 Task: Research Airbnb properties in Bayonet Point, United States from 1st November, 2023 to 9th November, 2023 for 4 adults.2 bedrooms having 2 beds and 2 bathrooms. Property type can be house. Look for 3 properties as per requirement.
Action: Mouse moved to (543, 93)
Screenshot: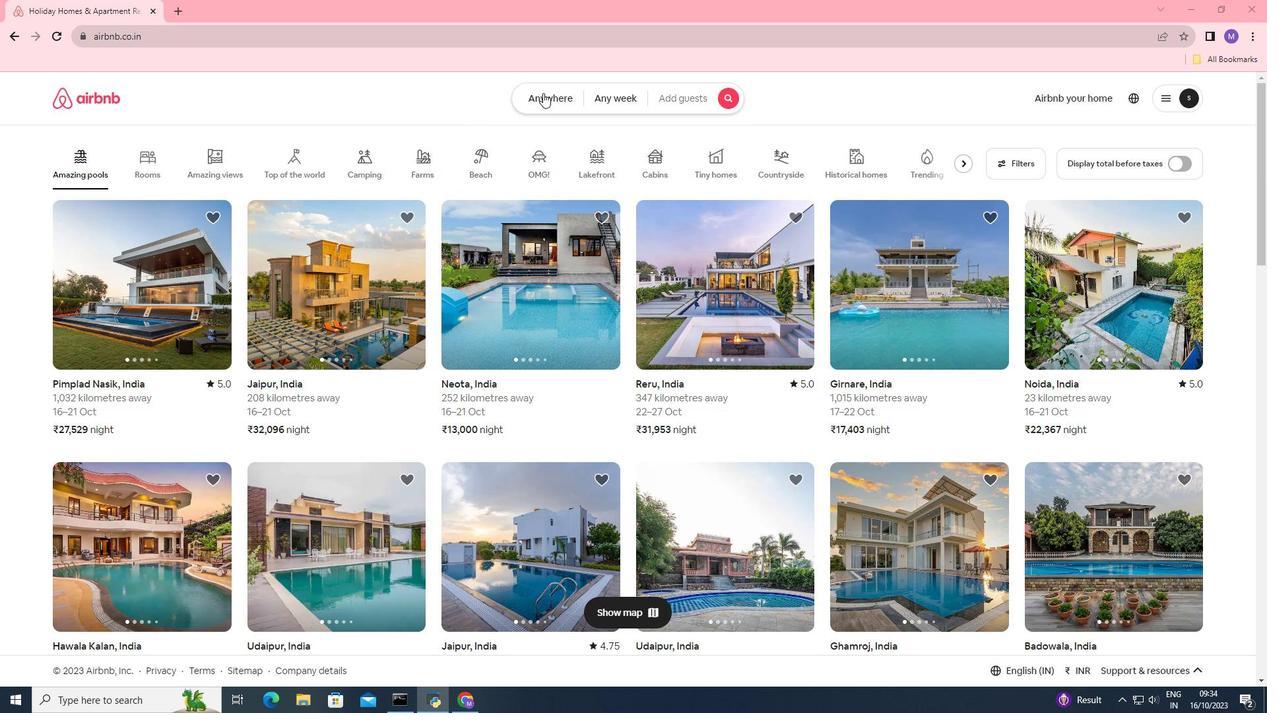 
Action: Mouse pressed left at (543, 93)
Screenshot: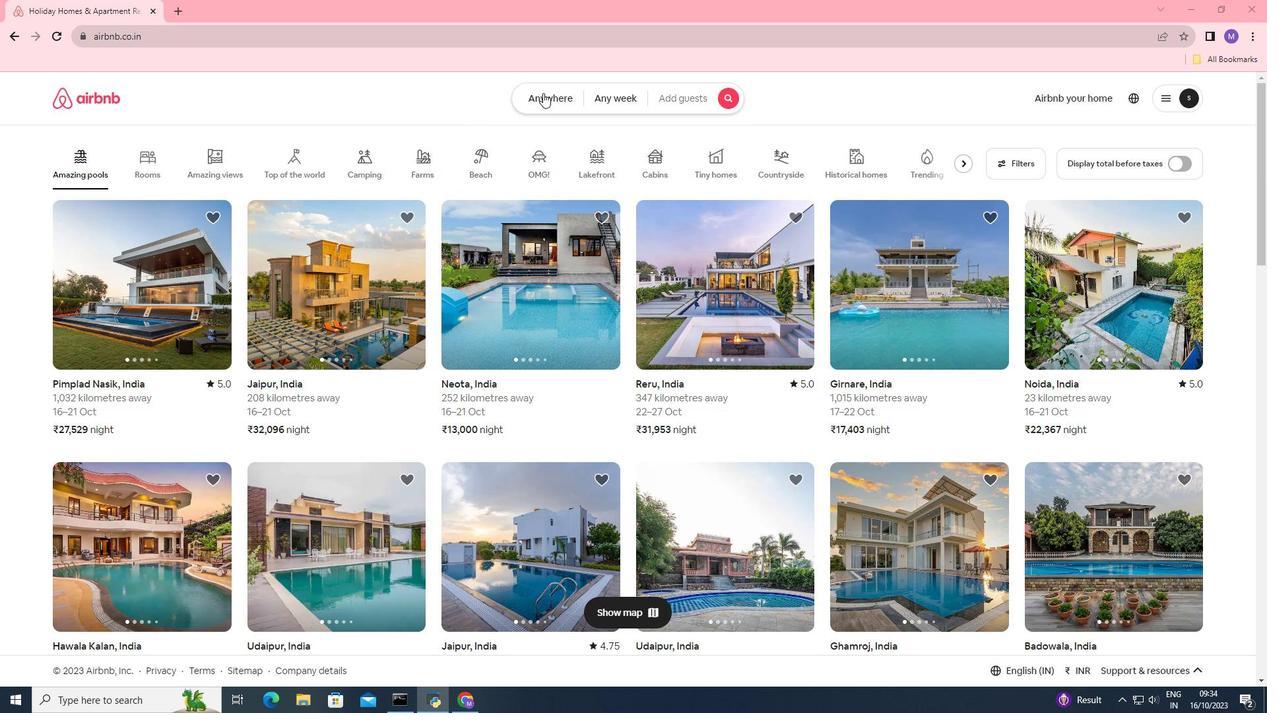 
Action: Mouse moved to (407, 159)
Screenshot: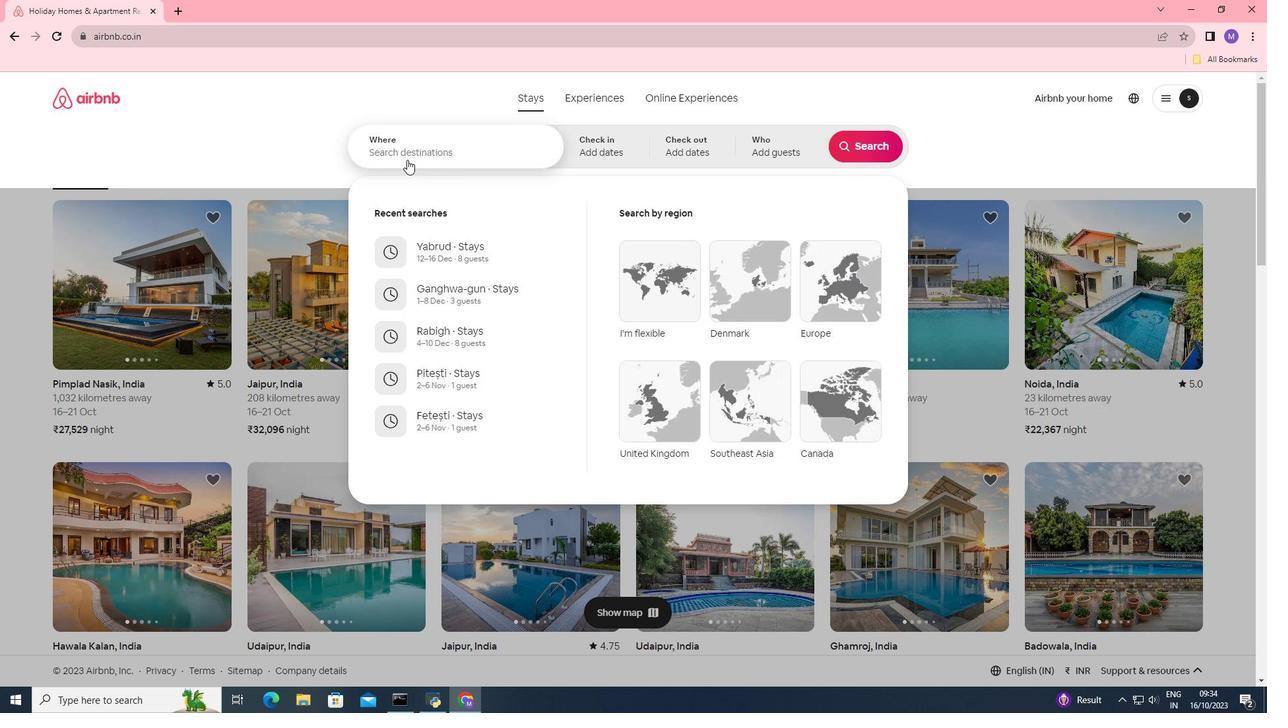
Action: Mouse pressed left at (407, 159)
Screenshot: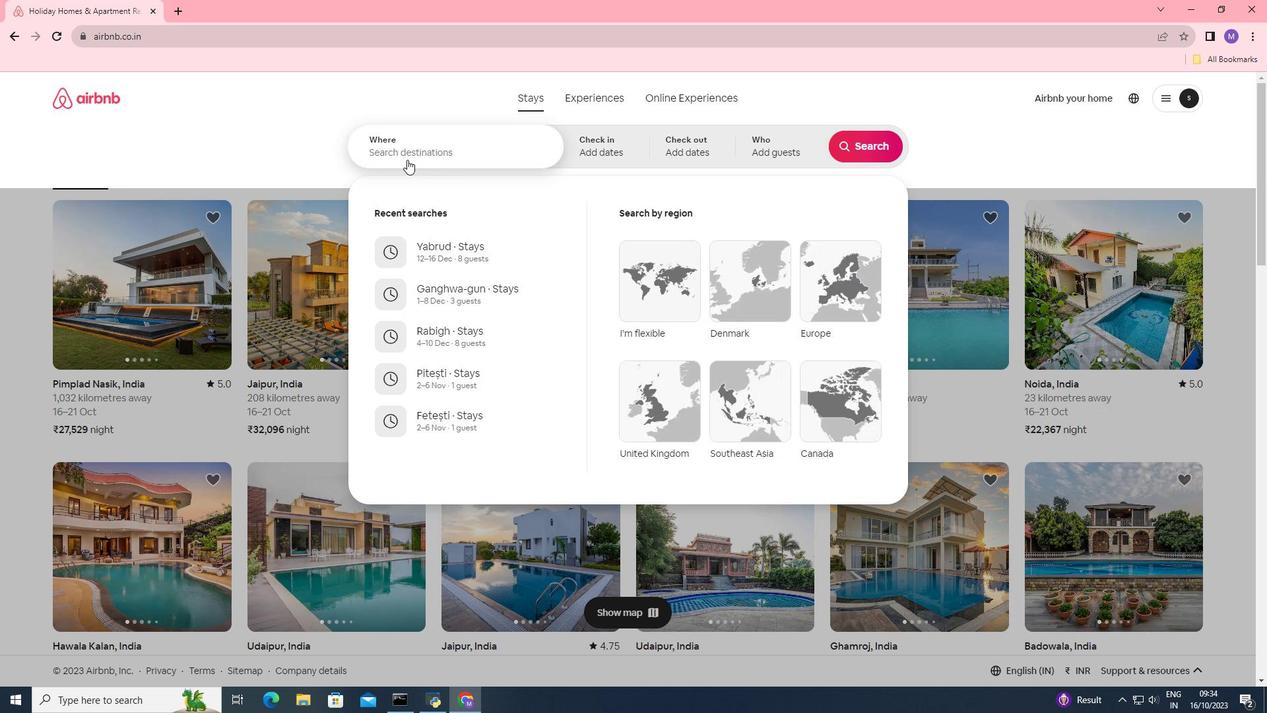 
Action: Mouse moved to (405, 153)
Screenshot: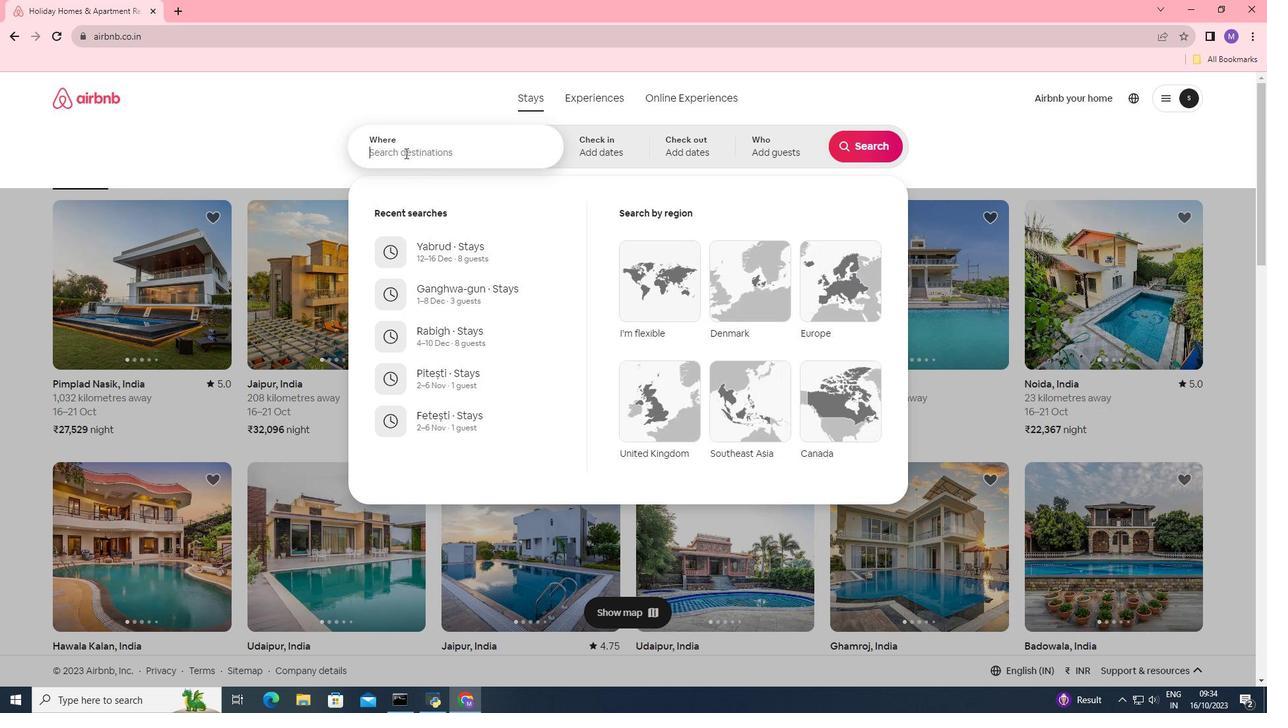 
Action: Mouse pressed left at (405, 153)
Screenshot: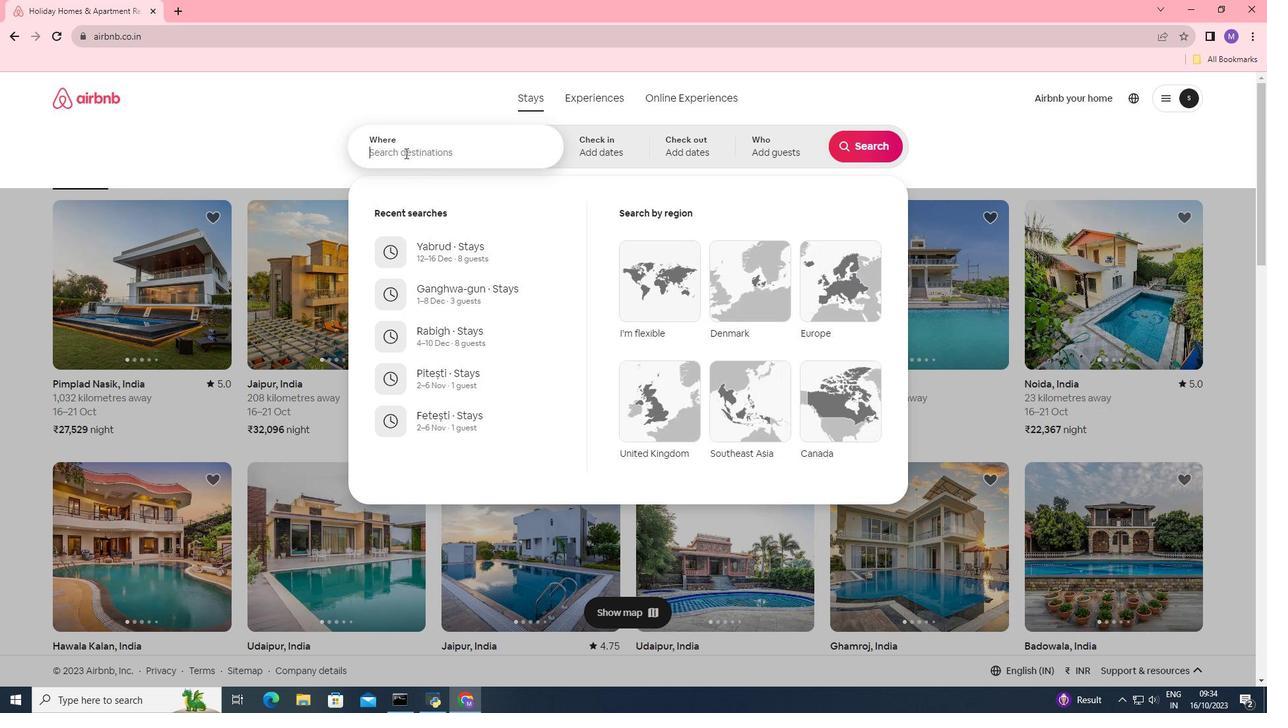 
Action: Key pressed <Key.shift>Bayonet<Key.space><Key.shift_r>Poi<Key.space>
Screenshot: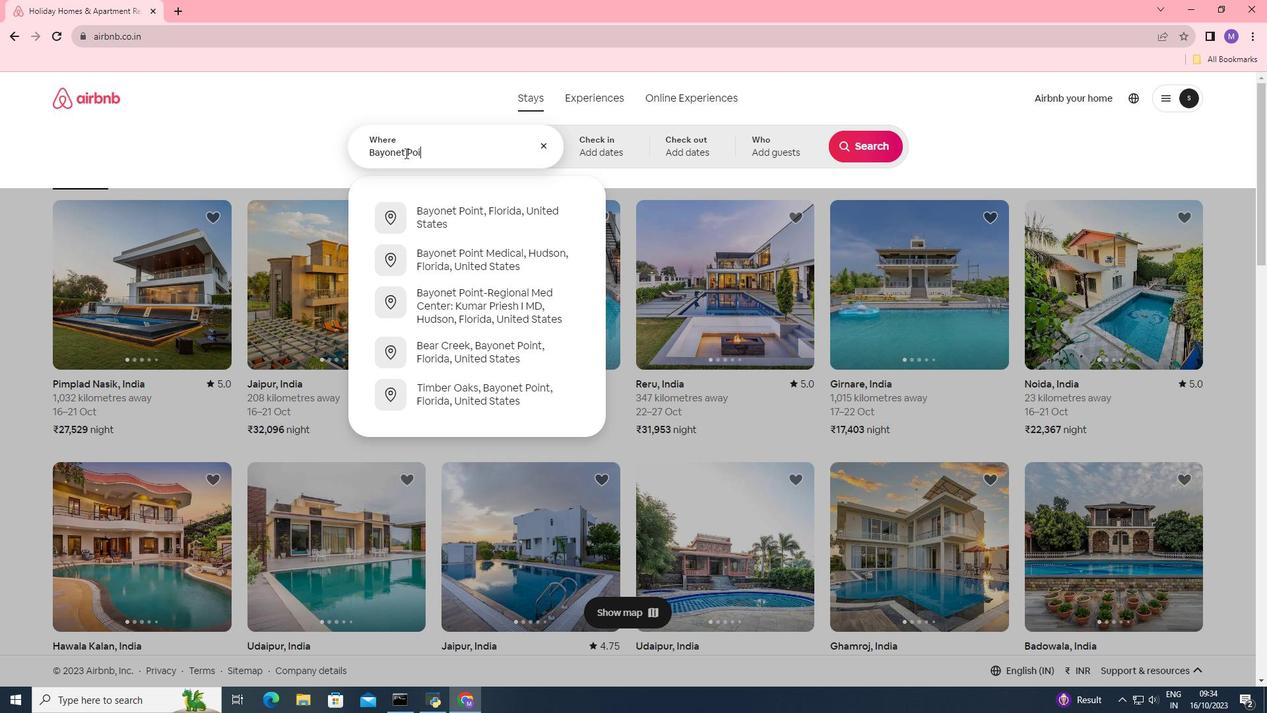 
Action: Mouse moved to (418, 156)
Screenshot: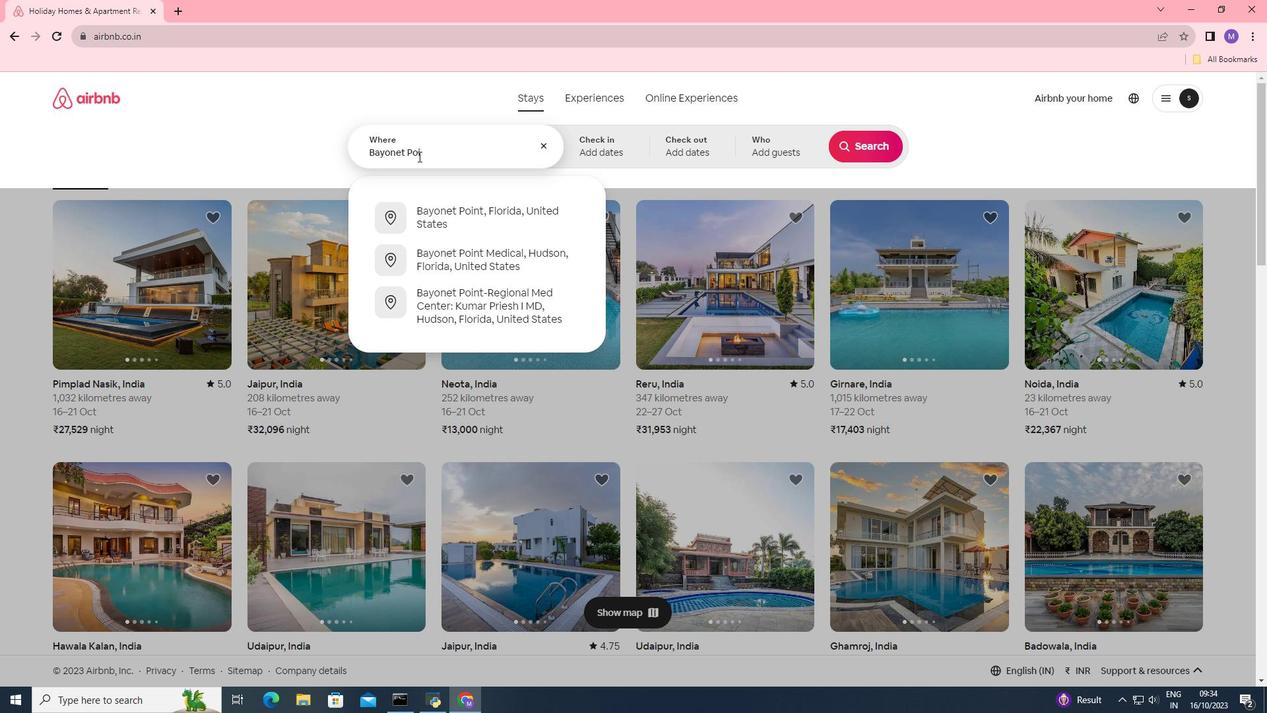 
Action: Key pressed <Key.backspace>nt,<Key.space><Key.shift><Key.shift><Key.shift><Key.shift>United<Key.space><Key.shift>States
Screenshot: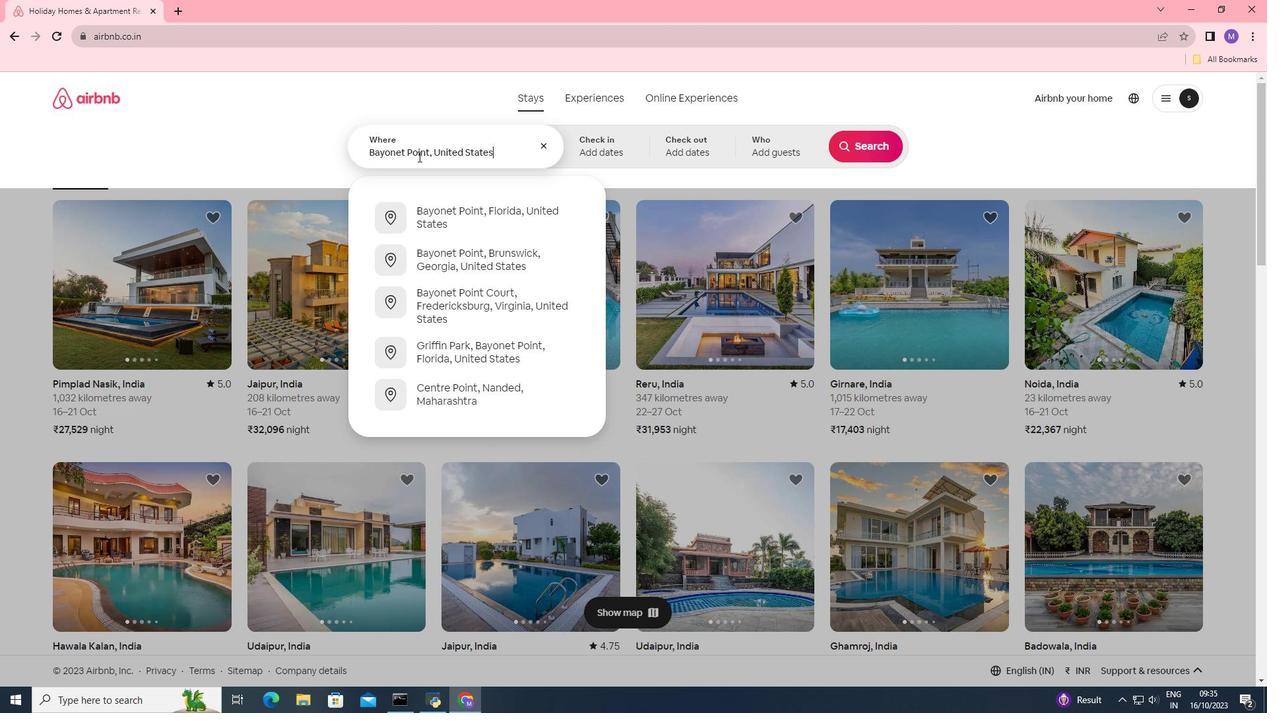 
Action: Mouse moved to (604, 152)
Screenshot: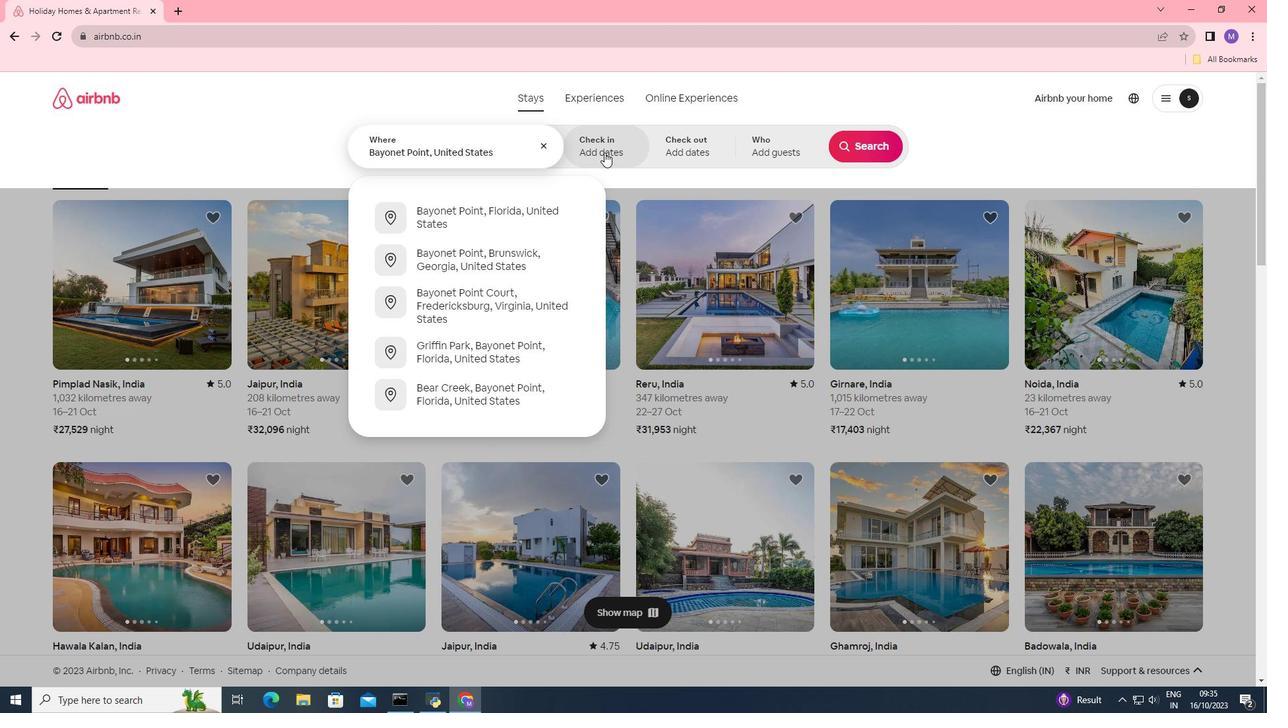 
Action: Mouse pressed left at (604, 152)
Screenshot: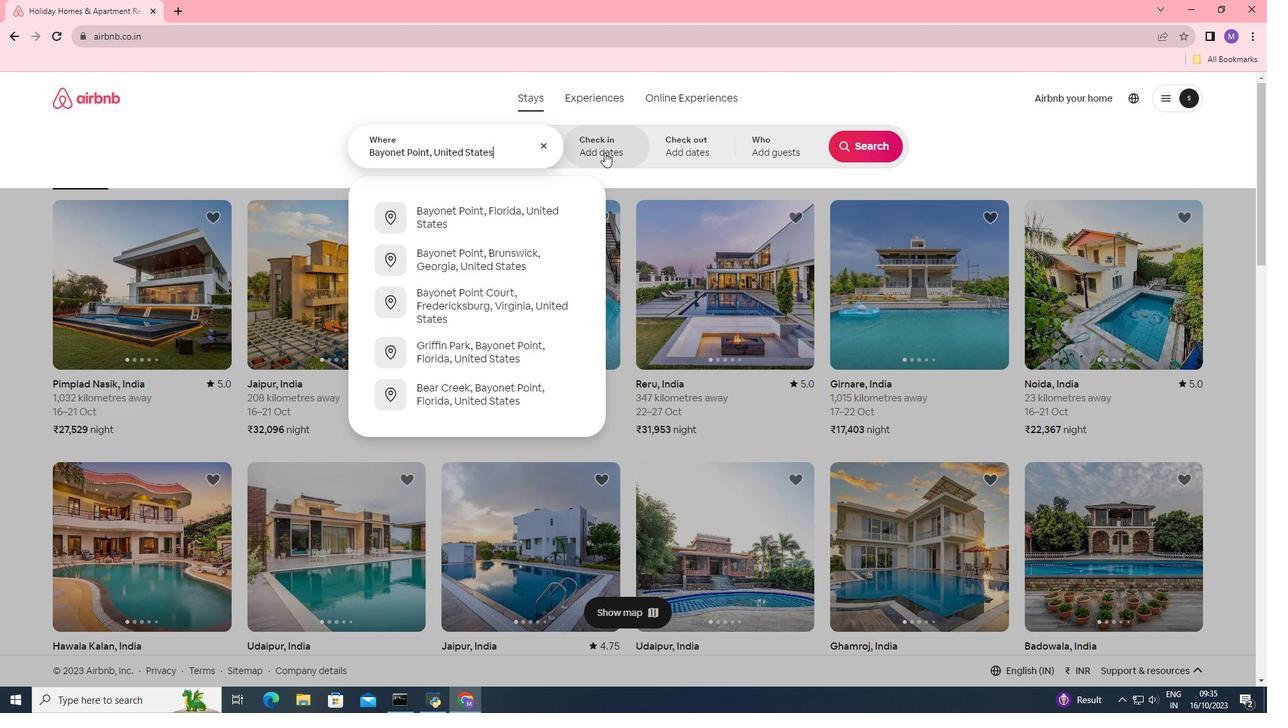 
Action: Mouse moved to (756, 301)
Screenshot: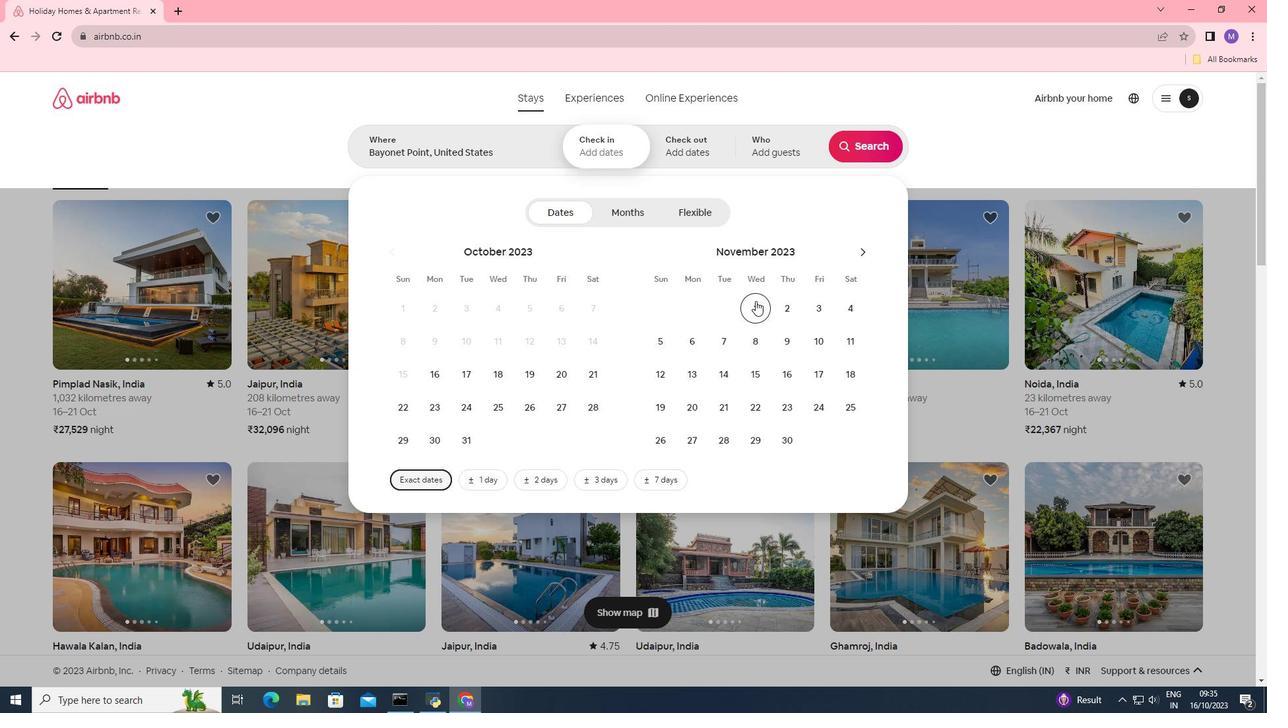 
Action: Mouse pressed left at (756, 301)
Screenshot: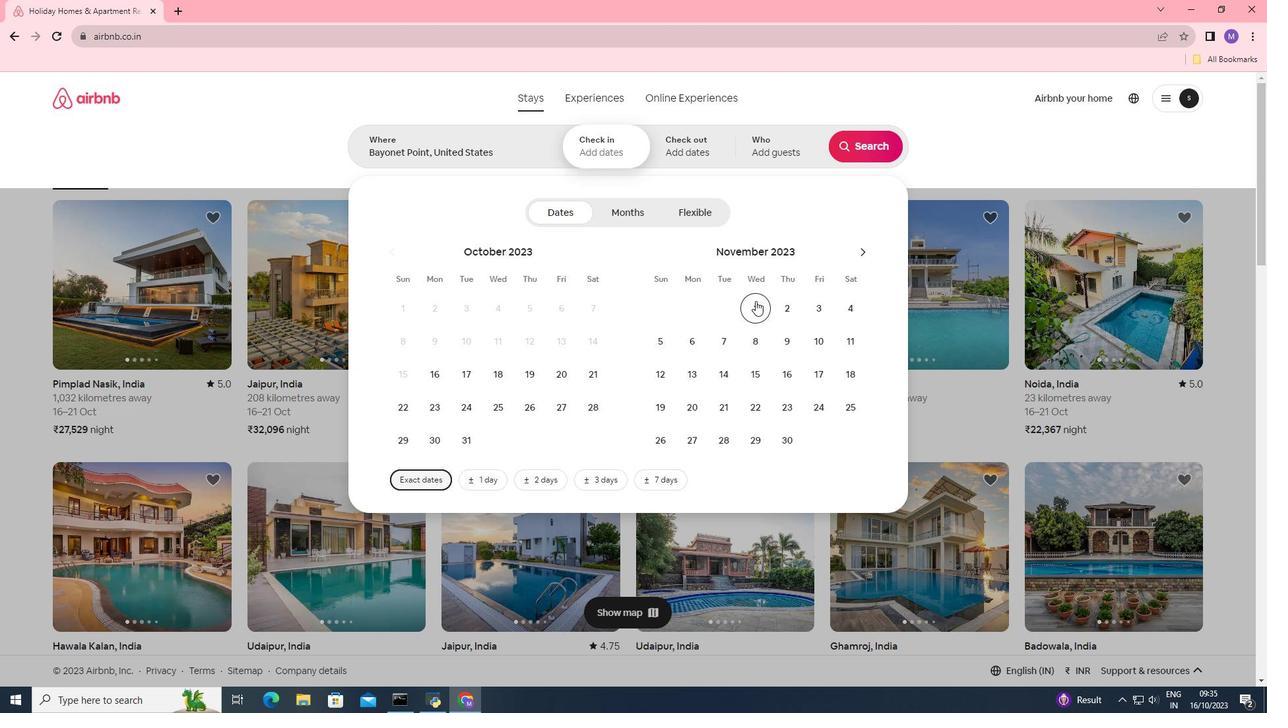 
Action: Mouse moved to (793, 344)
Screenshot: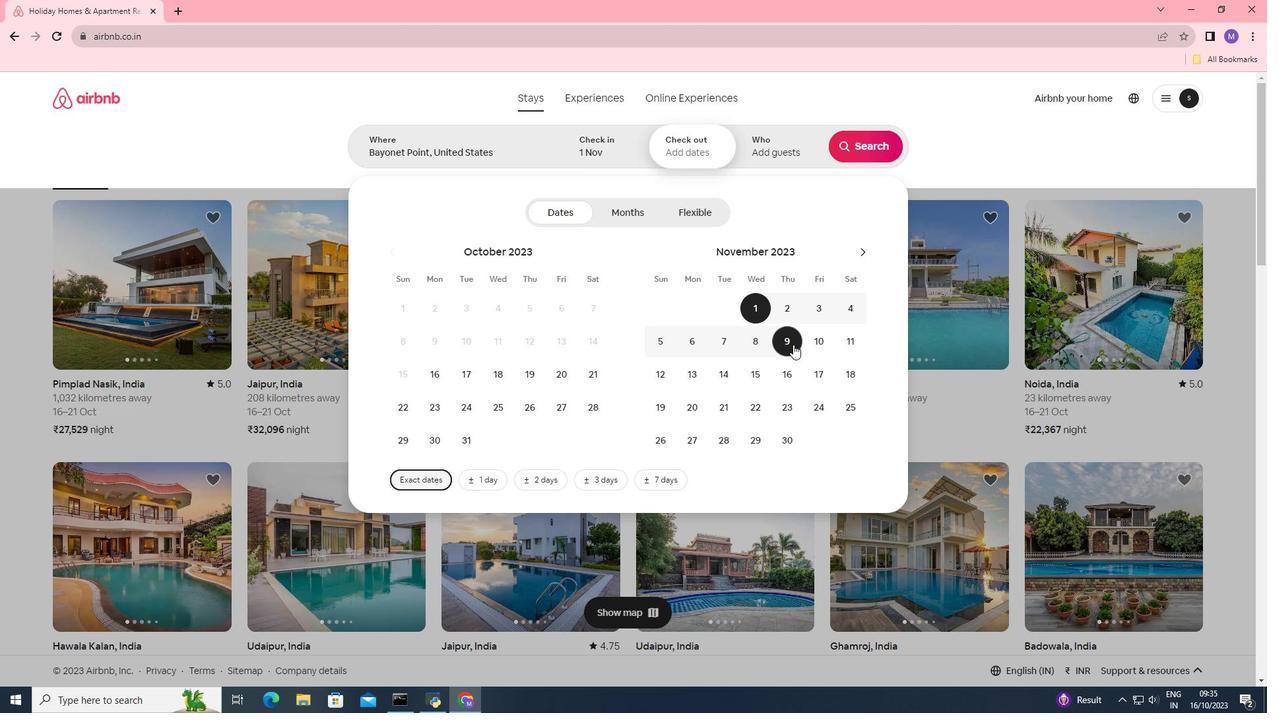 
Action: Mouse pressed left at (793, 344)
Screenshot: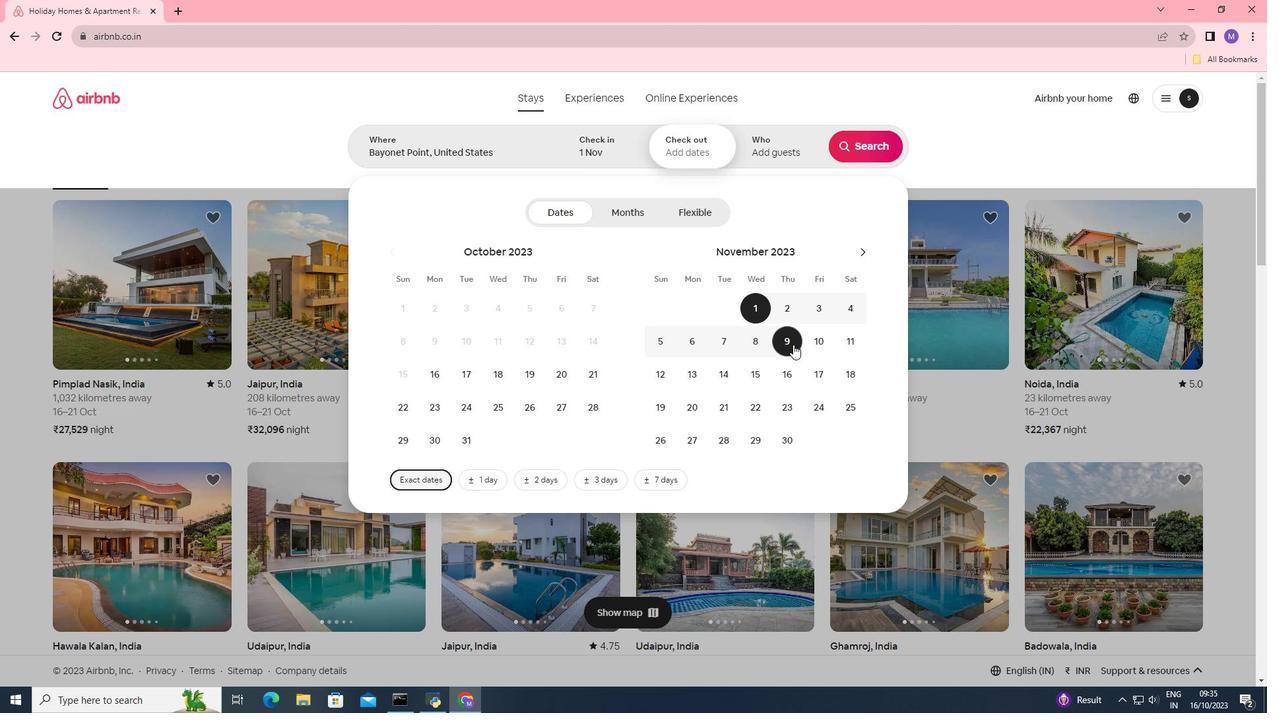 
Action: Mouse moved to (782, 140)
Screenshot: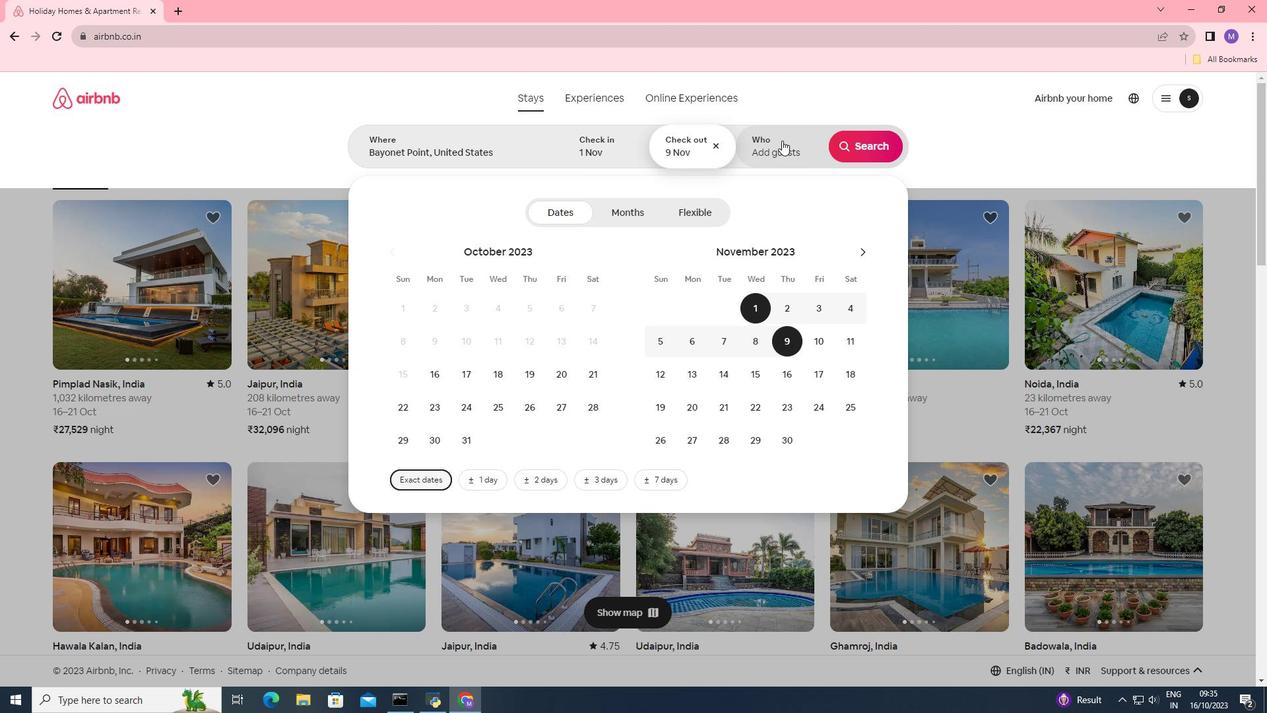 
Action: Mouse pressed left at (782, 140)
Screenshot: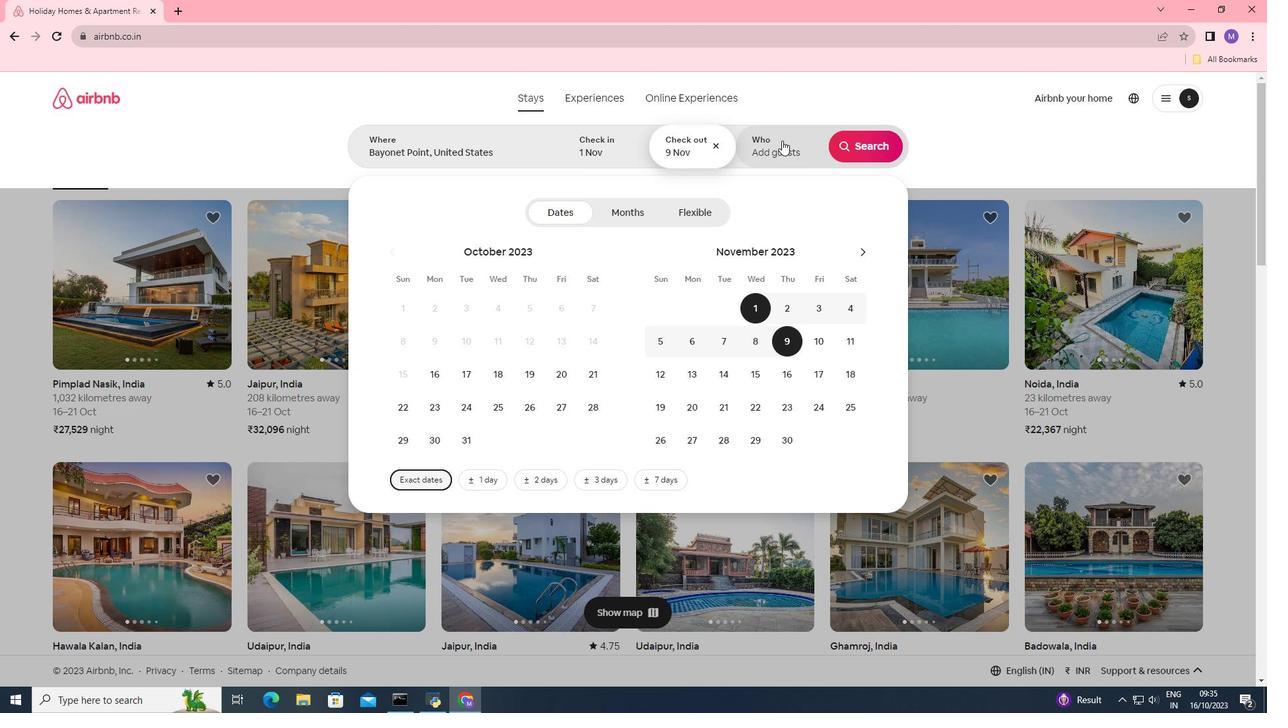 
Action: Mouse moved to (868, 215)
Screenshot: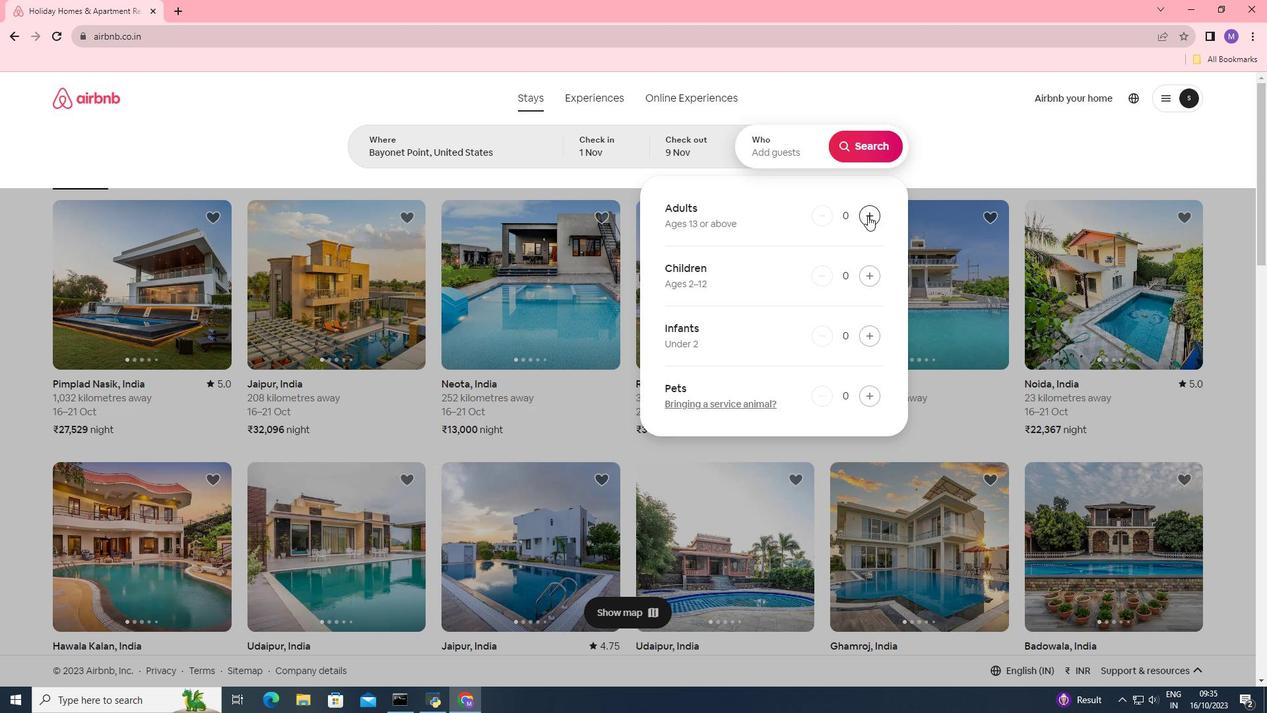
Action: Mouse pressed left at (868, 215)
Screenshot: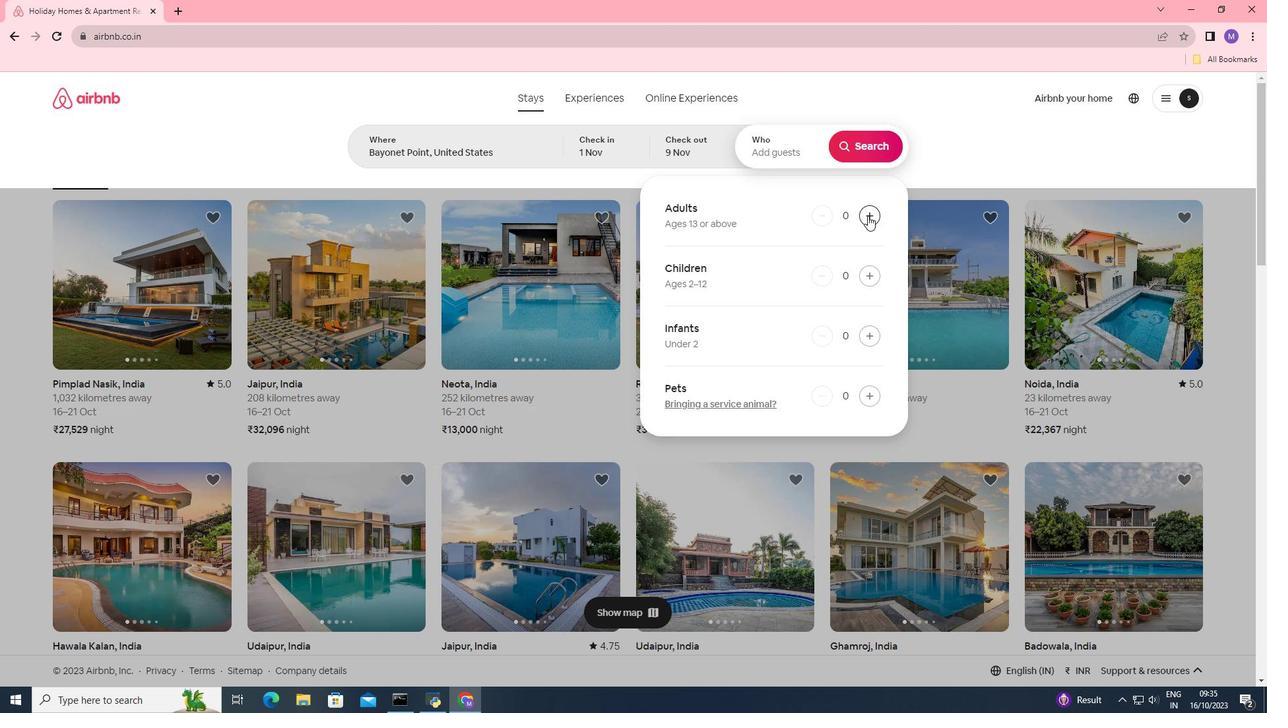 
Action: Mouse pressed left at (868, 215)
Screenshot: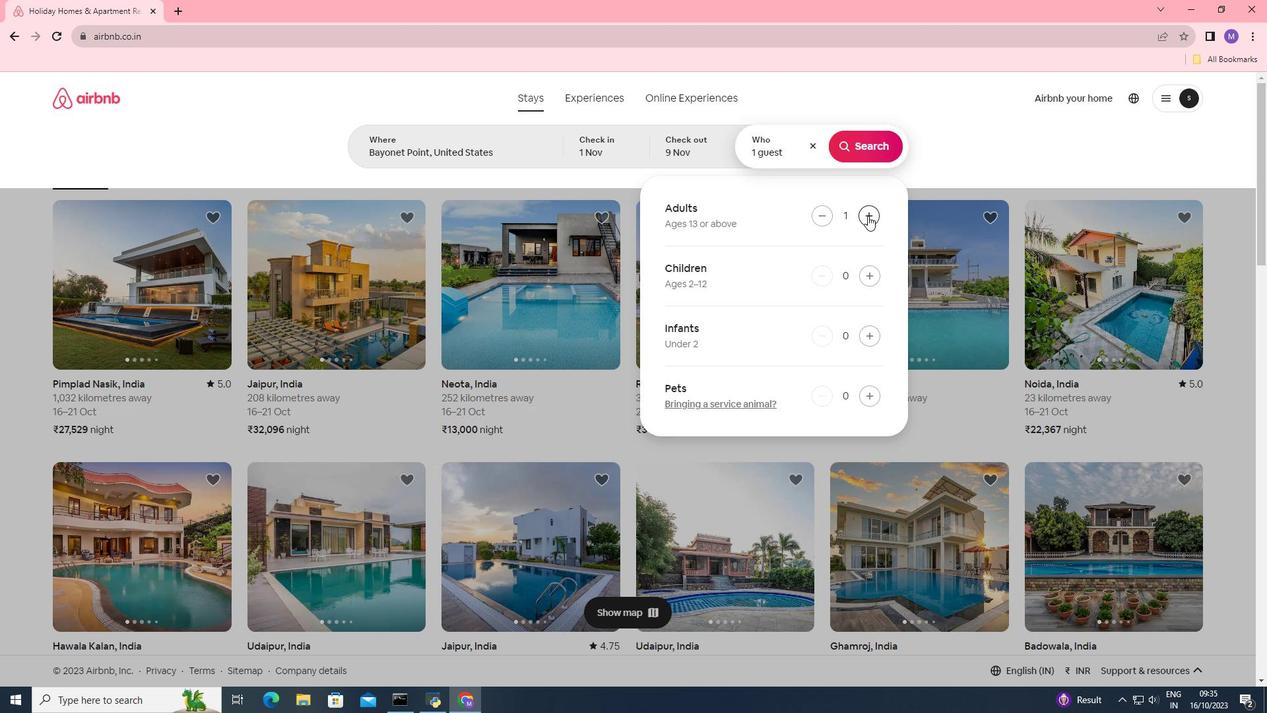 
Action: Mouse pressed left at (868, 215)
Screenshot: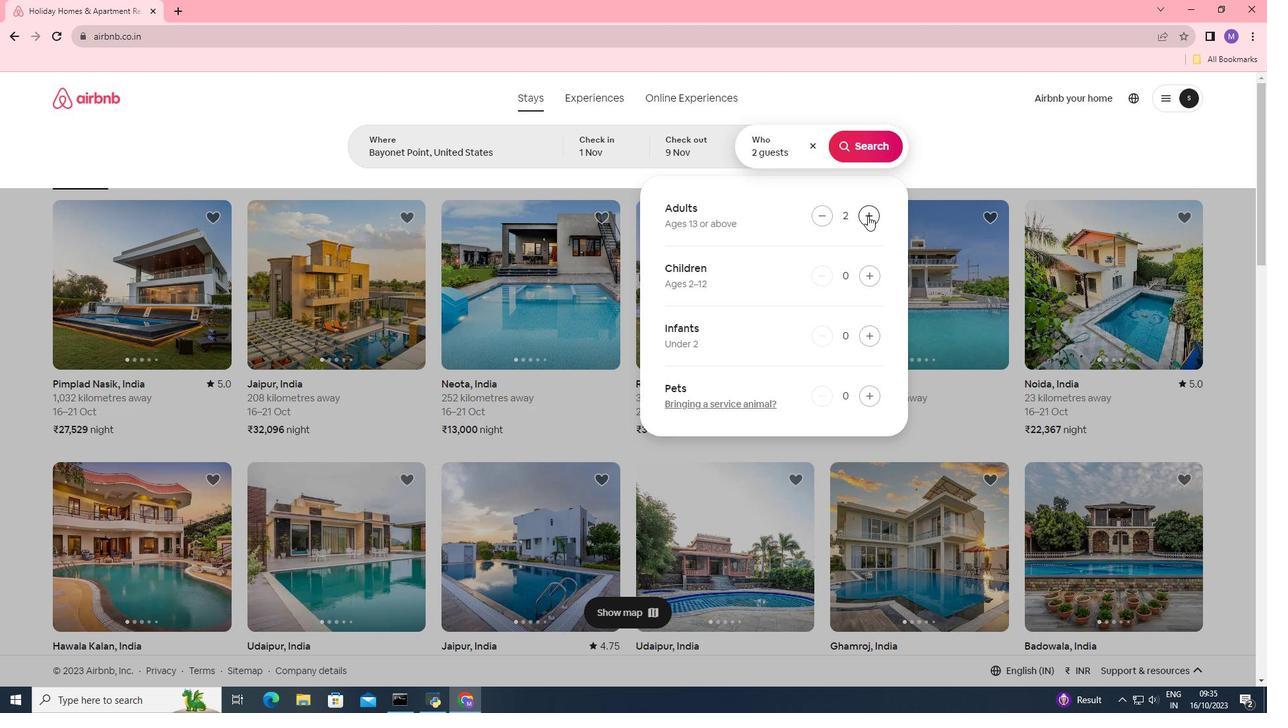 
Action: Mouse pressed left at (868, 215)
Screenshot: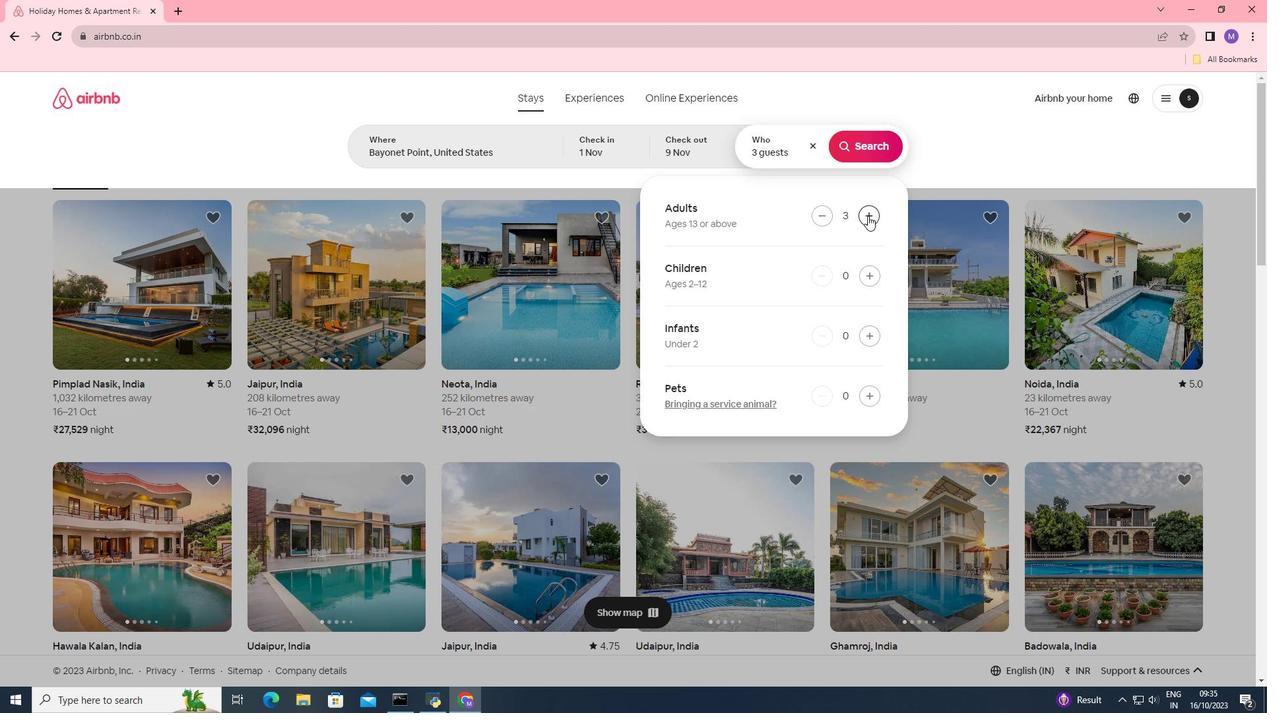 
Action: Mouse moved to (861, 151)
Screenshot: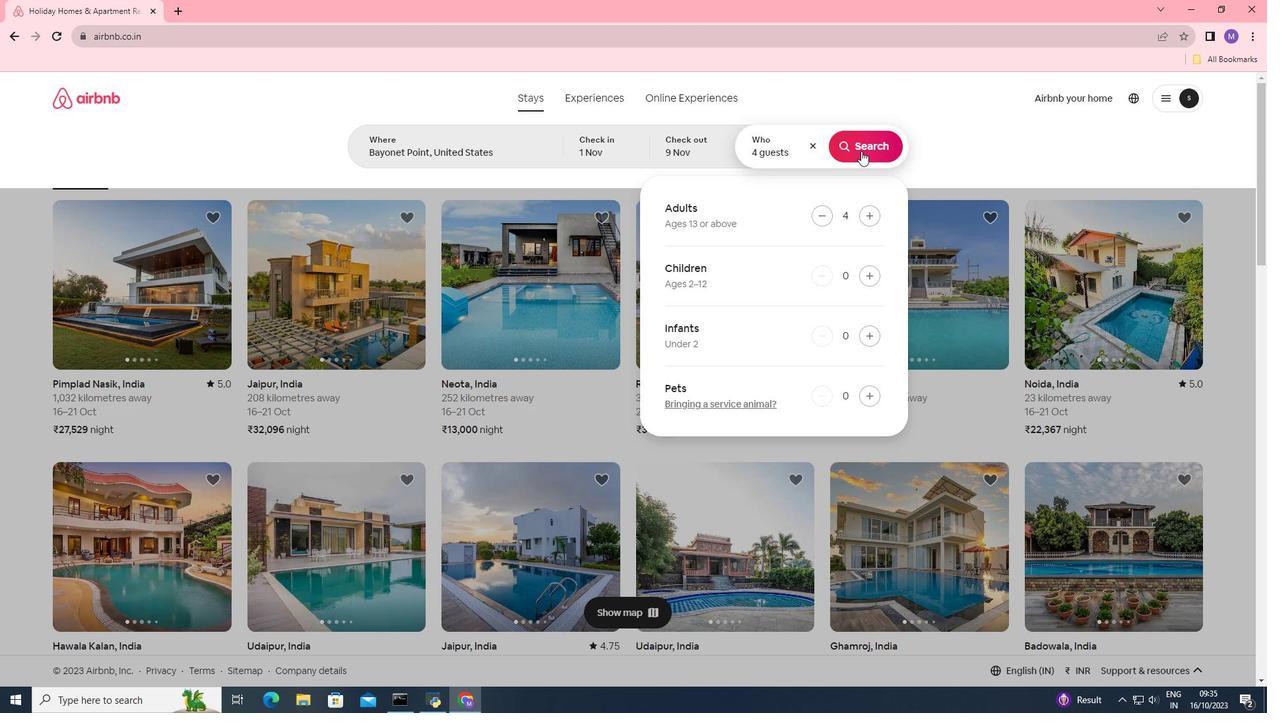 
Action: Mouse pressed left at (861, 151)
Screenshot: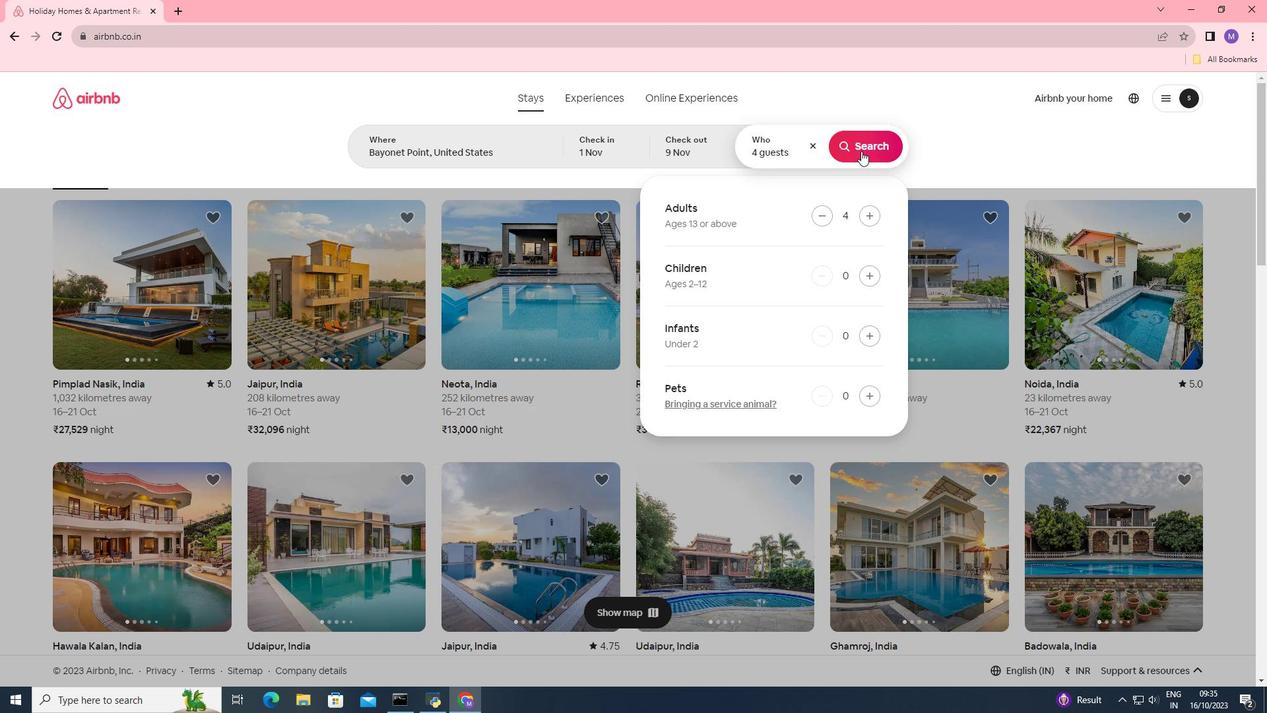 
Action: Mouse moved to (1069, 144)
Screenshot: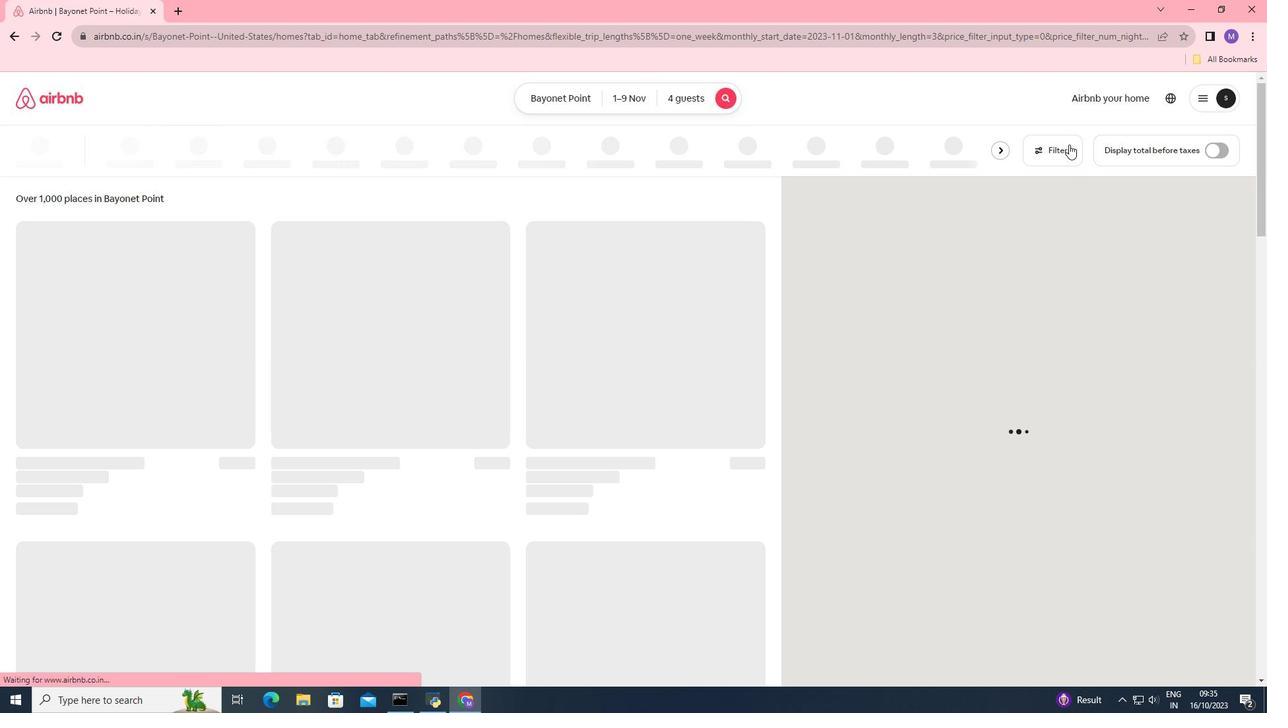 
Action: Mouse pressed left at (1069, 144)
Screenshot: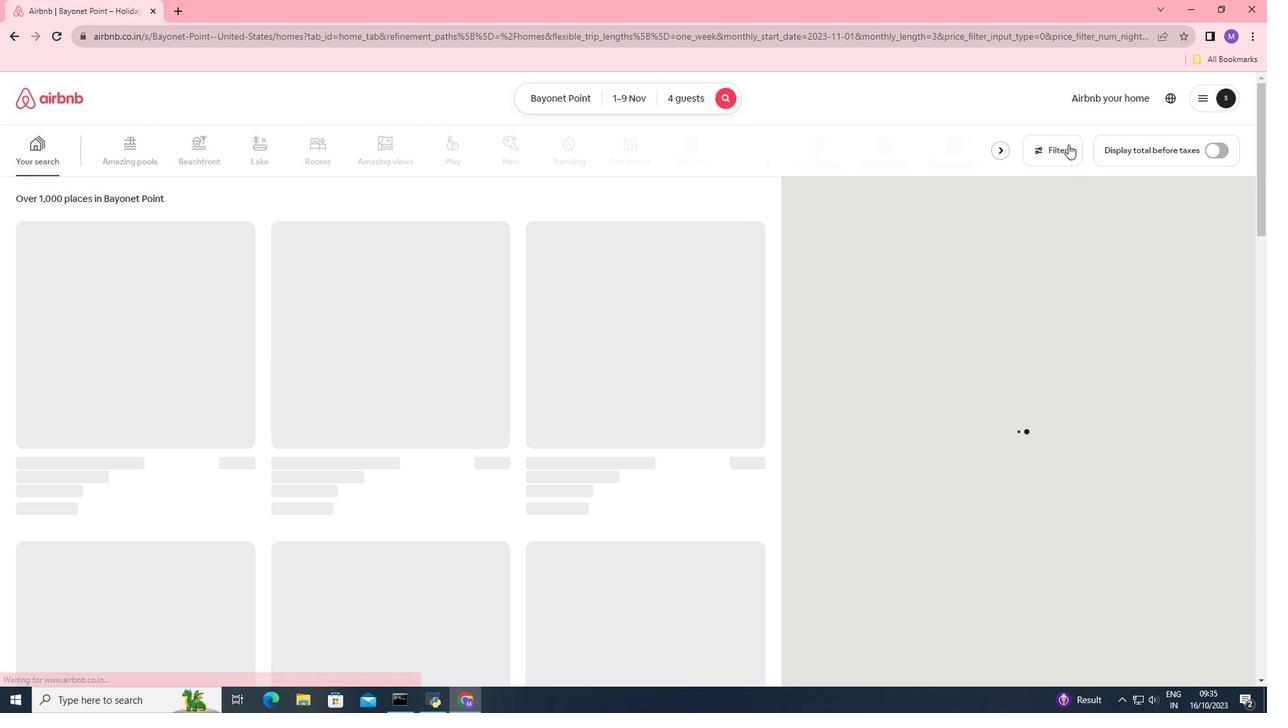 
Action: Mouse moved to (660, 452)
Screenshot: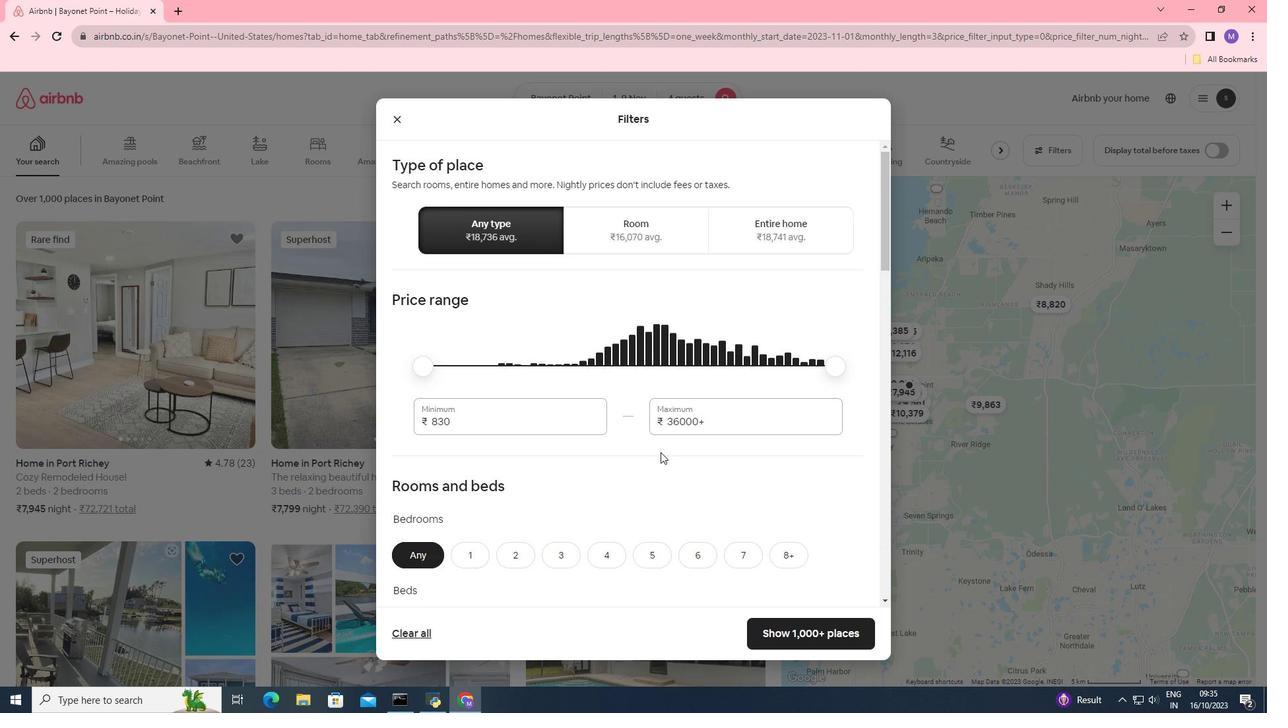 
Action: Mouse scrolled (660, 451) with delta (0, 0)
Screenshot: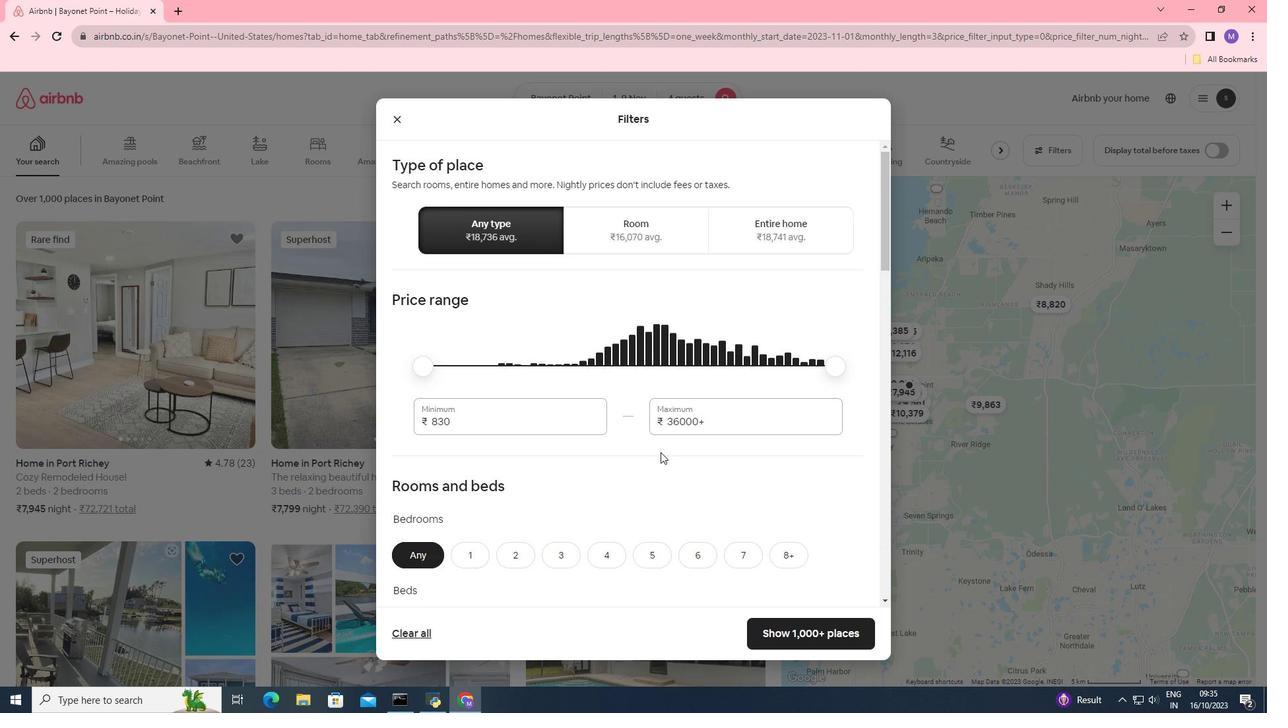 
Action: Mouse moved to (660, 449)
Screenshot: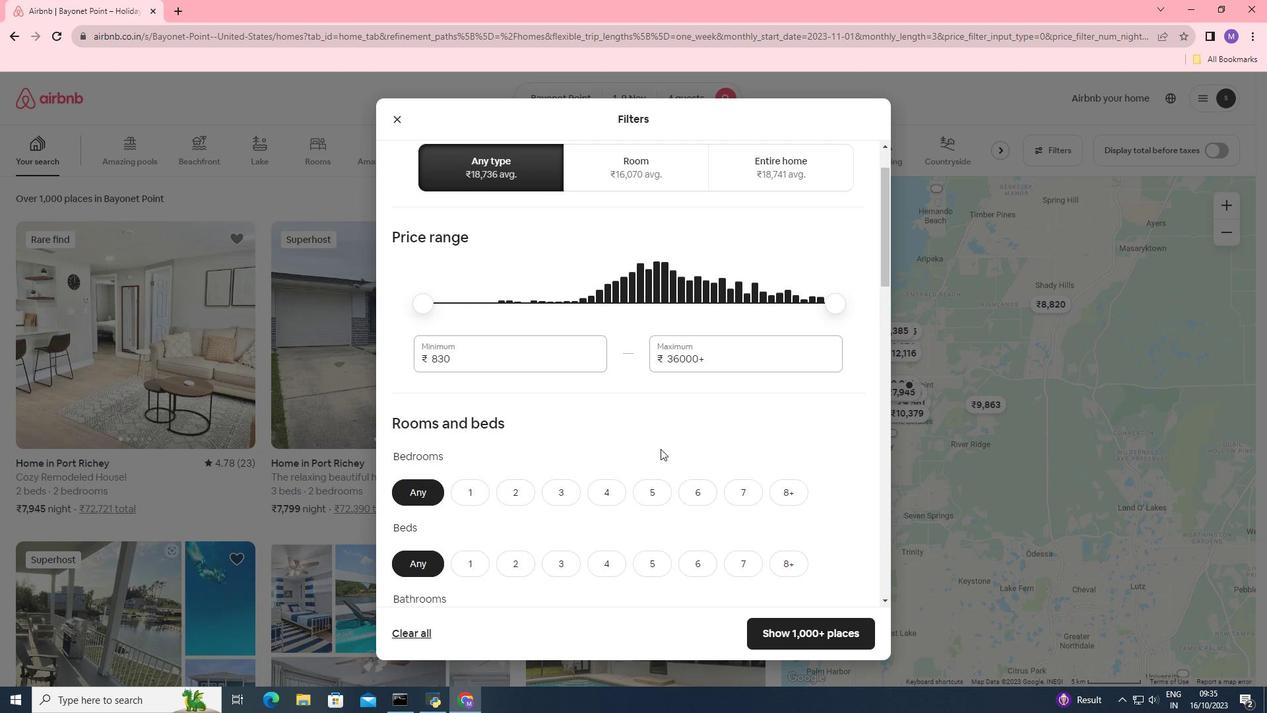 
Action: Mouse scrolled (660, 448) with delta (0, 0)
Screenshot: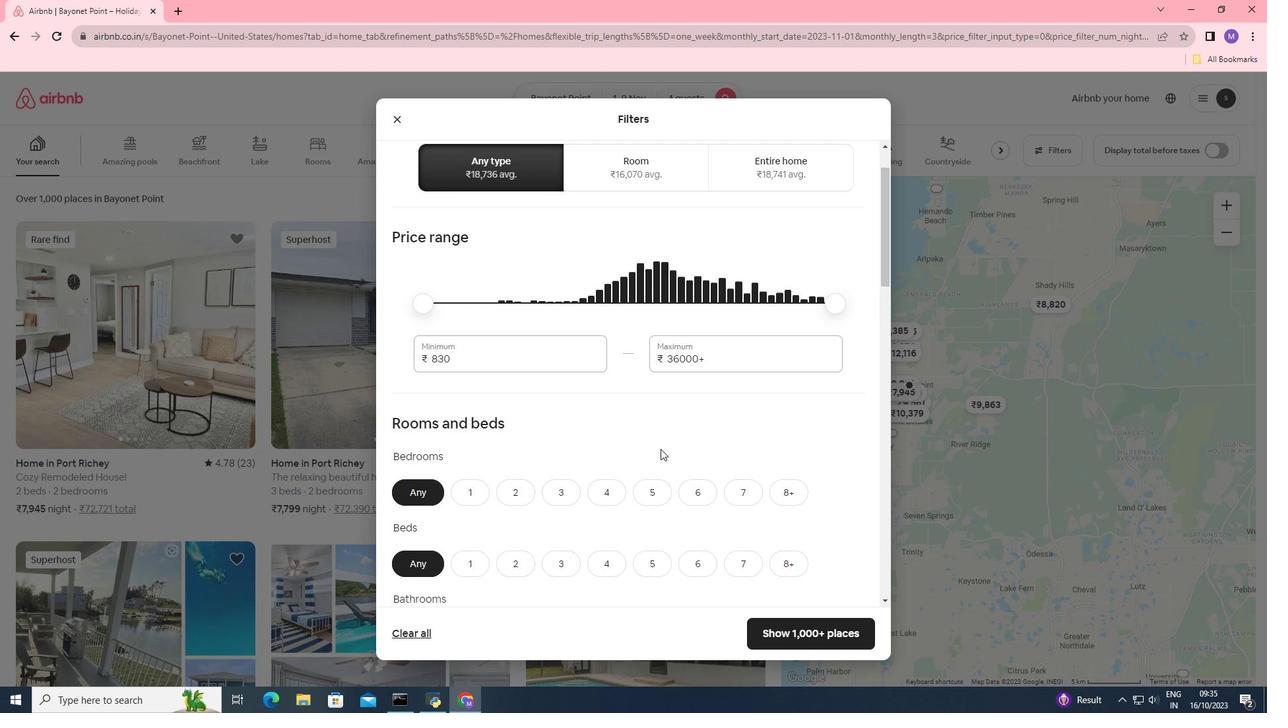 
Action: Mouse moved to (529, 424)
Screenshot: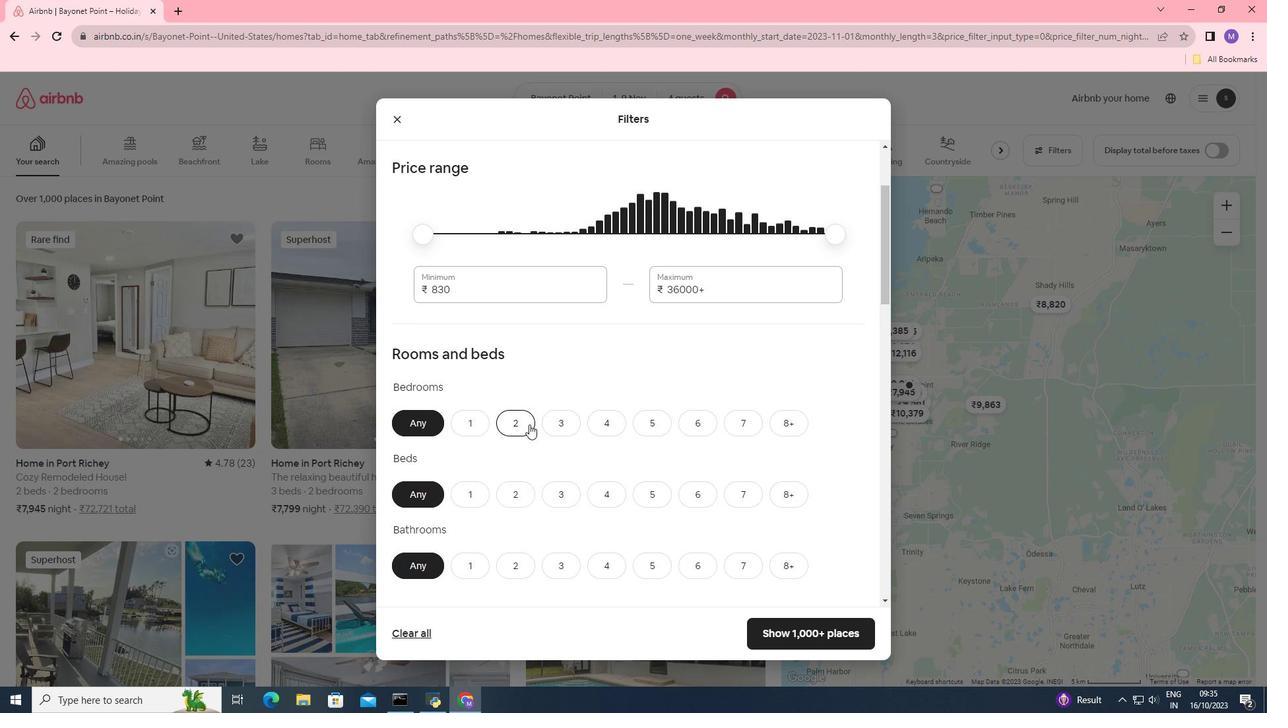 
Action: Mouse pressed left at (529, 424)
Screenshot: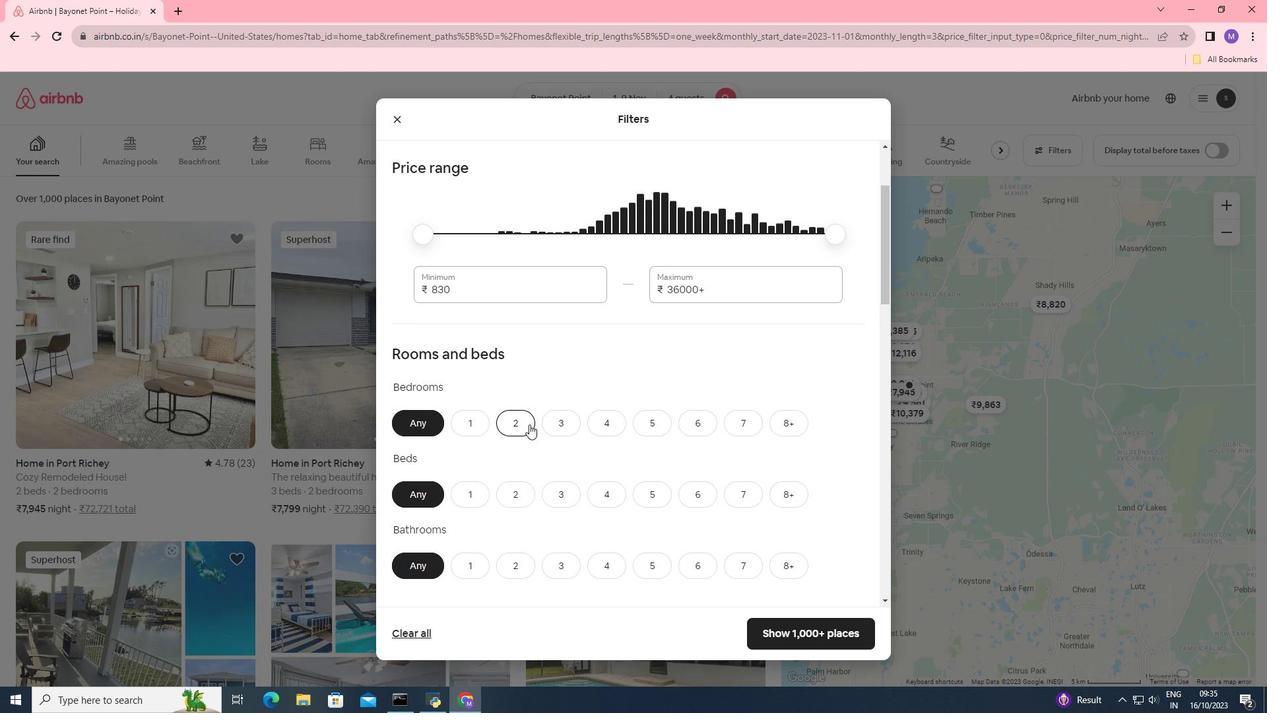 
Action: Mouse moved to (530, 484)
Screenshot: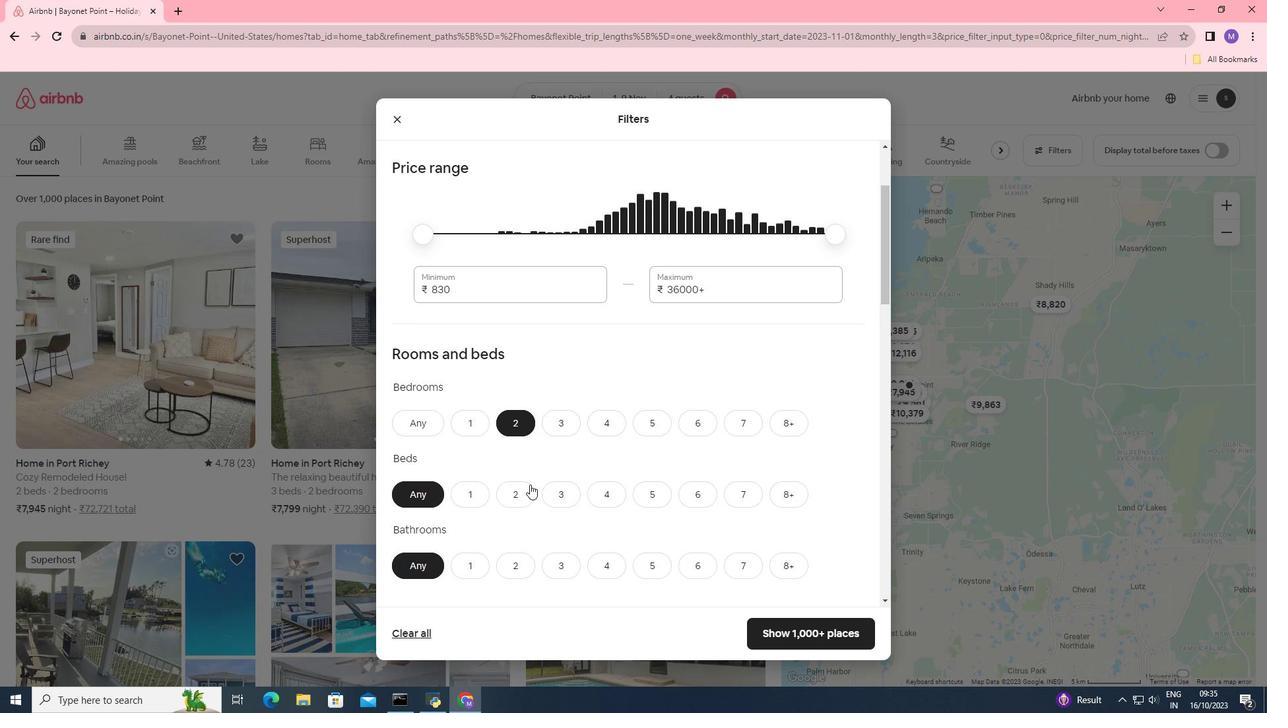 
Action: Mouse pressed left at (530, 484)
Screenshot: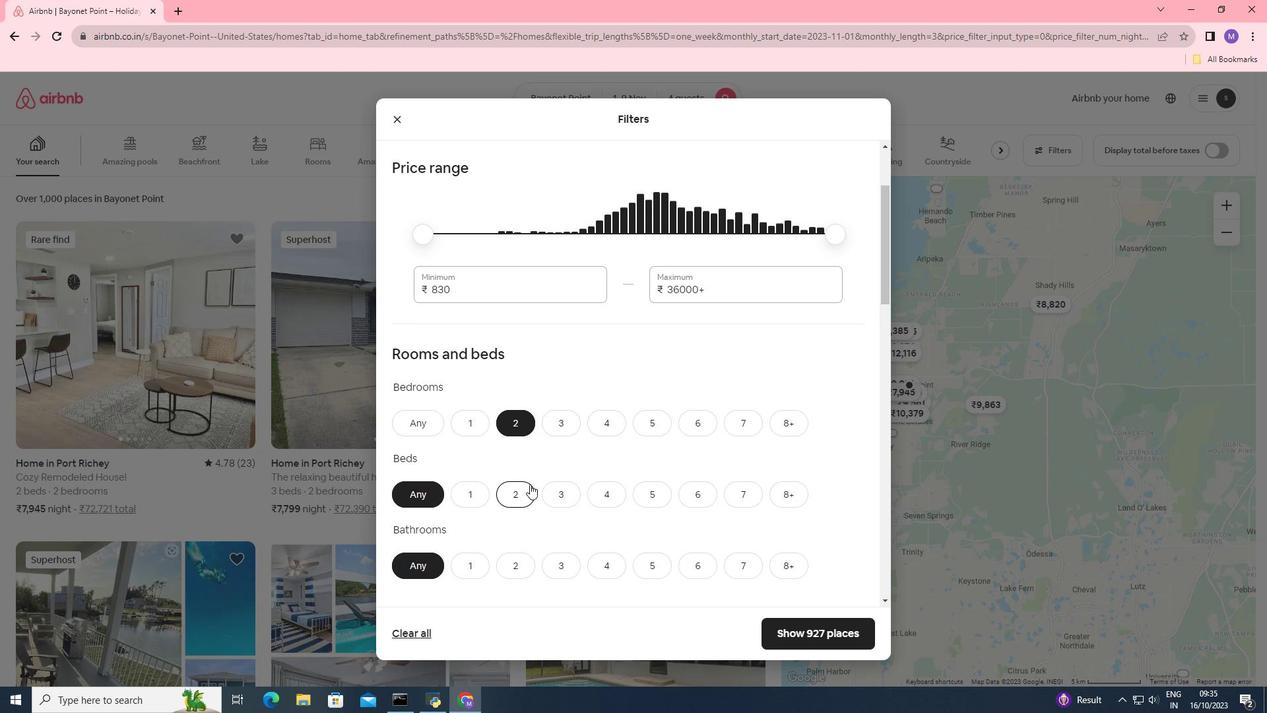 
Action: Mouse moved to (517, 488)
Screenshot: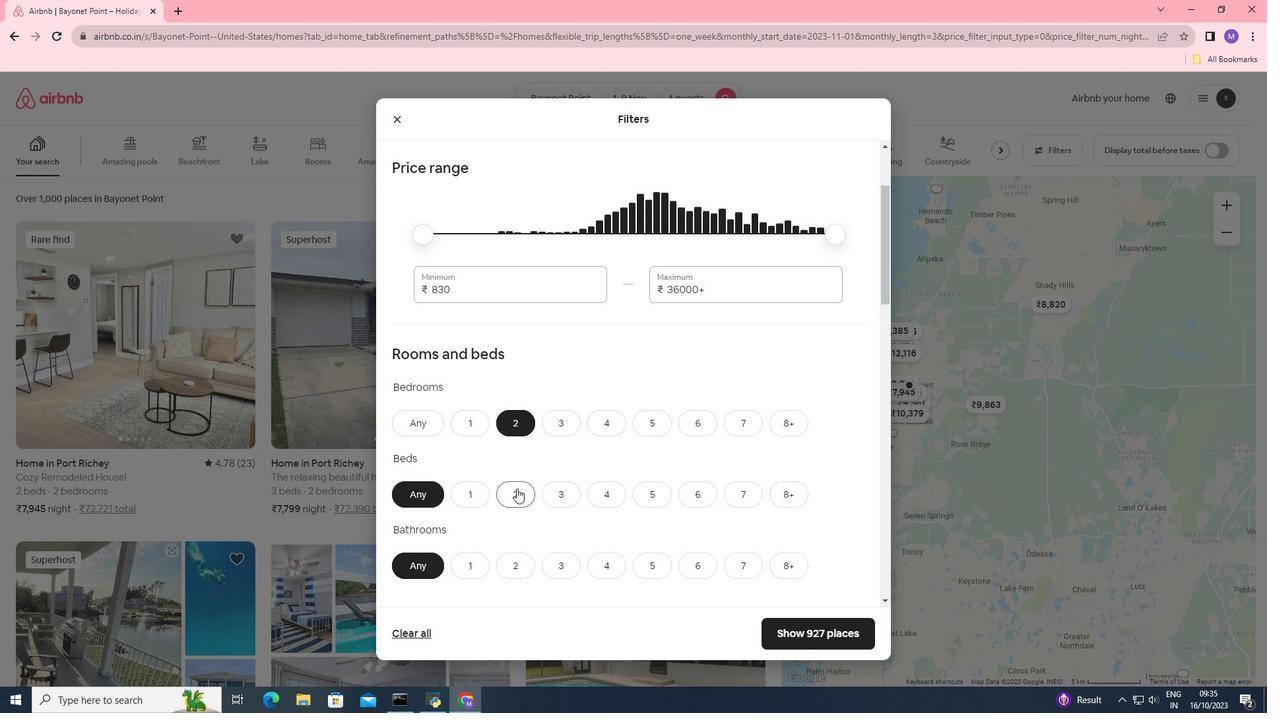 
Action: Mouse pressed left at (517, 488)
Screenshot: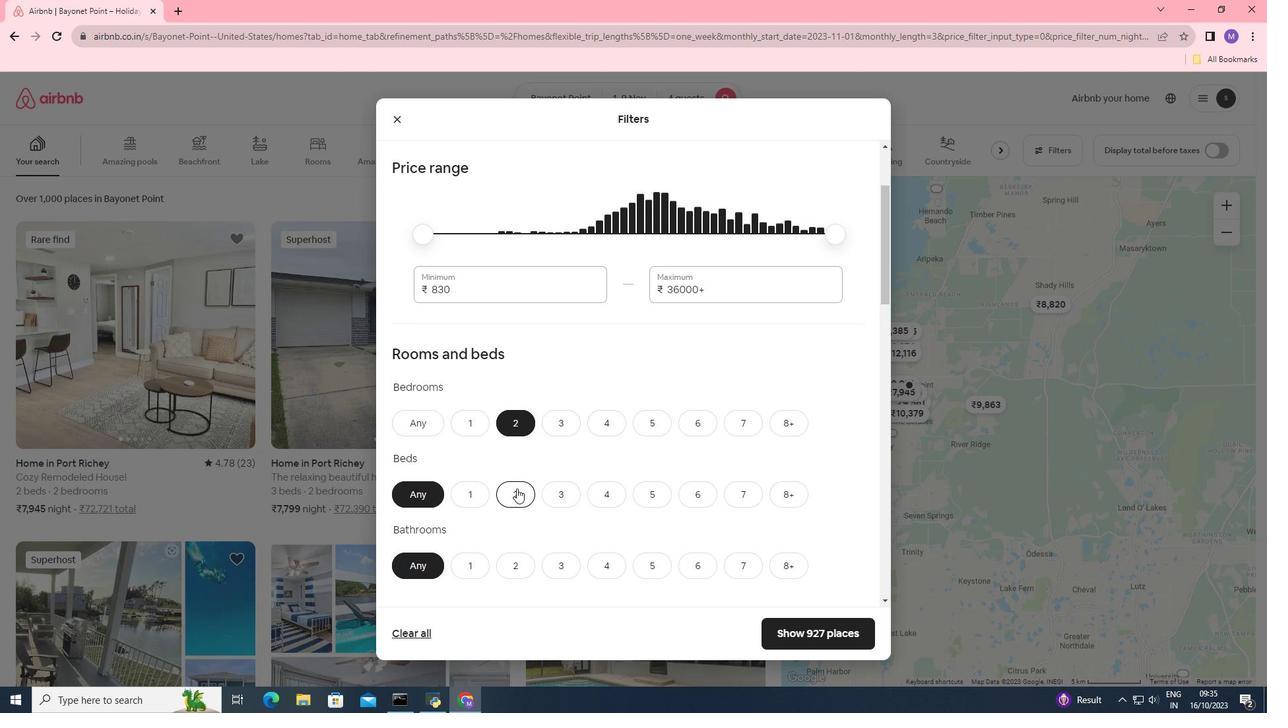 
Action: Mouse moved to (554, 456)
Screenshot: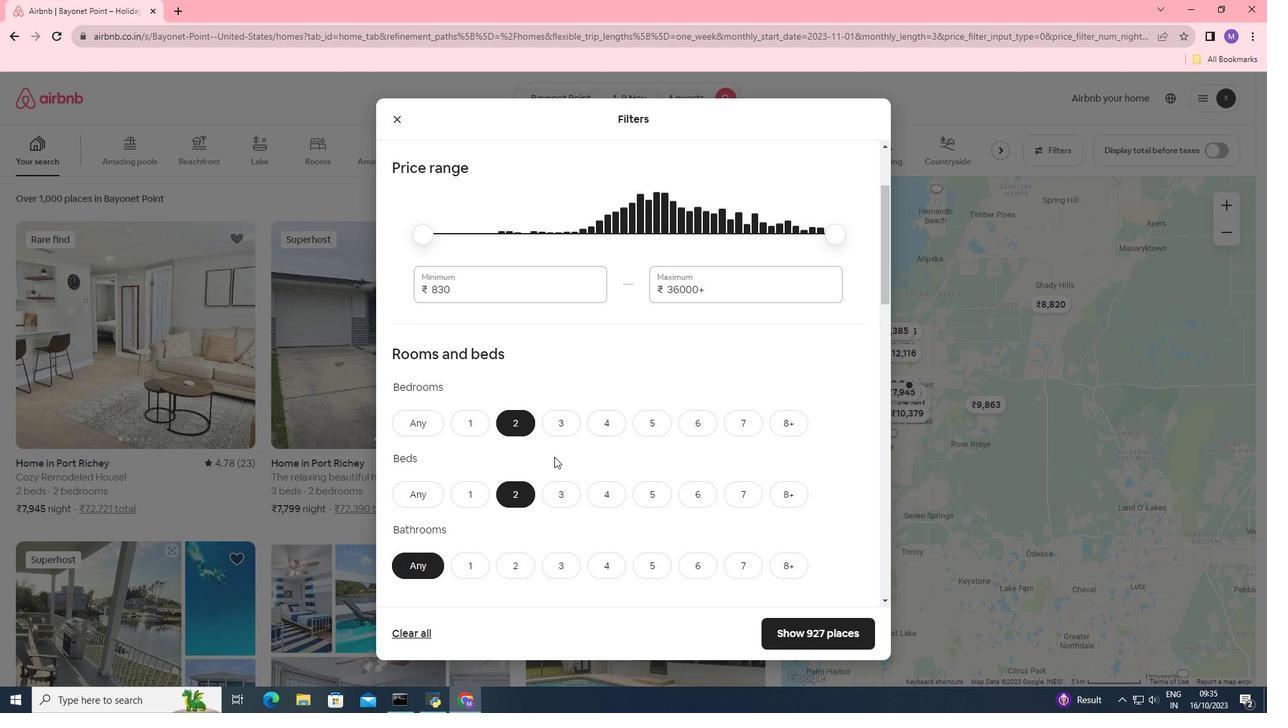 
Action: Mouse scrolled (554, 456) with delta (0, 0)
Screenshot: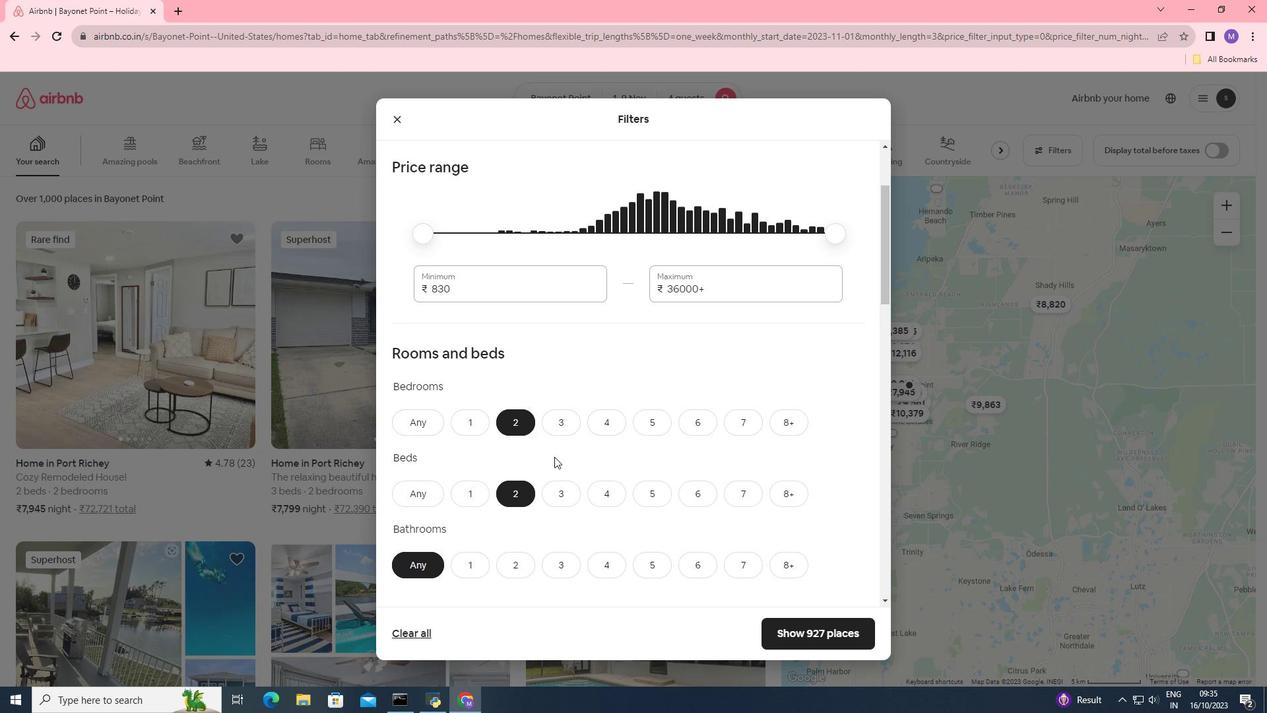 
Action: Mouse scrolled (554, 456) with delta (0, 0)
Screenshot: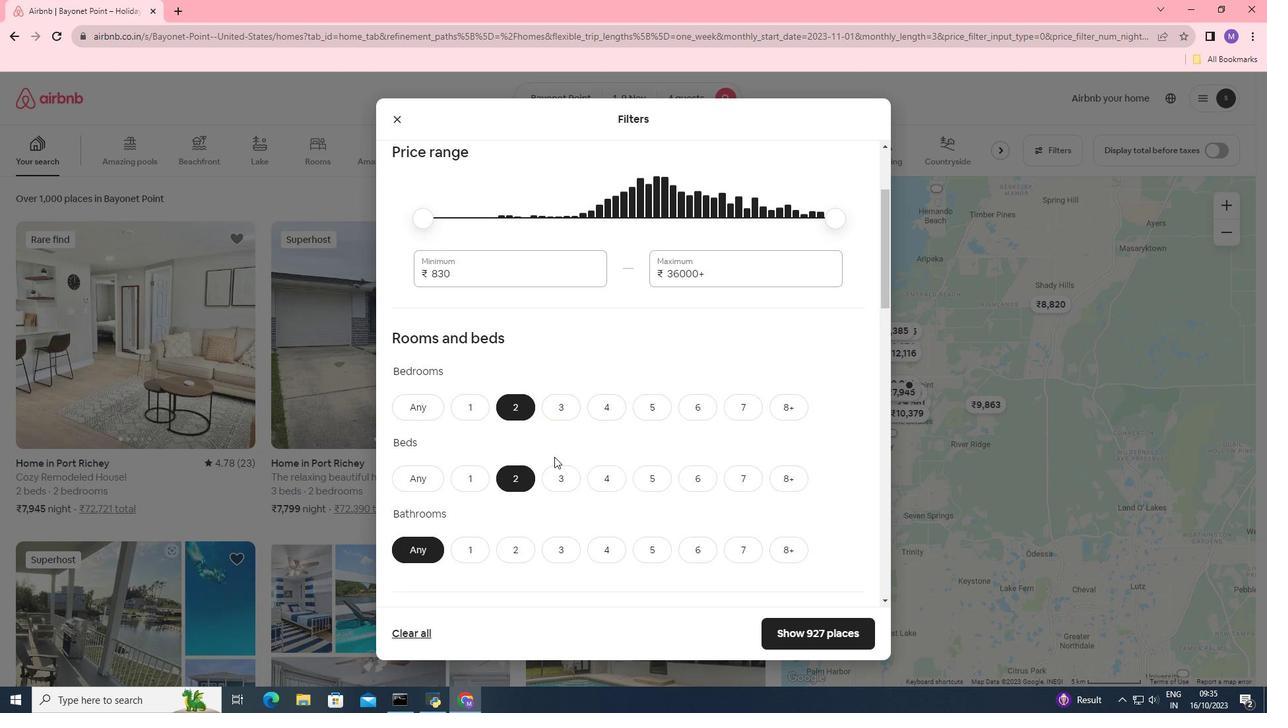 
Action: Mouse moved to (516, 439)
Screenshot: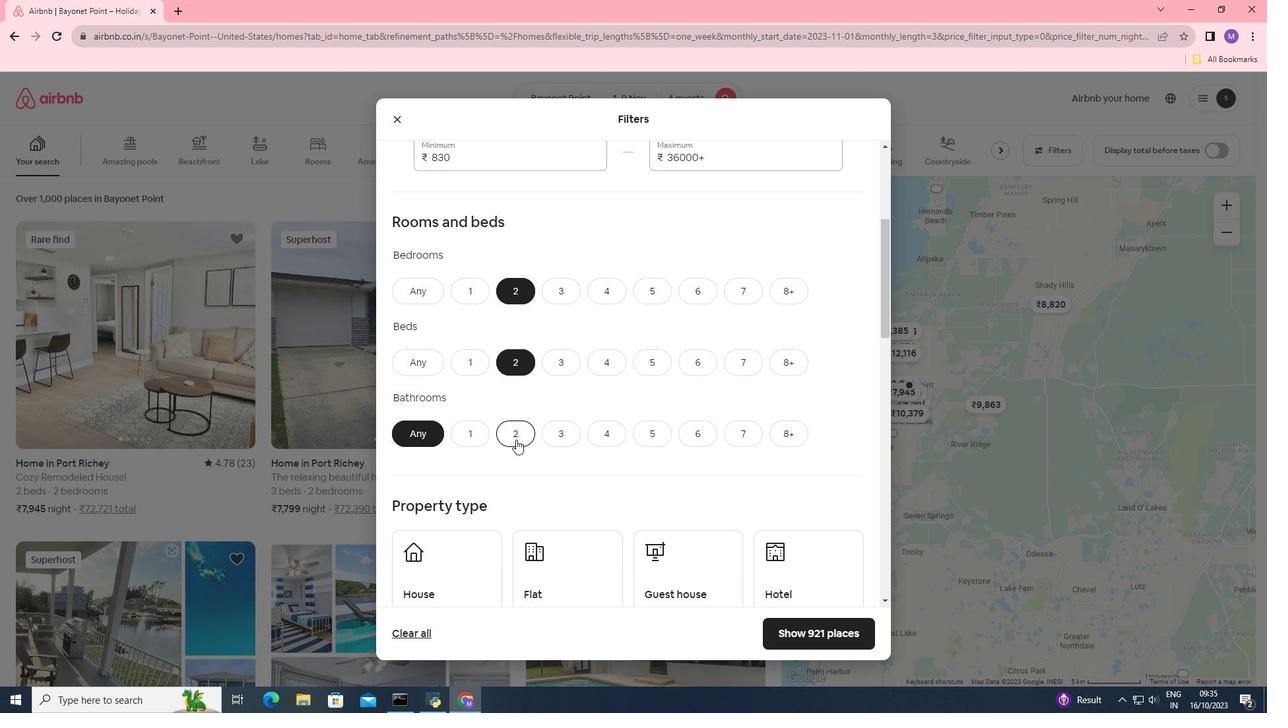 
Action: Mouse pressed left at (516, 439)
Screenshot: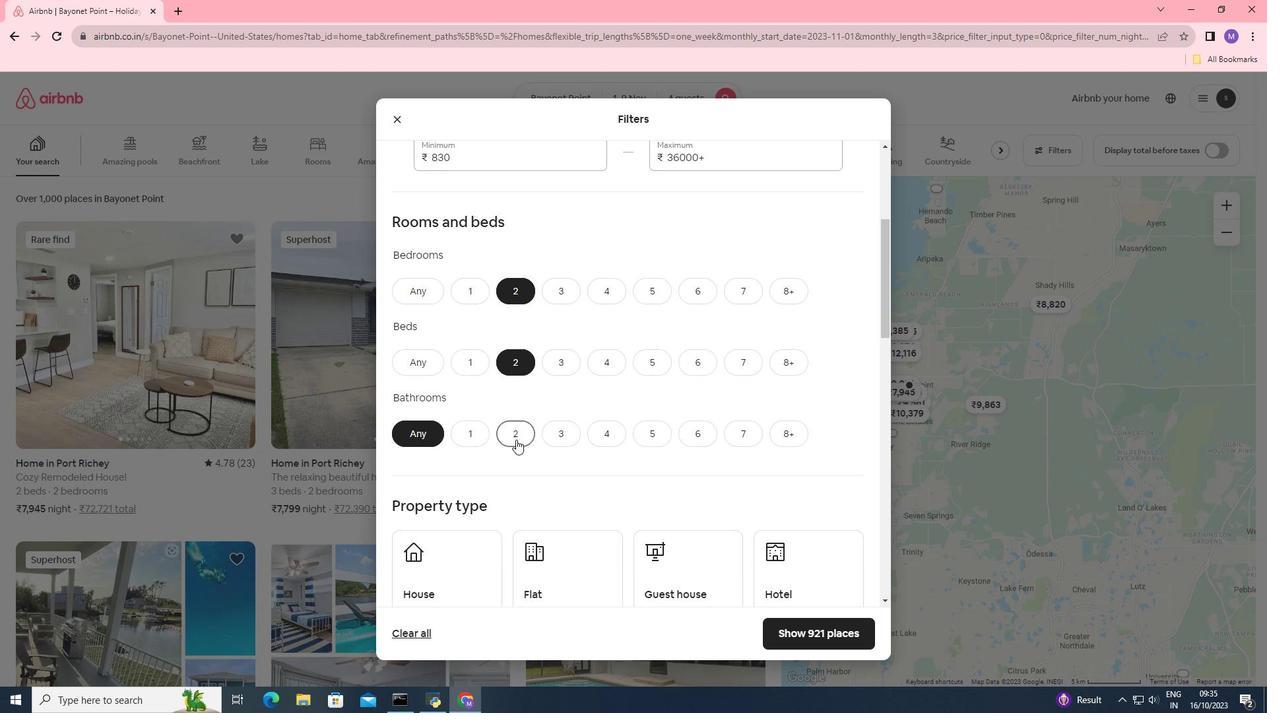 
Action: Mouse moved to (612, 391)
Screenshot: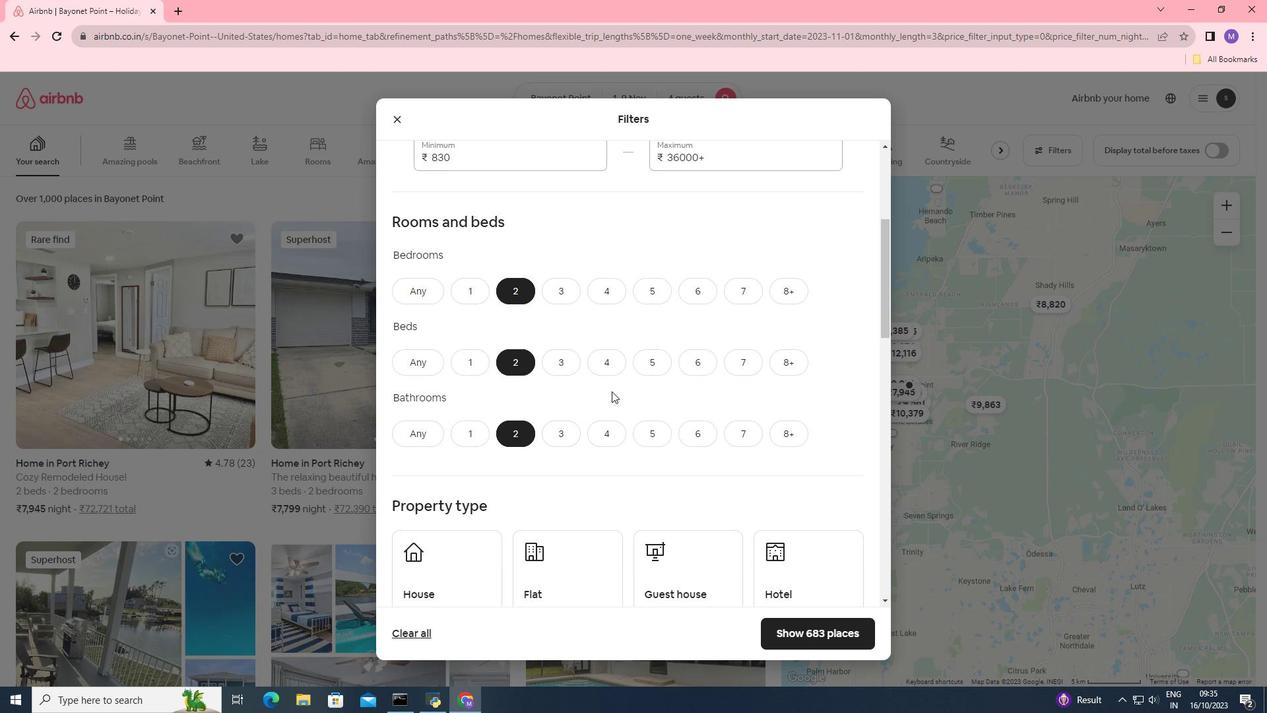 
Action: Mouse scrolled (612, 390) with delta (0, 0)
Screenshot: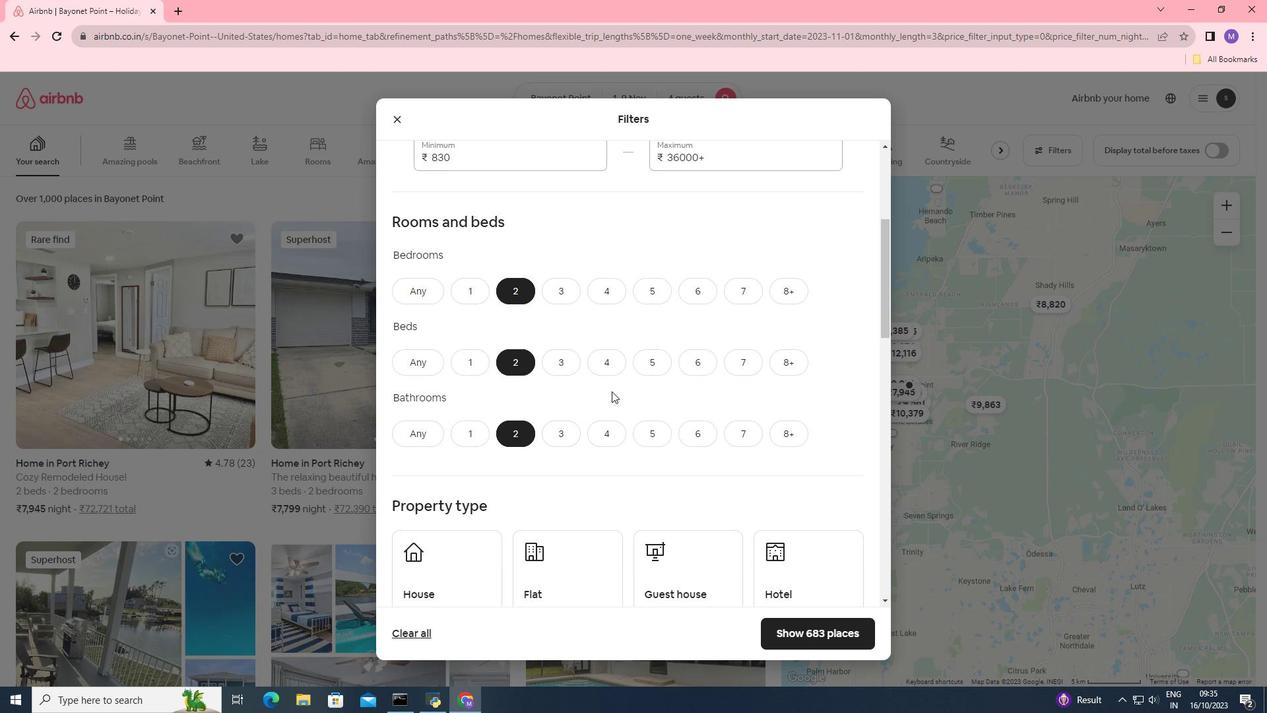 
Action: Mouse scrolled (612, 390) with delta (0, 0)
Screenshot: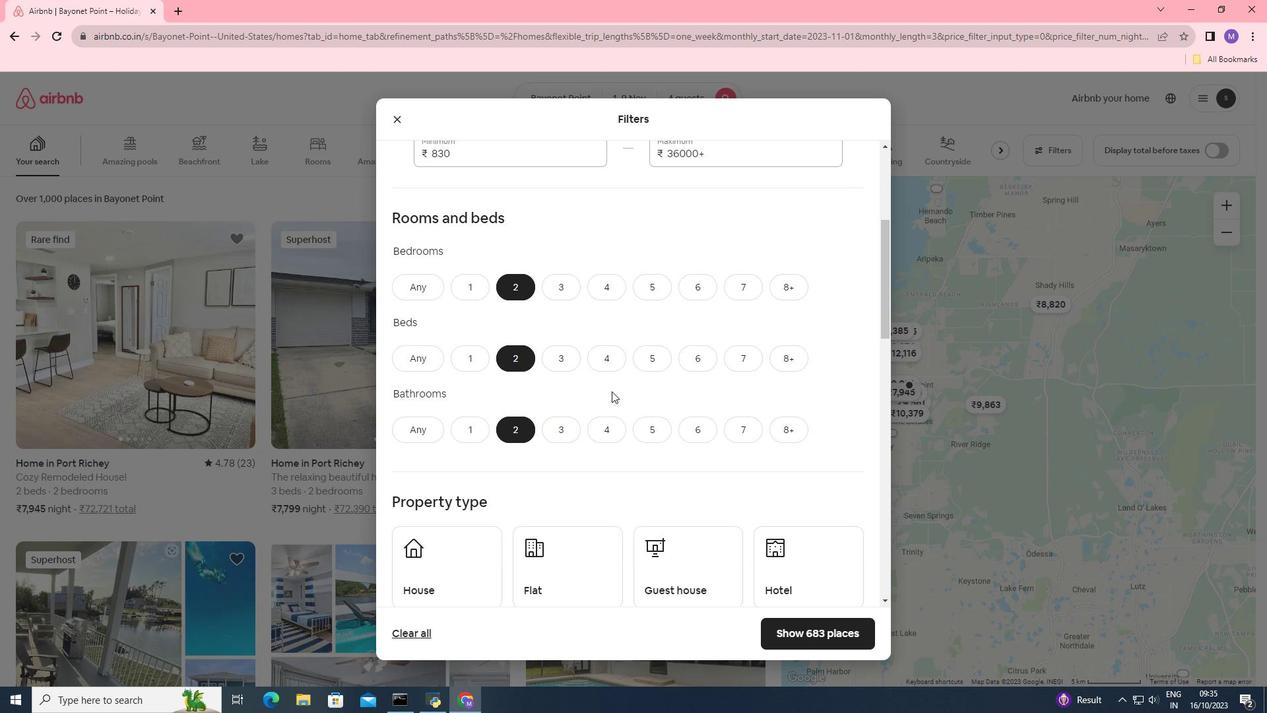 
Action: Mouse moved to (426, 449)
Screenshot: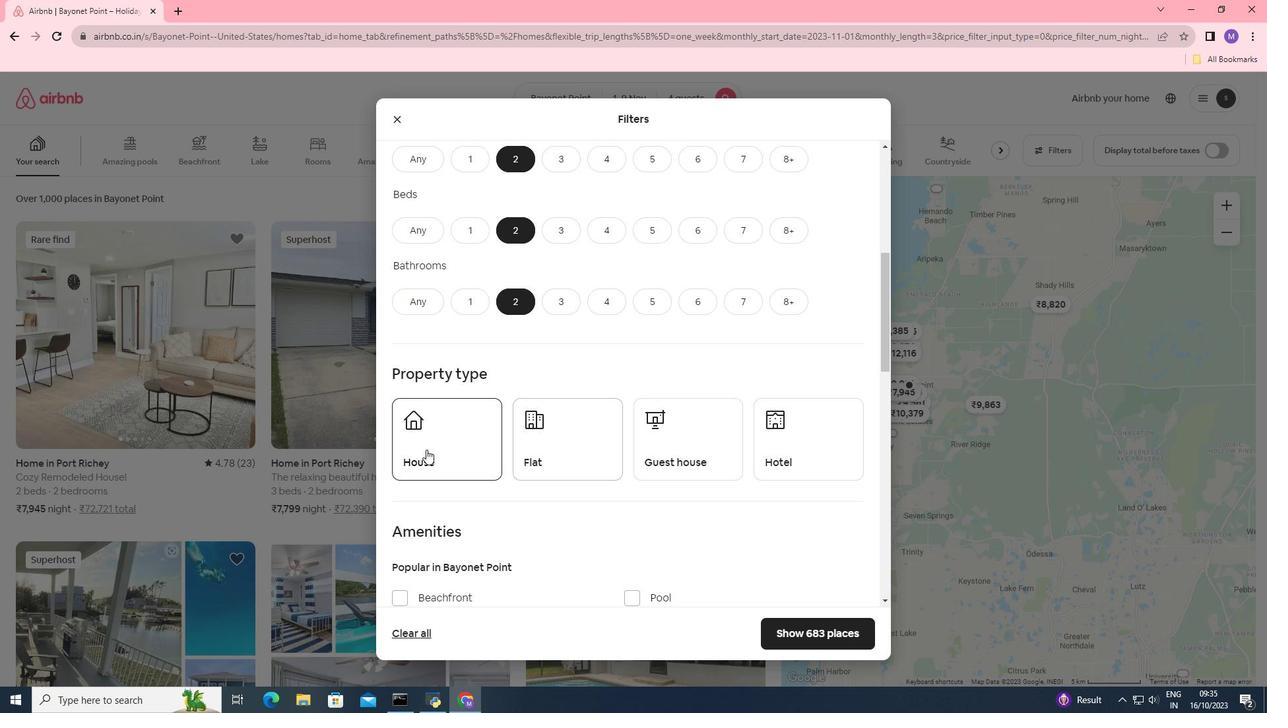 
Action: Mouse pressed left at (426, 449)
Screenshot: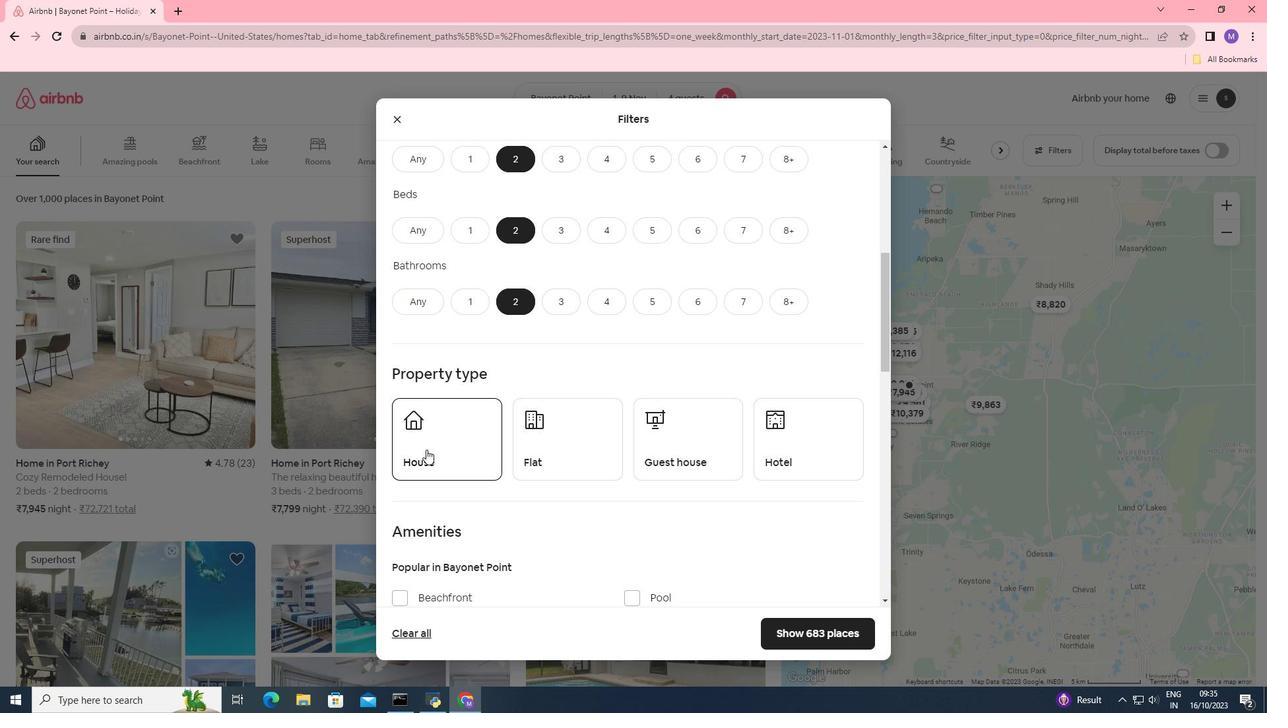 
Action: Mouse moved to (594, 417)
Screenshot: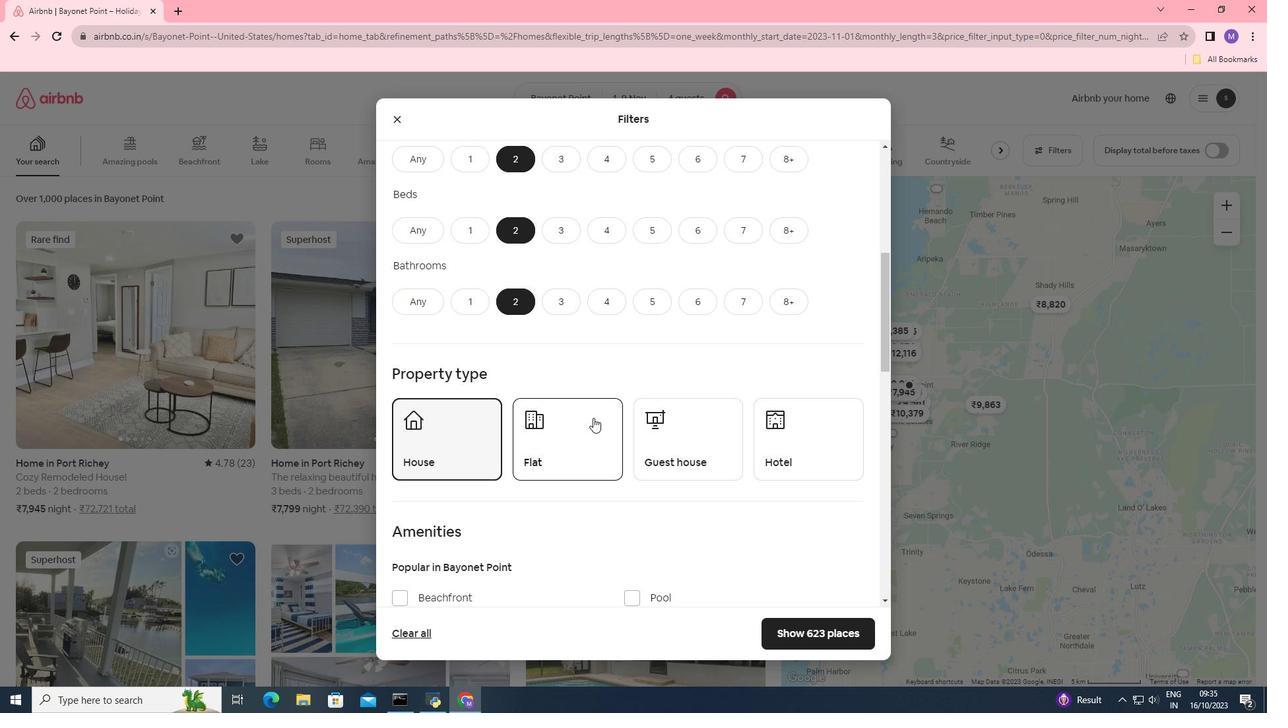 
Action: Mouse scrolled (594, 417) with delta (0, 0)
Screenshot: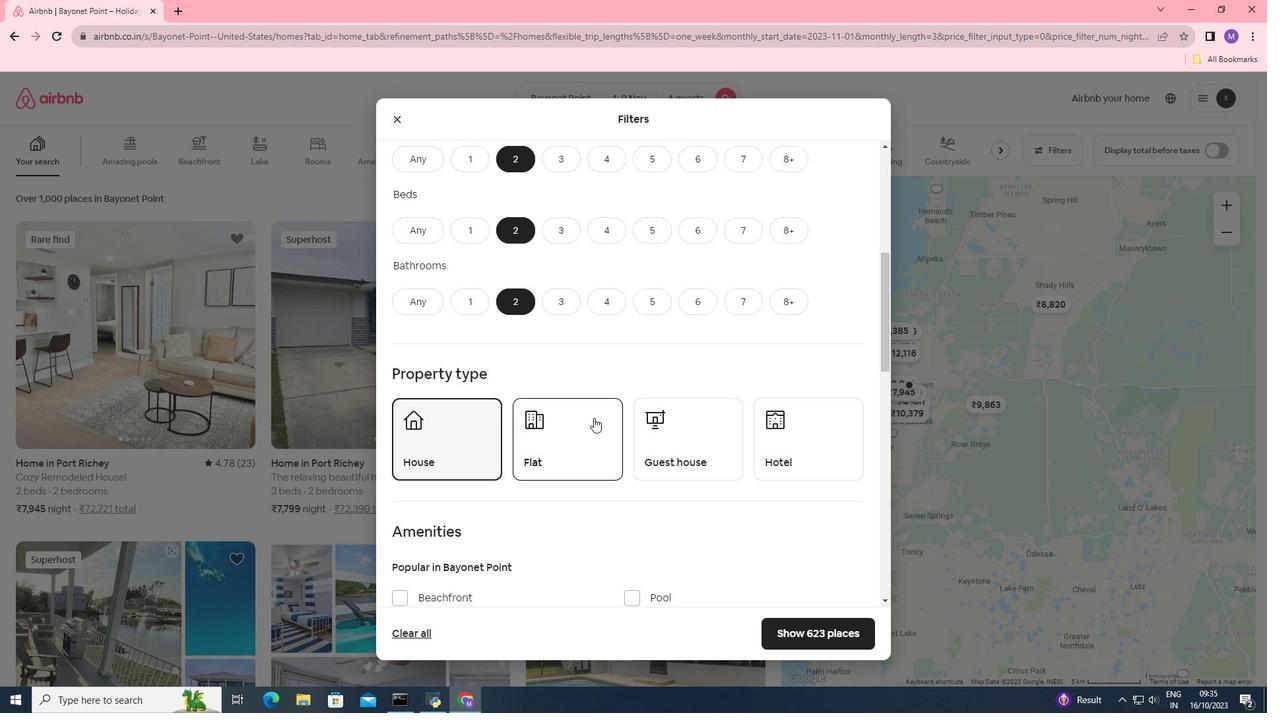
Action: Mouse scrolled (594, 417) with delta (0, 0)
Screenshot: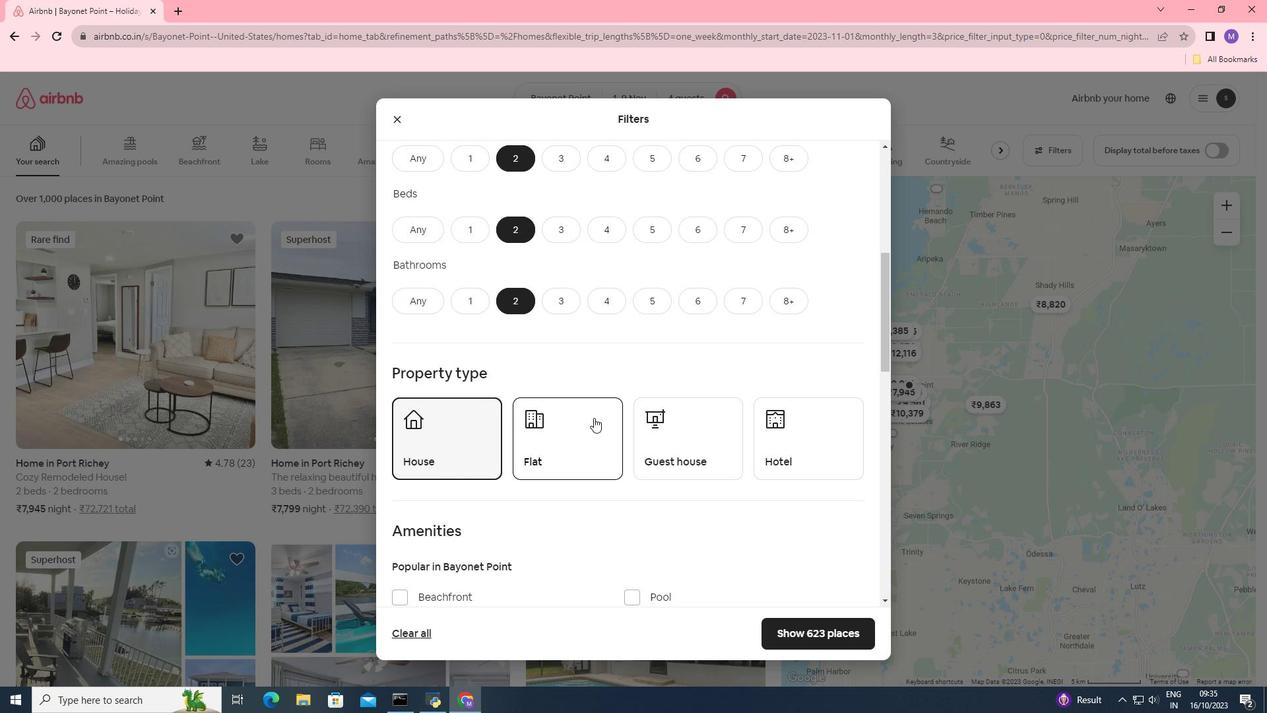 
Action: Mouse scrolled (594, 417) with delta (0, 0)
Screenshot: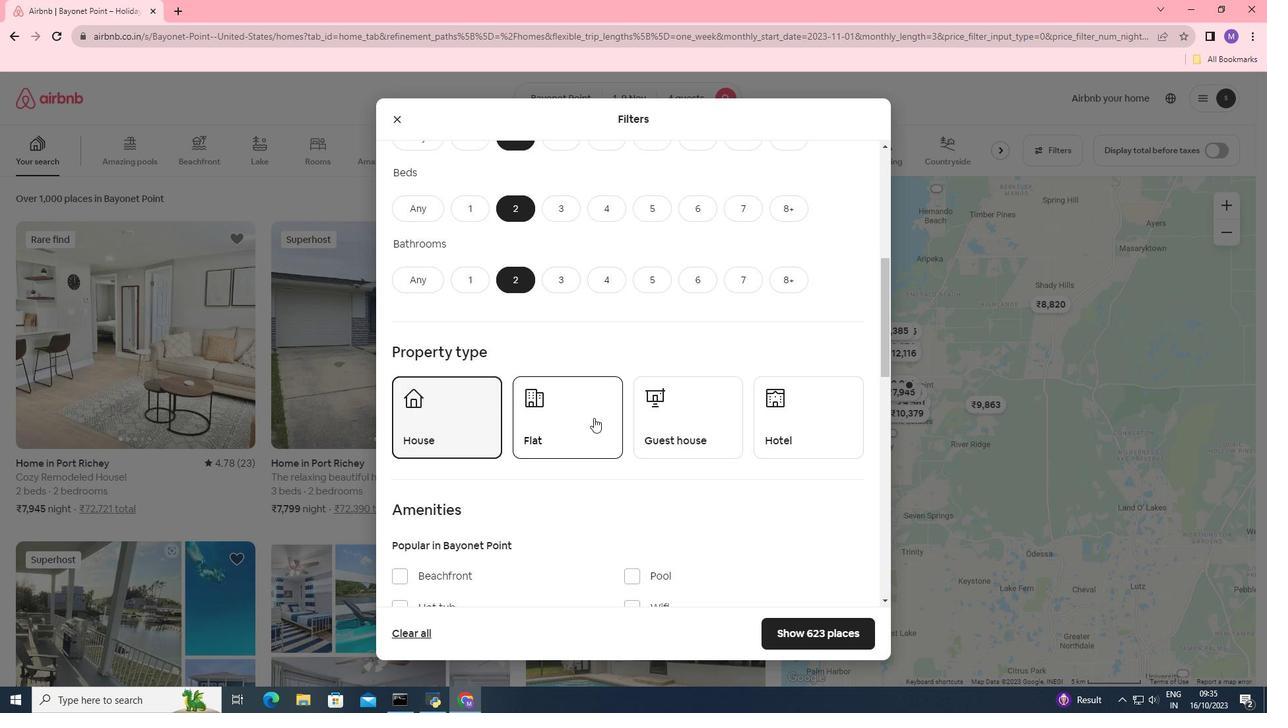 
Action: Mouse moved to (791, 631)
Screenshot: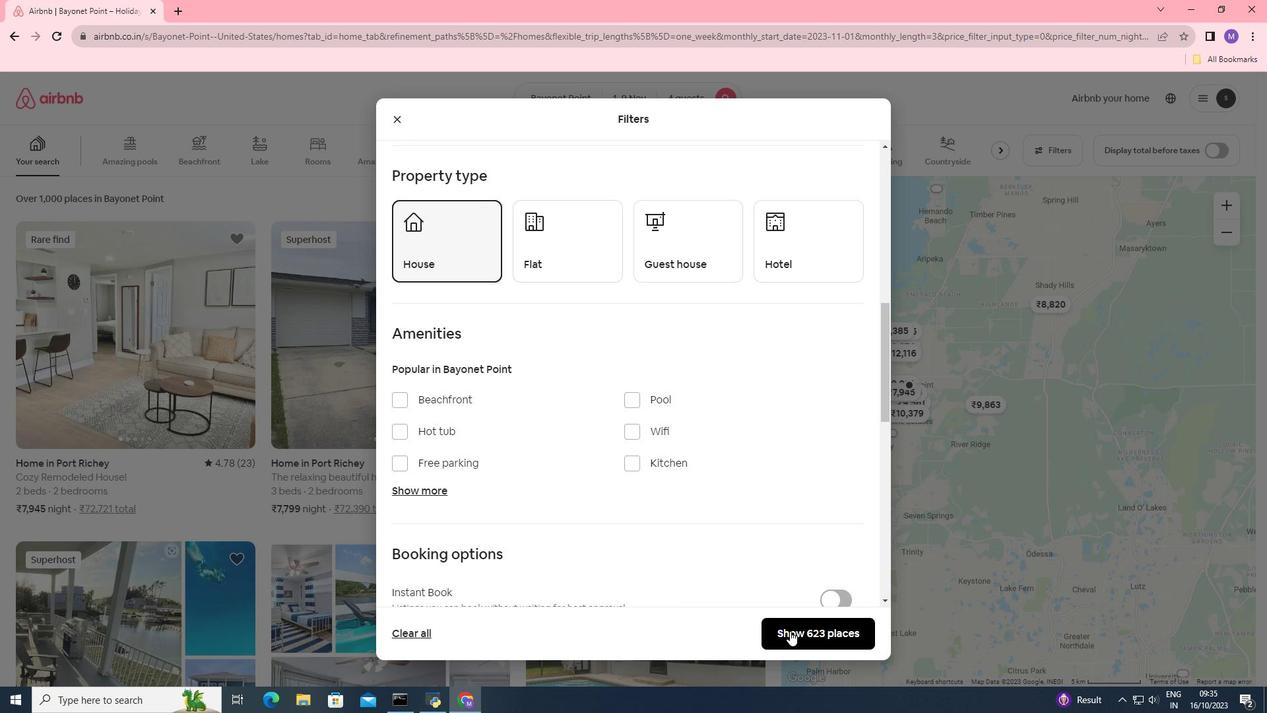 
Action: Mouse pressed left at (791, 631)
Screenshot: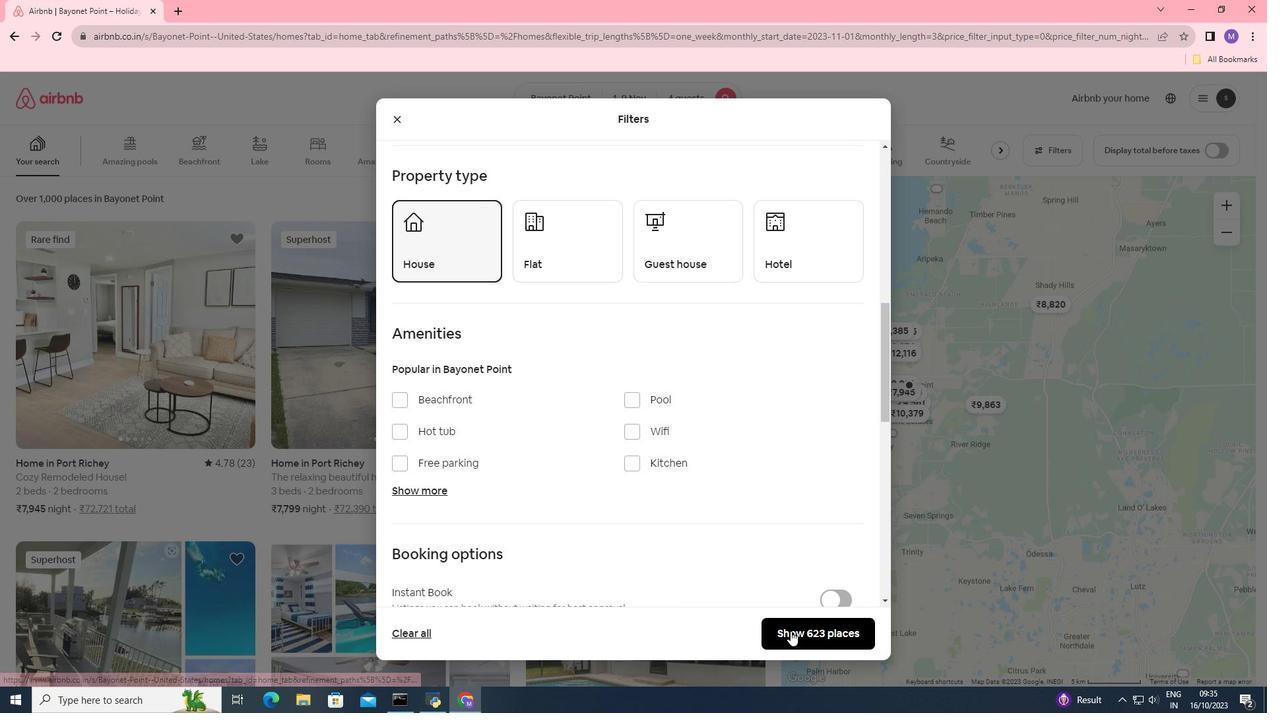 
Action: Mouse moved to (174, 356)
Screenshot: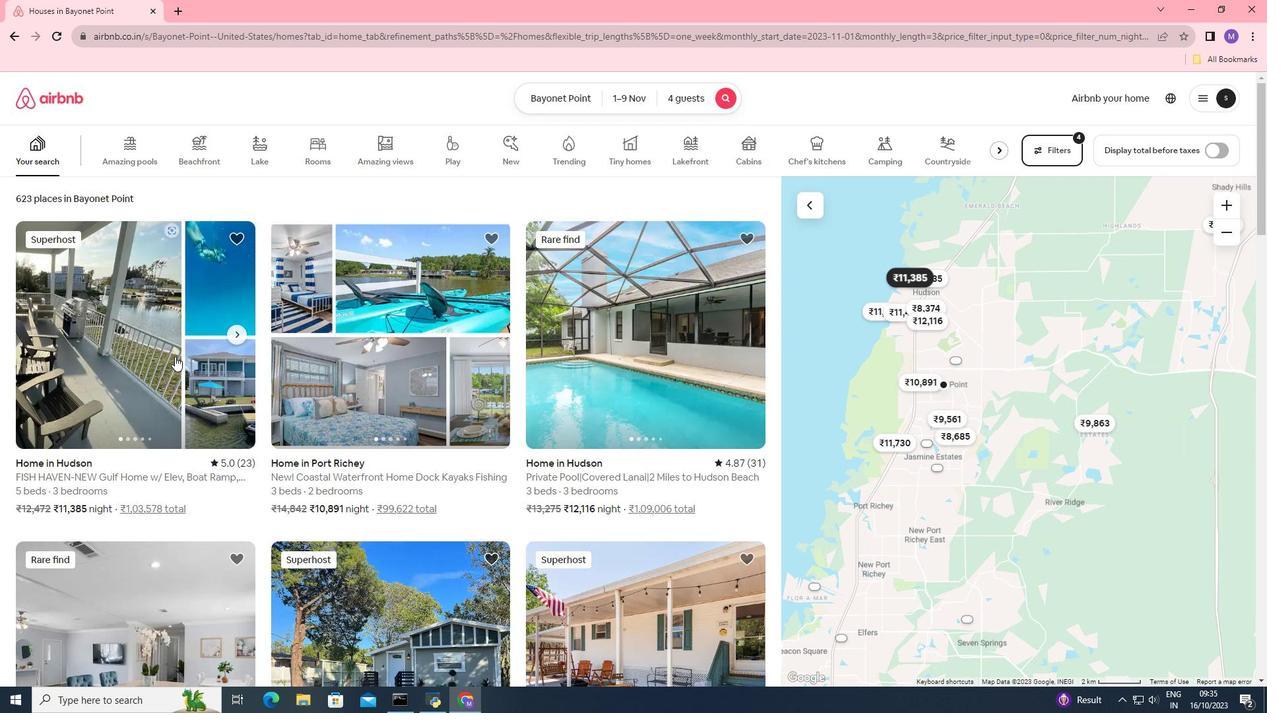 
Action: Mouse pressed left at (174, 356)
Screenshot: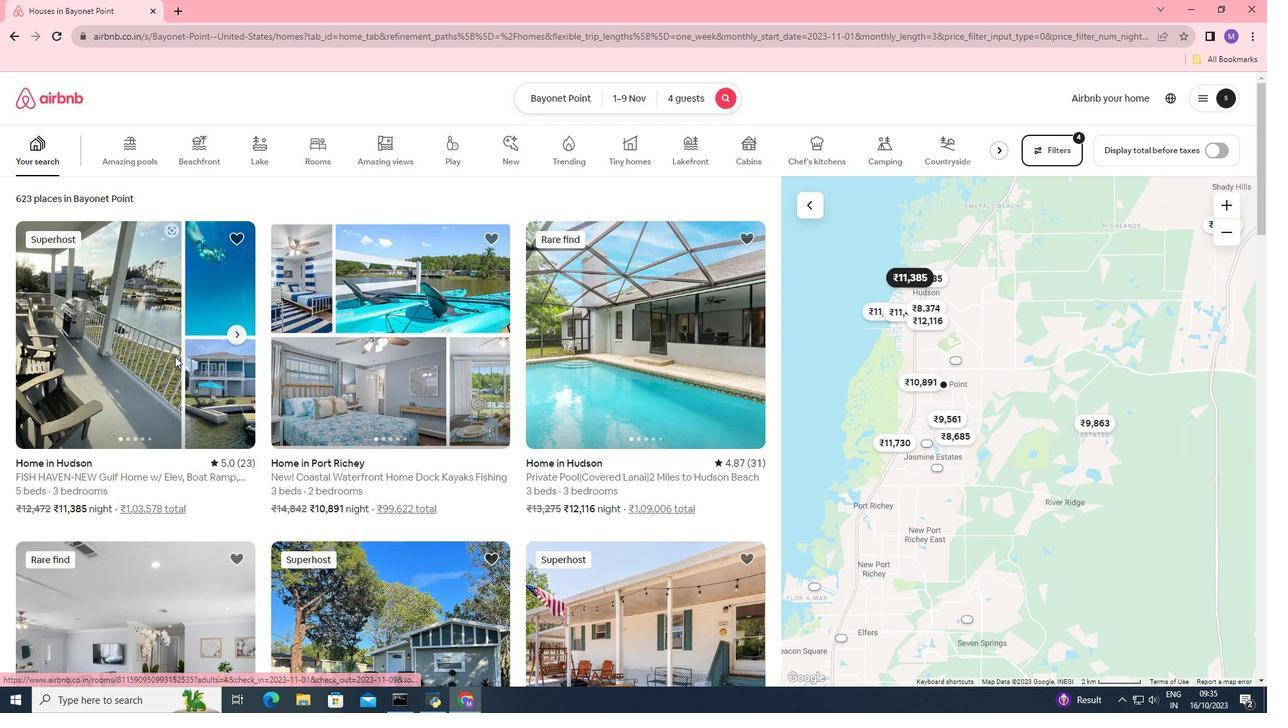 
Action: Mouse pressed left at (174, 356)
Screenshot: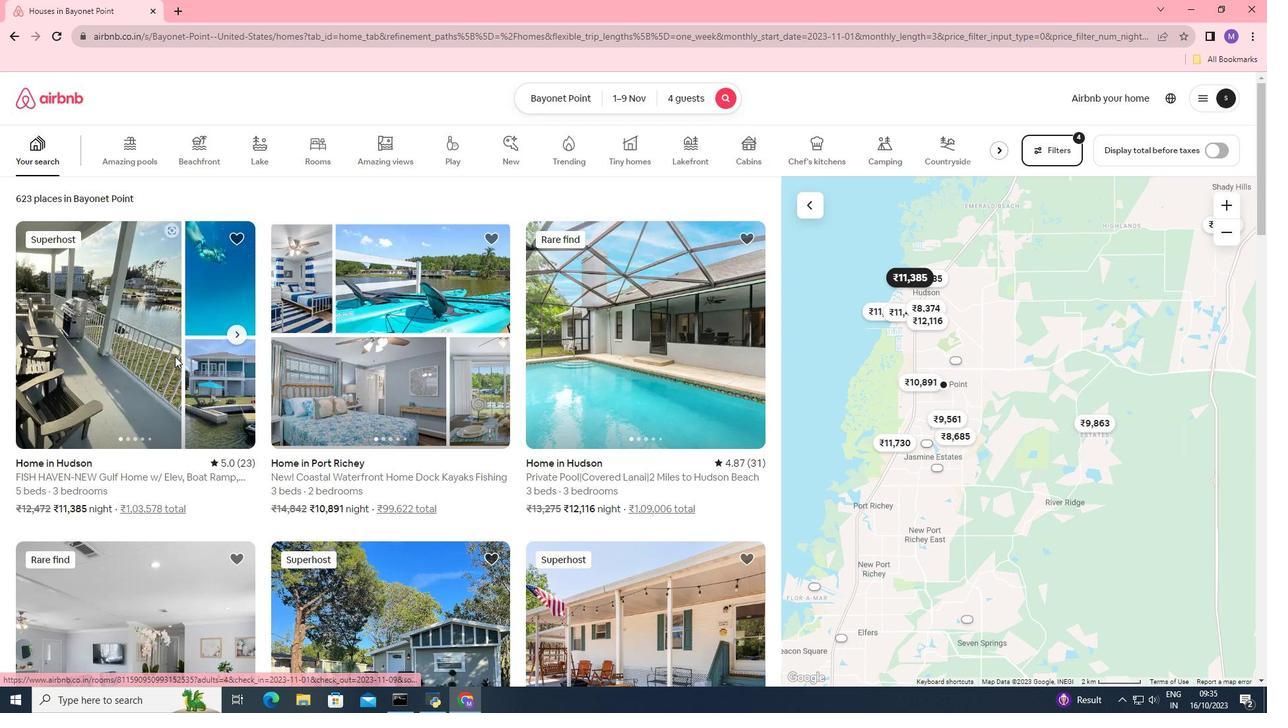 
Action: Mouse moved to (918, 493)
Screenshot: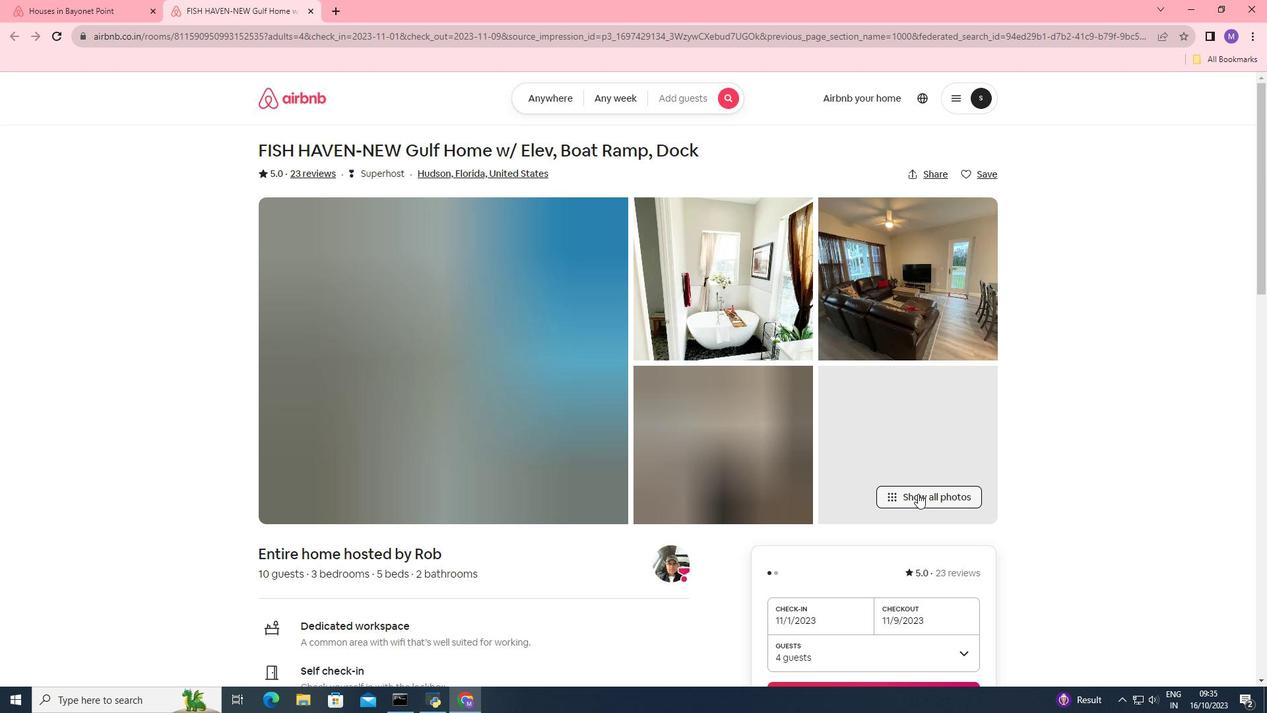 
Action: Mouse pressed left at (918, 493)
Screenshot: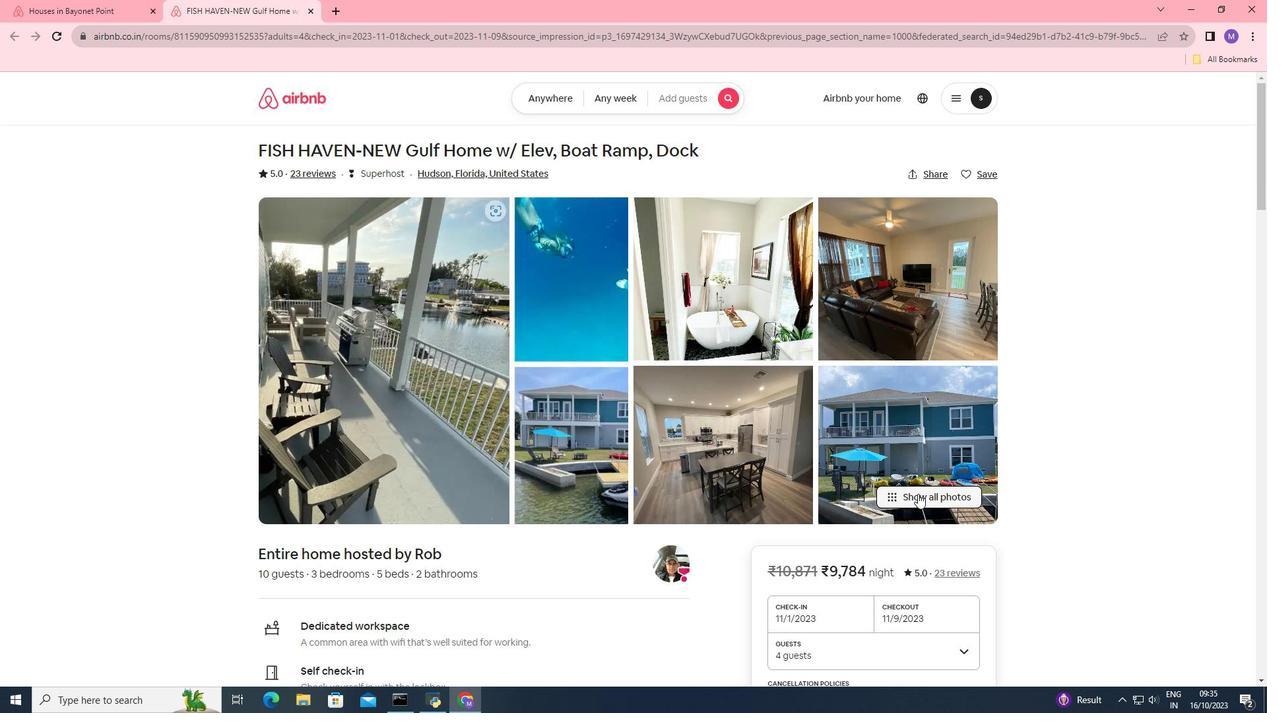 
Action: Mouse moved to (692, 414)
Screenshot: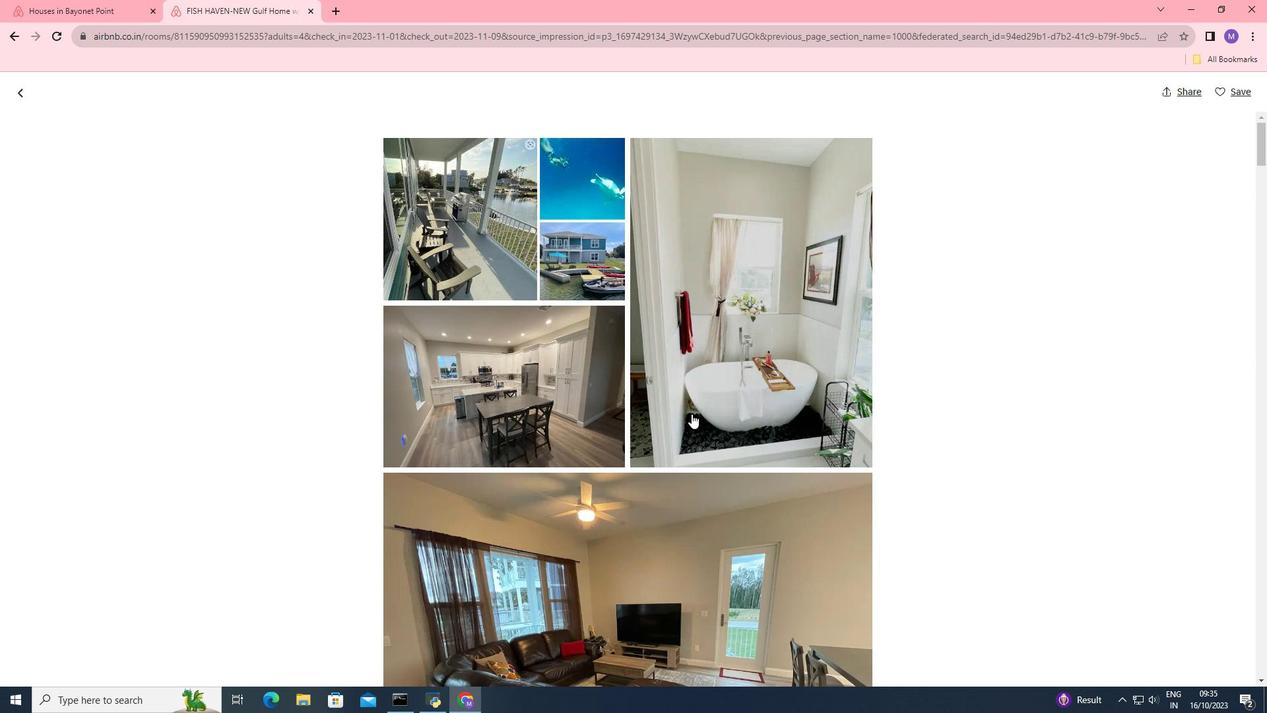 
Action: Mouse scrolled (692, 413) with delta (0, 0)
Screenshot: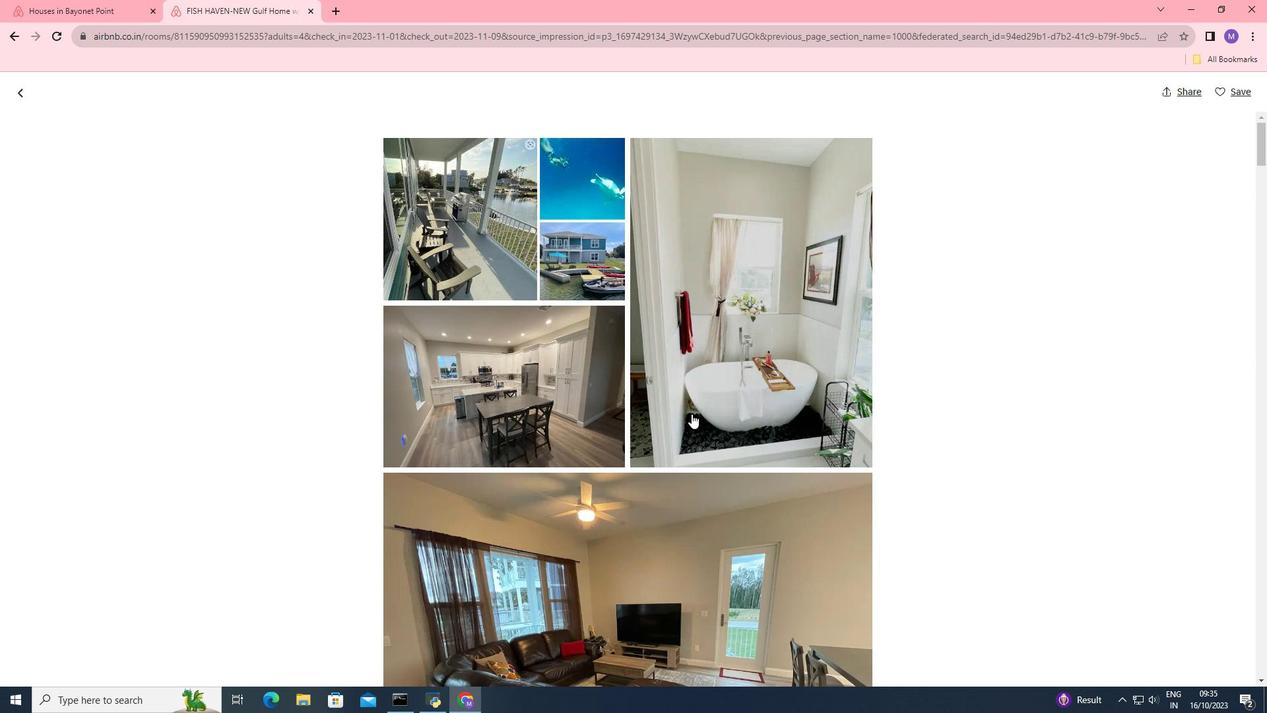 
Action: Mouse moved to (692, 414)
Screenshot: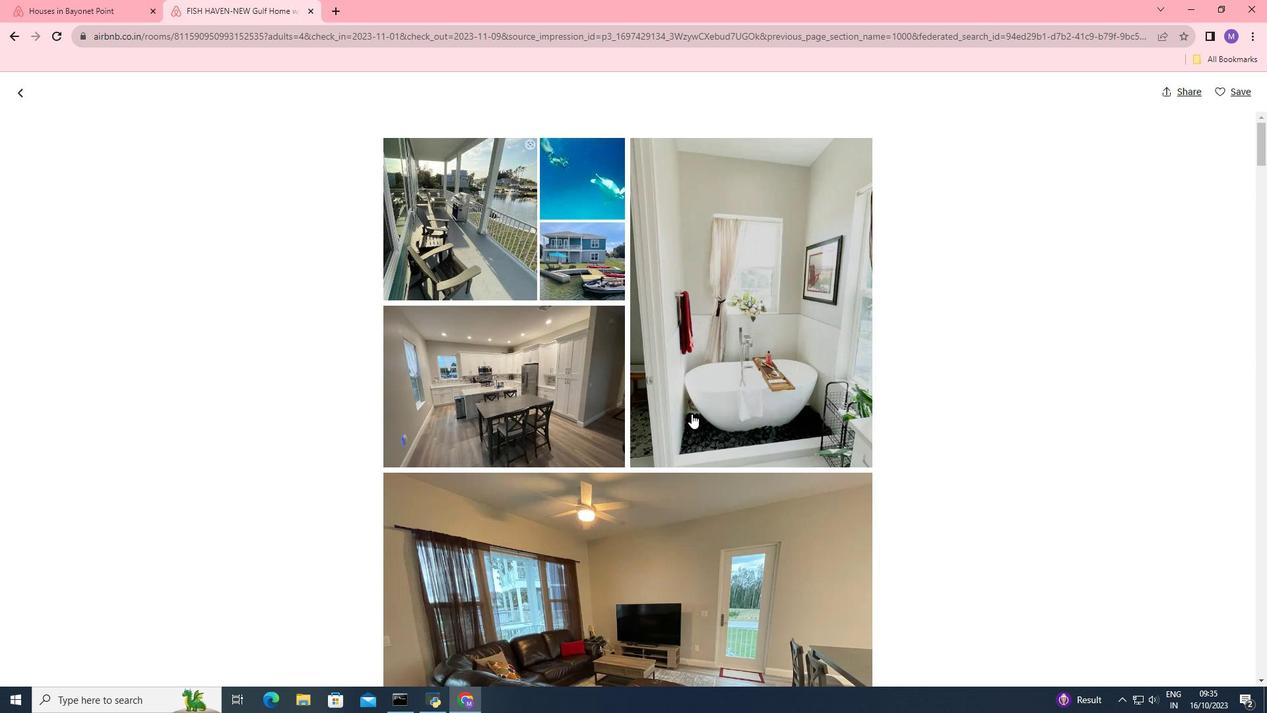 
Action: Mouse scrolled (692, 413) with delta (0, 0)
Screenshot: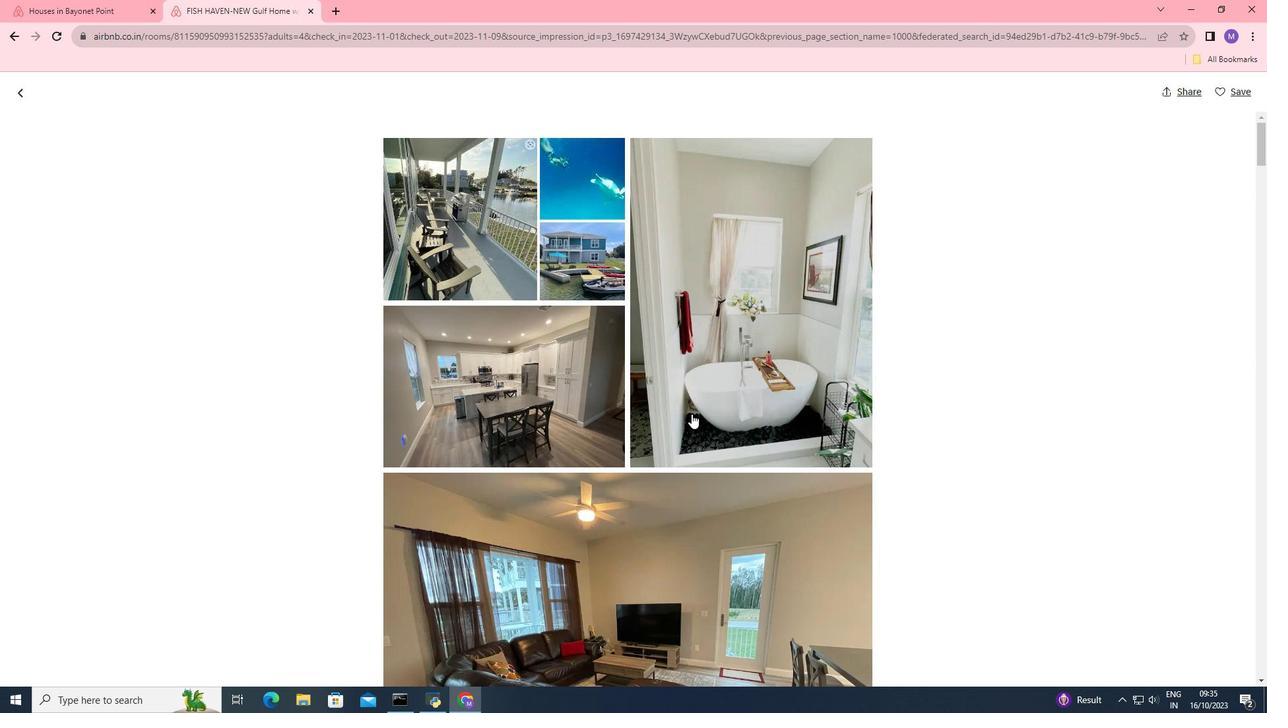 
Action: Mouse scrolled (692, 413) with delta (0, 0)
Screenshot: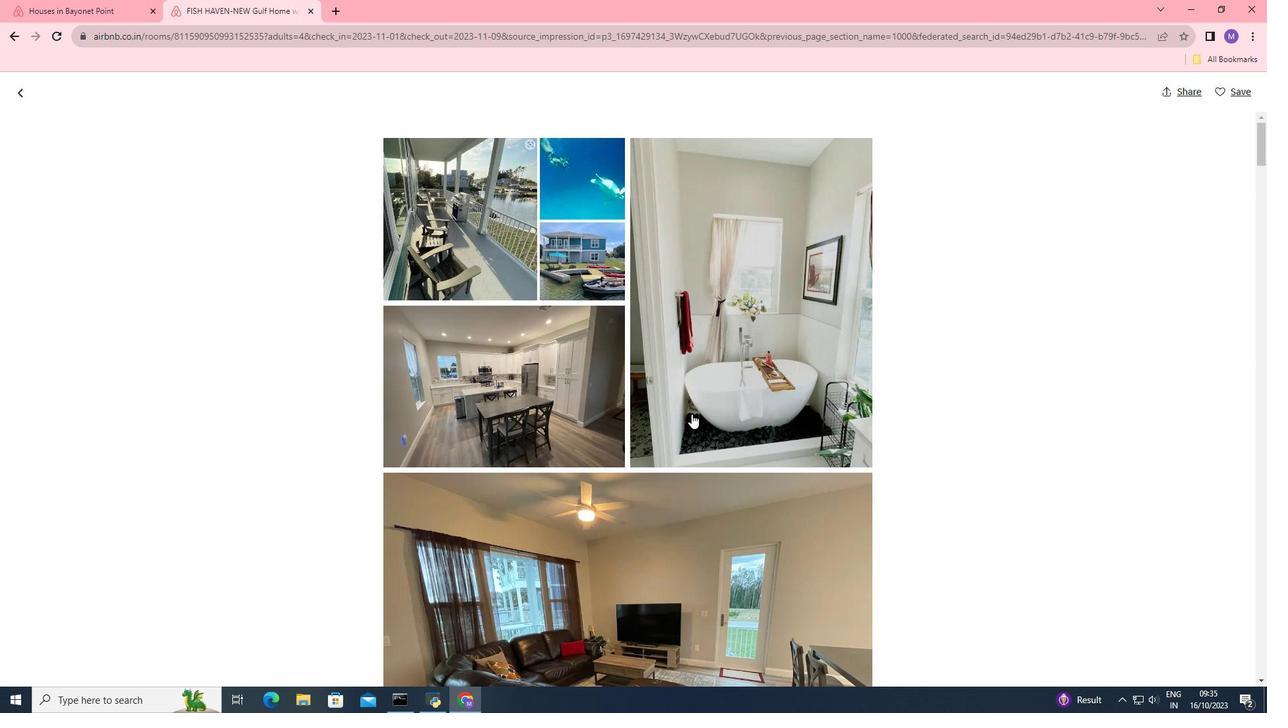 
Action: Mouse scrolled (692, 413) with delta (0, 0)
Screenshot: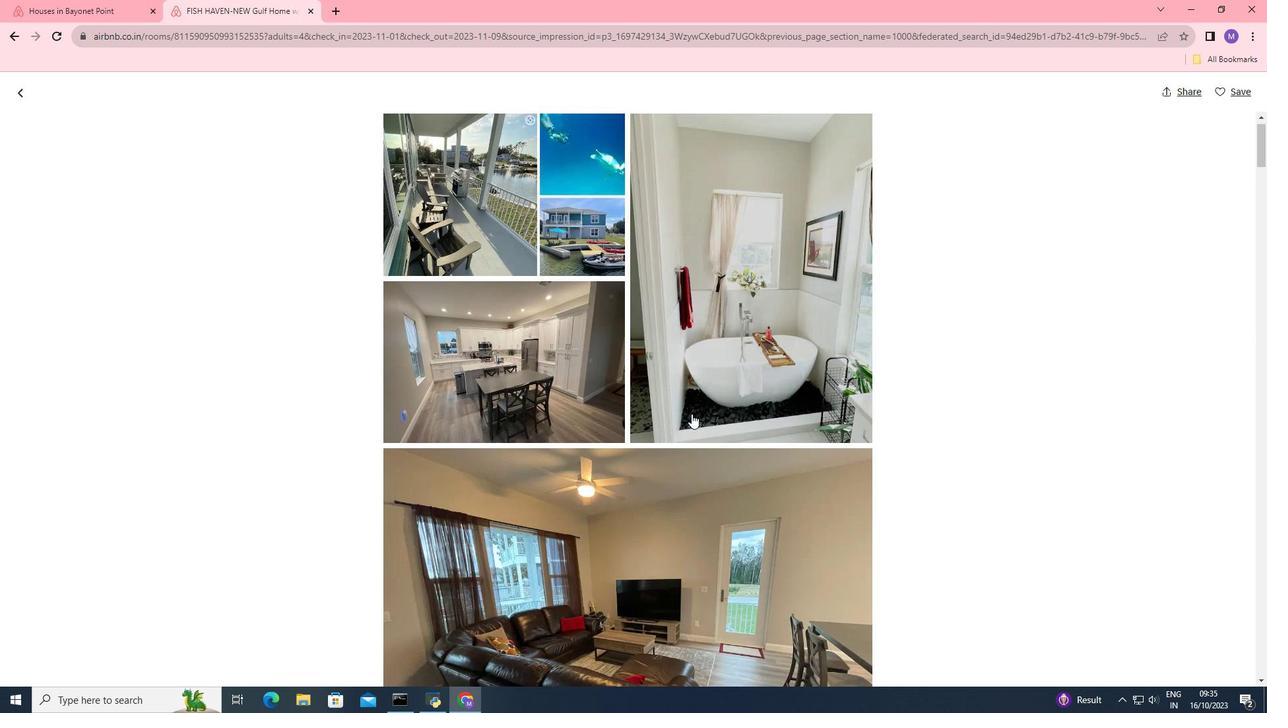 
Action: Mouse scrolled (692, 413) with delta (0, 0)
Screenshot: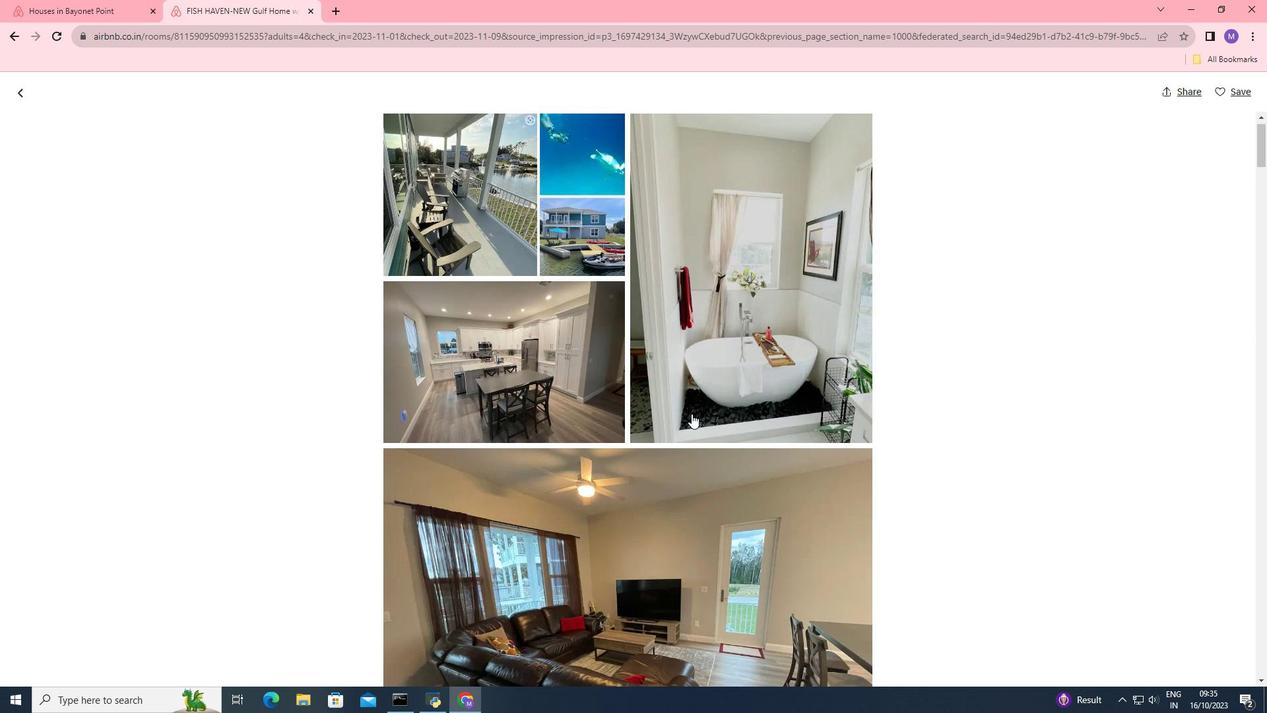 
Action: Mouse scrolled (692, 413) with delta (0, 0)
Screenshot: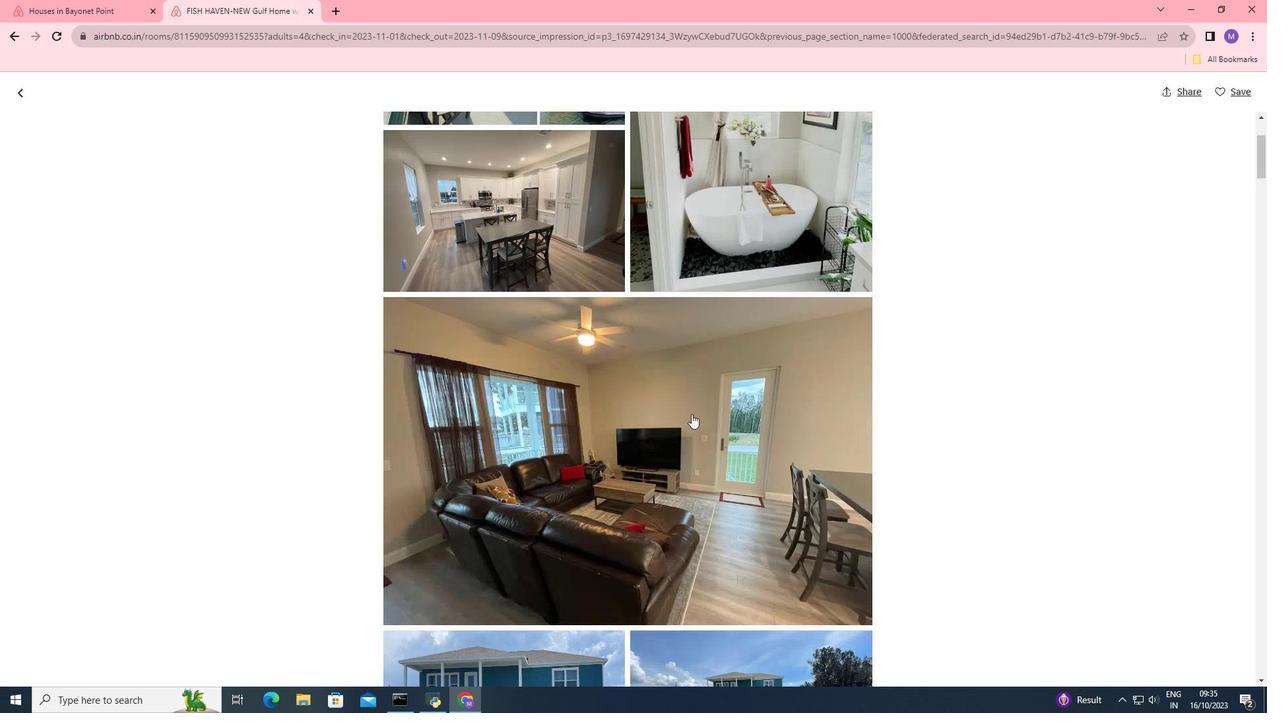 
Action: Mouse moved to (692, 414)
Screenshot: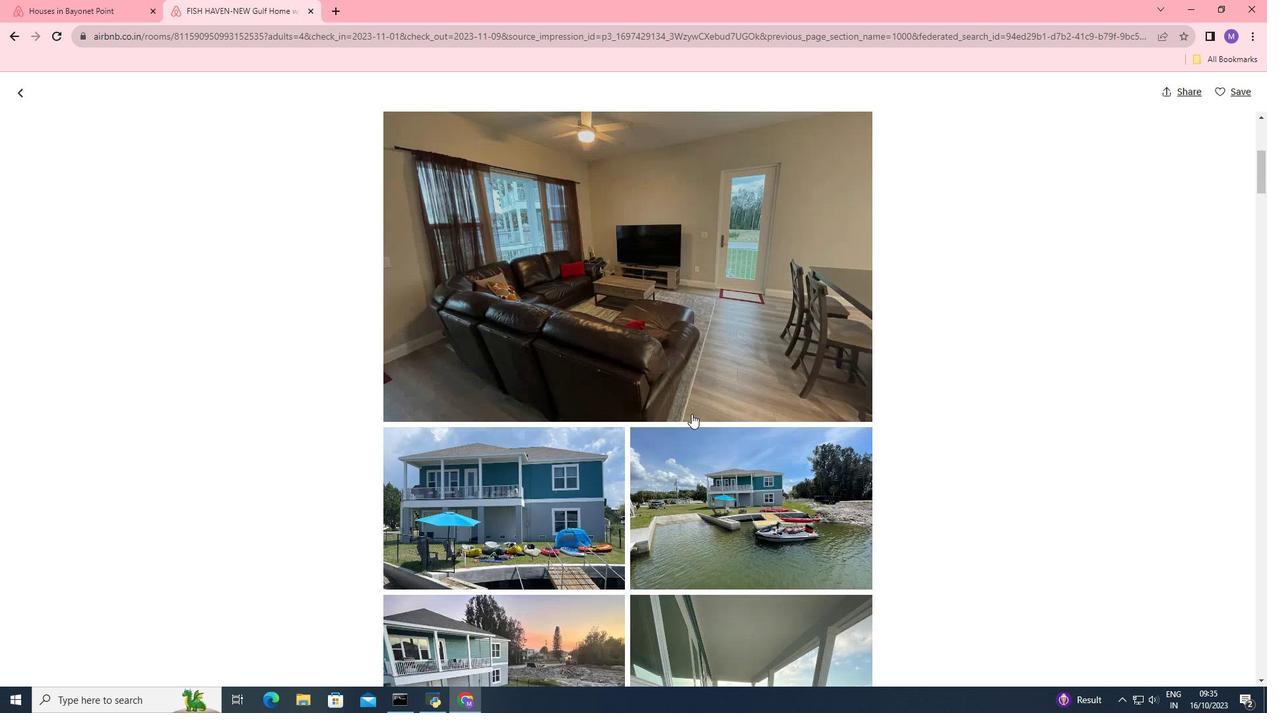 
Action: Mouse scrolled (692, 413) with delta (0, 0)
Screenshot: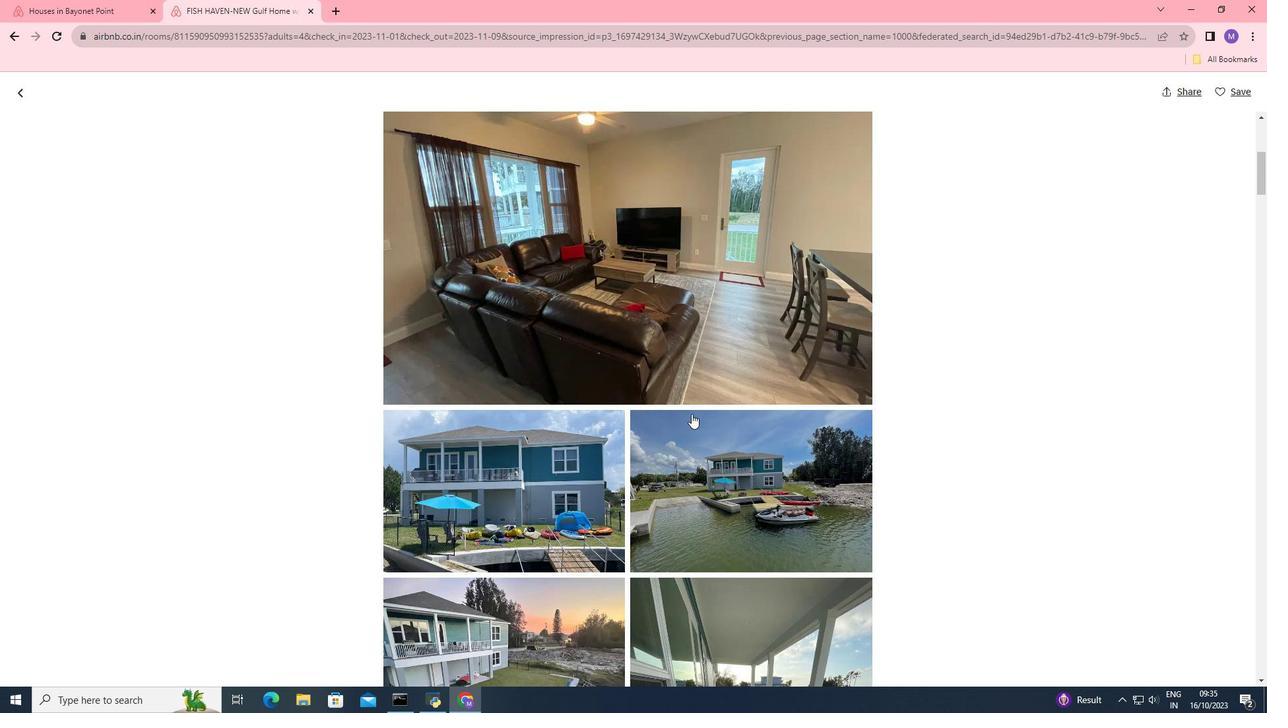 
Action: Mouse scrolled (692, 413) with delta (0, 0)
Screenshot: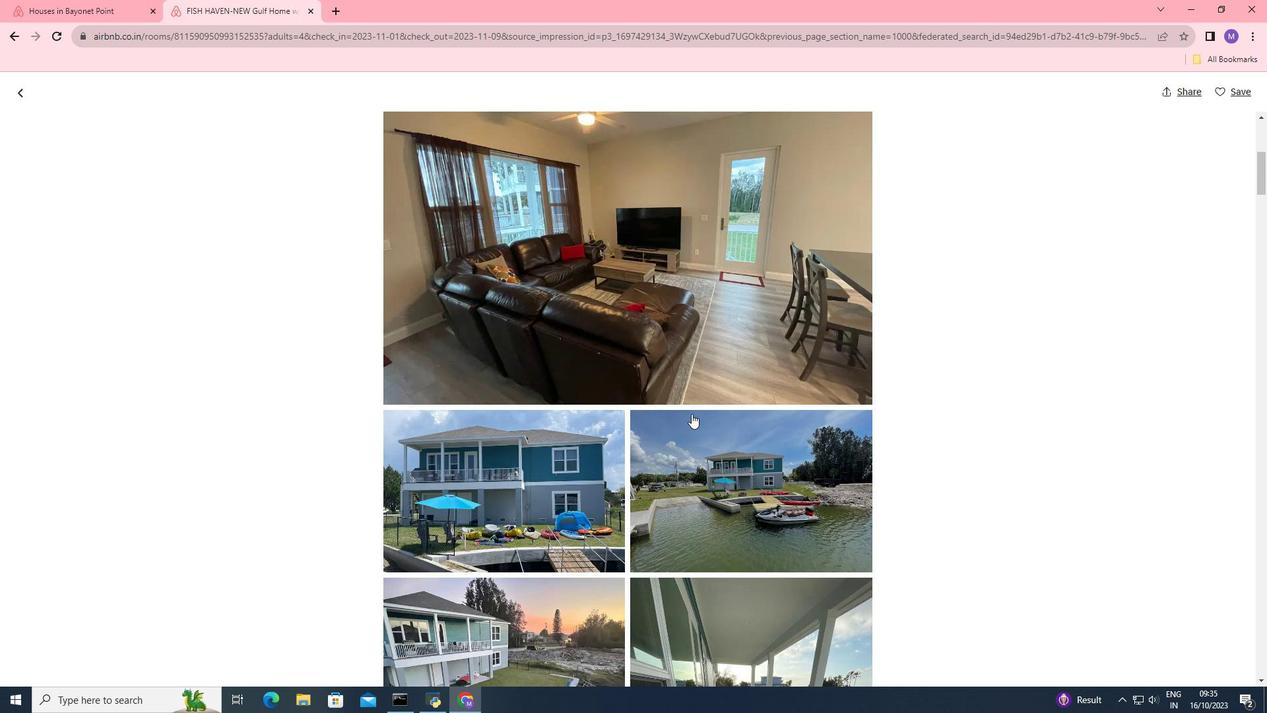 
Action: Mouse scrolled (692, 413) with delta (0, 0)
Screenshot: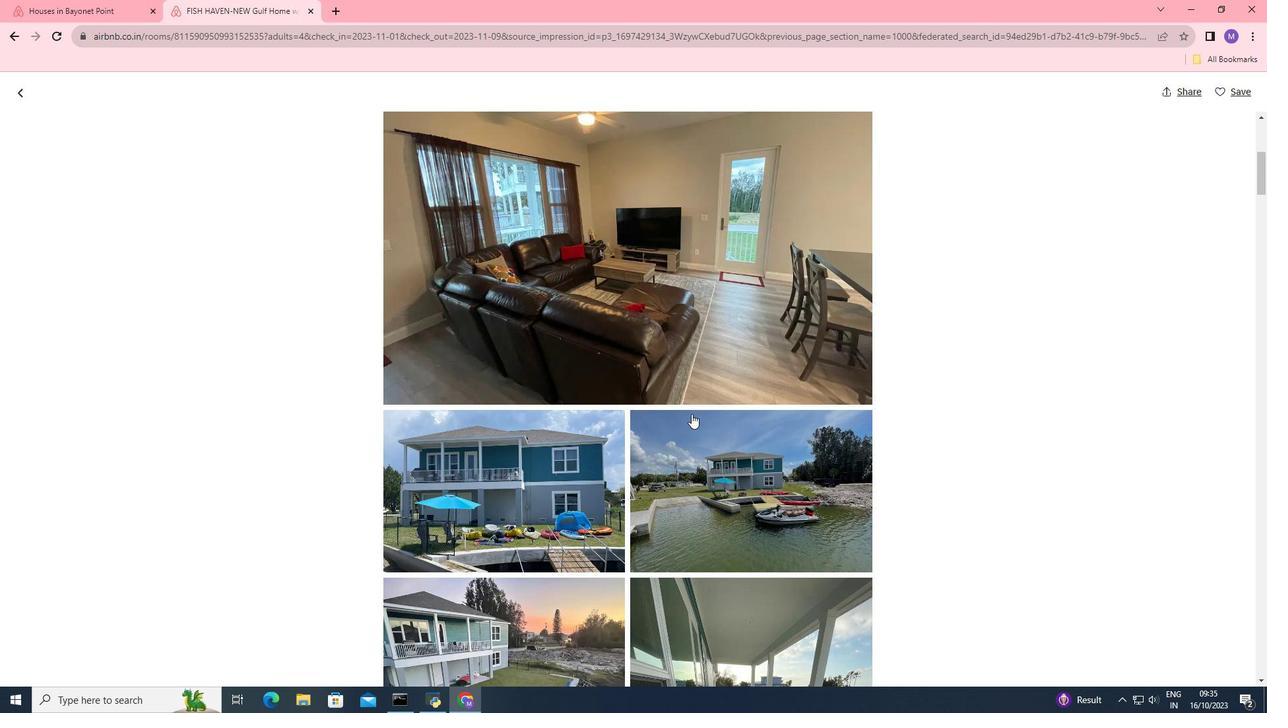 
Action: Mouse scrolled (692, 413) with delta (0, 0)
Screenshot: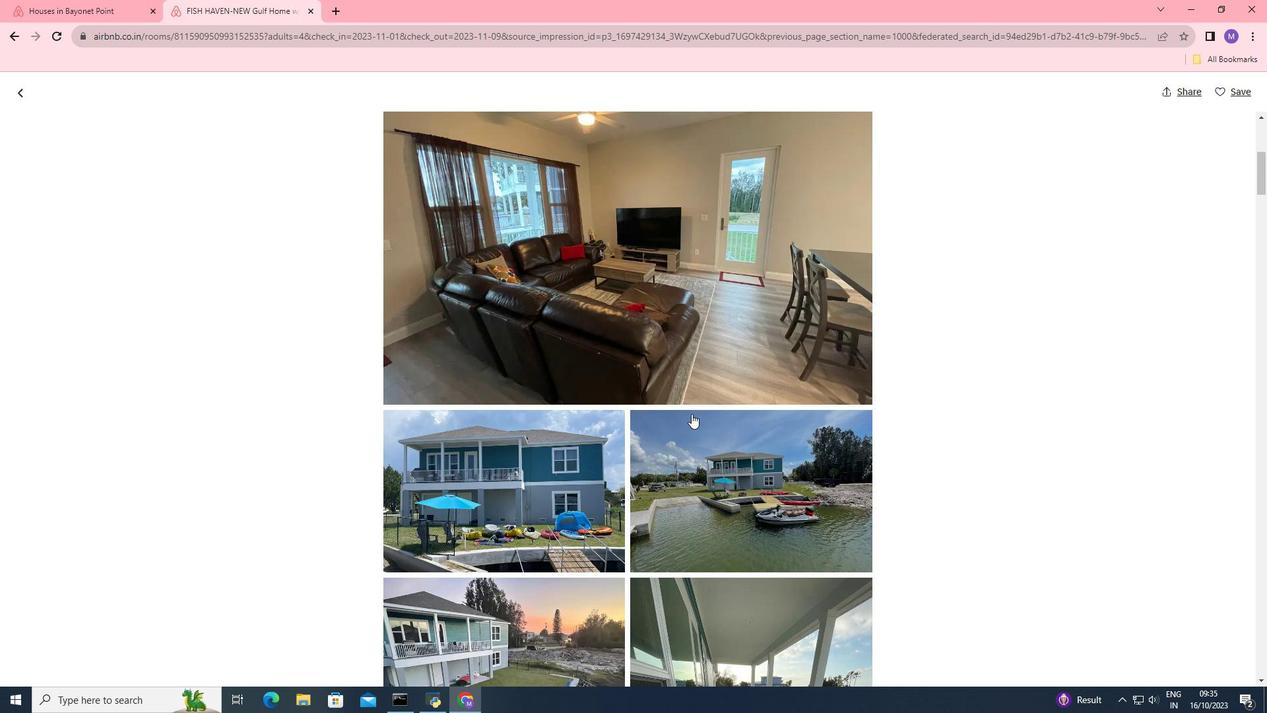 
Action: Mouse scrolled (692, 413) with delta (0, 0)
Screenshot: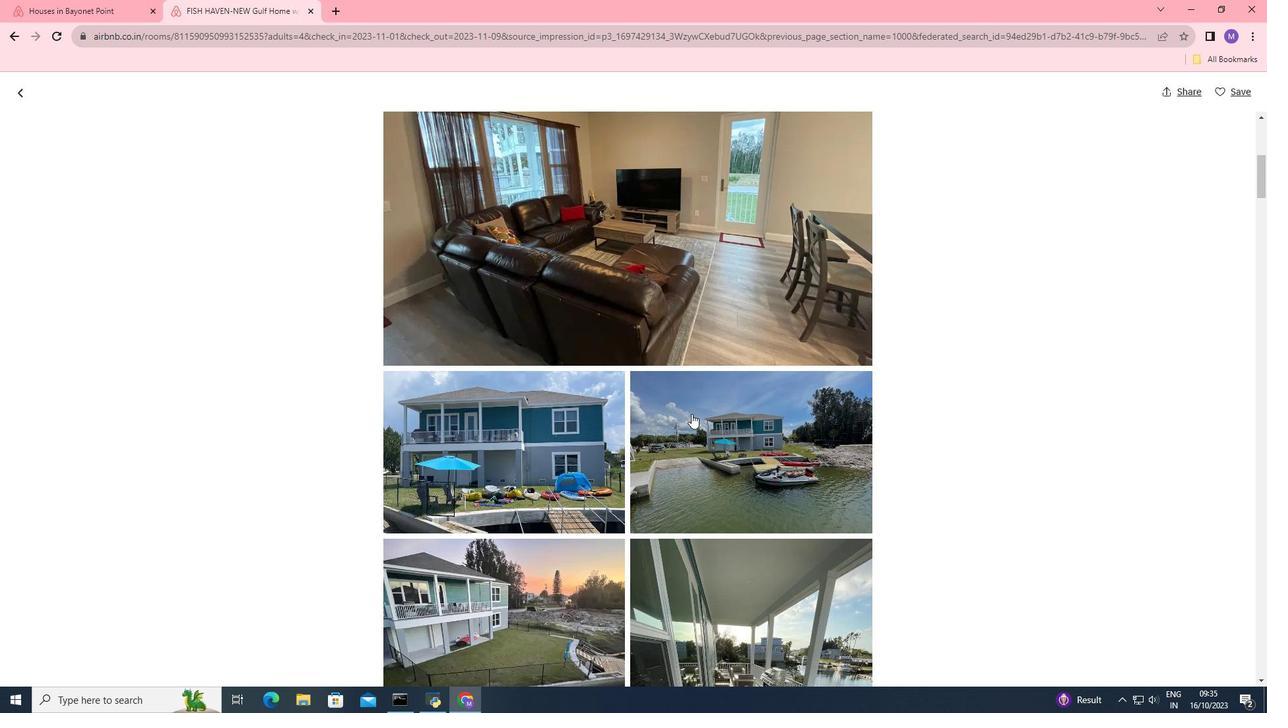 
Action: Mouse scrolled (692, 413) with delta (0, 0)
Screenshot: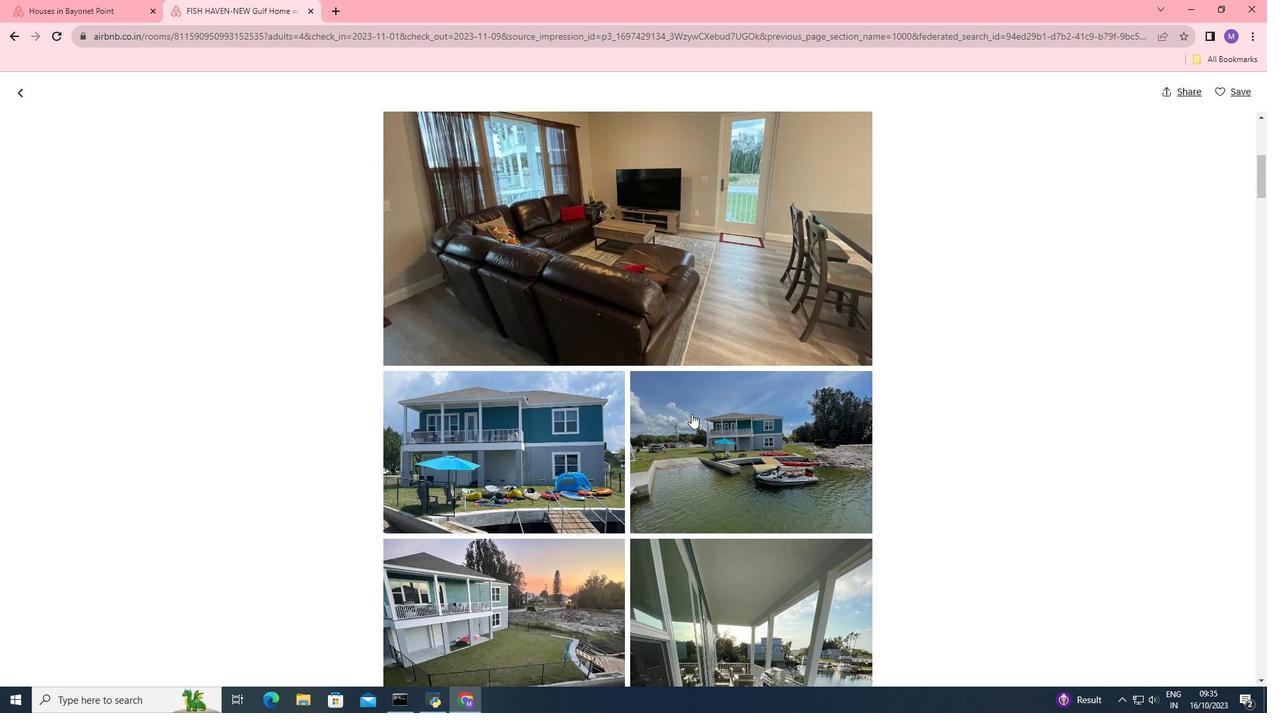 
Action: Mouse scrolled (692, 413) with delta (0, 0)
Screenshot: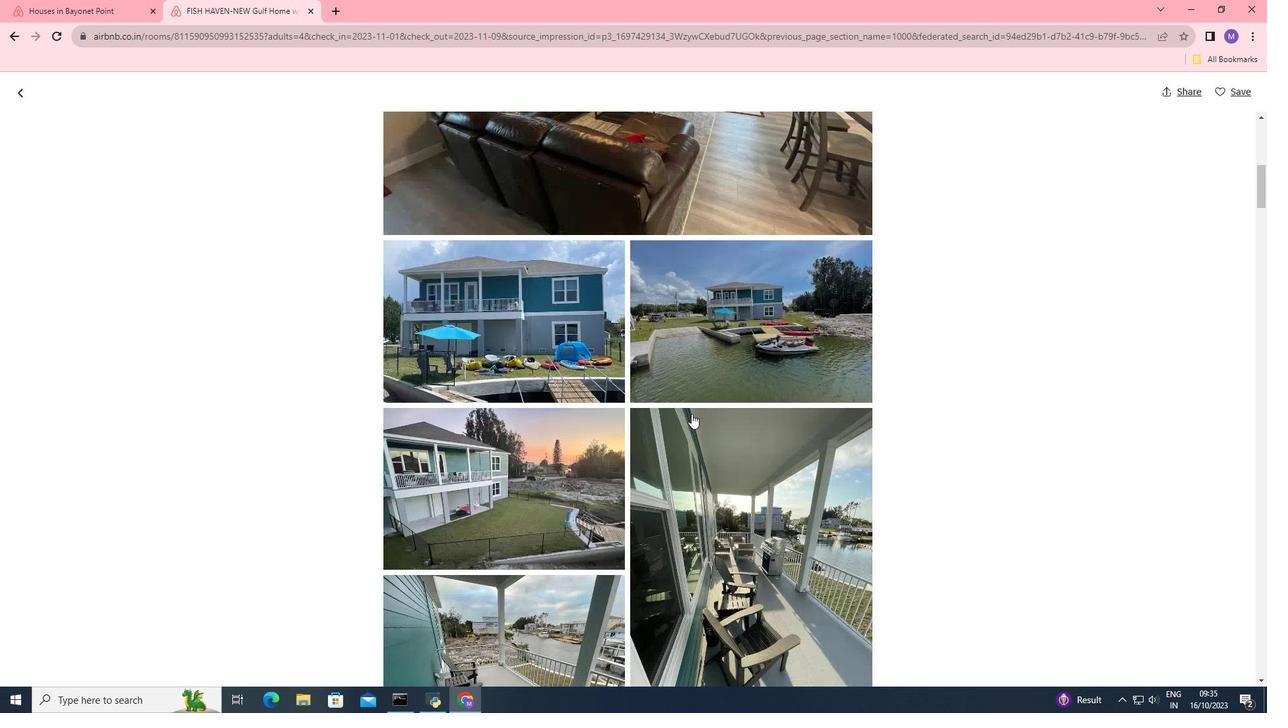 
Action: Mouse moved to (653, 424)
Screenshot: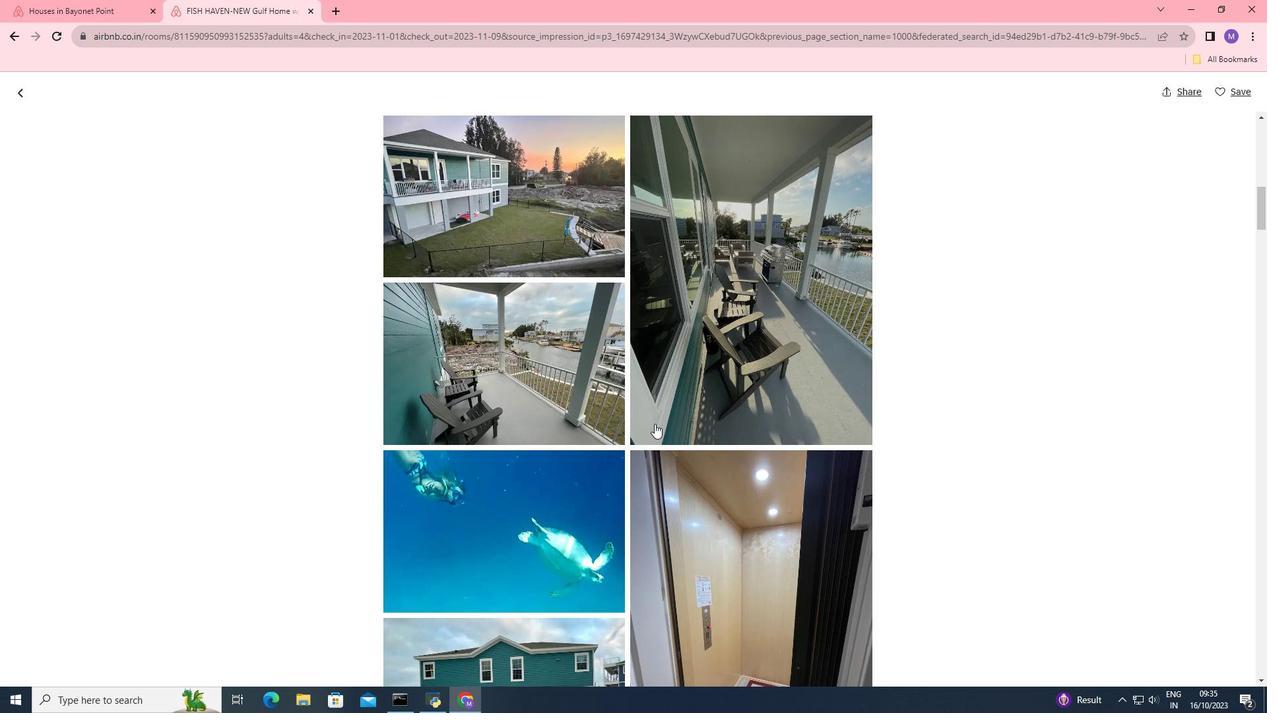 
Action: Mouse scrolled (653, 423) with delta (0, 0)
Screenshot: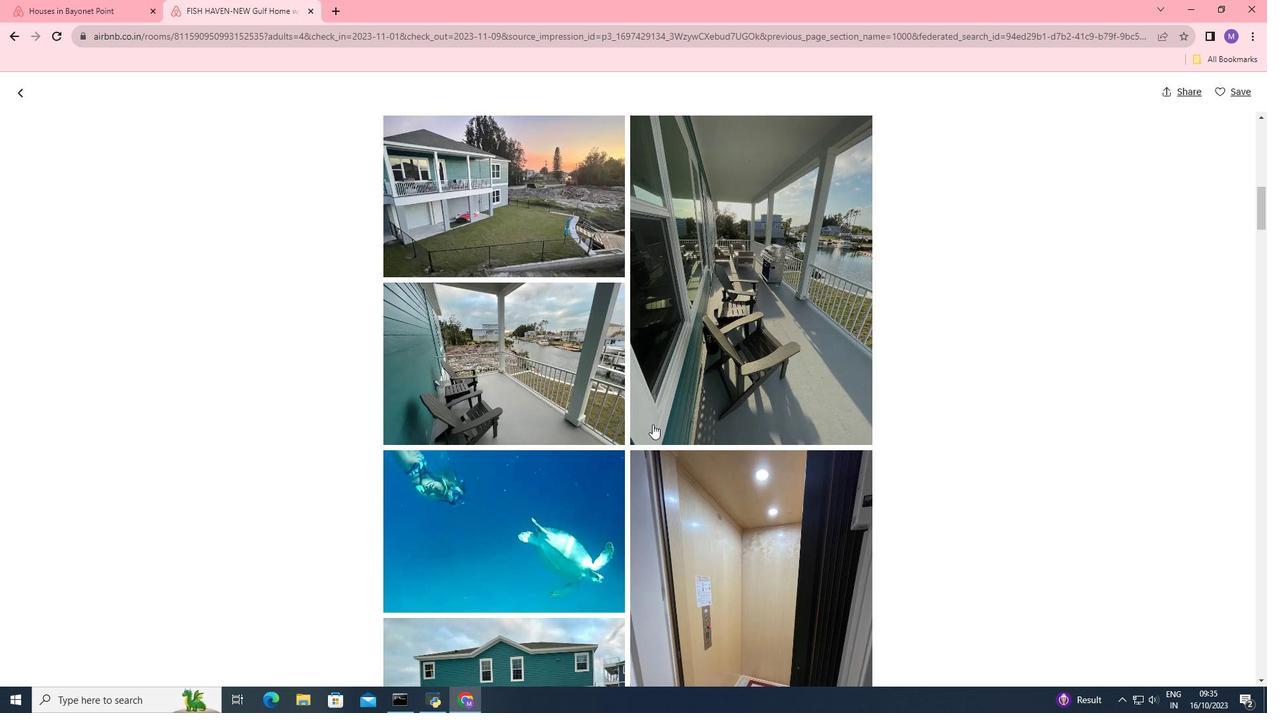 
Action: Mouse scrolled (653, 423) with delta (0, 0)
Screenshot: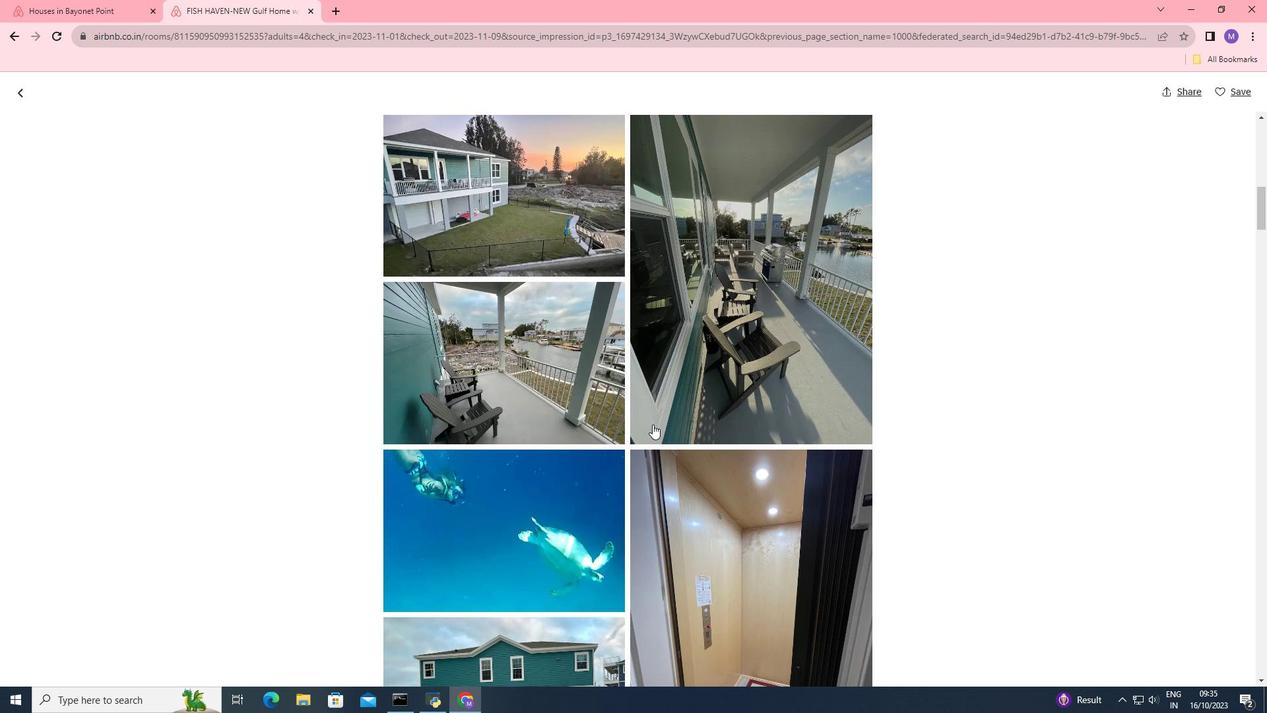 
Action: Mouse scrolled (653, 423) with delta (0, 0)
Screenshot: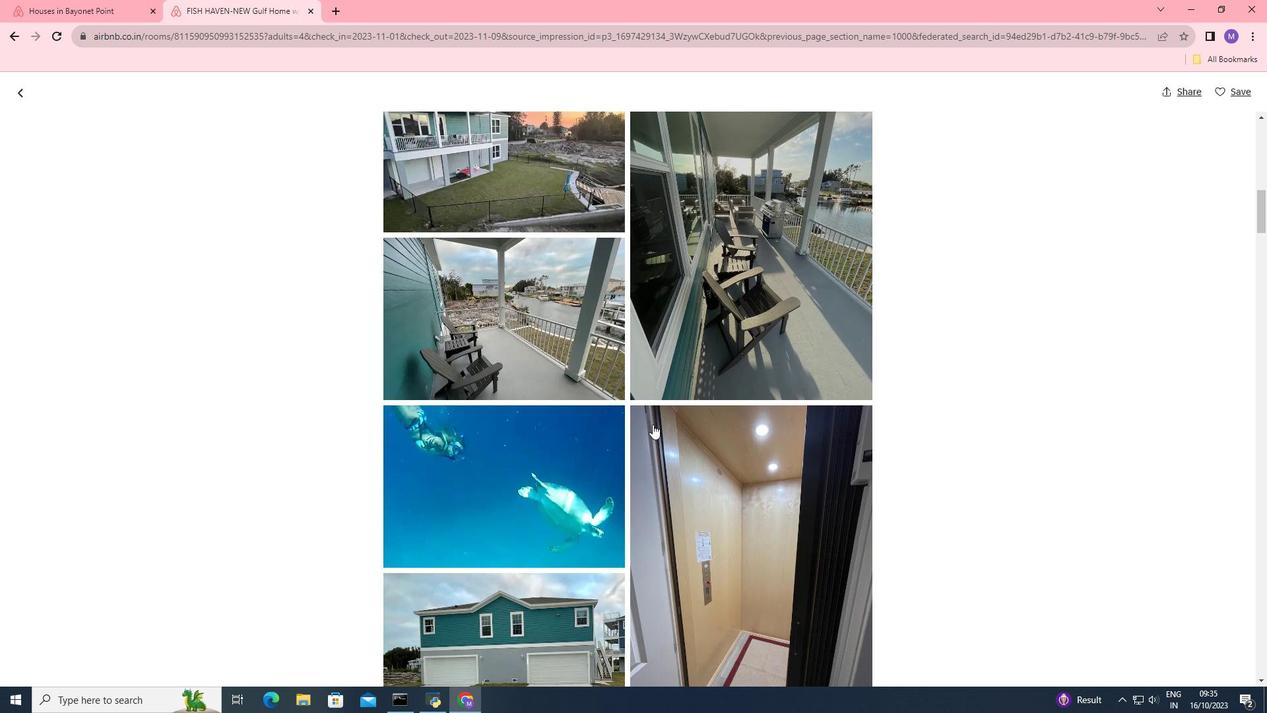 
Action: Mouse scrolled (653, 423) with delta (0, 0)
Screenshot: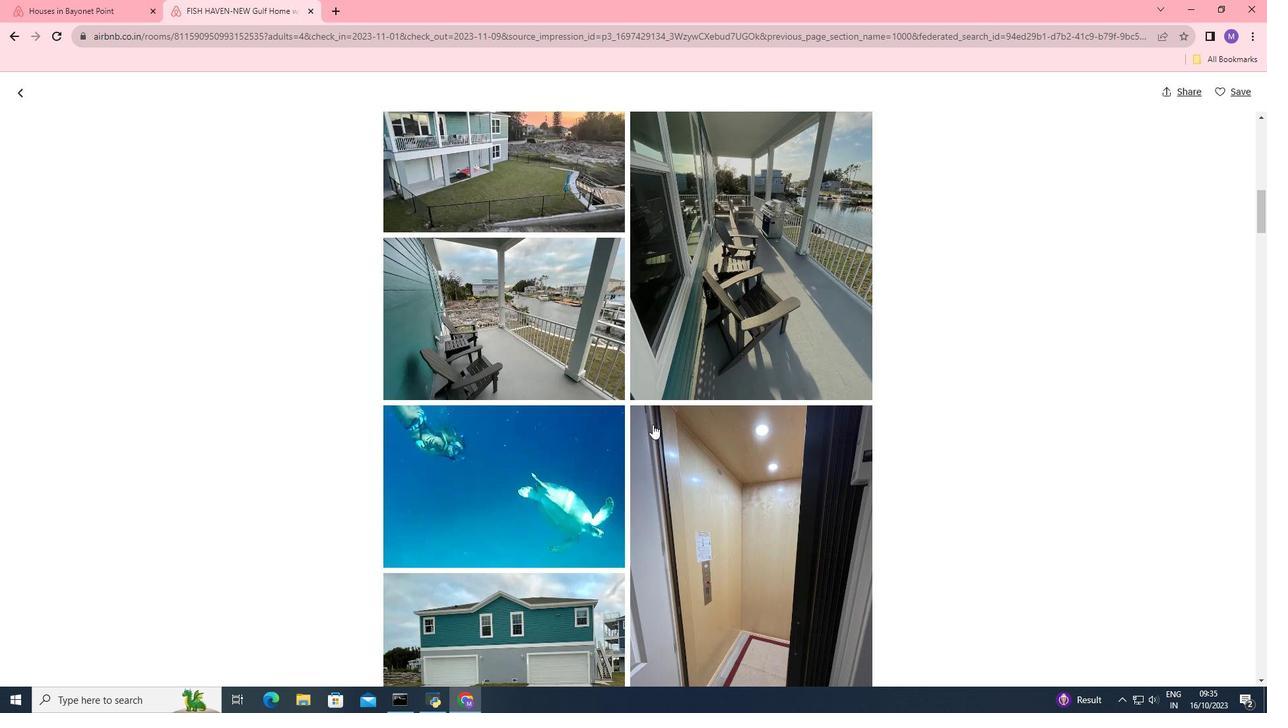 
Action: Mouse scrolled (653, 423) with delta (0, 0)
Screenshot: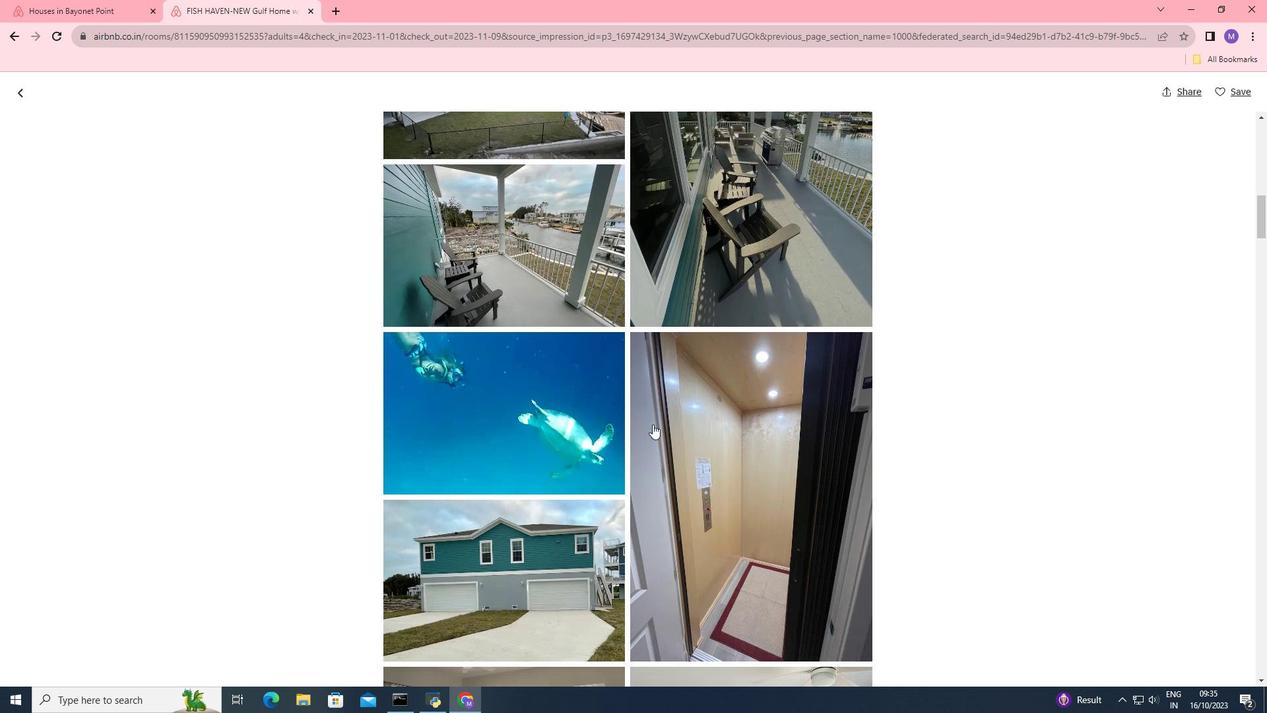 
Action: Mouse scrolled (653, 423) with delta (0, 0)
Screenshot: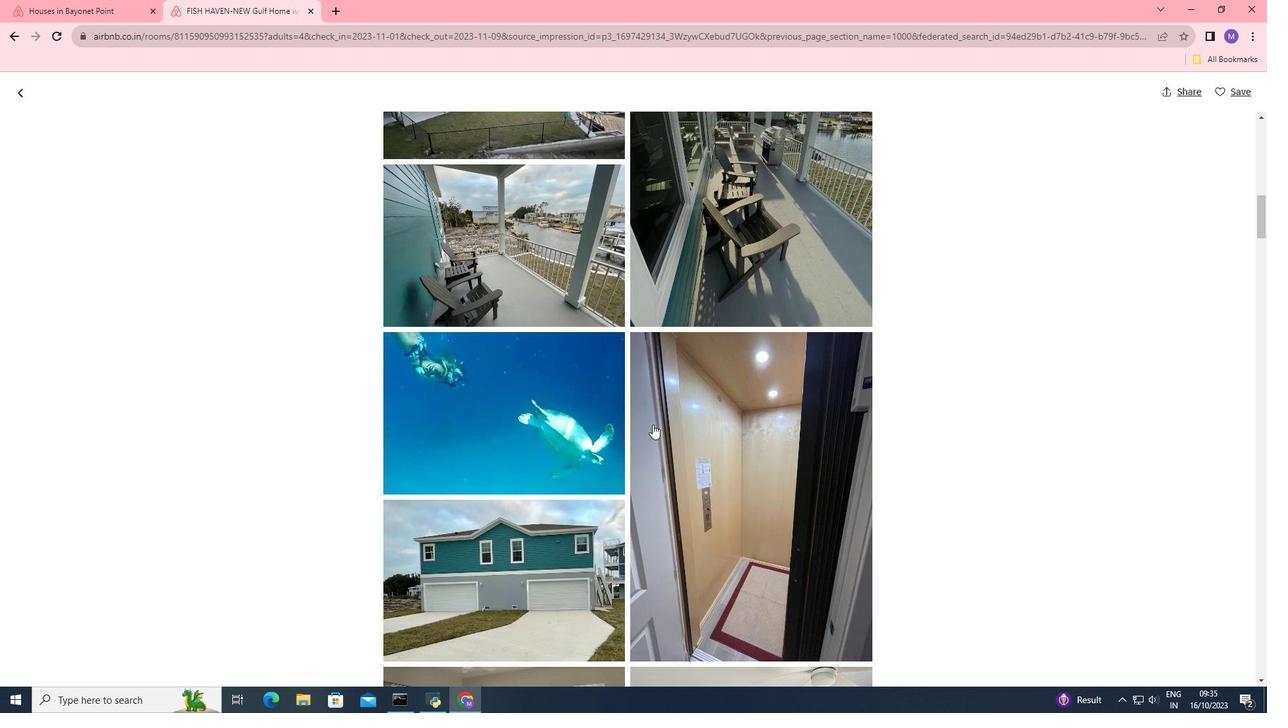 
Action: Mouse scrolled (653, 423) with delta (0, 0)
Screenshot: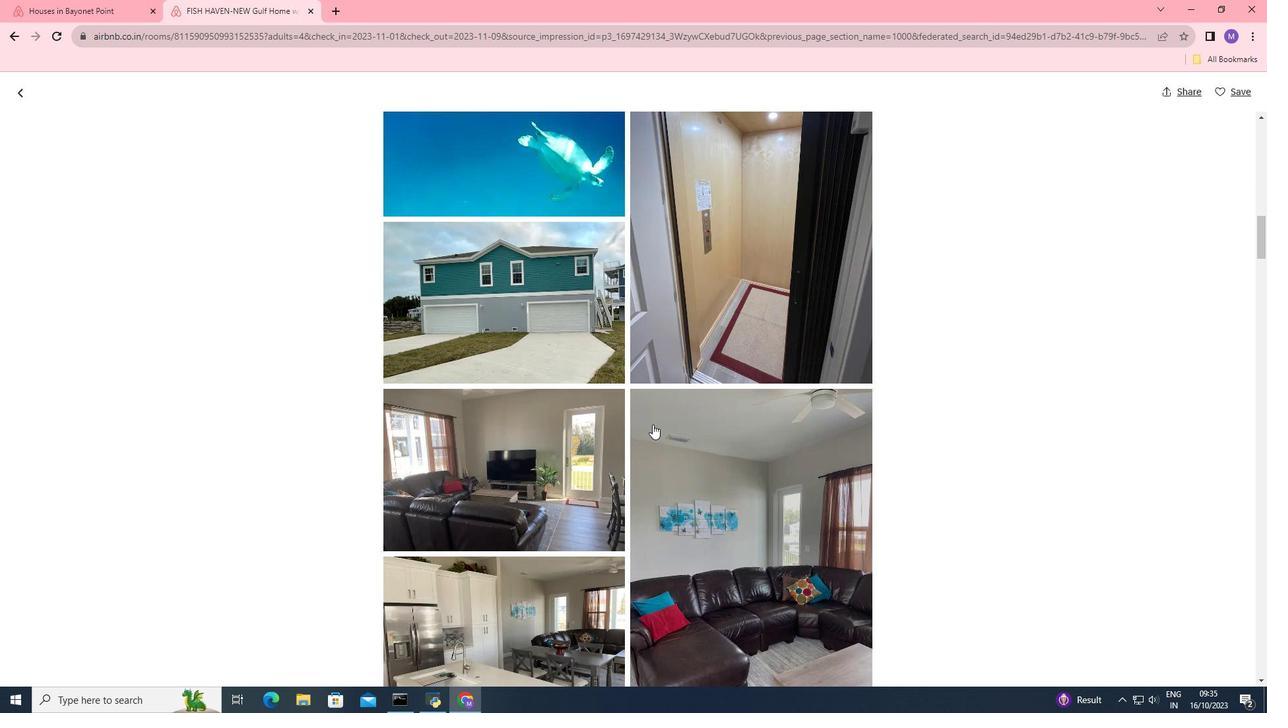 
Action: Mouse scrolled (653, 423) with delta (0, 0)
Screenshot: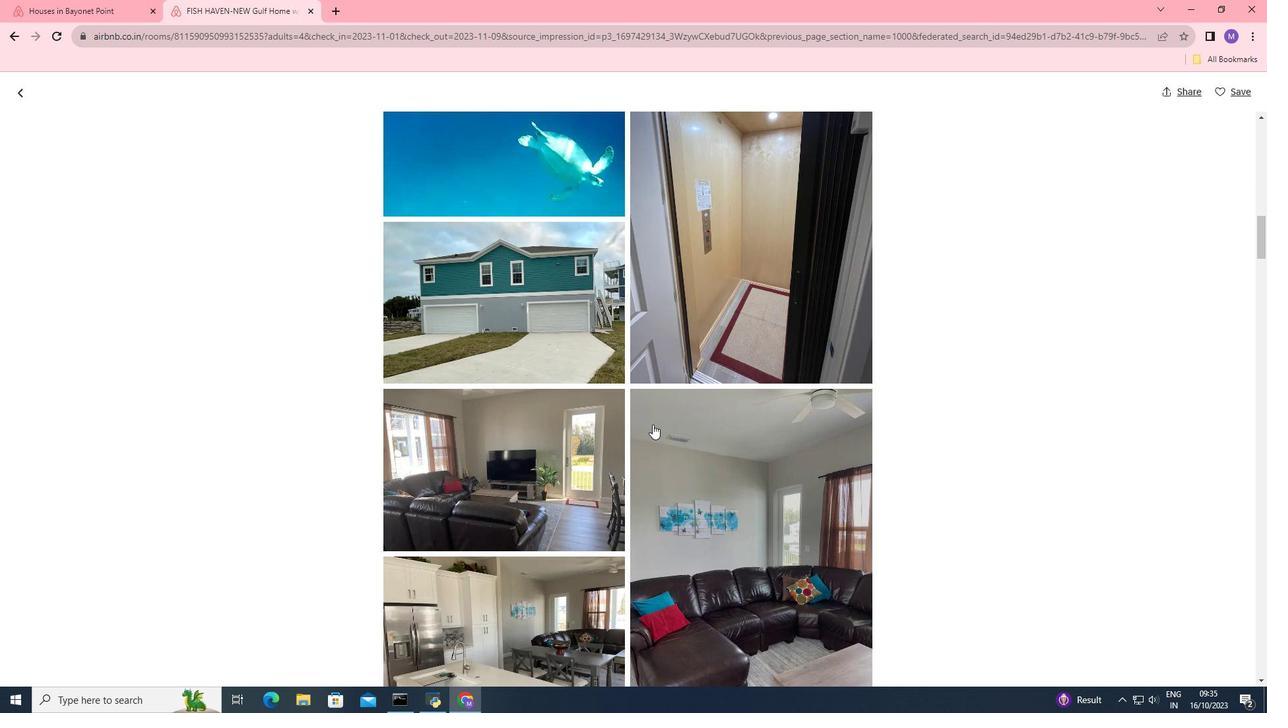 
Action: Mouse scrolled (653, 423) with delta (0, 0)
Screenshot: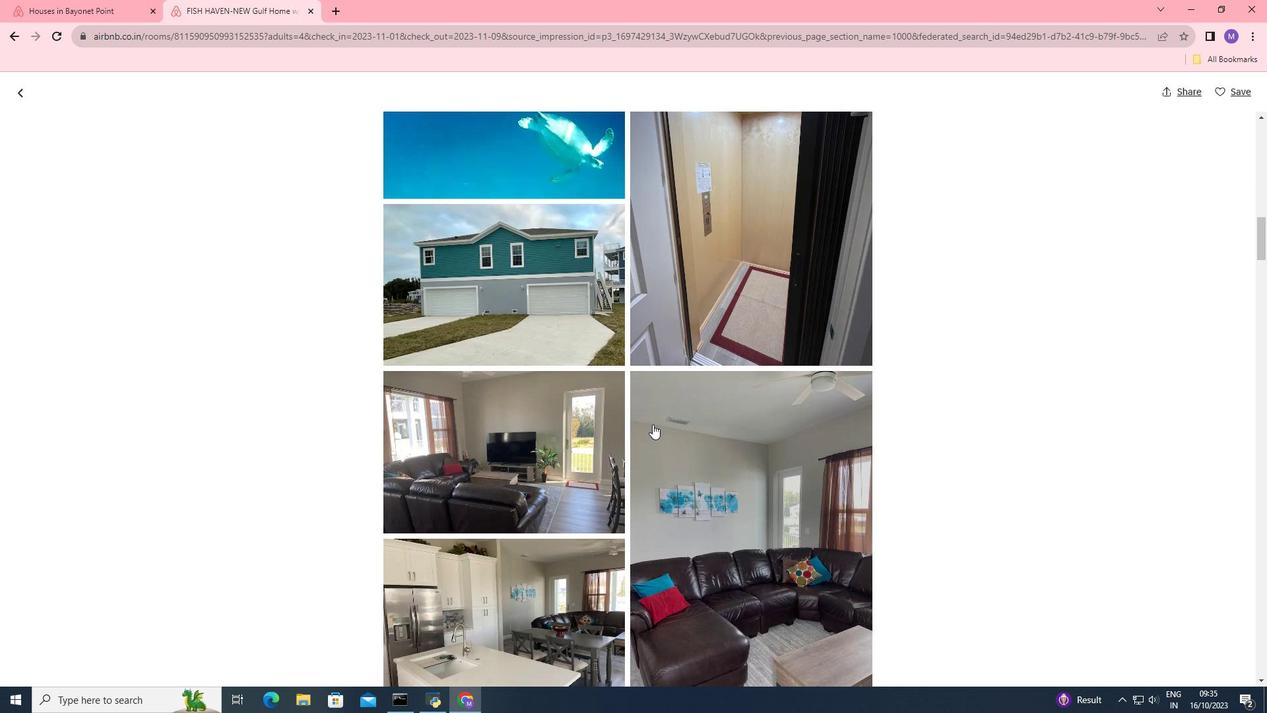
Action: Mouse scrolled (653, 423) with delta (0, 0)
Screenshot: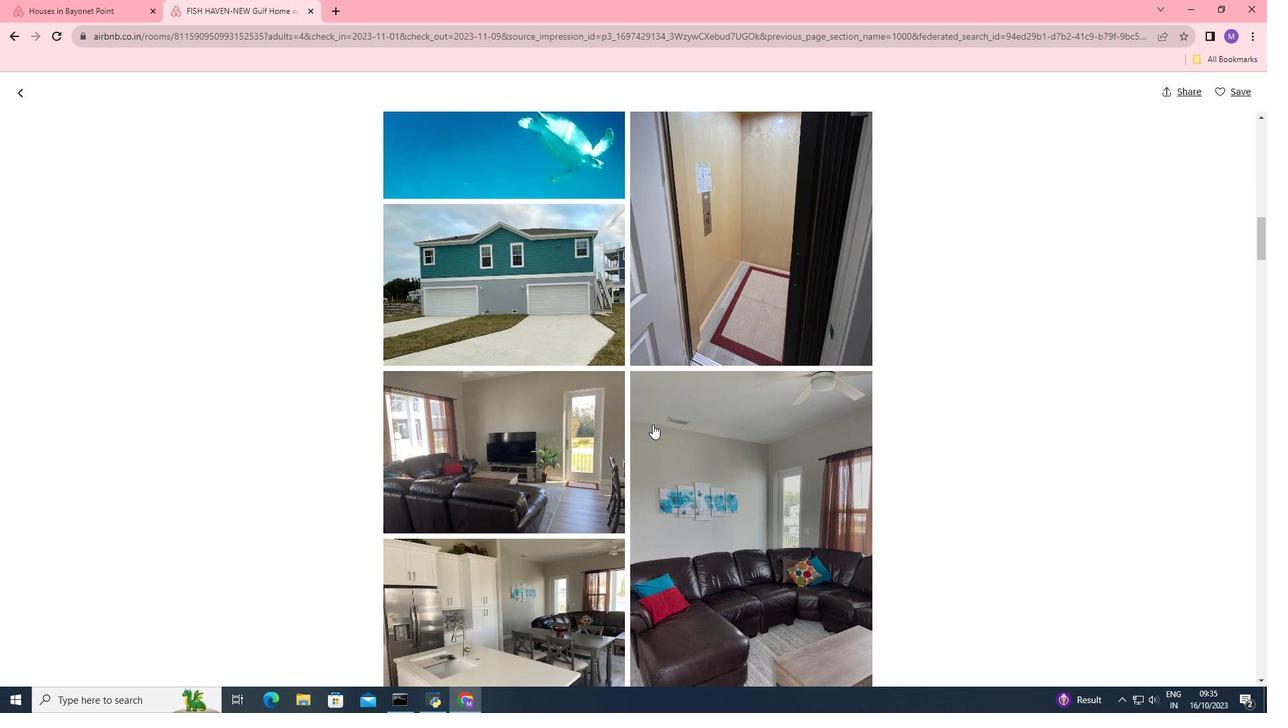 
Action: Mouse scrolled (653, 423) with delta (0, 0)
Screenshot: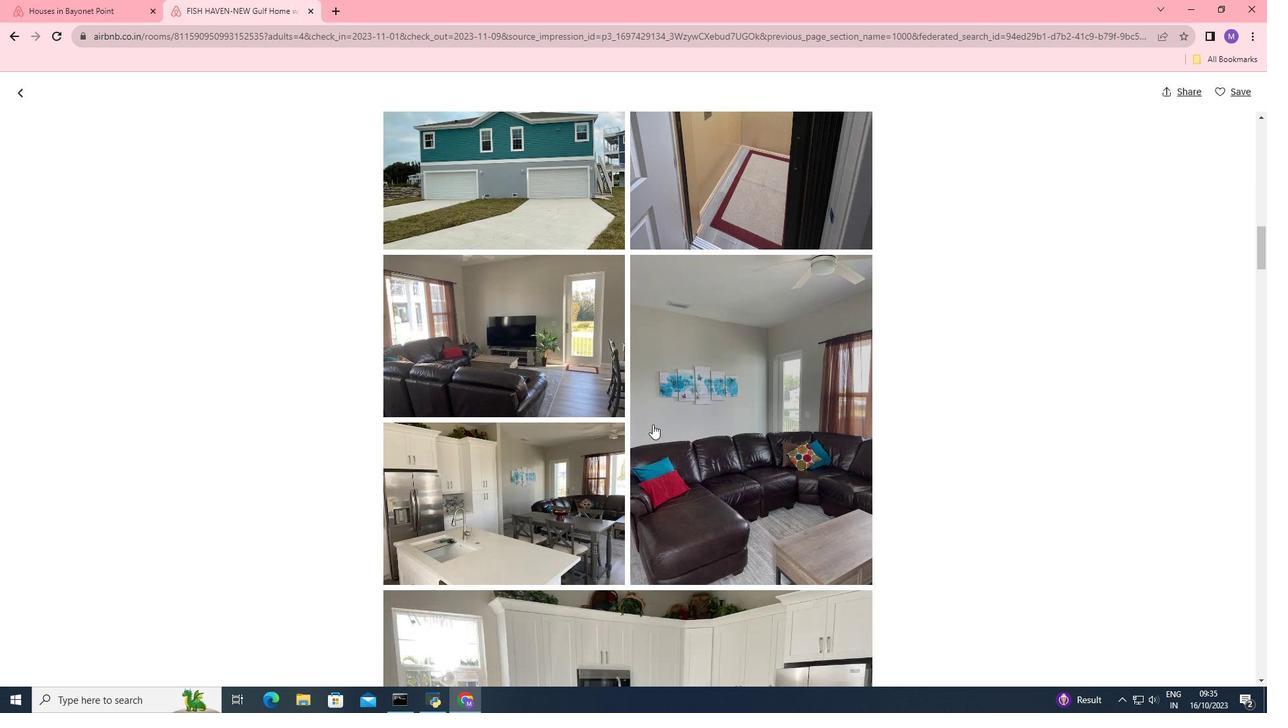 
Action: Mouse scrolled (653, 423) with delta (0, 0)
Screenshot: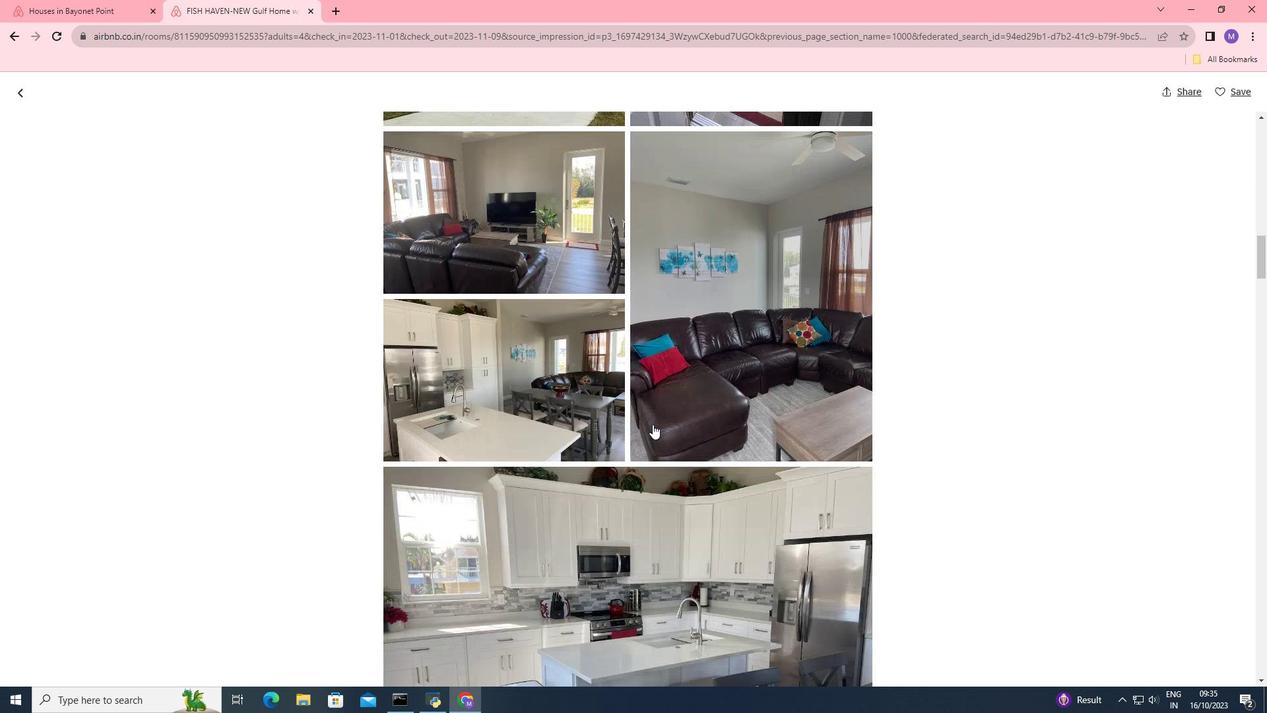 
Action: Mouse scrolled (653, 423) with delta (0, 0)
Screenshot: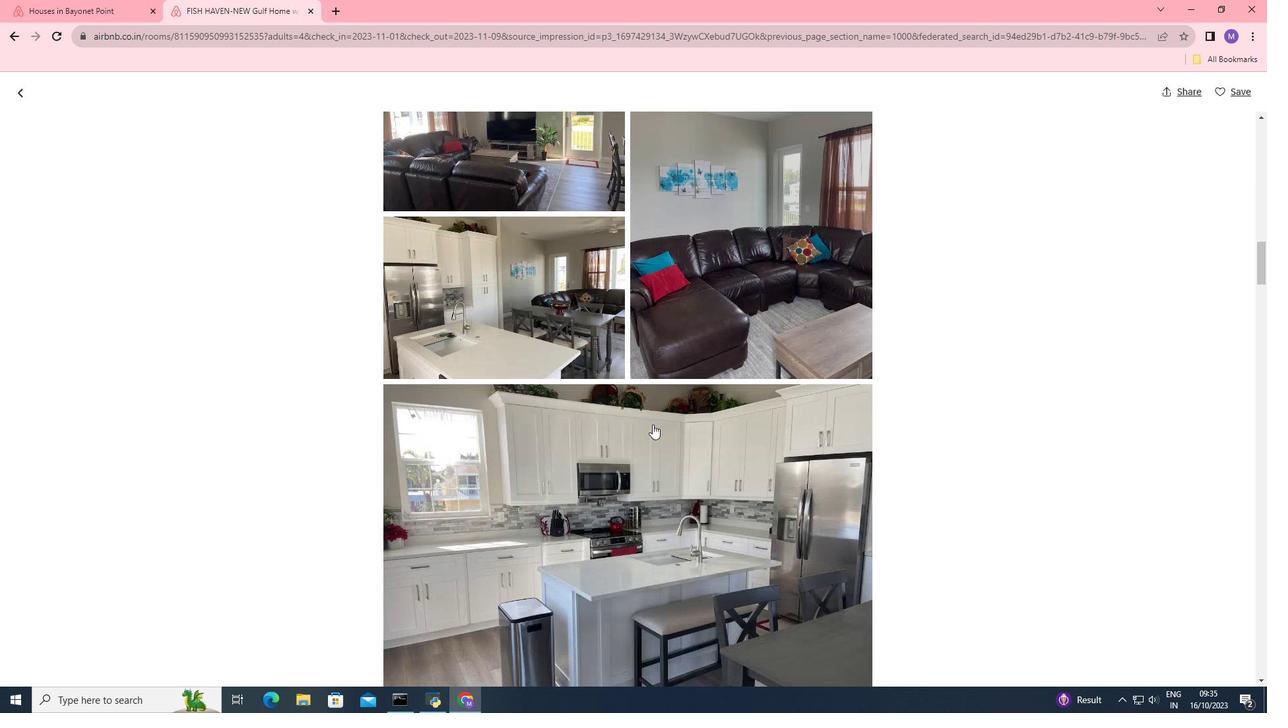 
Action: Mouse moved to (653, 425)
Screenshot: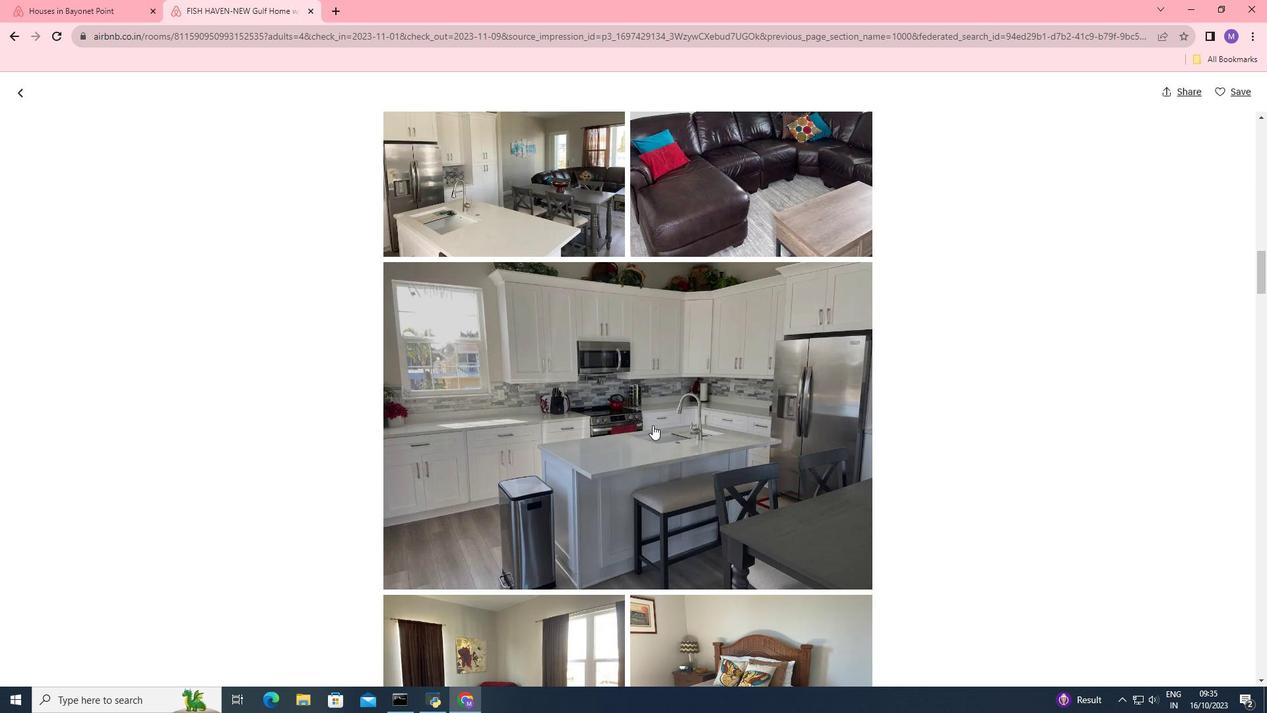 
Action: Mouse scrolled (653, 424) with delta (0, 0)
Screenshot: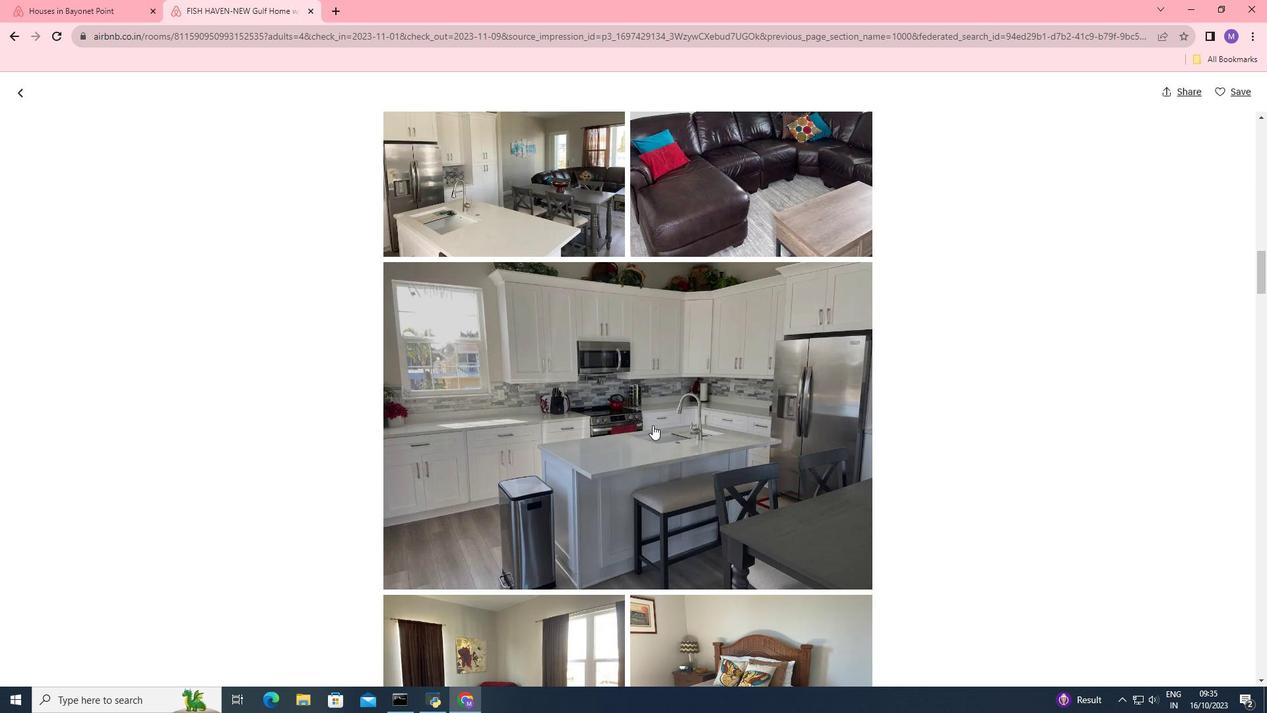 
Action: Mouse scrolled (653, 424) with delta (0, 0)
Screenshot: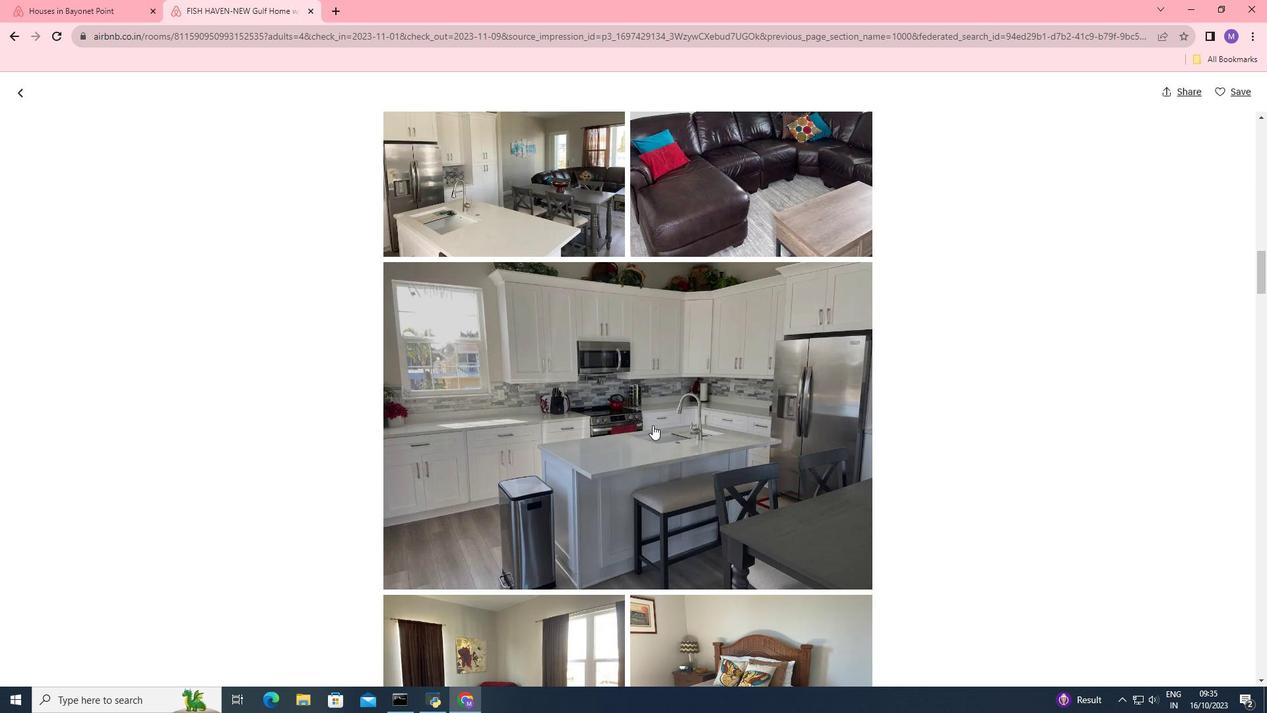 
Action: Mouse scrolled (653, 424) with delta (0, 0)
Screenshot: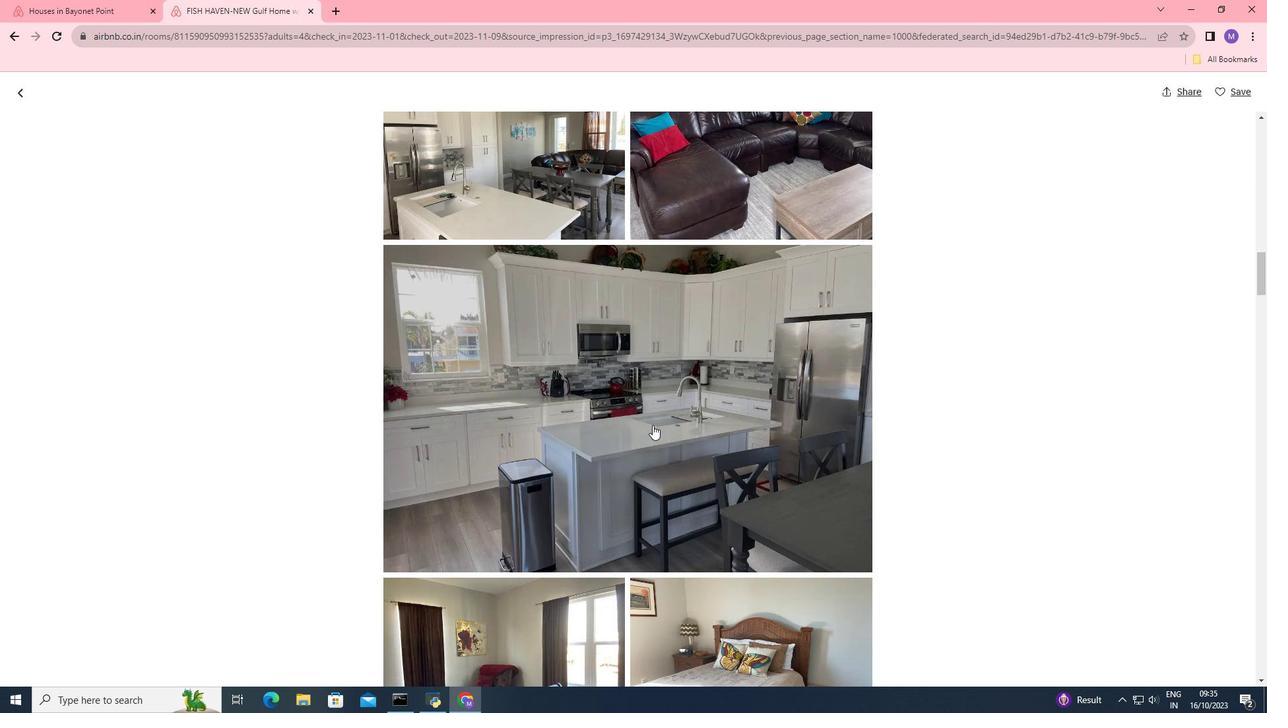 
Action: Mouse scrolled (653, 424) with delta (0, 0)
Screenshot: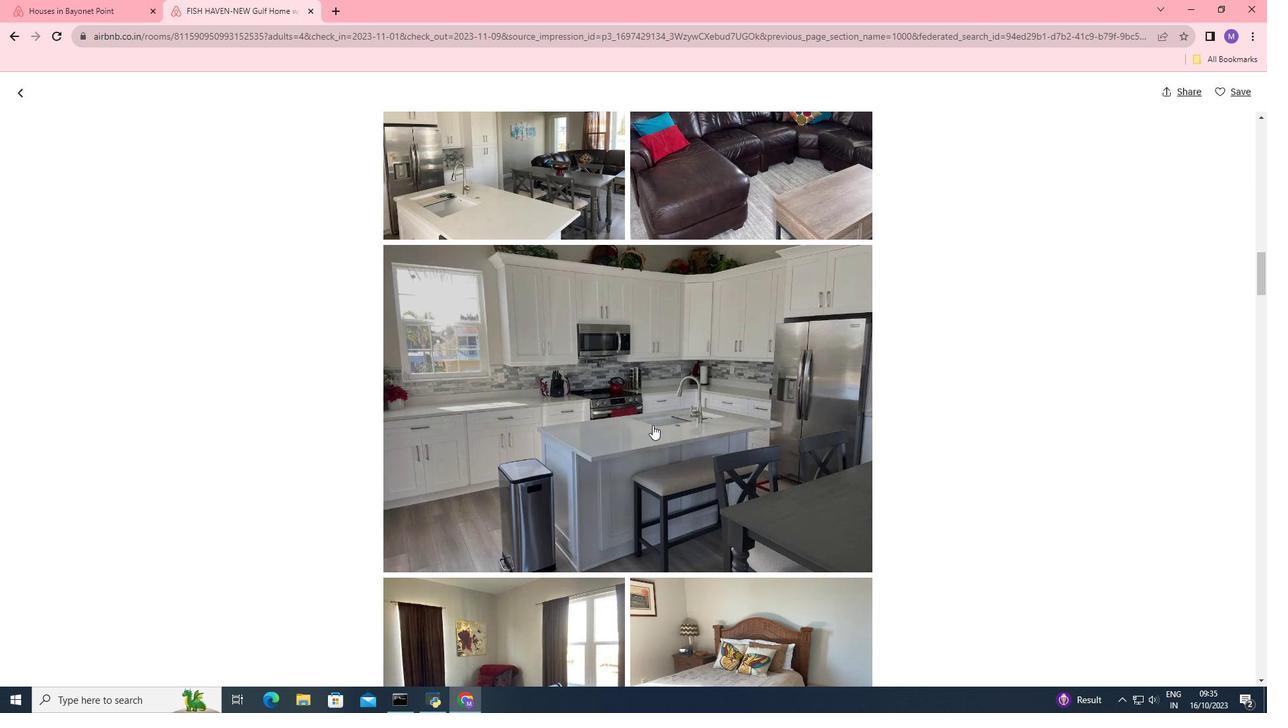 
Action: Mouse moved to (652, 425)
Screenshot: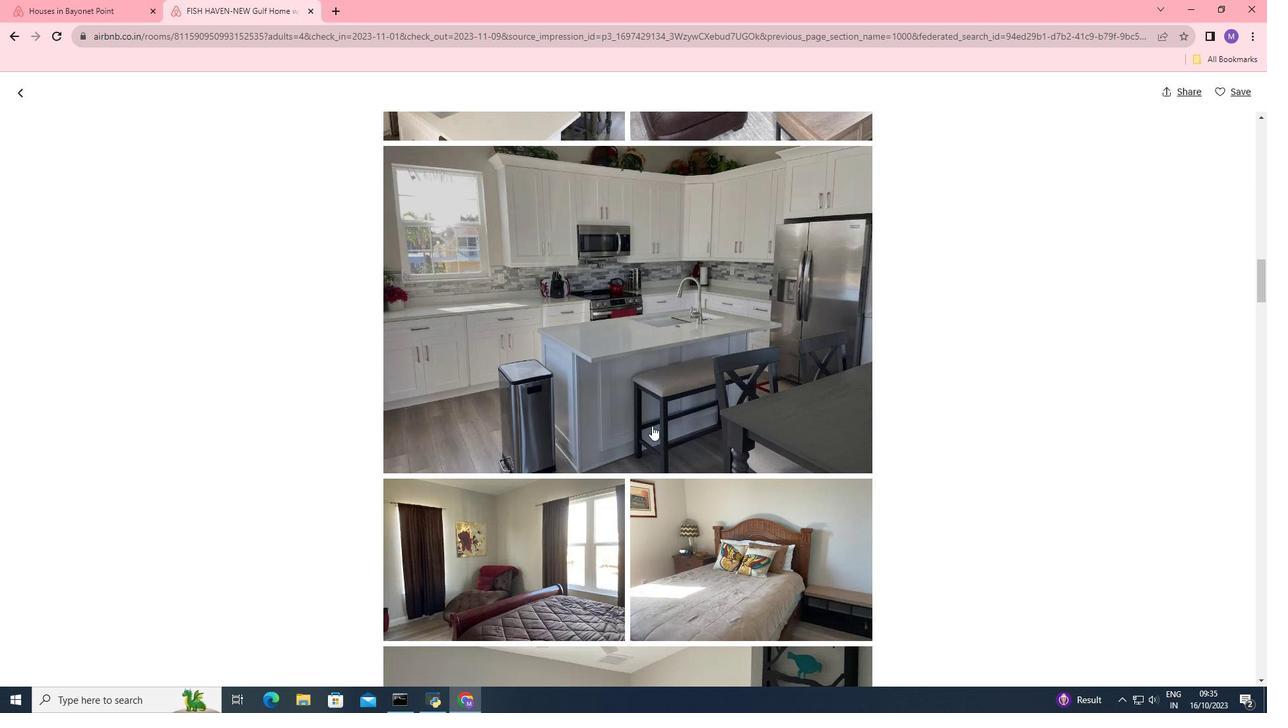 
Action: Mouse scrolled (652, 425) with delta (0, 0)
Screenshot: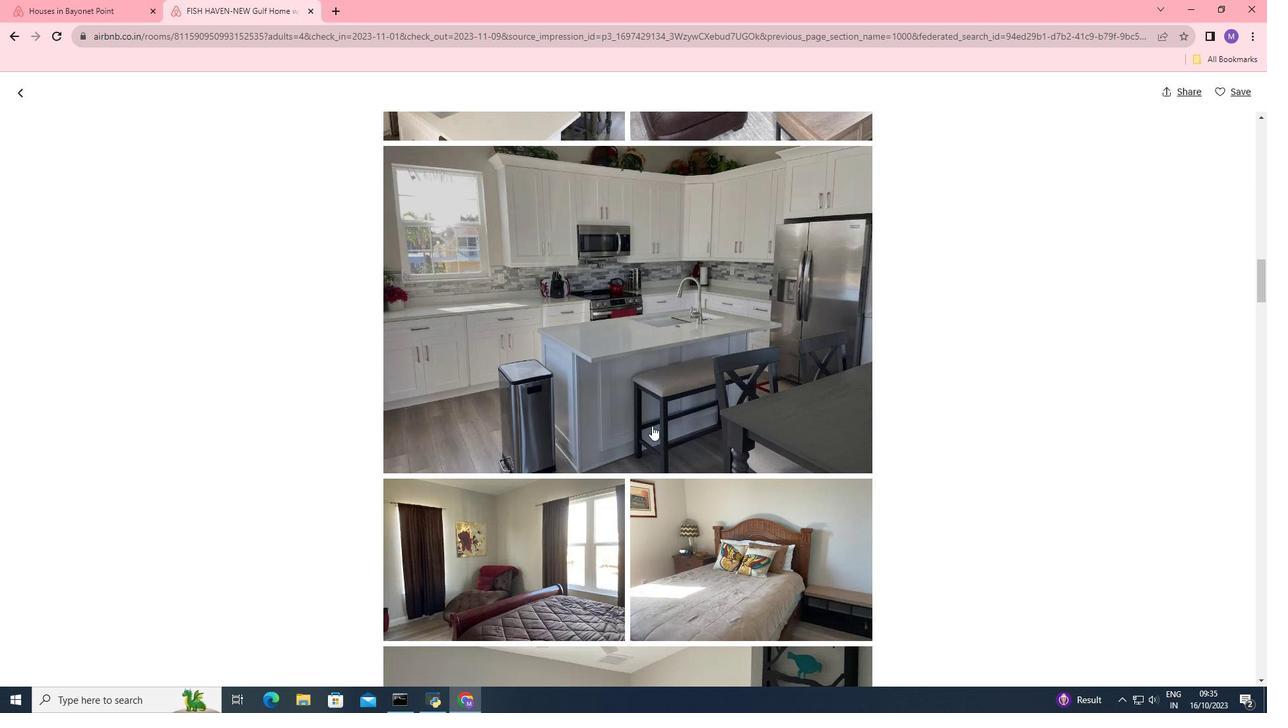 
Action: Mouse scrolled (652, 425) with delta (0, 0)
Screenshot: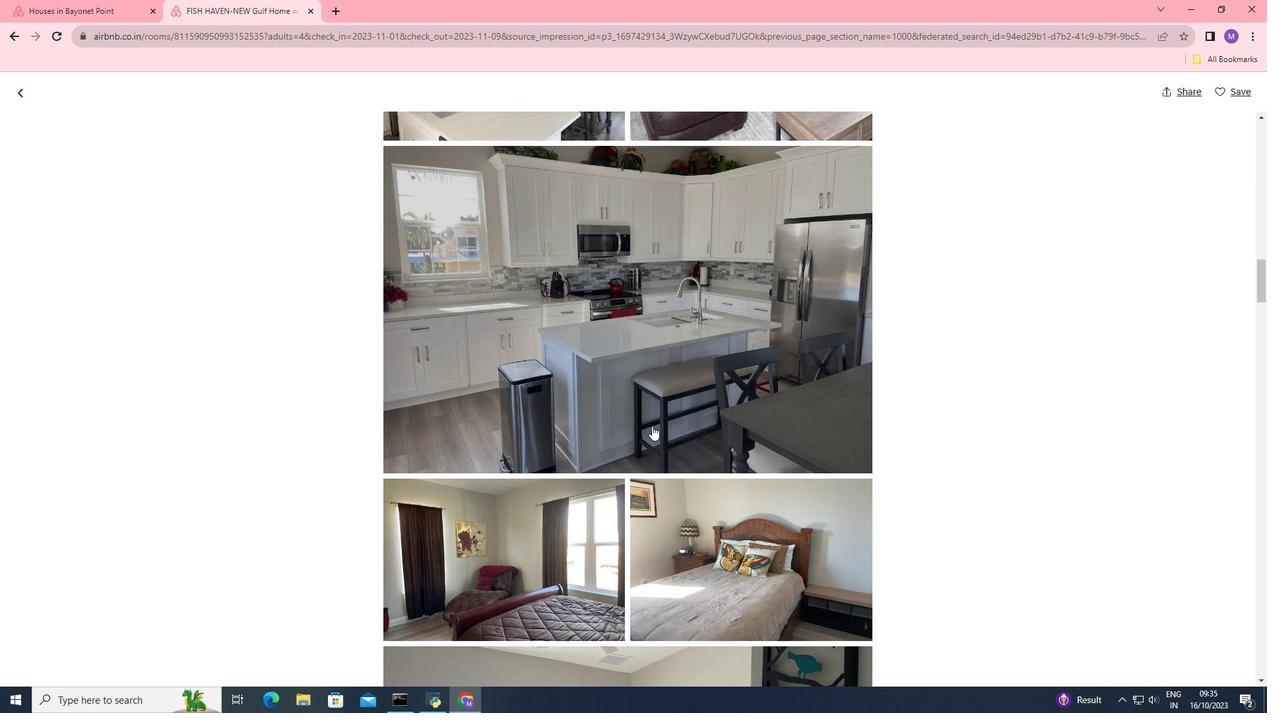 
Action: Mouse scrolled (652, 425) with delta (0, 0)
Screenshot: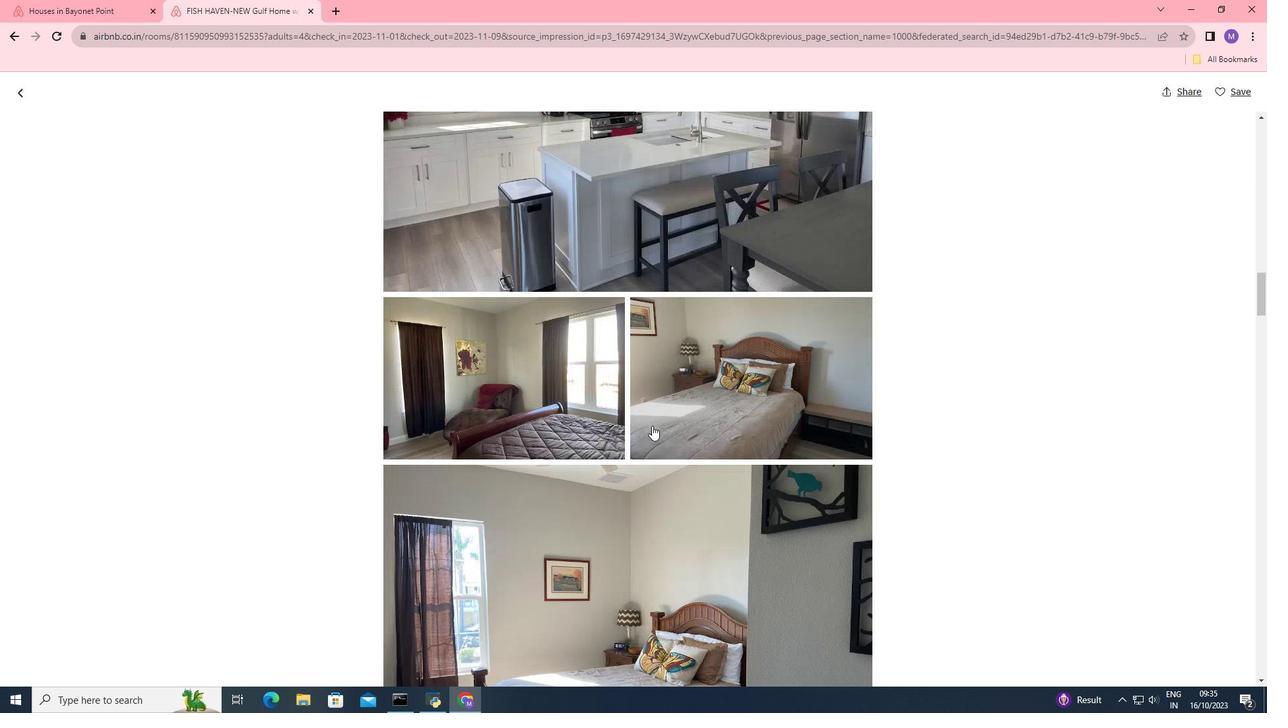 
Action: Mouse scrolled (652, 425) with delta (0, 0)
Screenshot: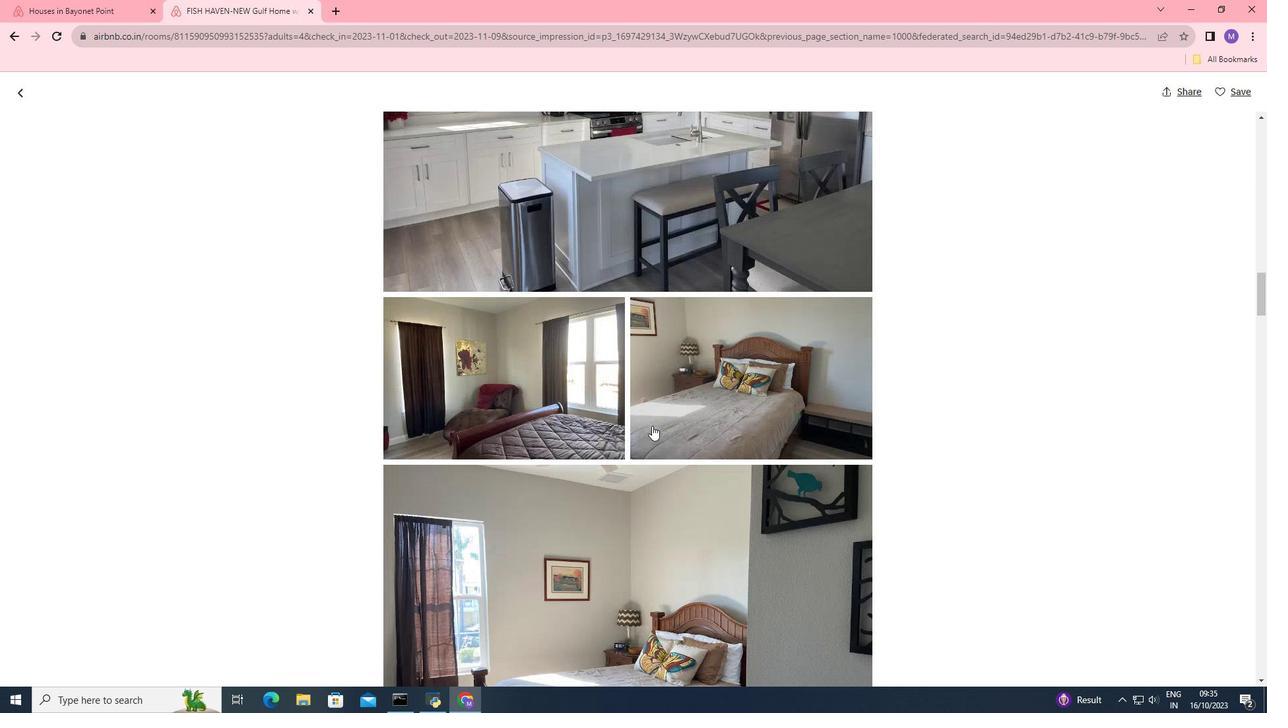 
Action: Mouse scrolled (652, 425) with delta (0, 0)
Screenshot: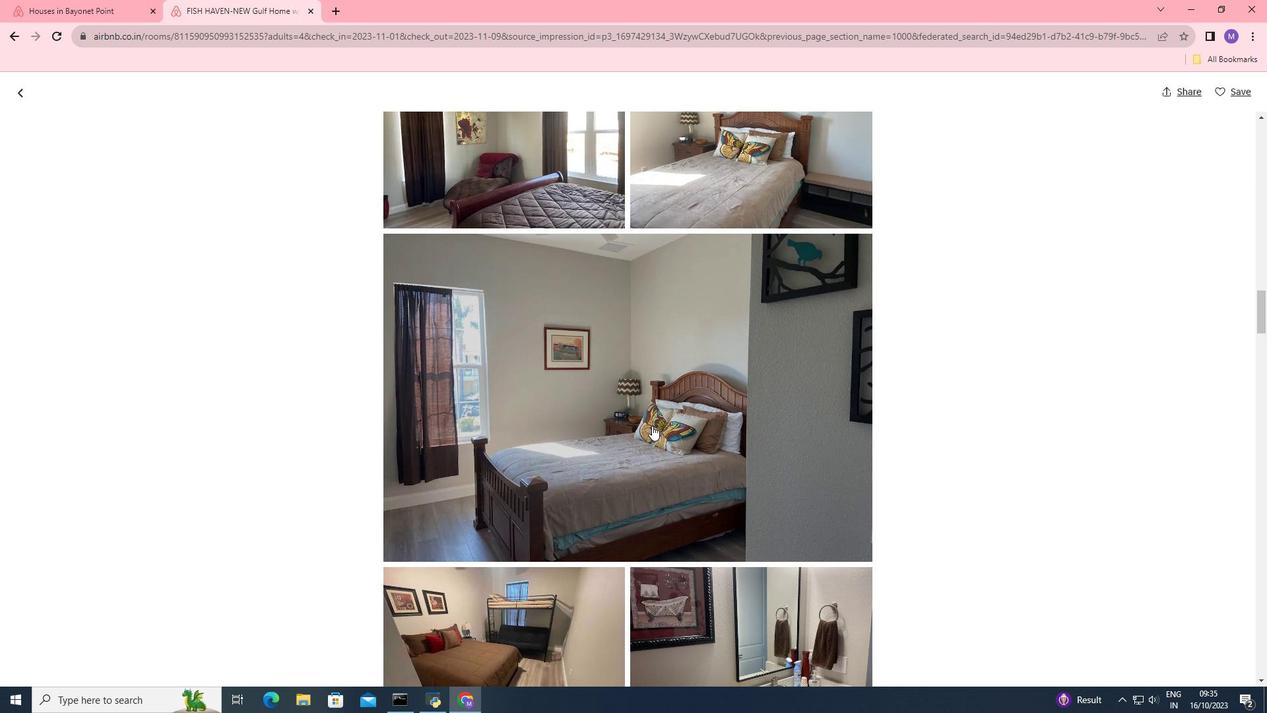 
Action: Mouse scrolled (652, 425) with delta (0, 0)
Screenshot: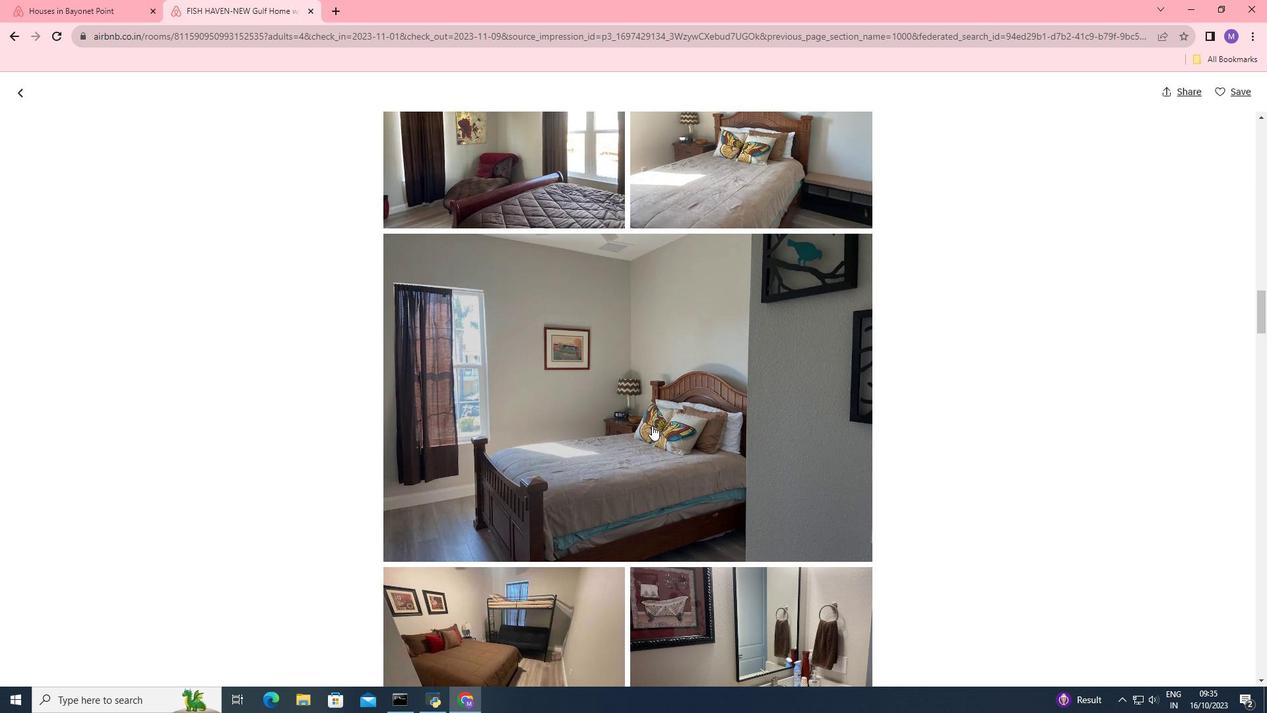 
Action: Mouse scrolled (652, 425) with delta (0, 0)
Screenshot: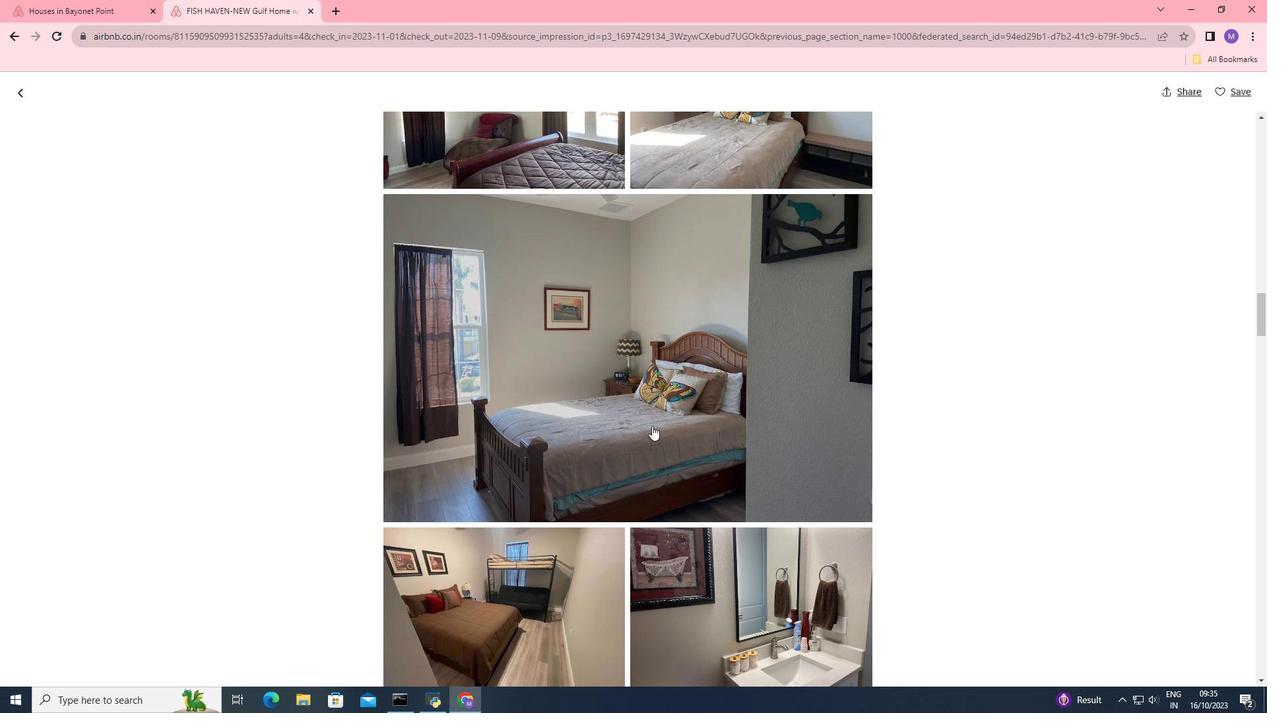 
Action: Mouse scrolled (652, 425) with delta (0, 0)
Screenshot: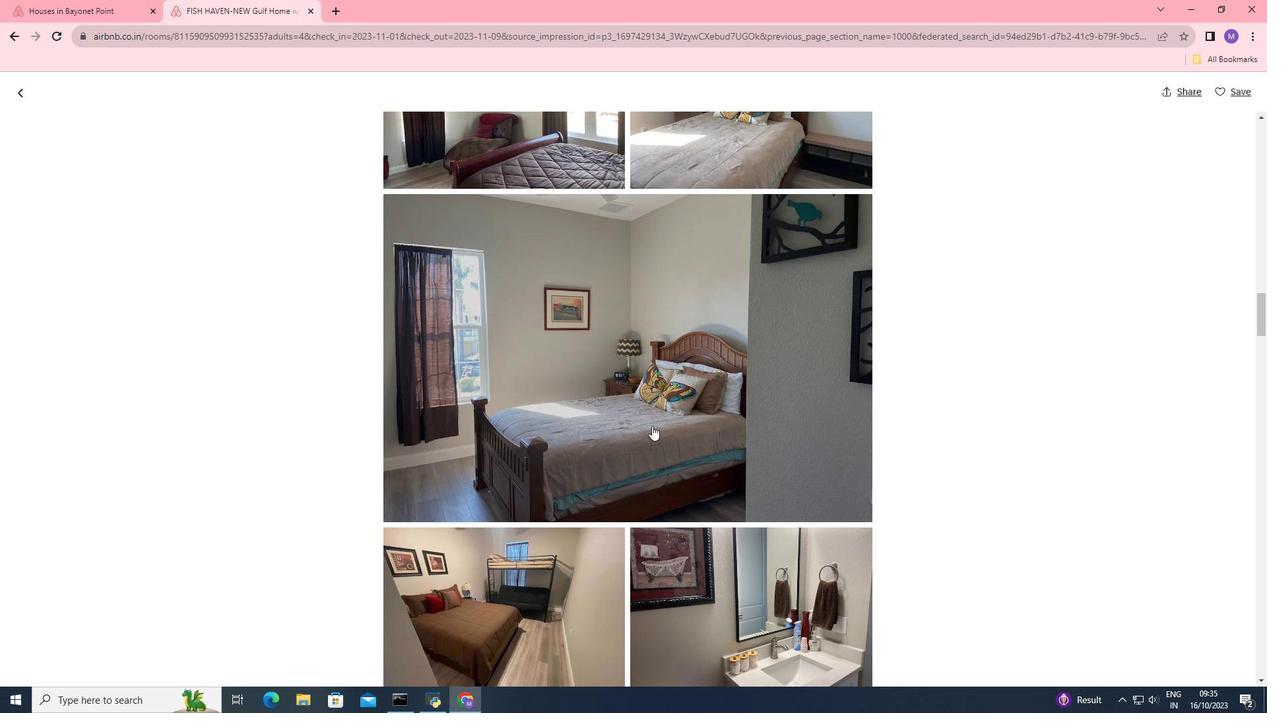 
Action: Mouse scrolled (652, 425) with delta (0, 0)
Screenshot: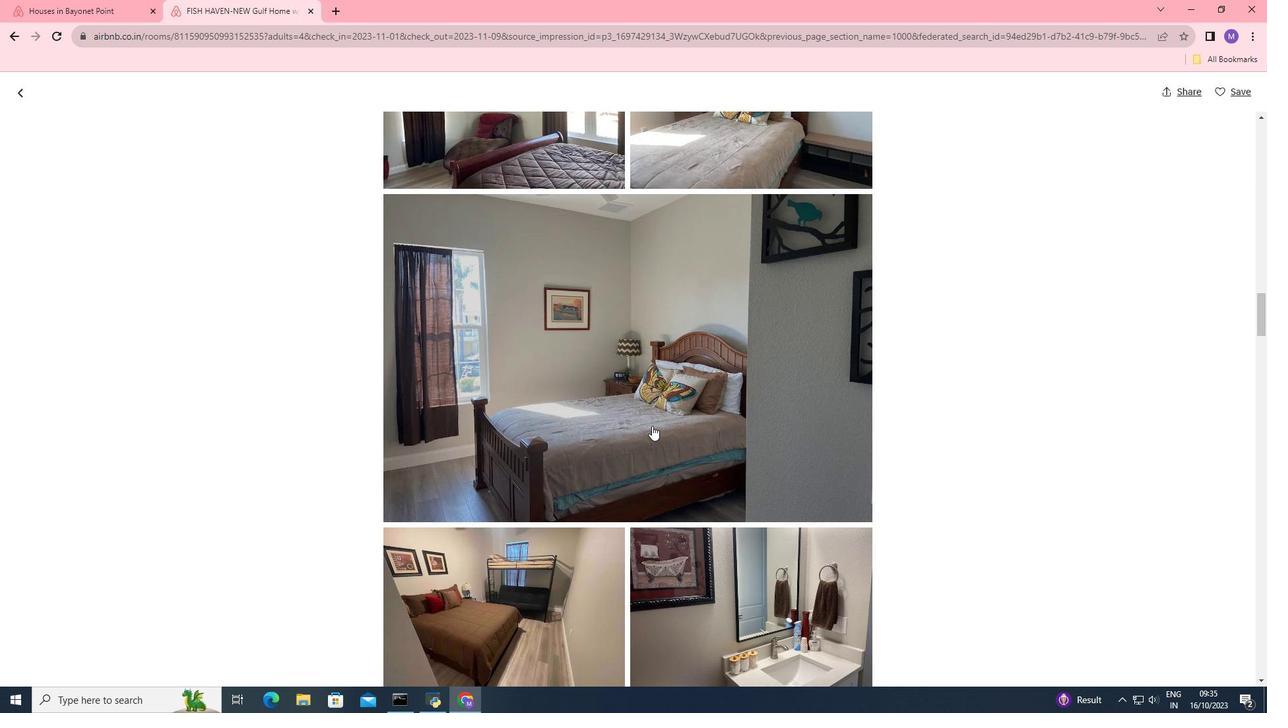 
Action: Mouse scrolled (652, 425) with delta (0, 0)
Screenshot: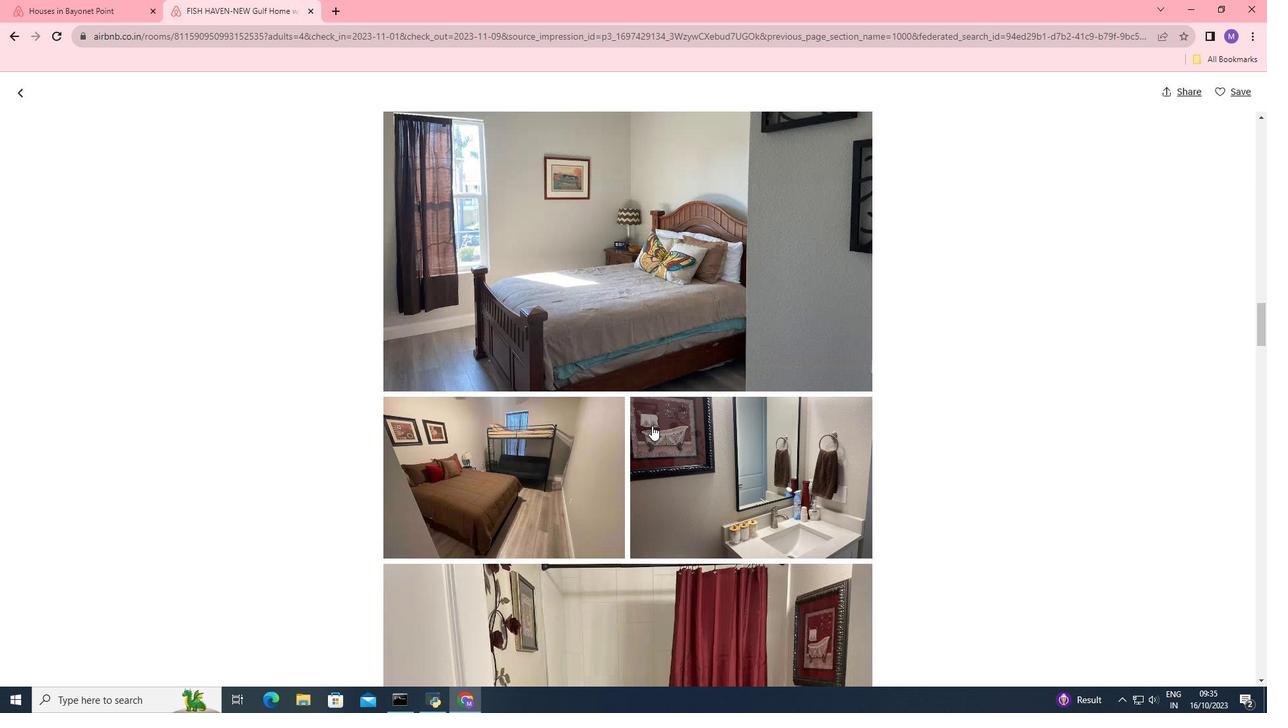 
Action: Mouse scrolled (652, 425) with delta (0, 0)
Screenshot: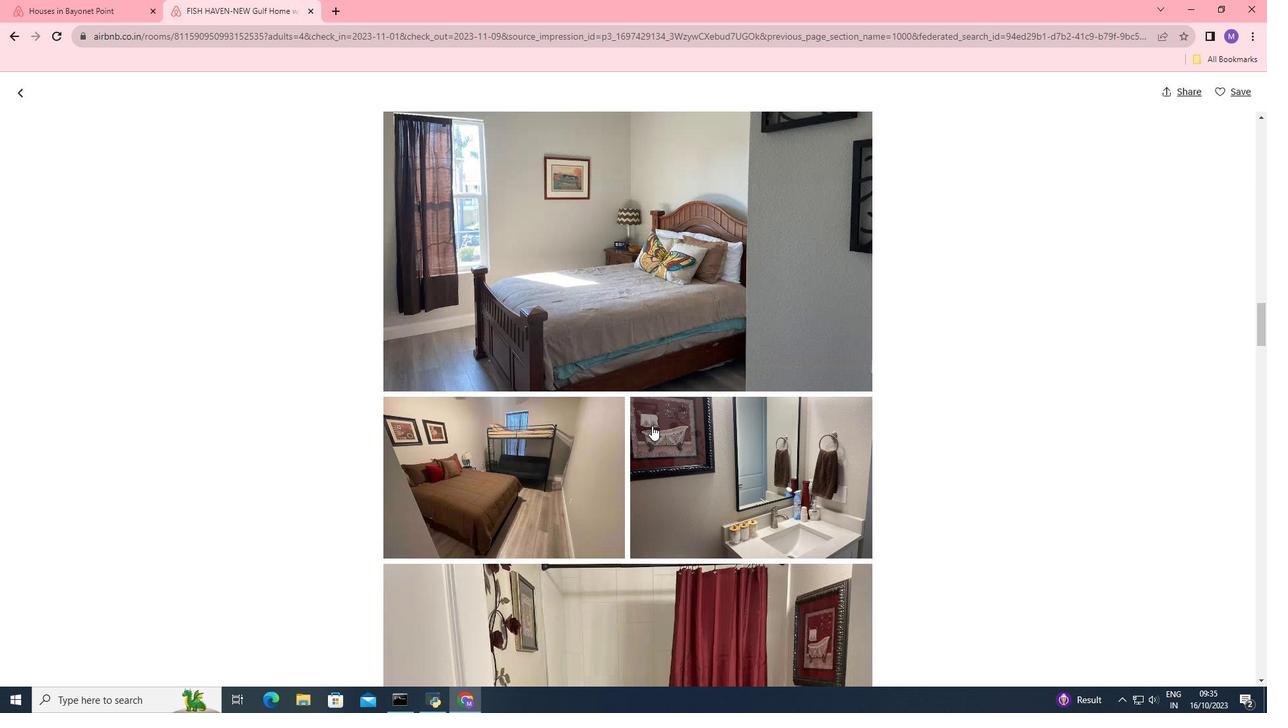 
Action: Mouse scrolled (652, 425) with delta (0, 0)
Screenshot: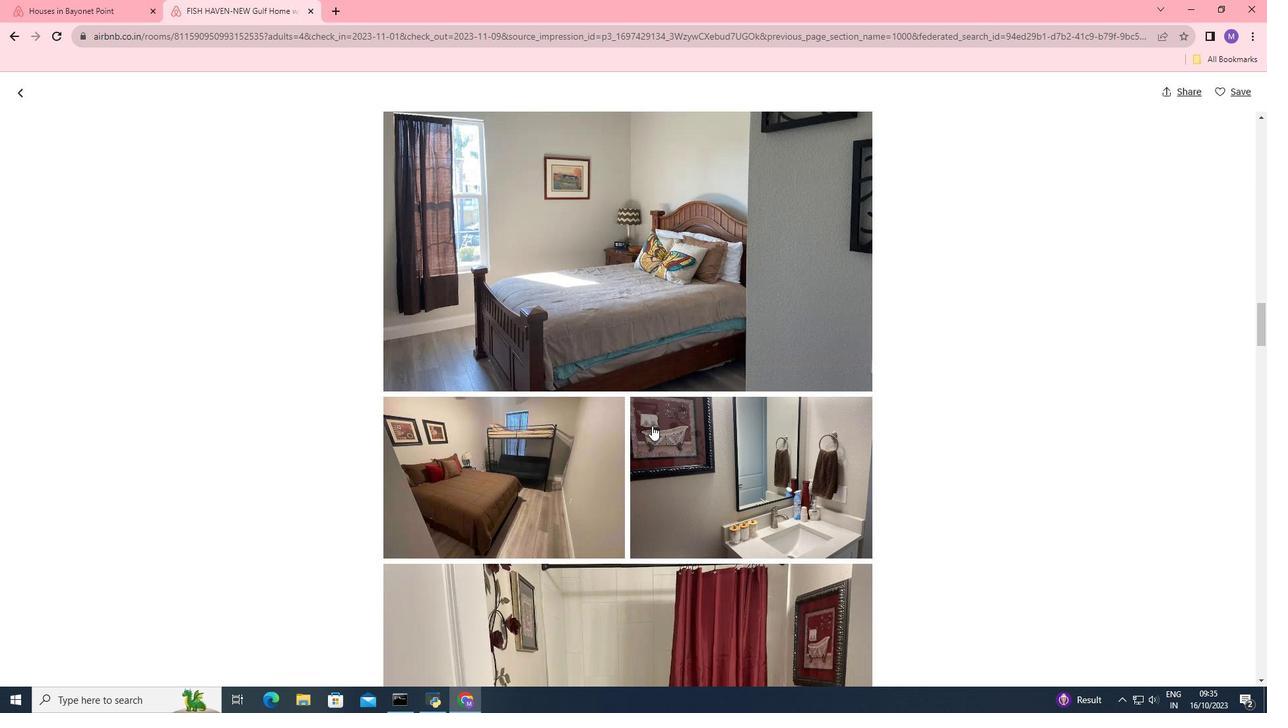 
Action: Mouse scrolled (652, 425) with delta (0, 0)
Screenshot: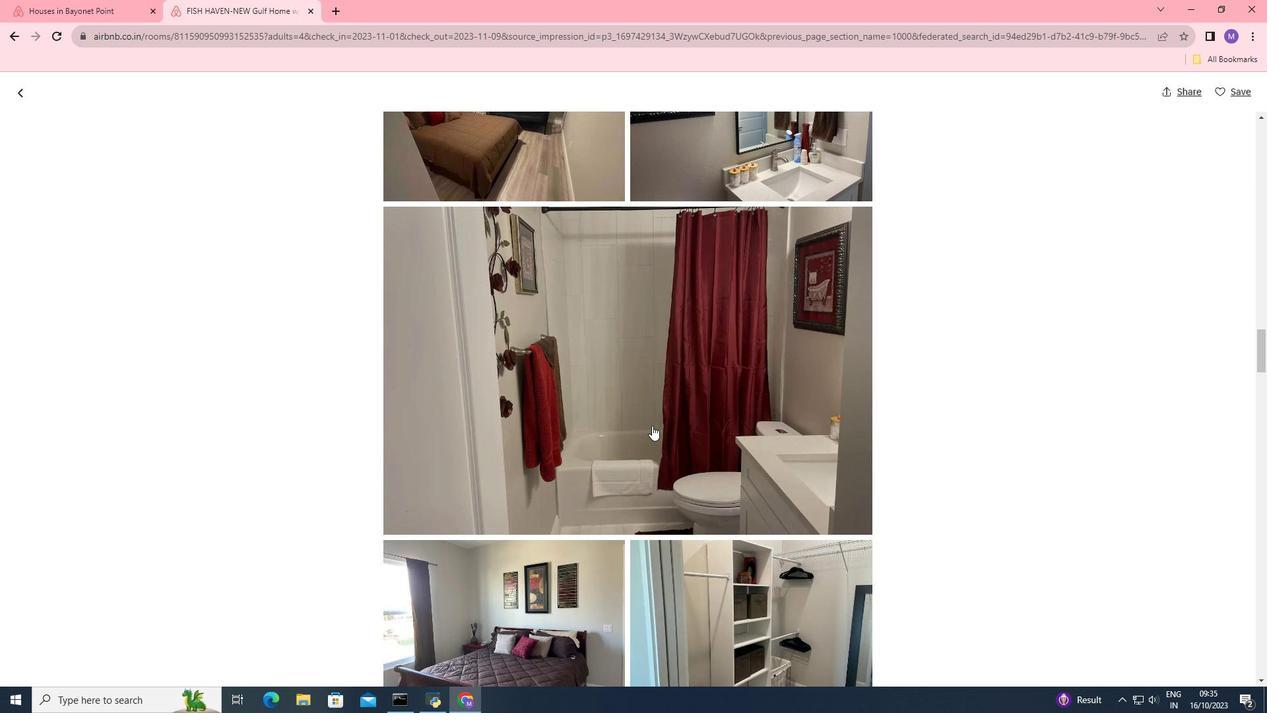 
Action: Mouse scrolled (652, 425) with delta (0, 0)
Screenshot: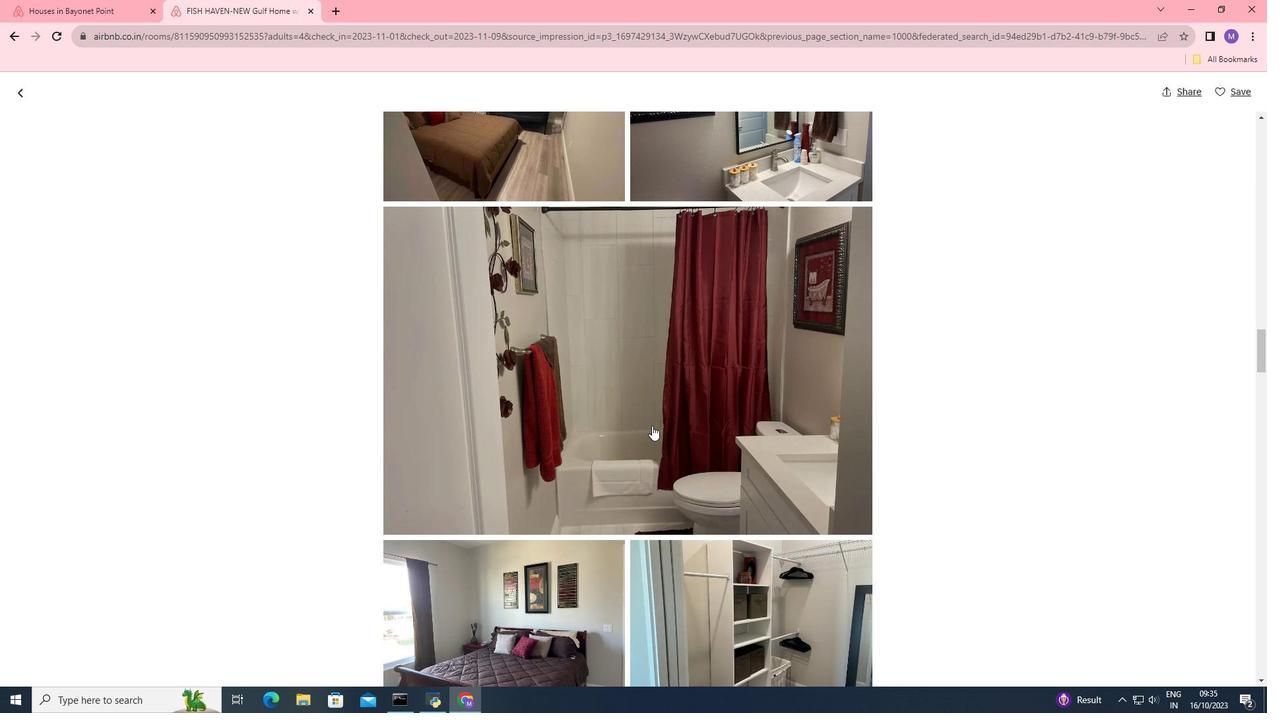 
Action: Mouse scrolled (652, 425) with delta (0, 0)
Screenshot: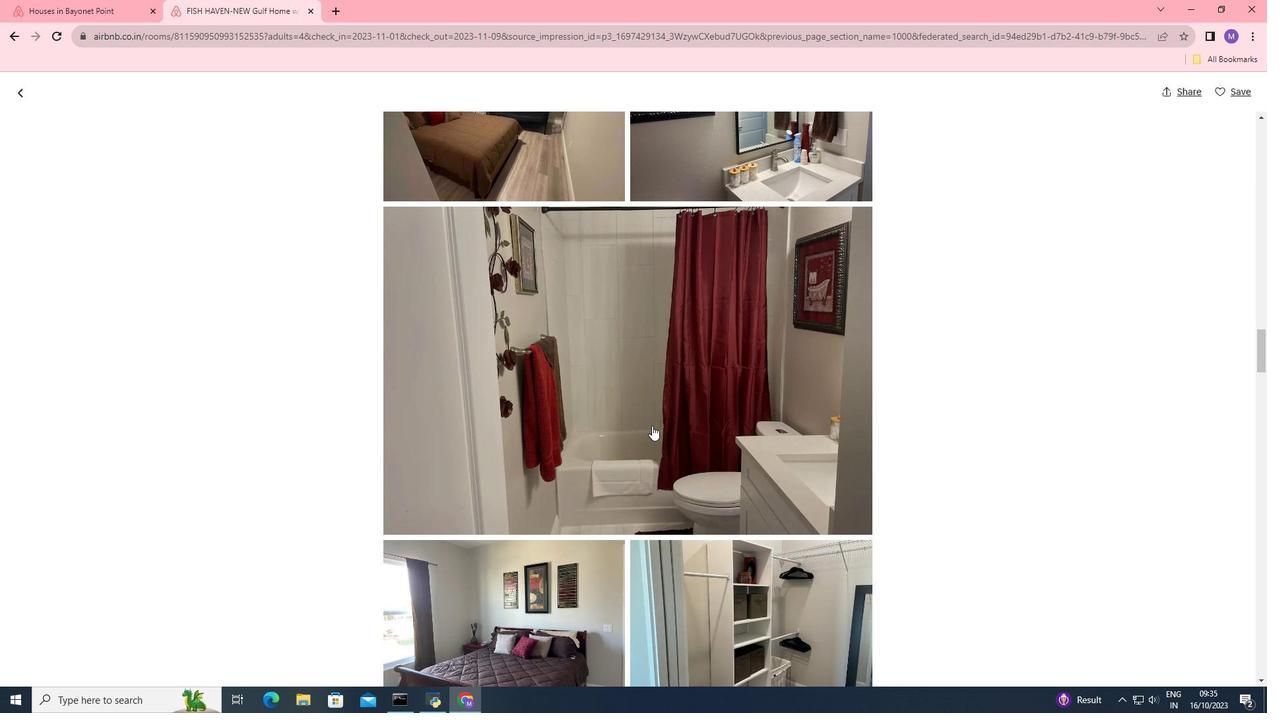 
Action: Mouse scrolled (652, 425) with delta (0, 0)
Screenshot: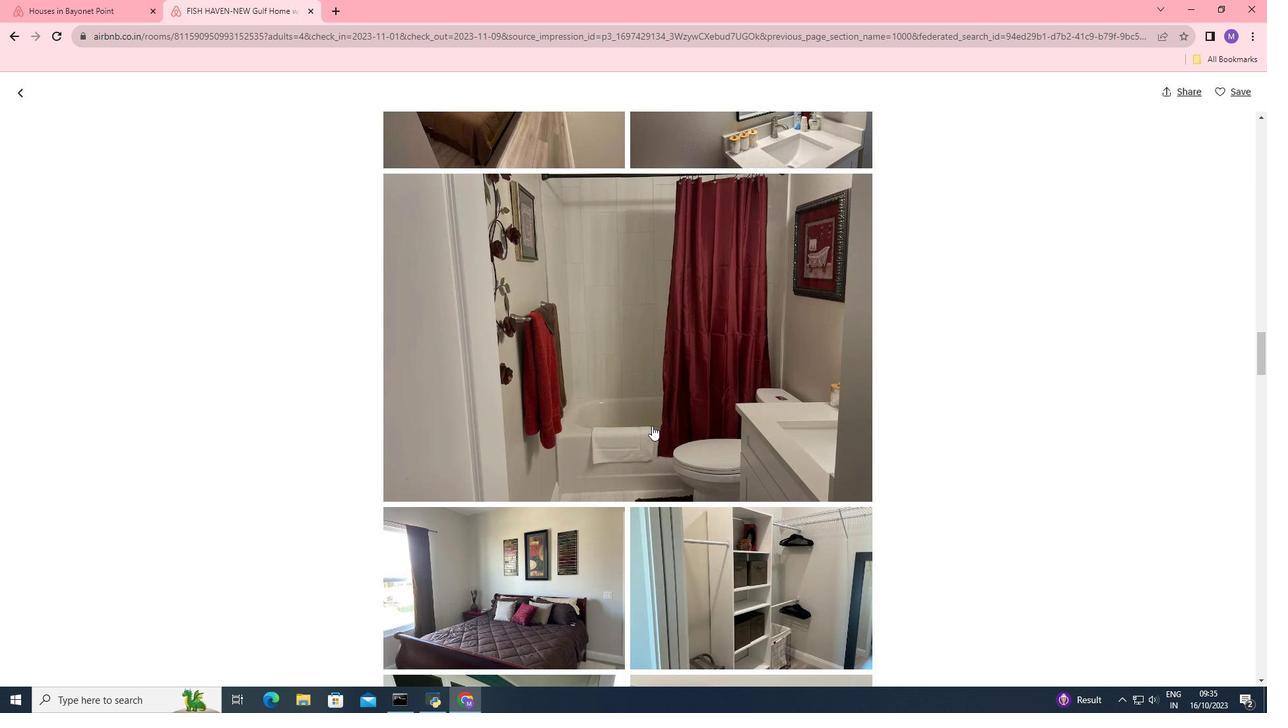 
Action: Mouse scrolled (652, 425) with delta (0, 0)
Screenshot: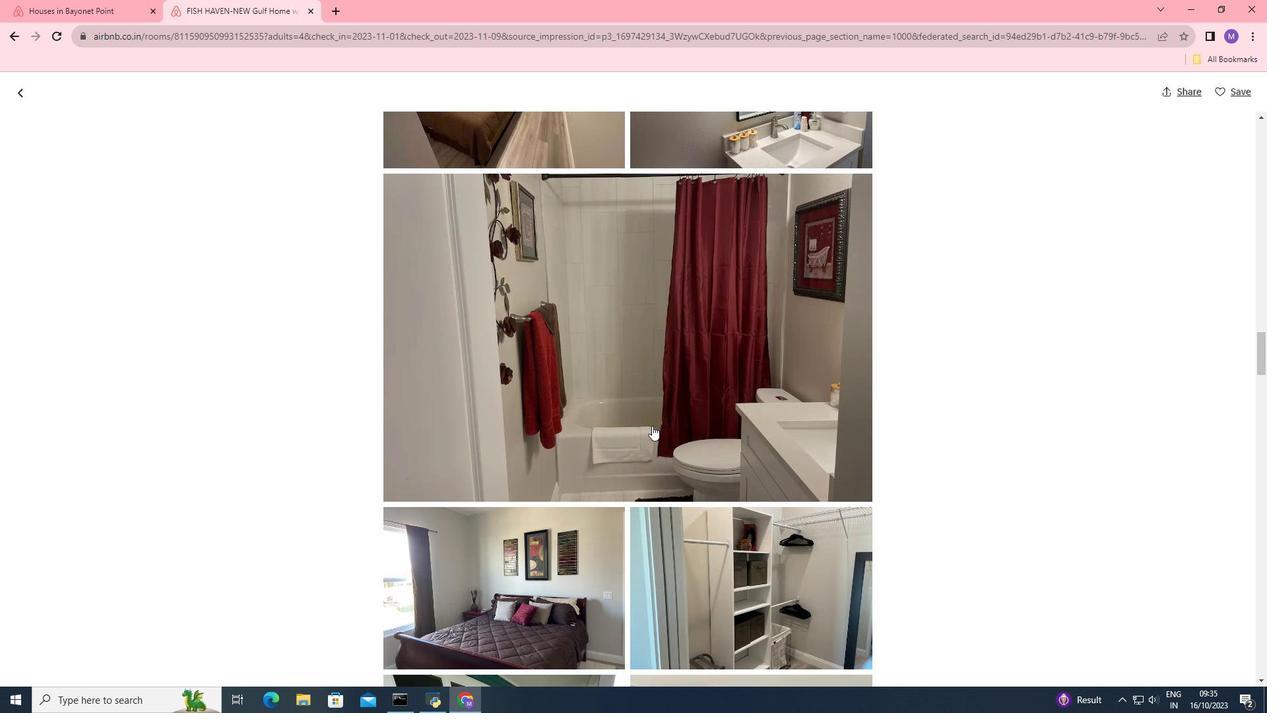 
Action: Mouse scrolled (652, 425) with delta (0, 0)
Screenshot: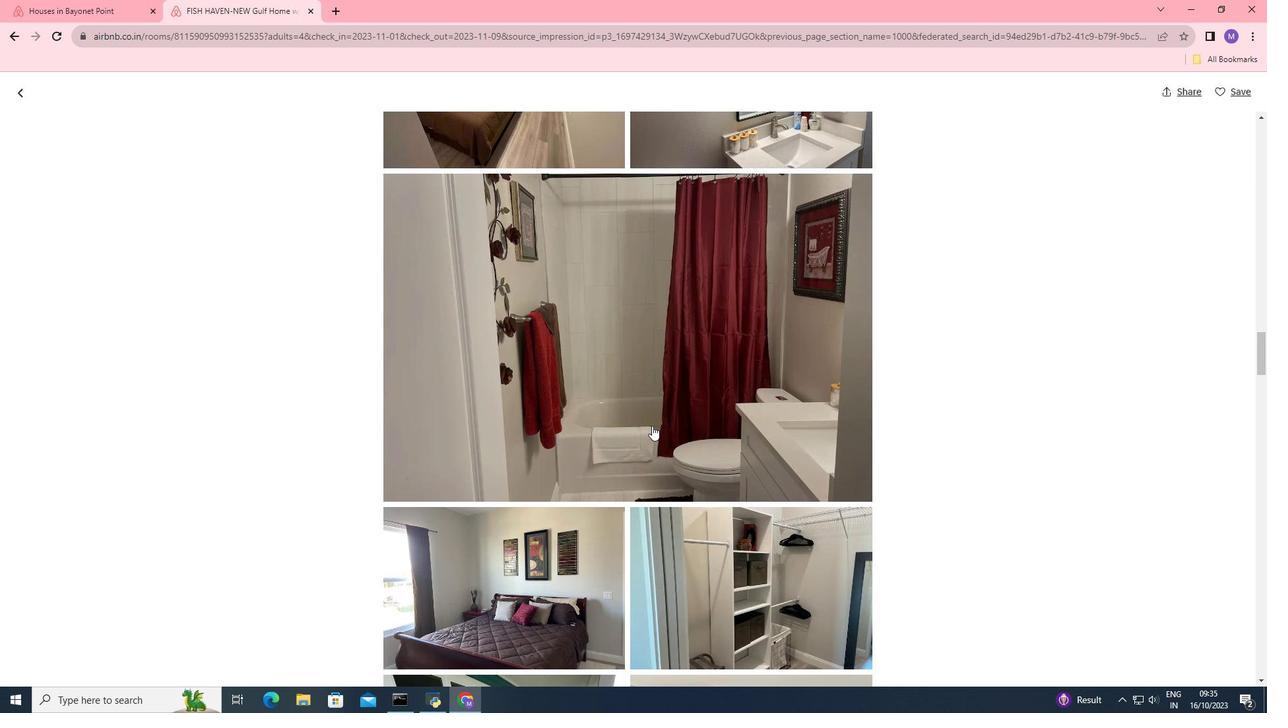 
Action: Mouse scrolled (652, 425) with delta (0, 0)
Screenshot: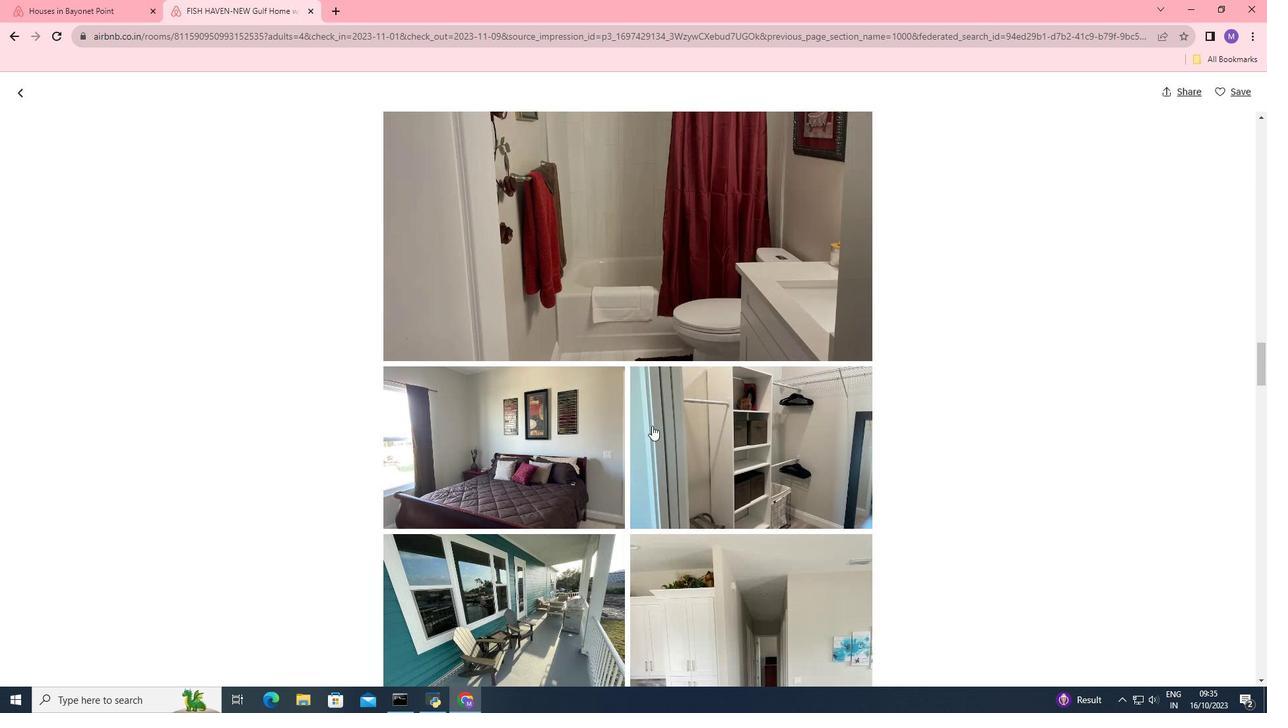 
Action: Mouse scrolled (652, 425) with delta (0, 0)
Screenshot: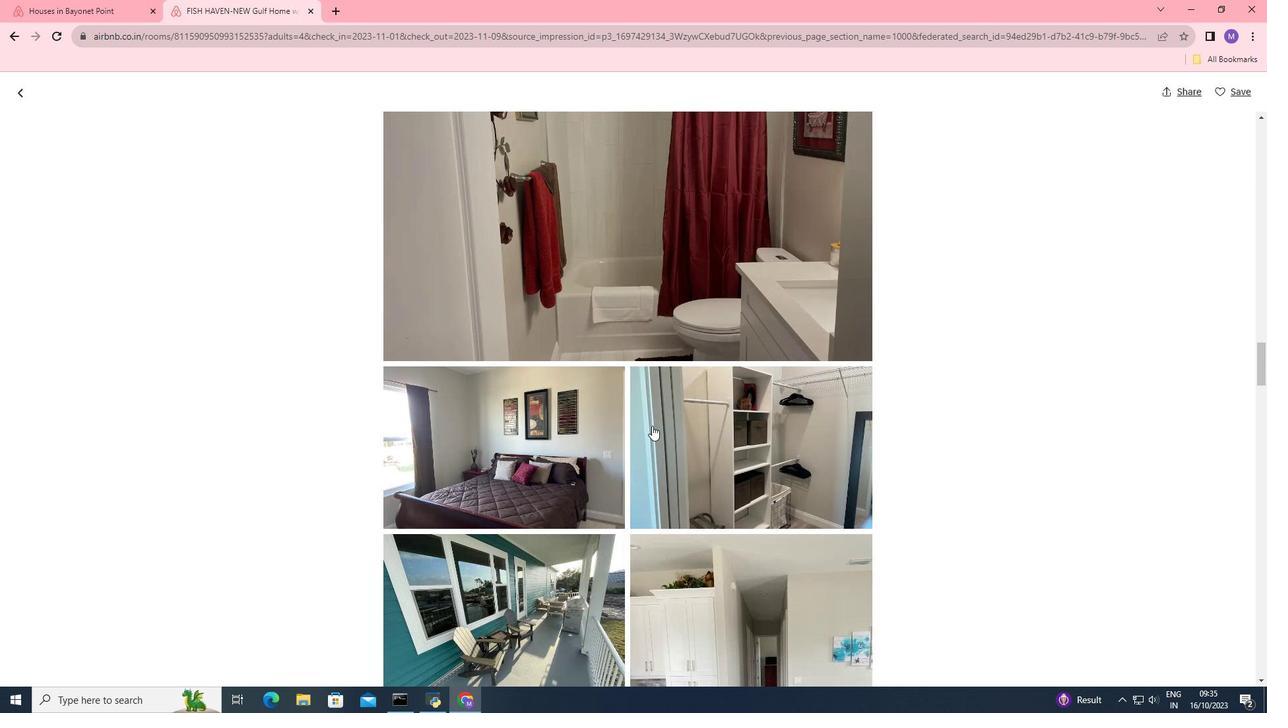 
Action: Mouse moved to (652, 427)
Screenshot: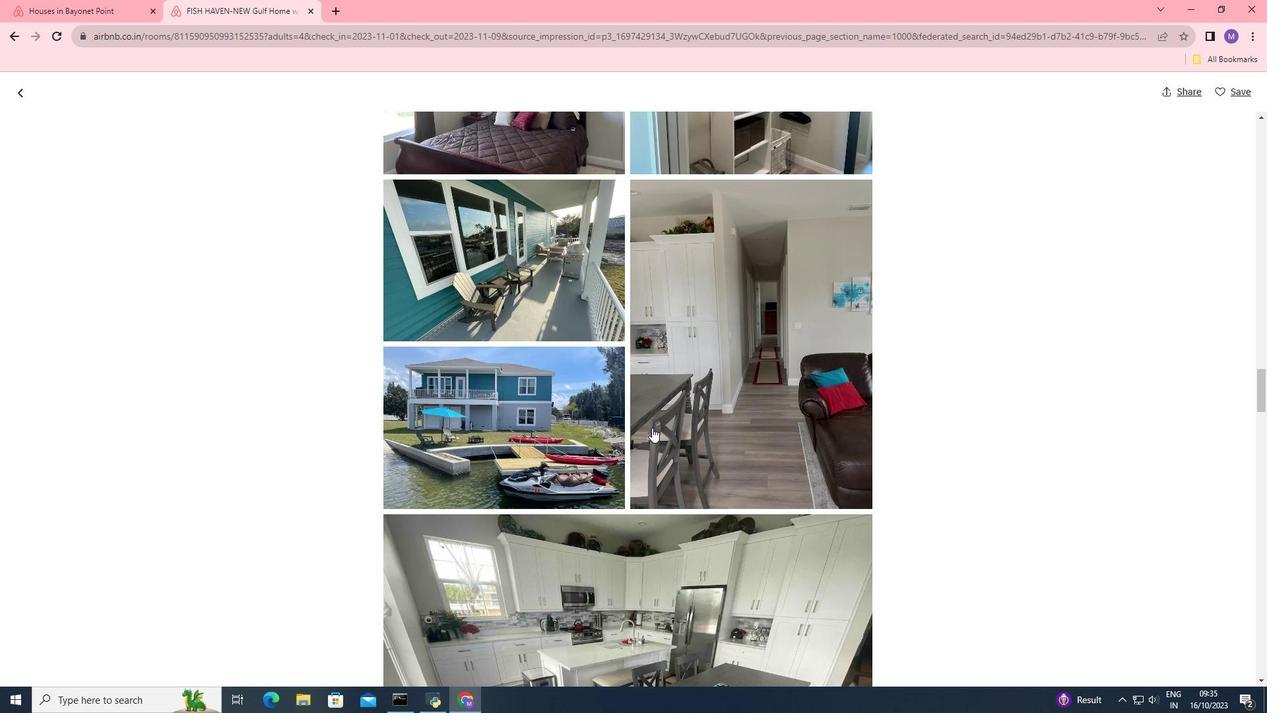 
Action: Mouse scrolled (652, 427) with delta (0, 0)
Screenshot: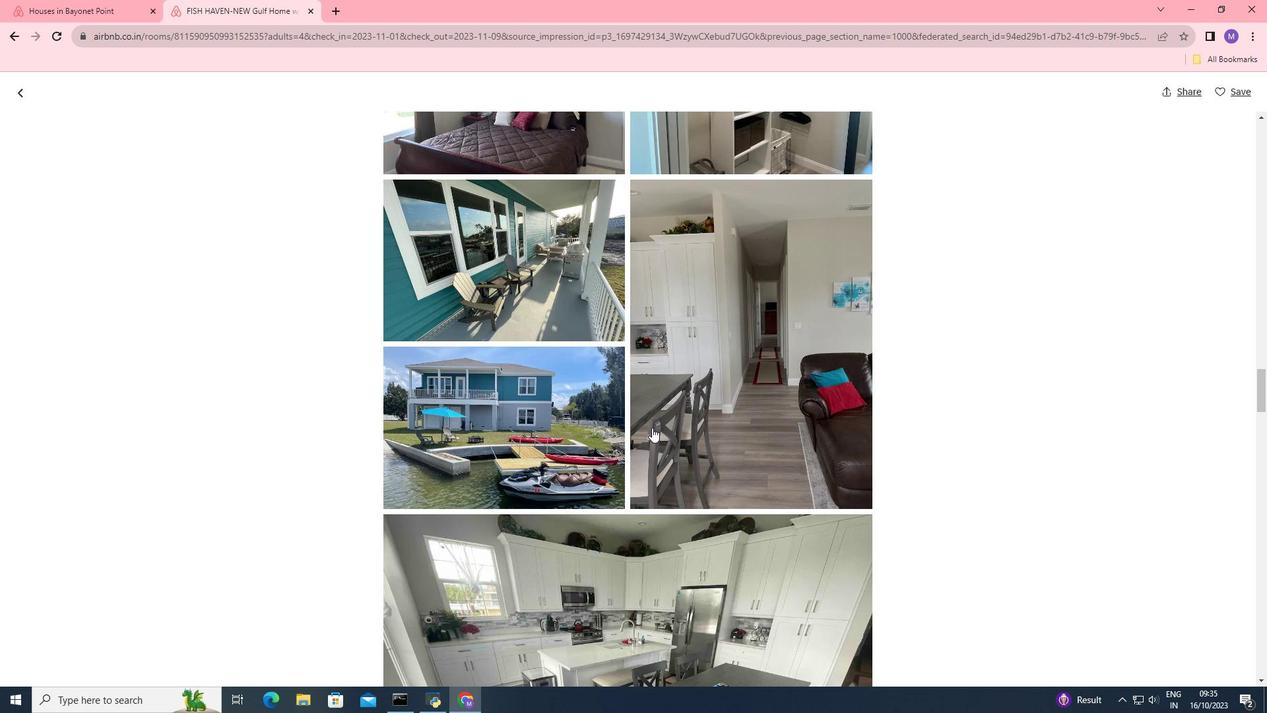 
Action: Mouse scrolled (652, 427) with delta (0, 0)
Screenshot: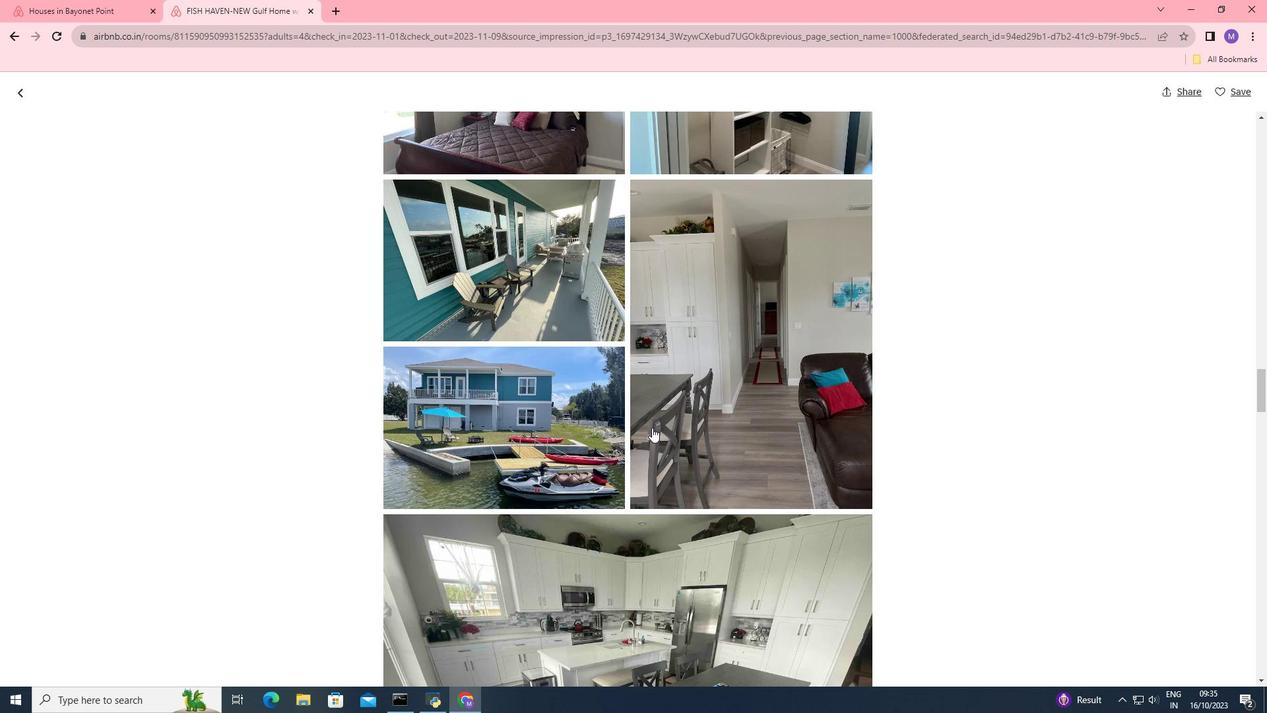 
Action: Mouse moved to (652, 428)
Screenshot: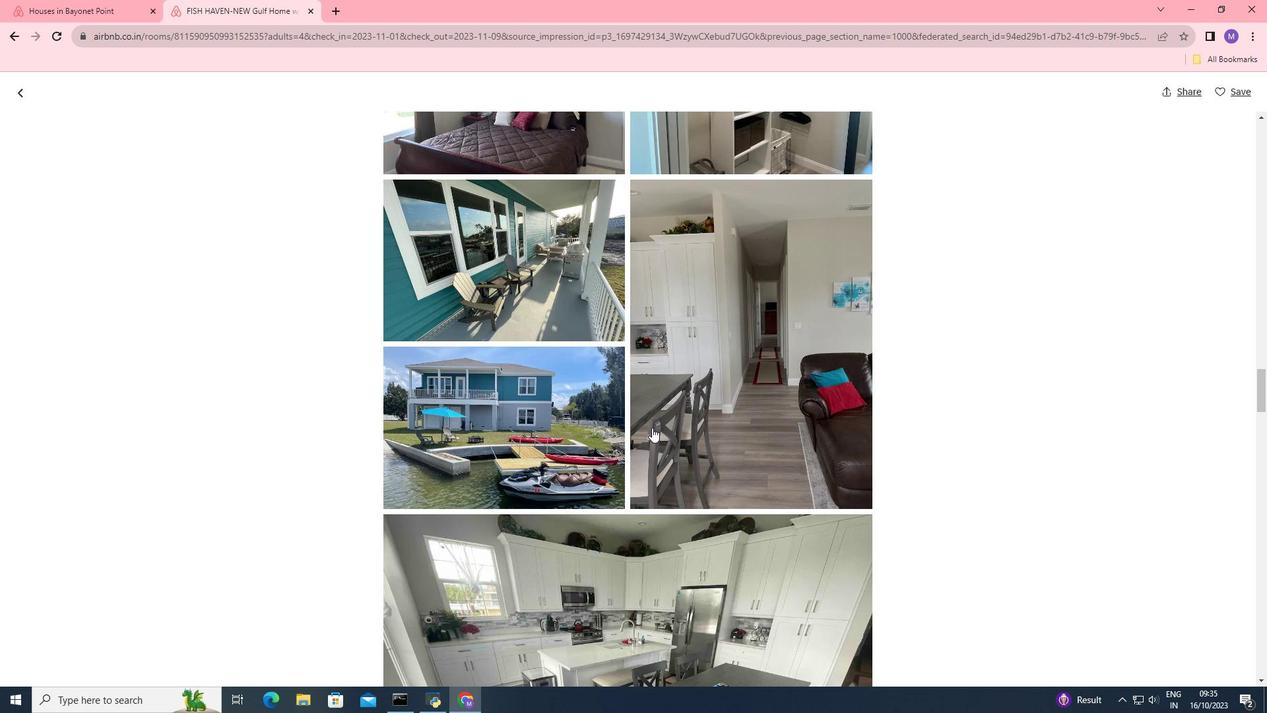 
Action: Mouse scrolled (652, 427) with delta (0, 0)
Screenshot: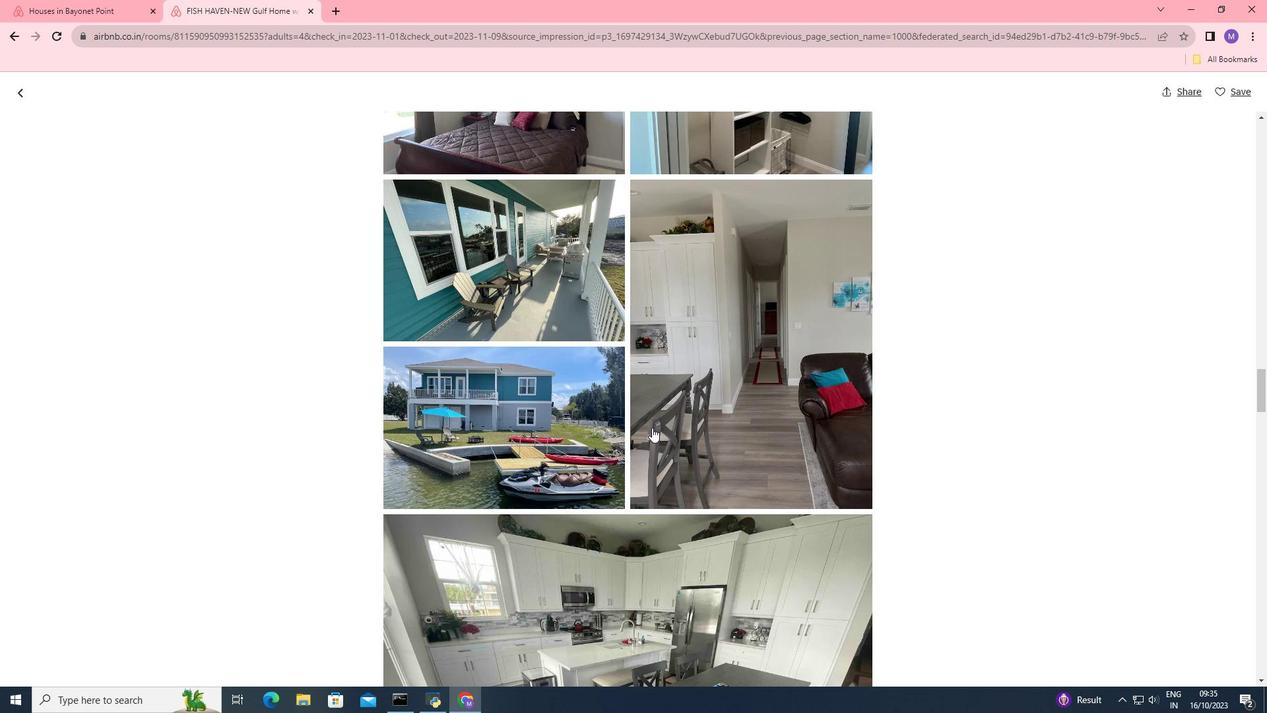 
Action: Mouse moved to (652, 431)
Screenshot: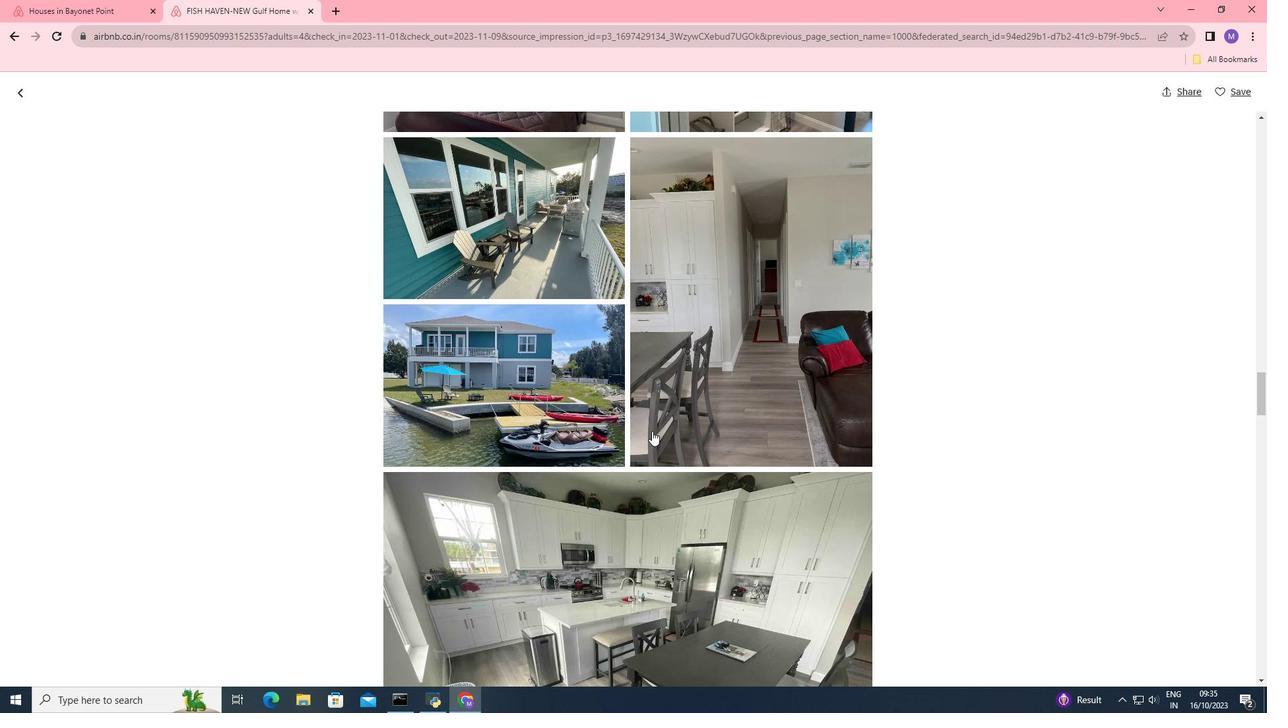
Action: Mouse scrolled (652, 430) with delta (0, 0)
Screenshot: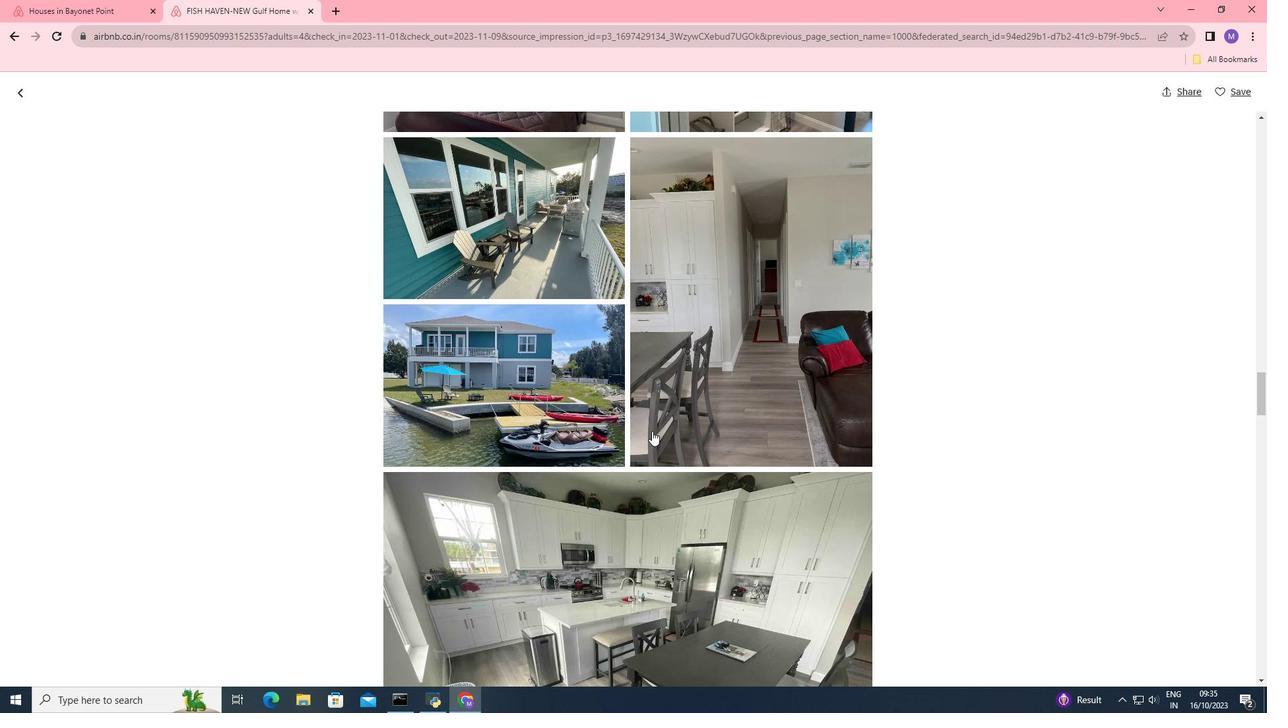 
Action: Mouse scrolled (652, 430) with delta (0, 0)
Screenshot: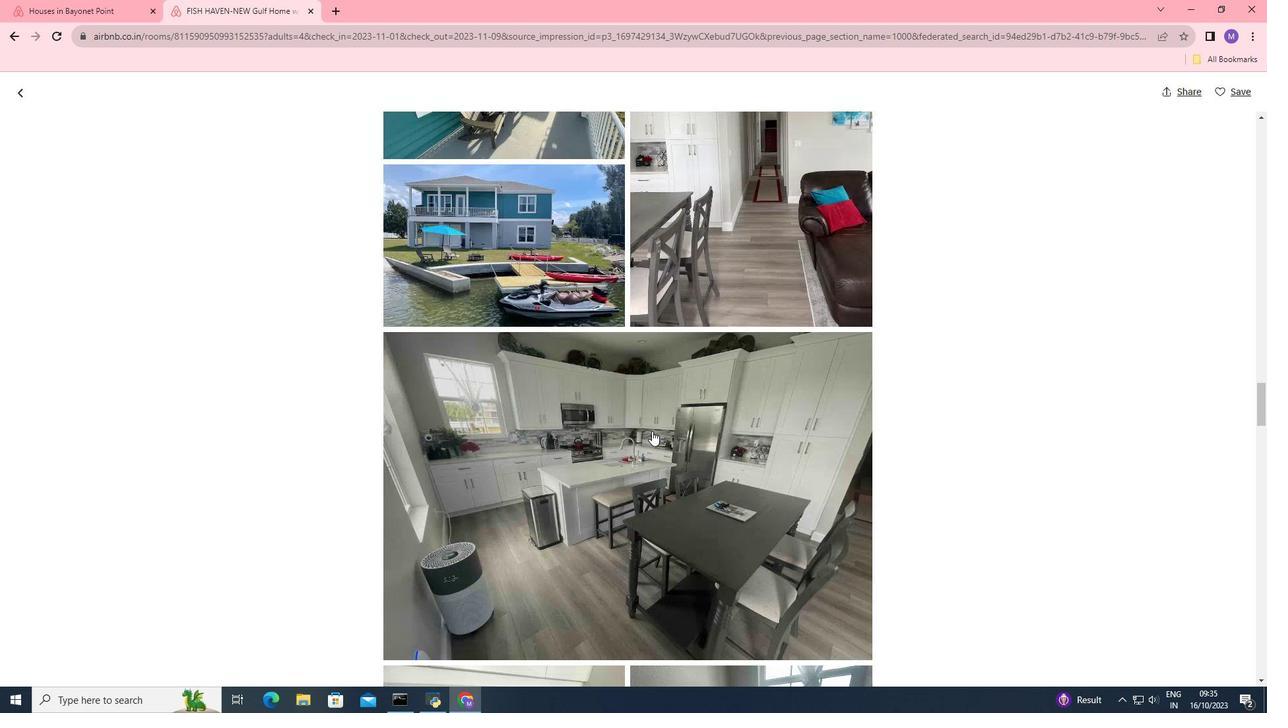 
Action: Mouse scrolled (652, 430) with delta (0, 0)
Screenshot: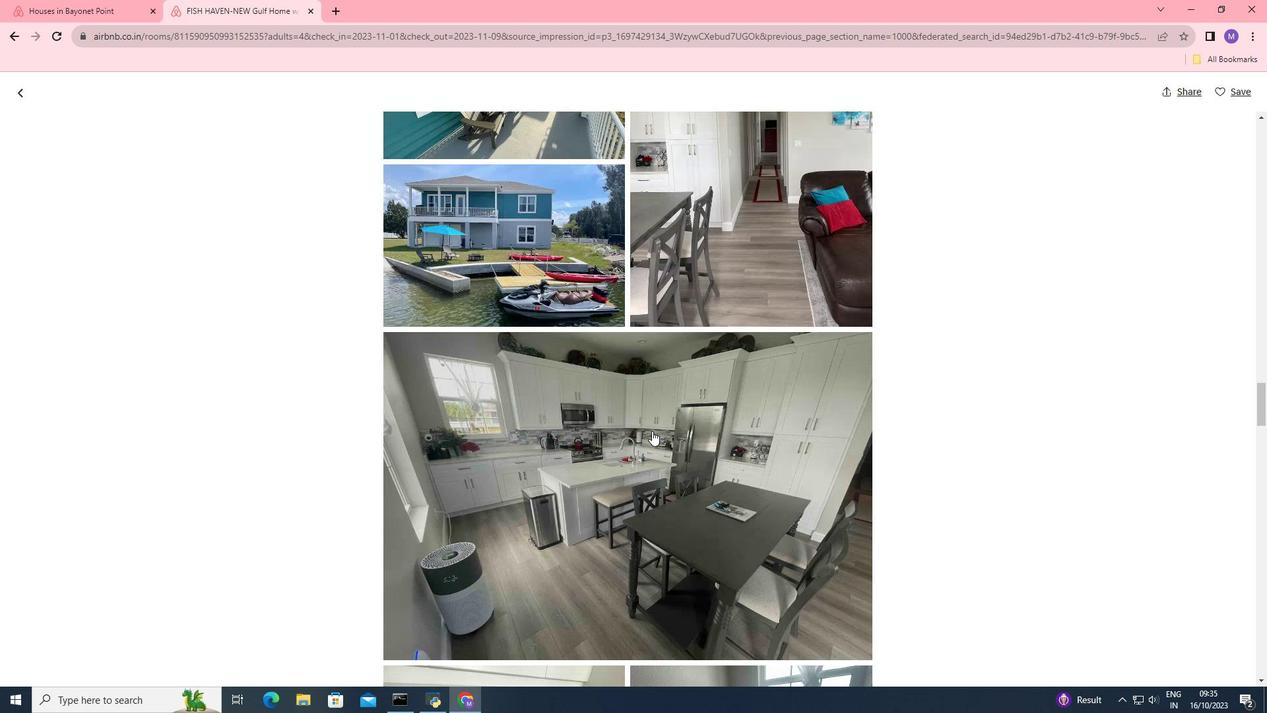 
Action: Mouse scrolled (652, 430) with delta (0, 0)
Screenshot: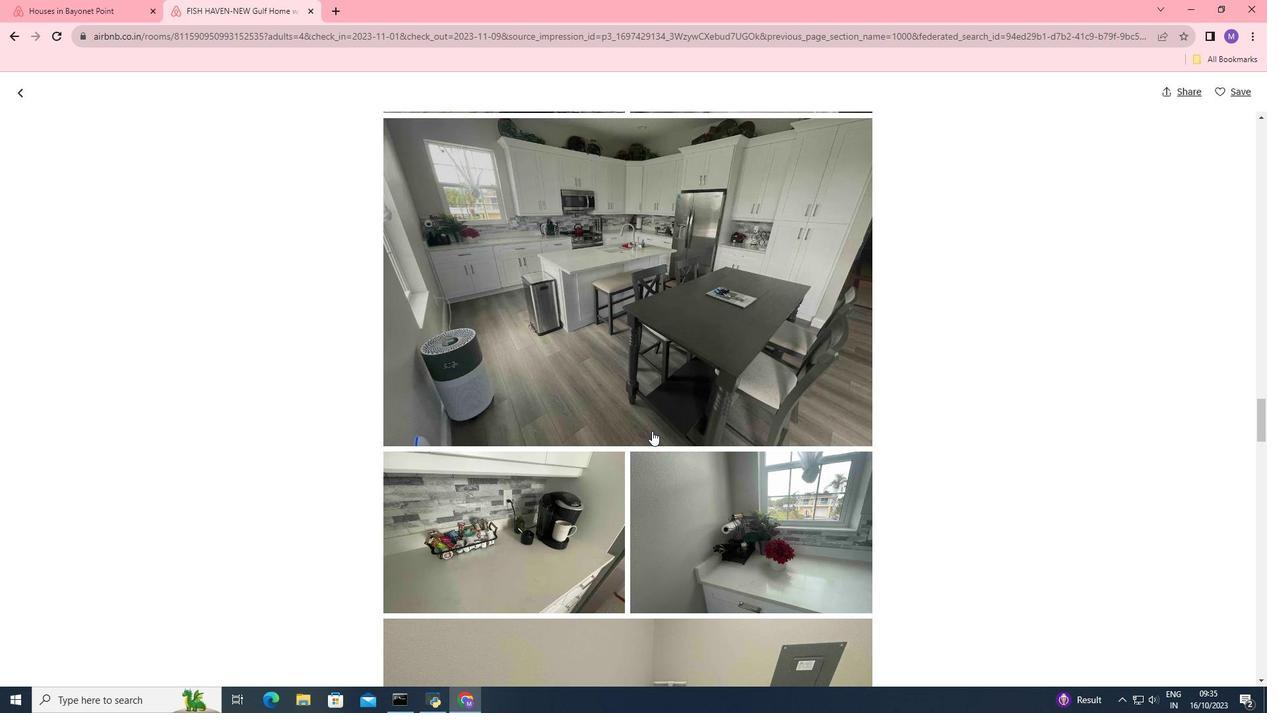 
Action: Mouse scrolled (652, 430) with delta (0, 0)
Screenshot: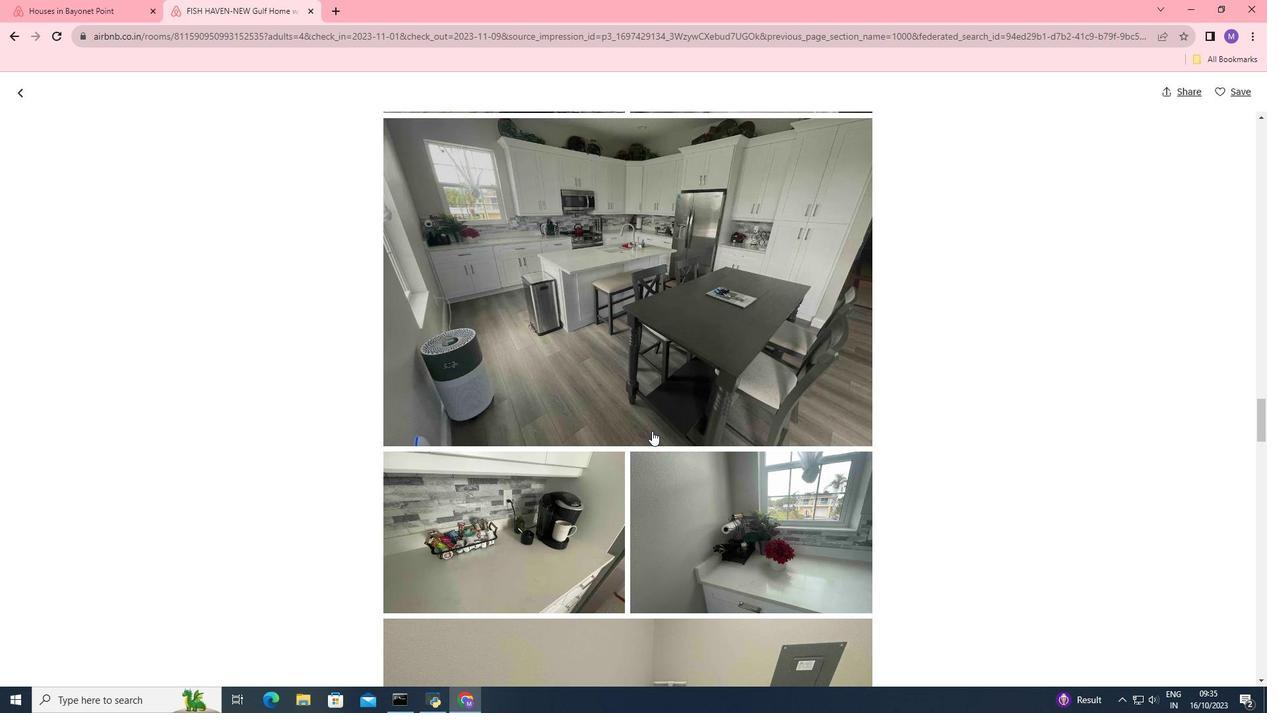 
Action: Mouse scrolled (652, 430) with delta (0, 0)
Screenshot: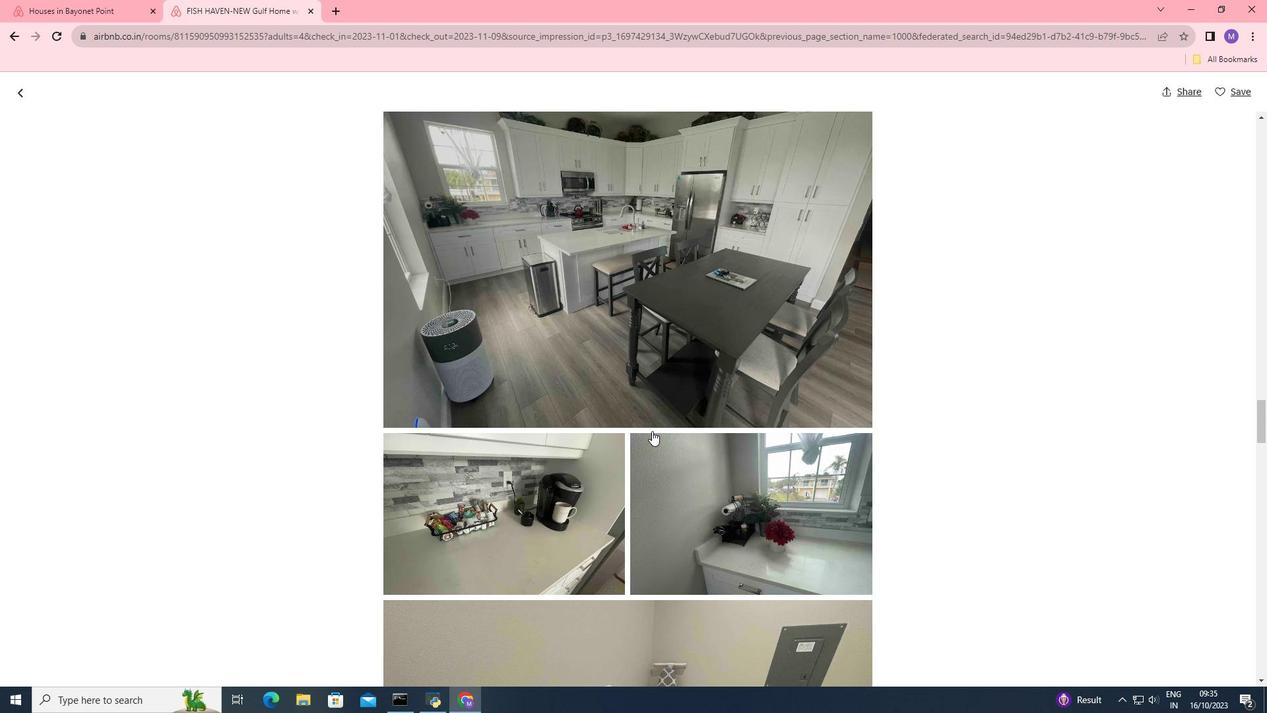 
Action: Mouse scrolled (652, 430) with delta (0, 0)
Screenshot: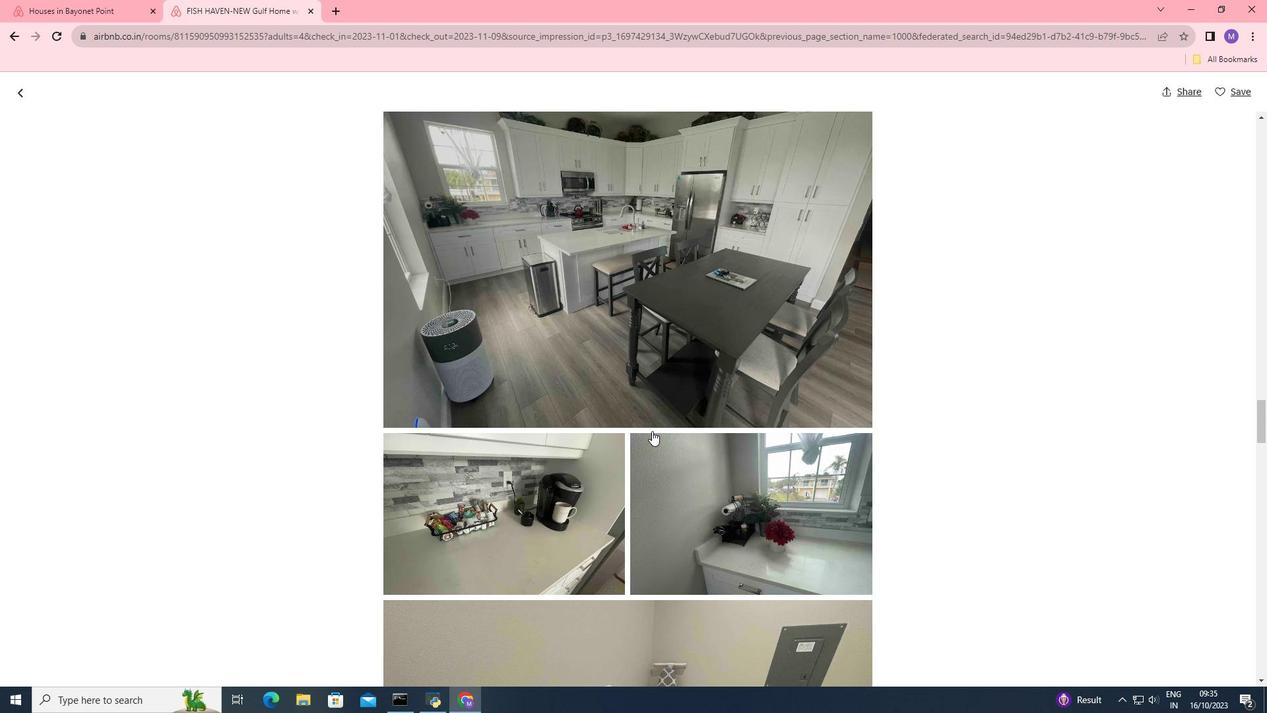 
Action: Mouse scrolled (652, 430) with delta (0, 0)
Screenshot: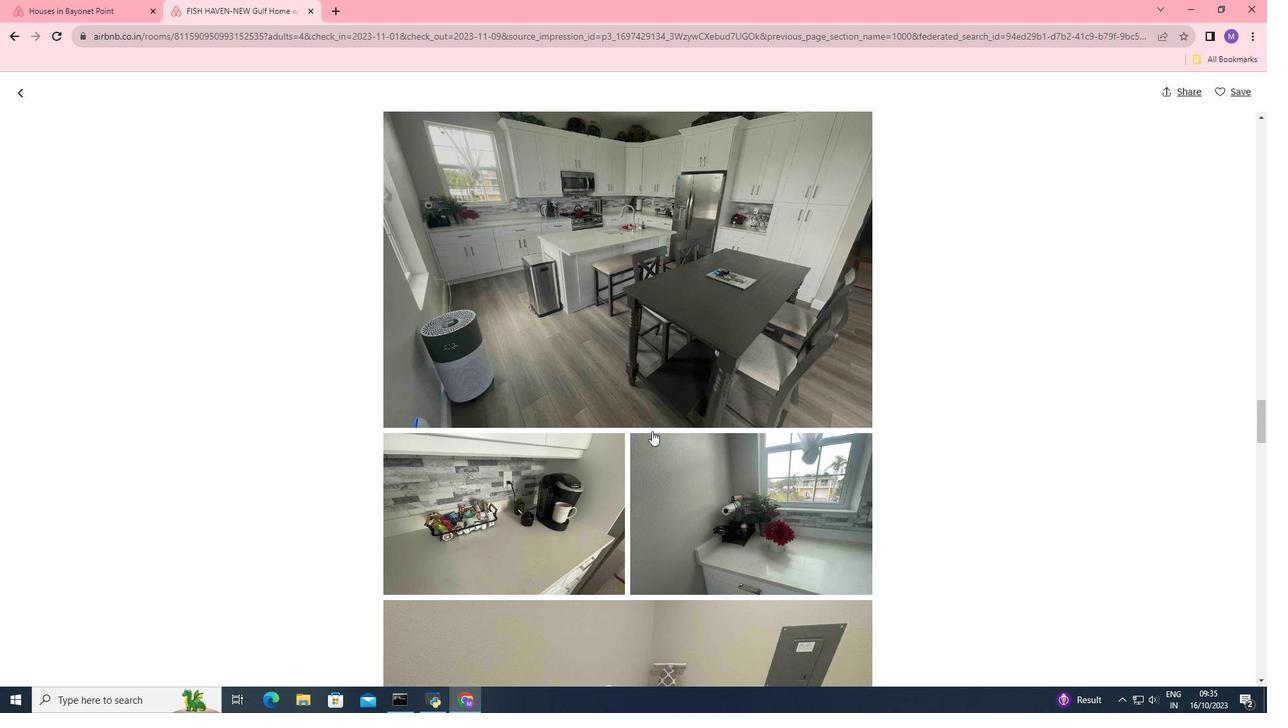 
Action: Mouse scrolled (652, 430) with delta (0, 0)
Screenshot: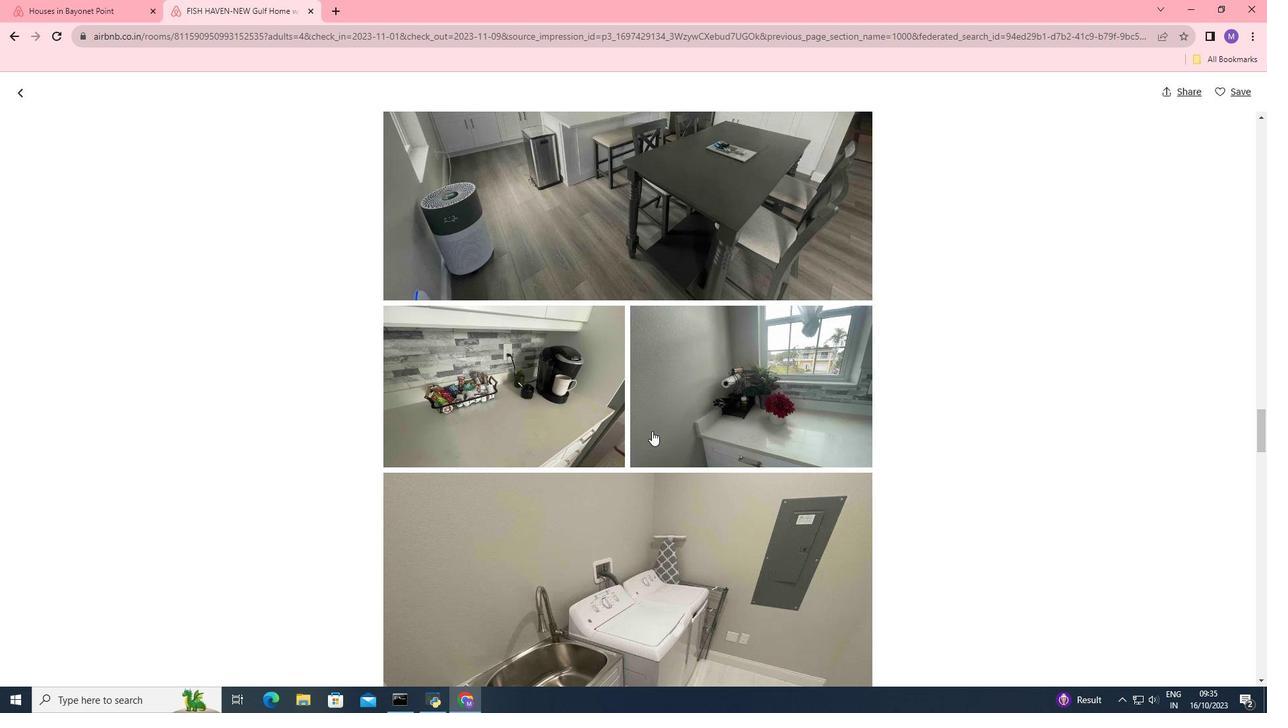 
Action: Mouse scrolled (652, 430) with delta (0, 0)
Screenshot: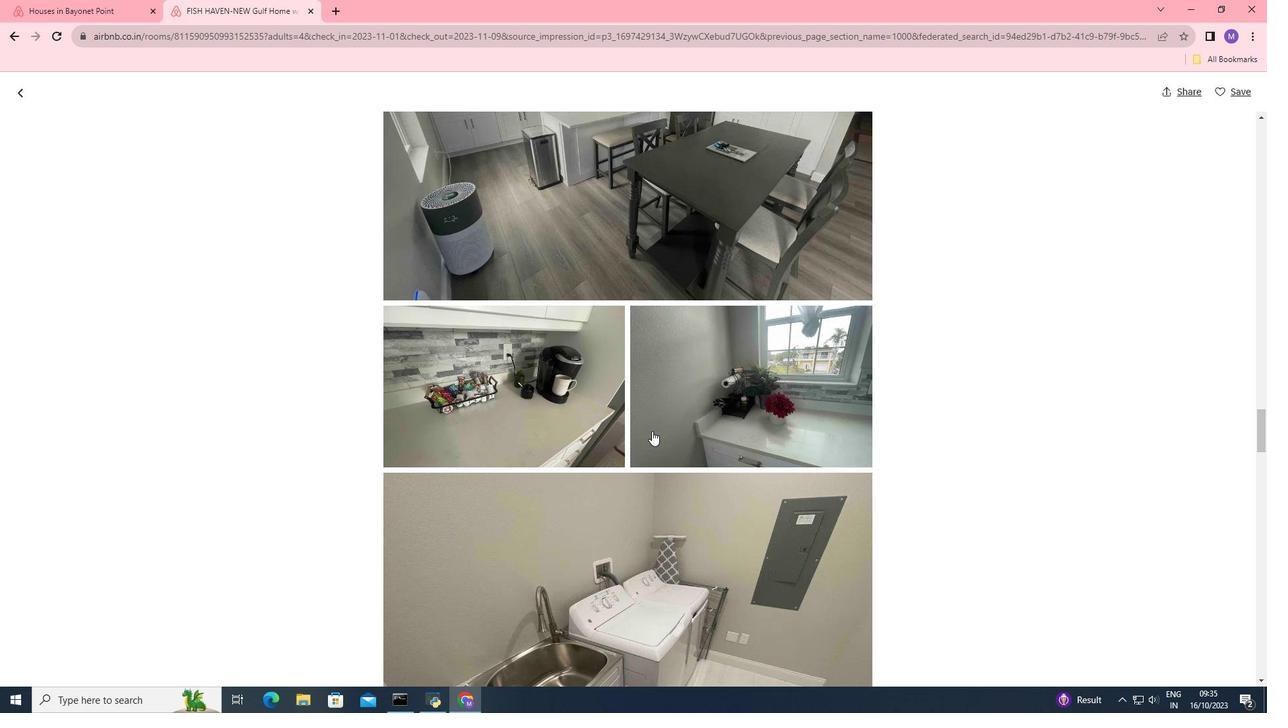 
Action: Mouse scrolled (652, 430) with delta (0, 0)
Screenshot: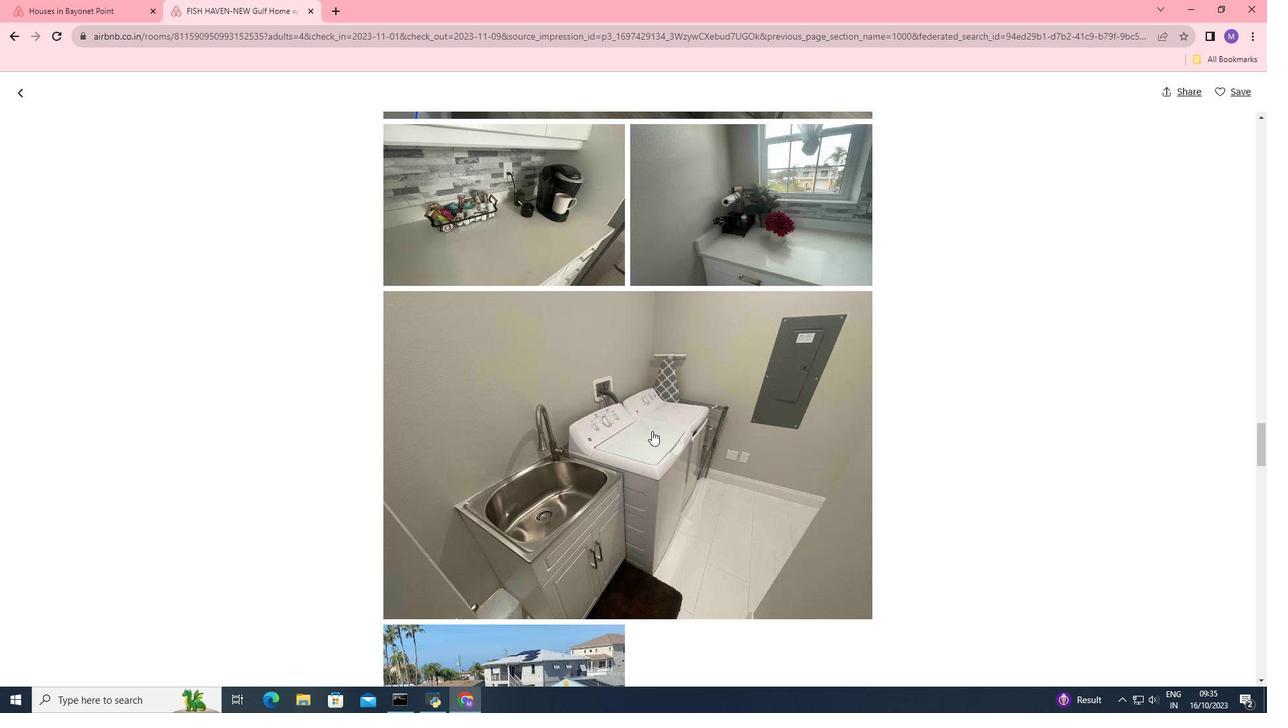 
Action: Mouse scrolled (652, 430) with delta (0, 0)
Screenshot: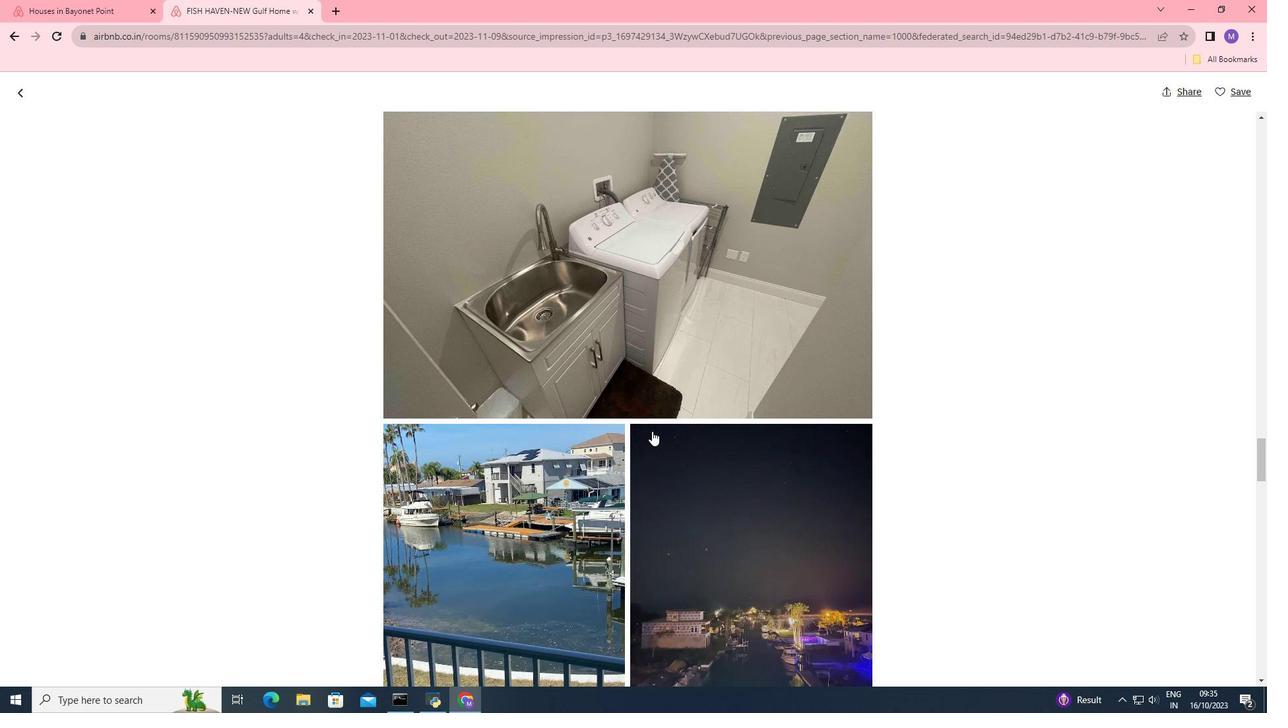 
Action: Mouse scrolled (652, 430) with delta (0, 0)
Screenshot: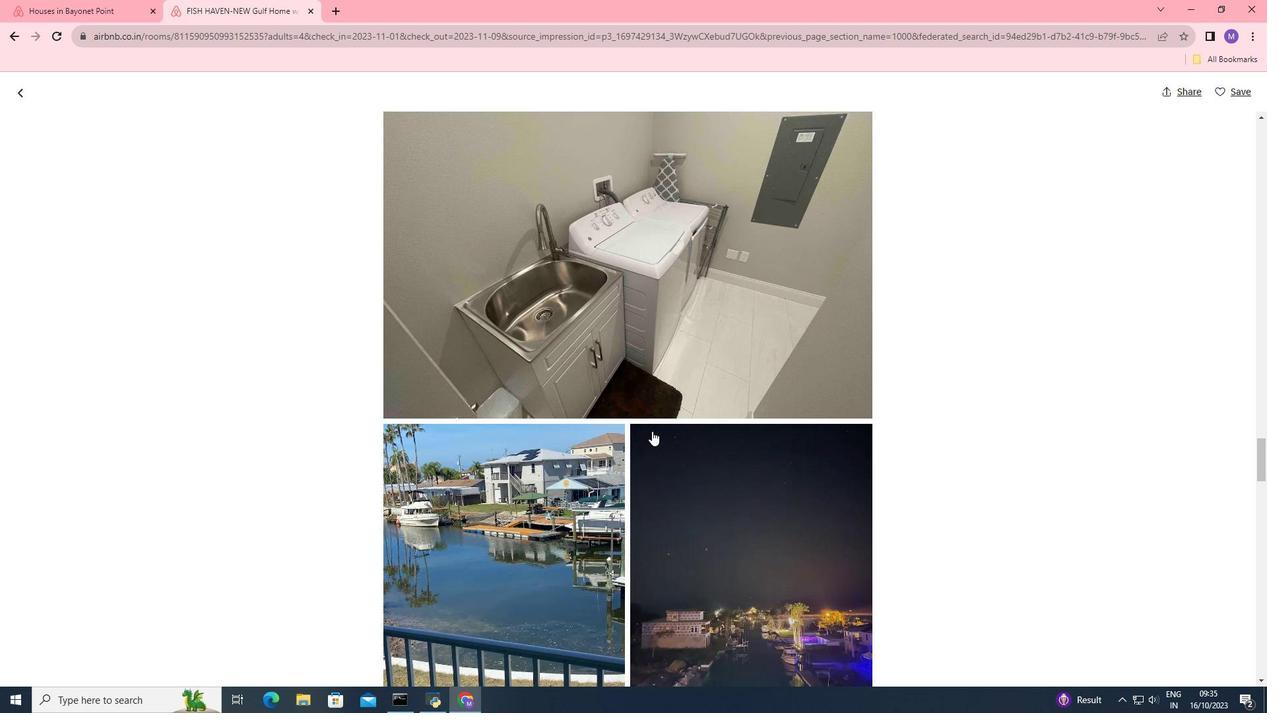 
Action: Mouse scrolled (652, 430) with delta (0, 0)
Screenshot: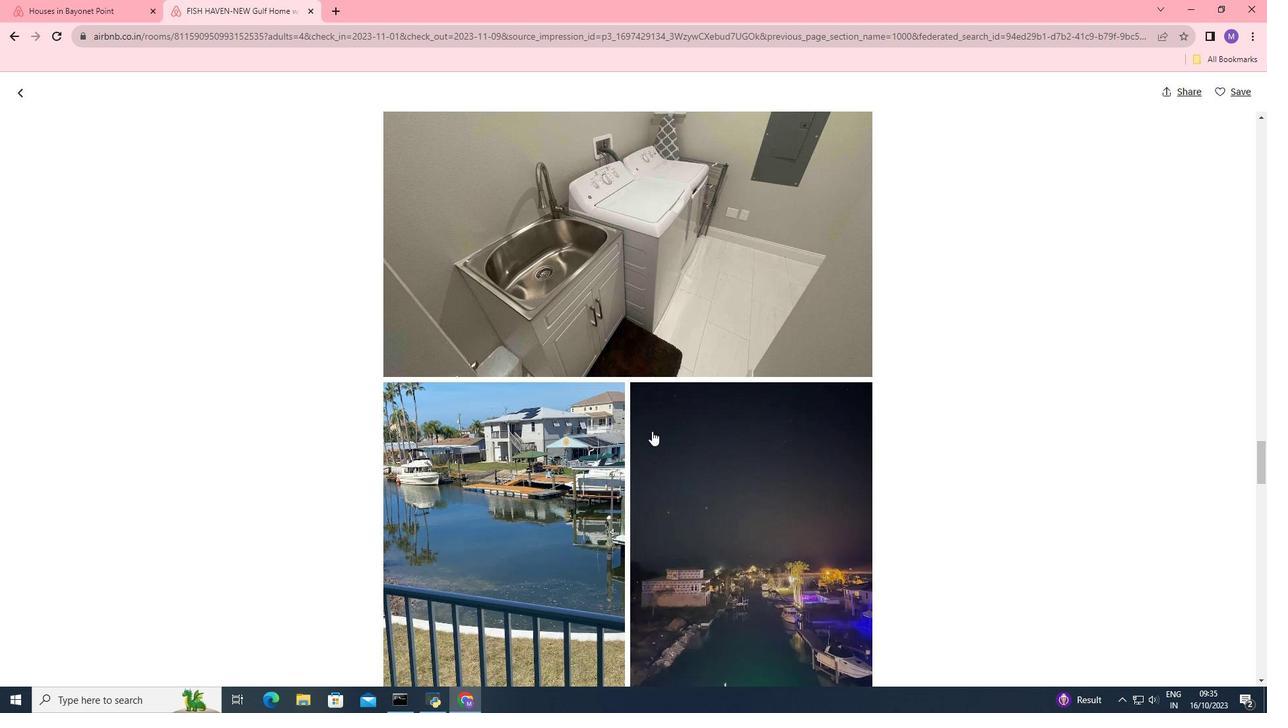 
Action: Mouse scrolled (652, 430) with delta (0, 0)
Screenshot: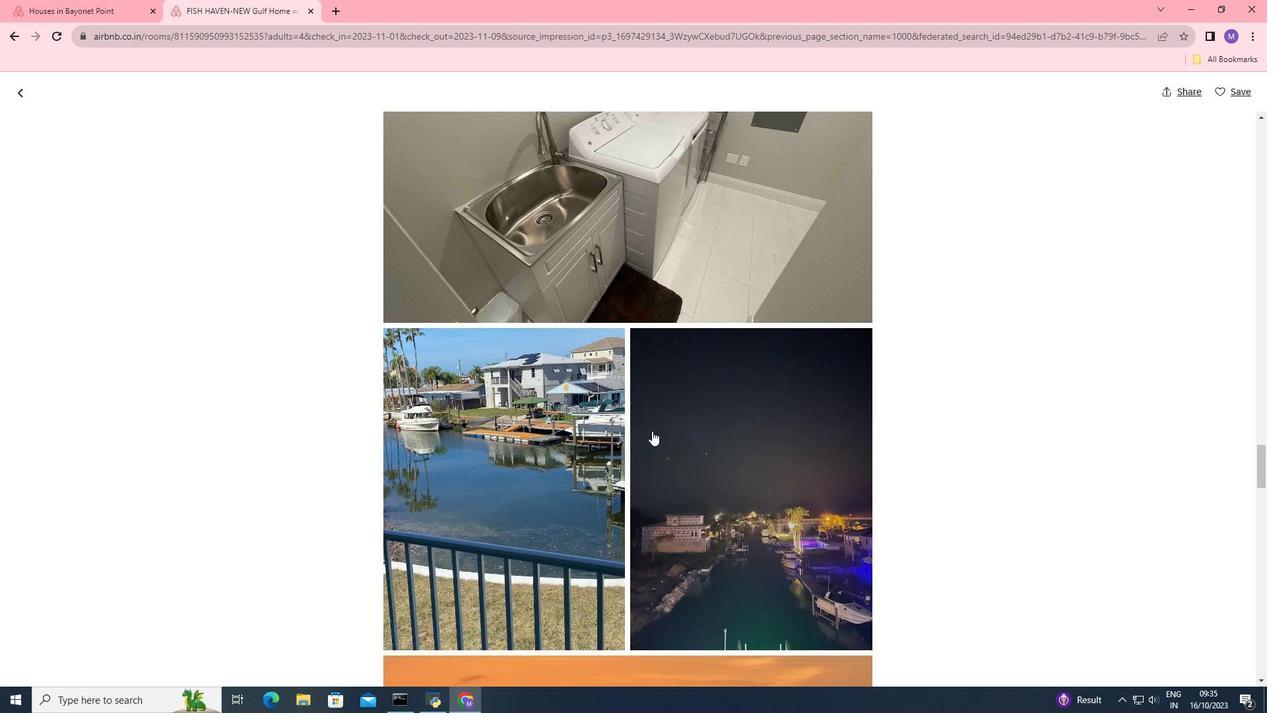 
Action: Mouse scrolled (652, 430) with delta (0, 0)
Screenshot: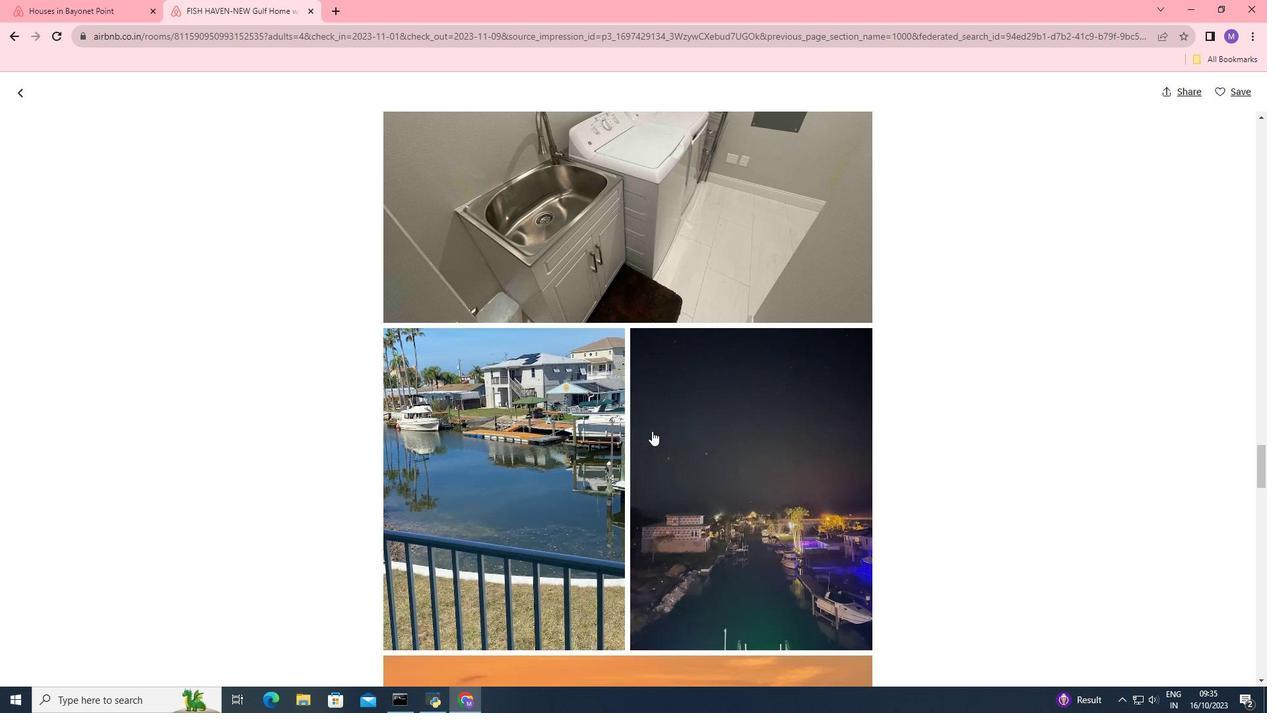 
Action: Mouse scrolled (652, 430) with delta (0, 0)
Screenshot: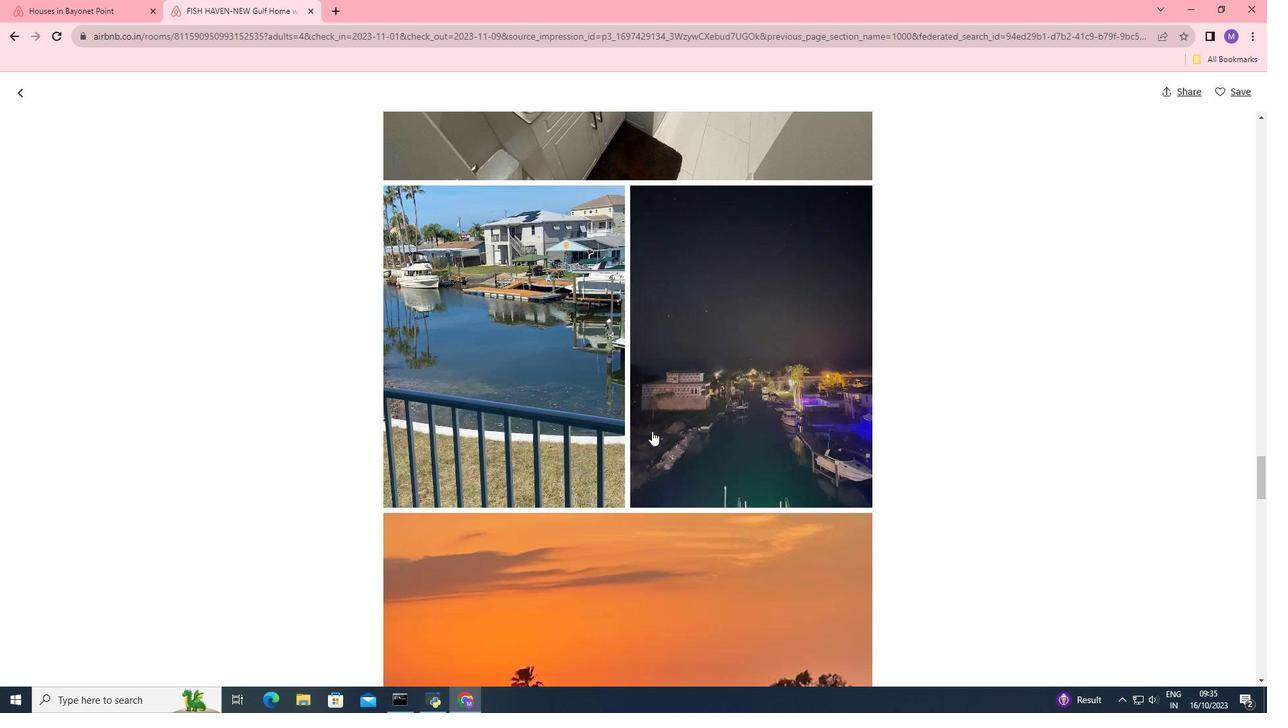
Action: Mouse scrolled (652, 430) with delta (0, 0)
Screenshot: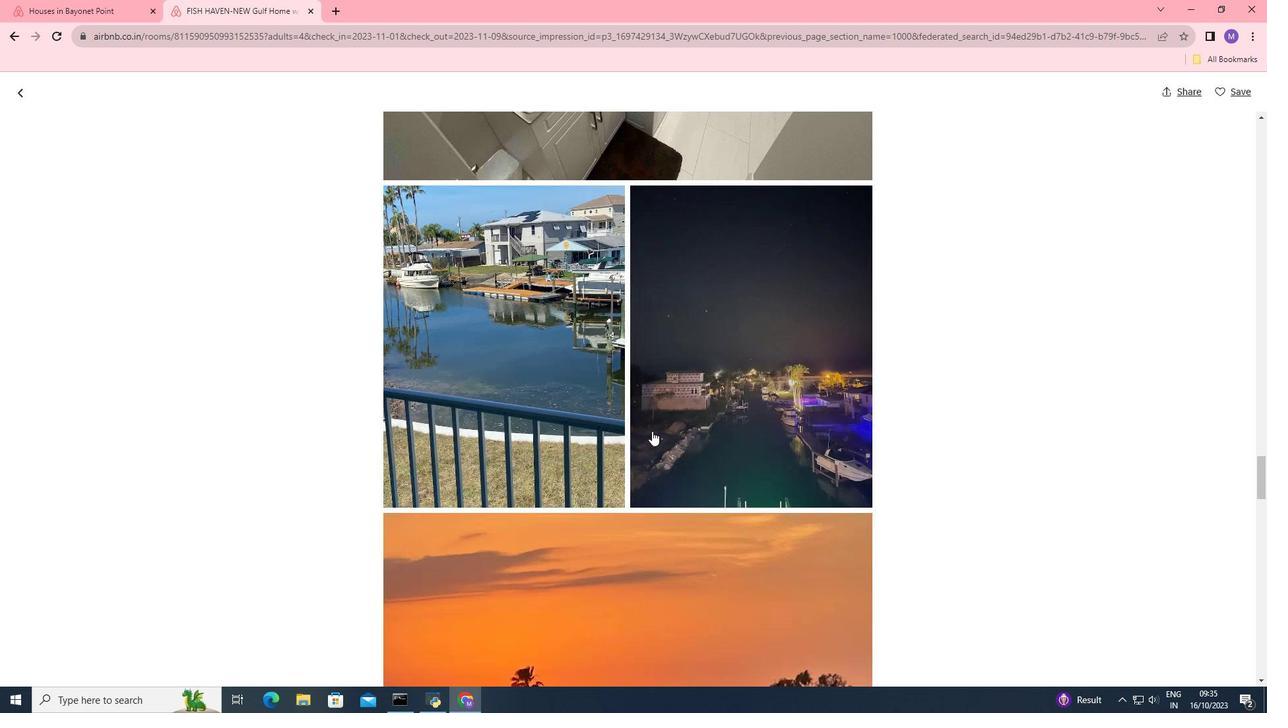 
Action: Mouse scrolled (652, 430) with delta (0, 0)
Screenshot: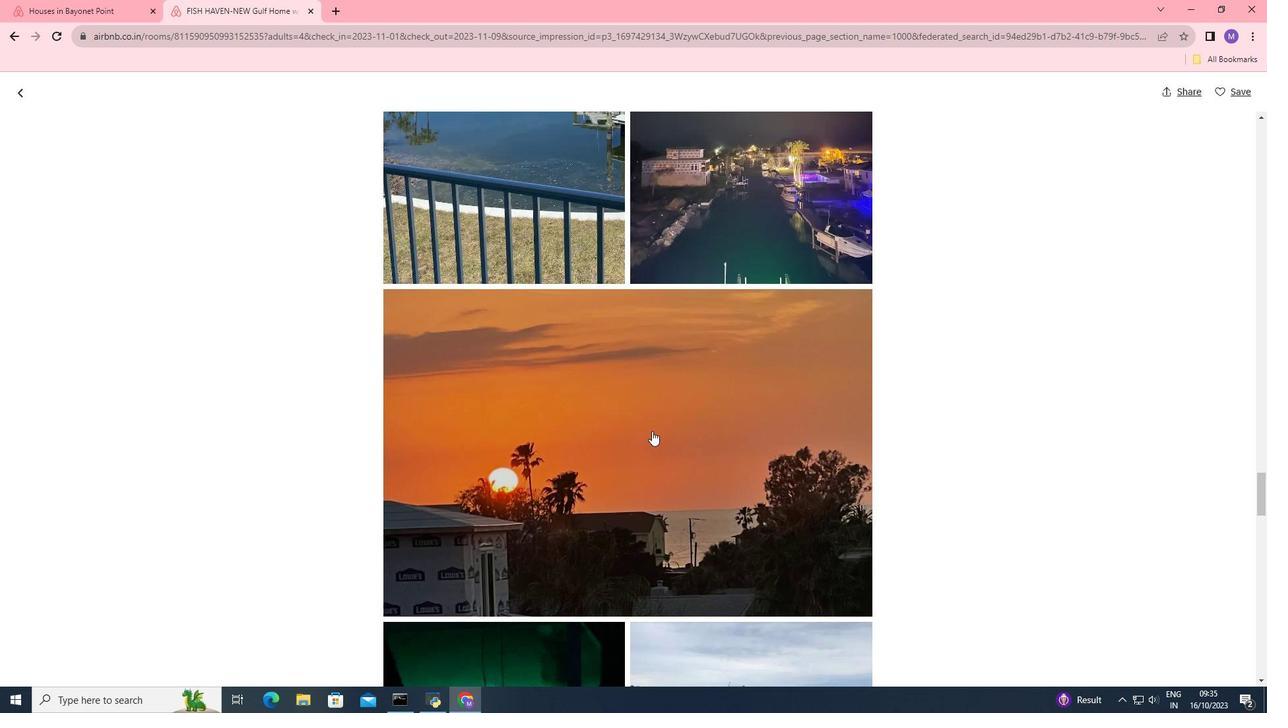 
Action: Mouse scrolled (652, 430) with delta (0, 0)
Screenshot: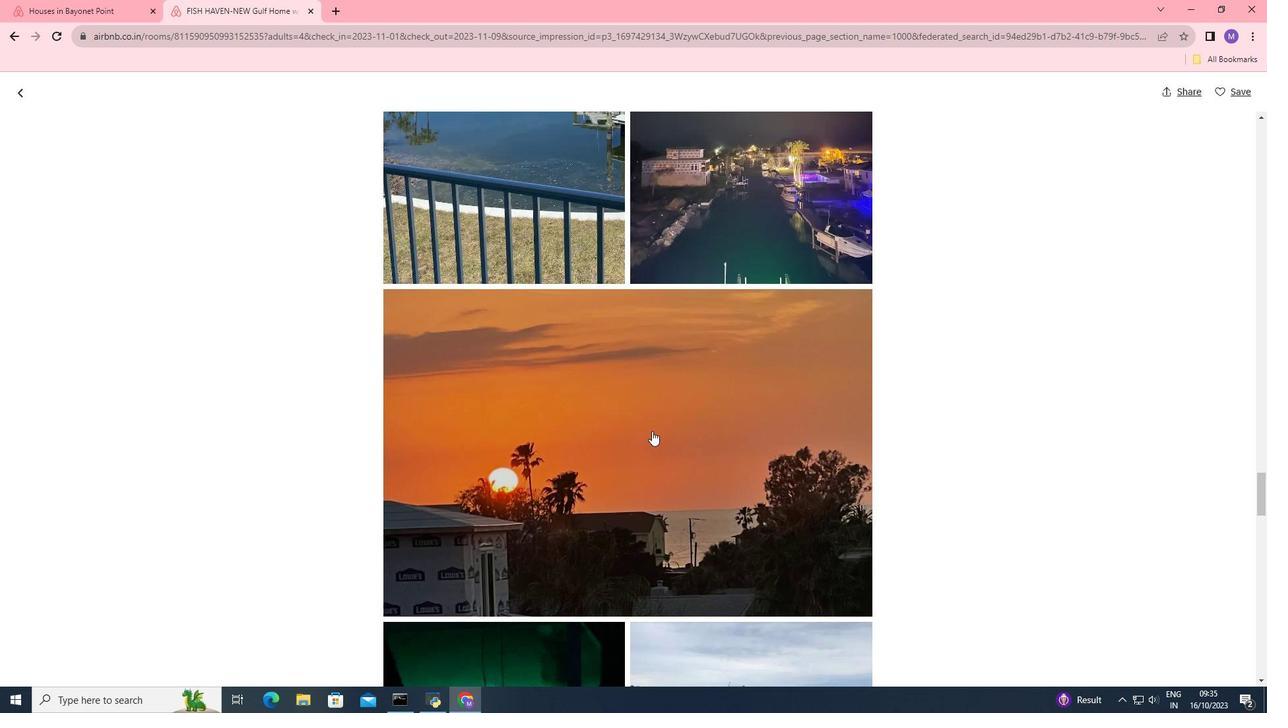 
Action: Mouse scrolled (652, 430) with delta (0, 0)
Screenshot: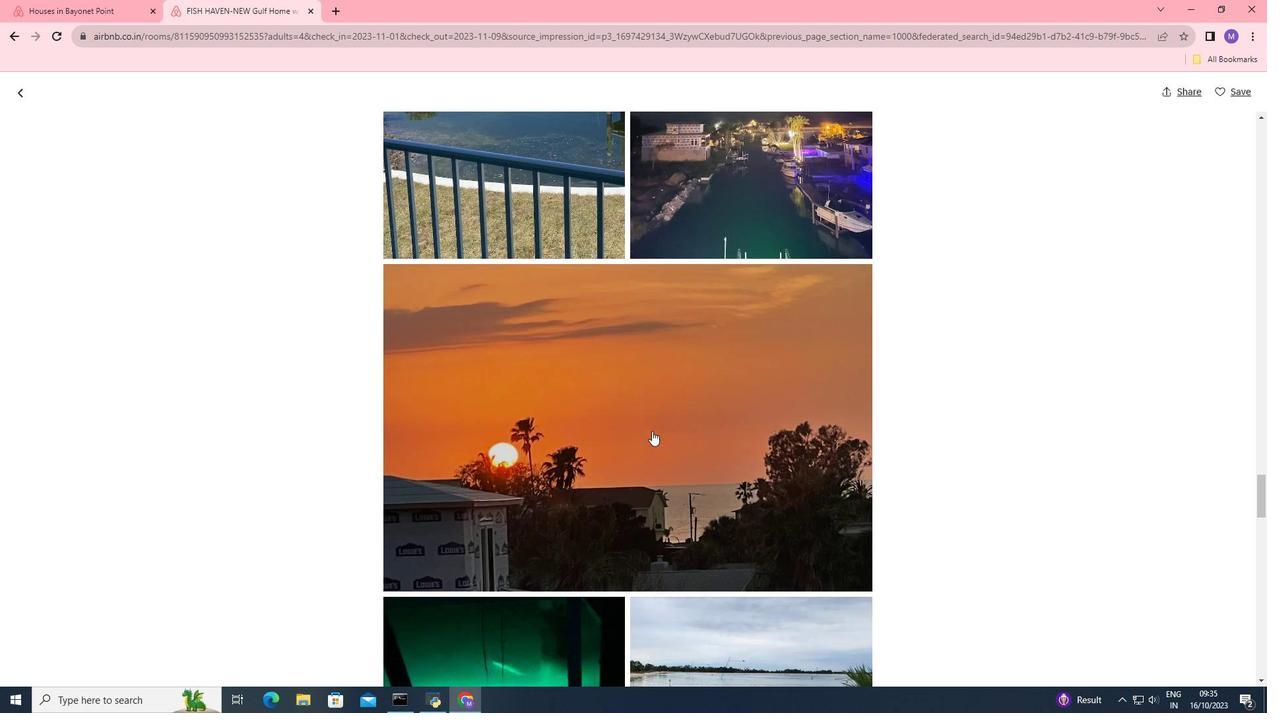 
Action: Mouse scrolled (652, 430) with delta (0, 0)
Screenshot: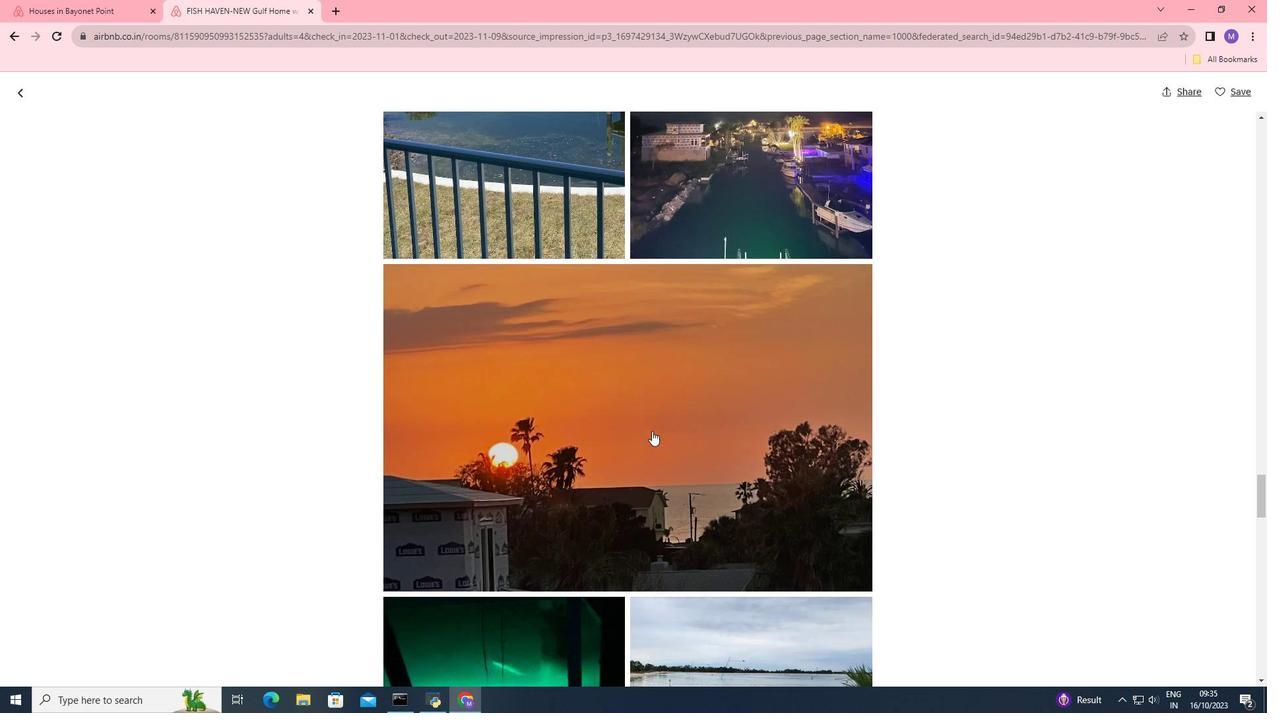 
Action: Mouse scrolled (652, 430) with delta (0, 0)
Screenshot: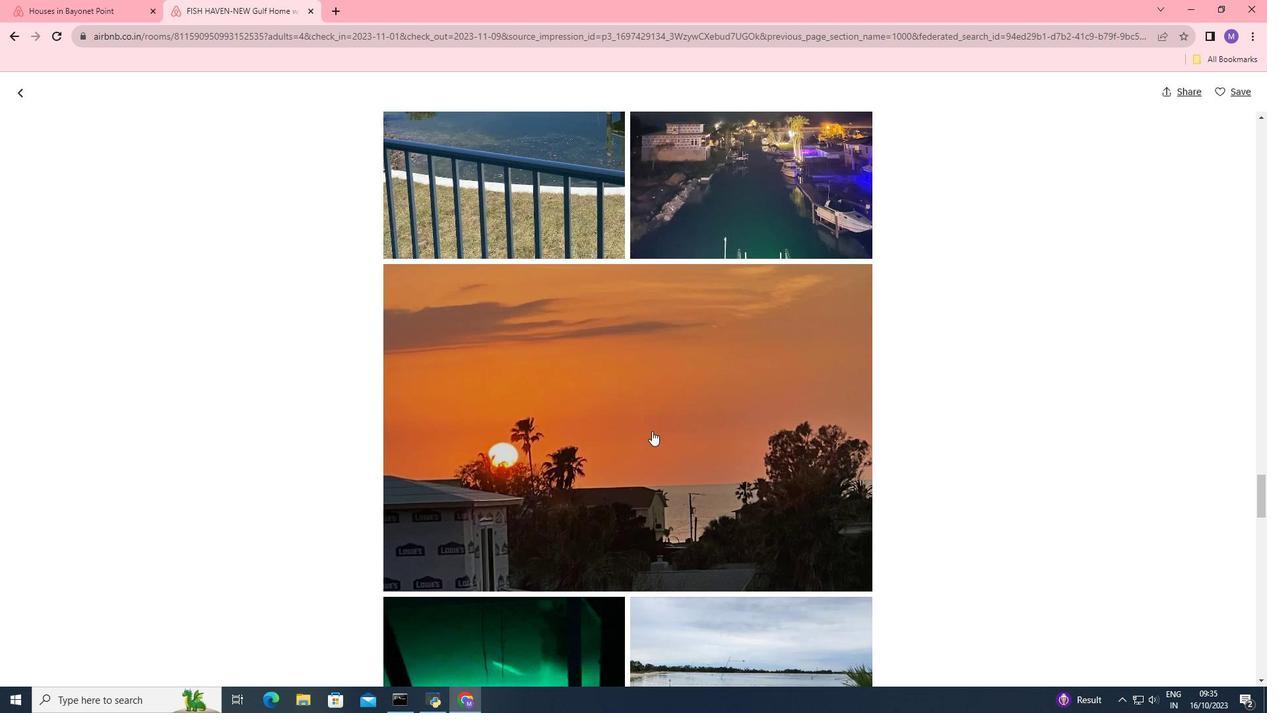 
Action: Mouse scrolled (652, 430) with delta (0, 0)
Screenshot: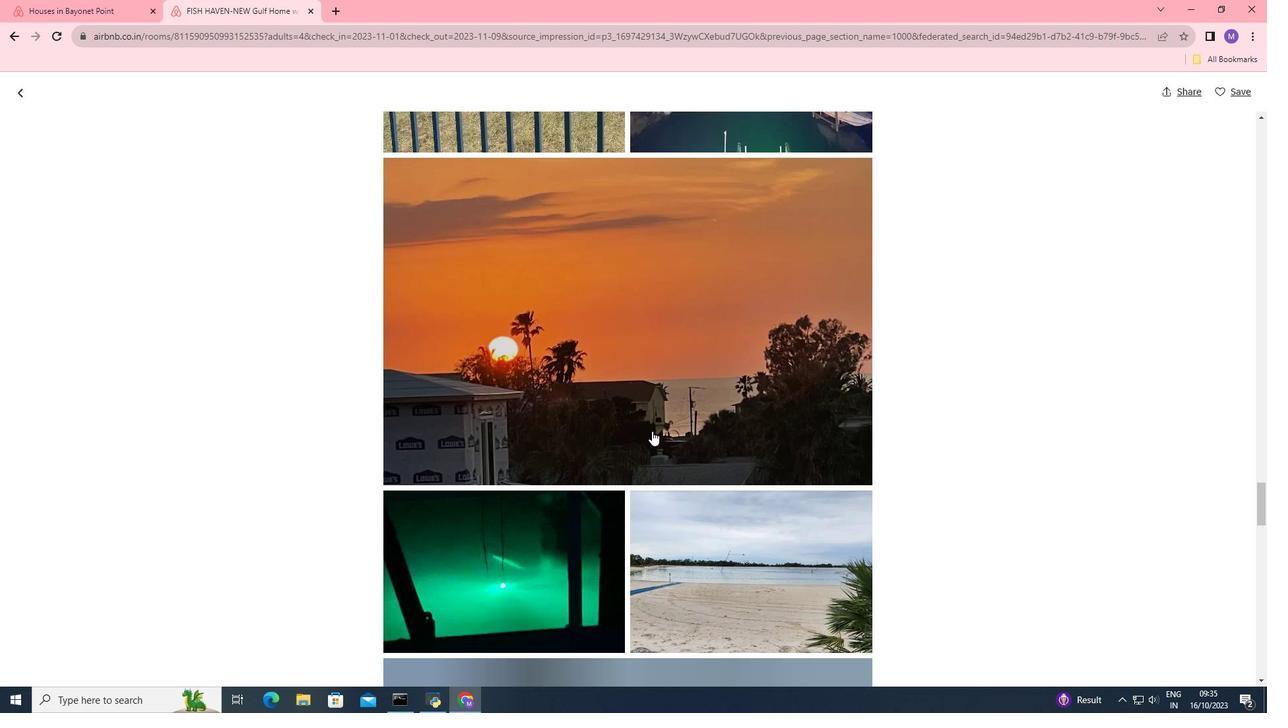 
Action: Mouse scrolled (652, 430) with delta (0, 0)
Screenshot: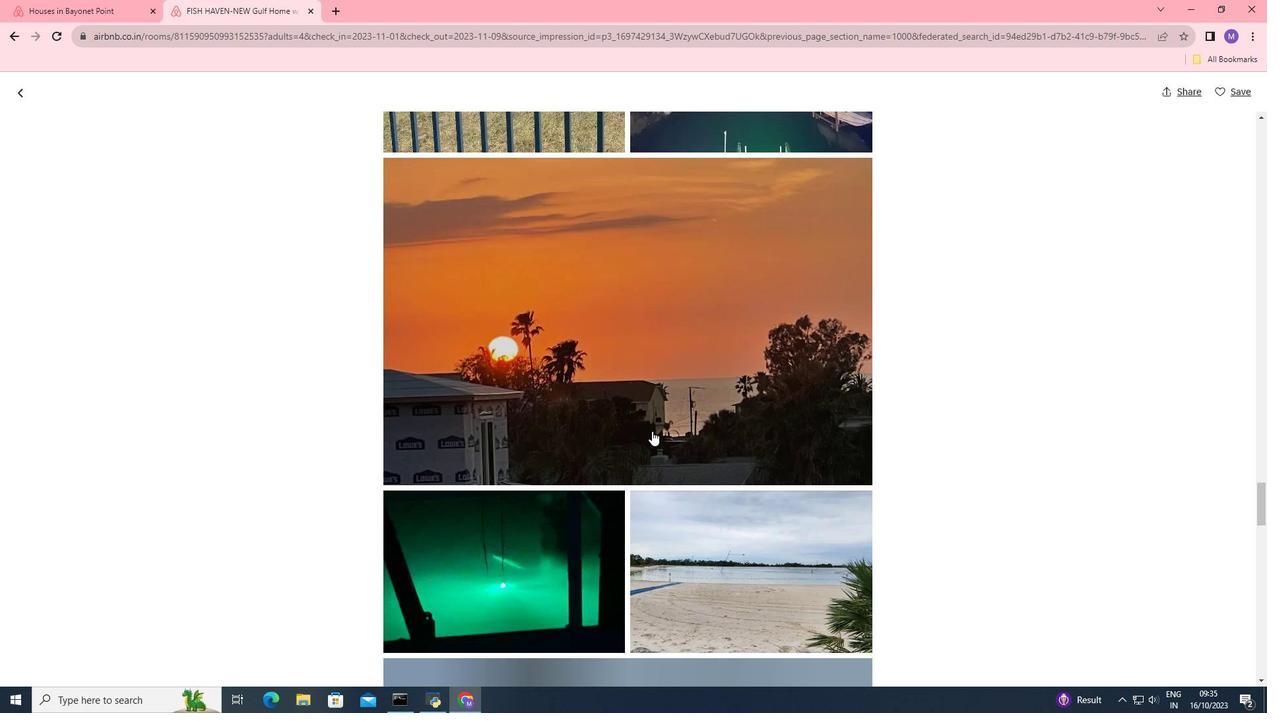 
Action: Mouse scrolled (652, 430) with delta (0, 0)
Screenshot: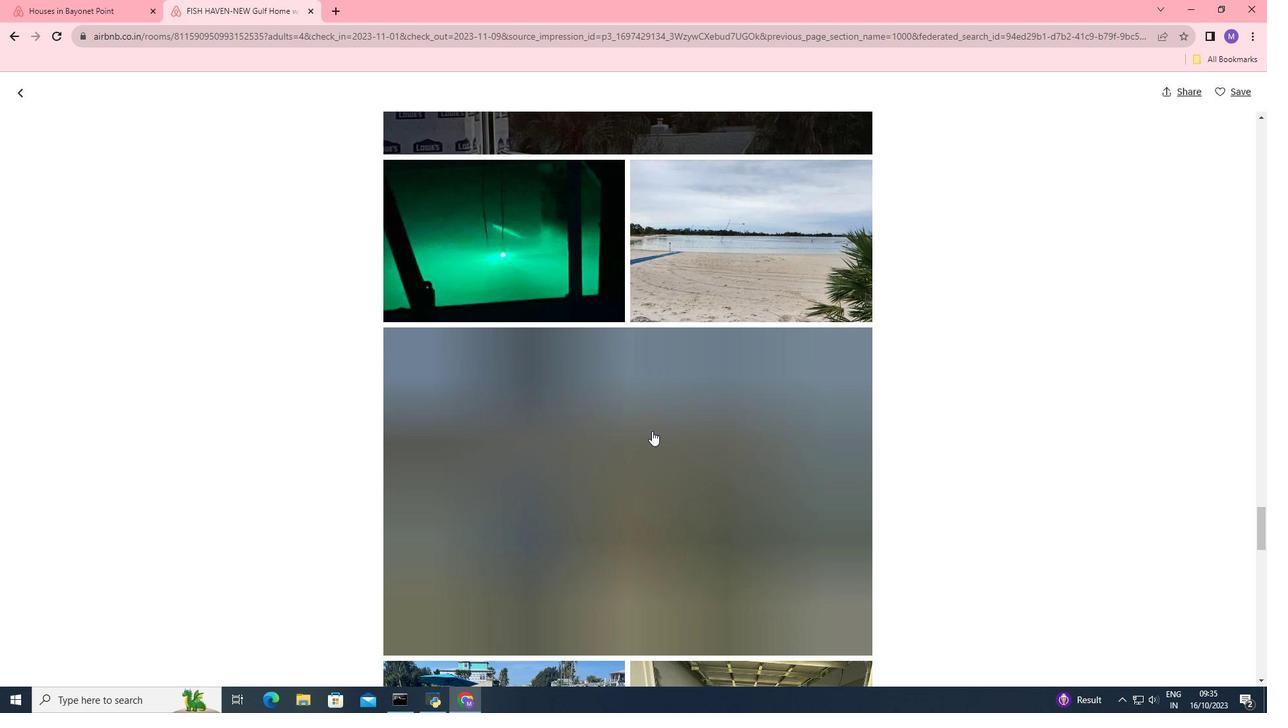 
Action: Mouse scrolled (652, 430) with delta (0, 0)
Screenshot: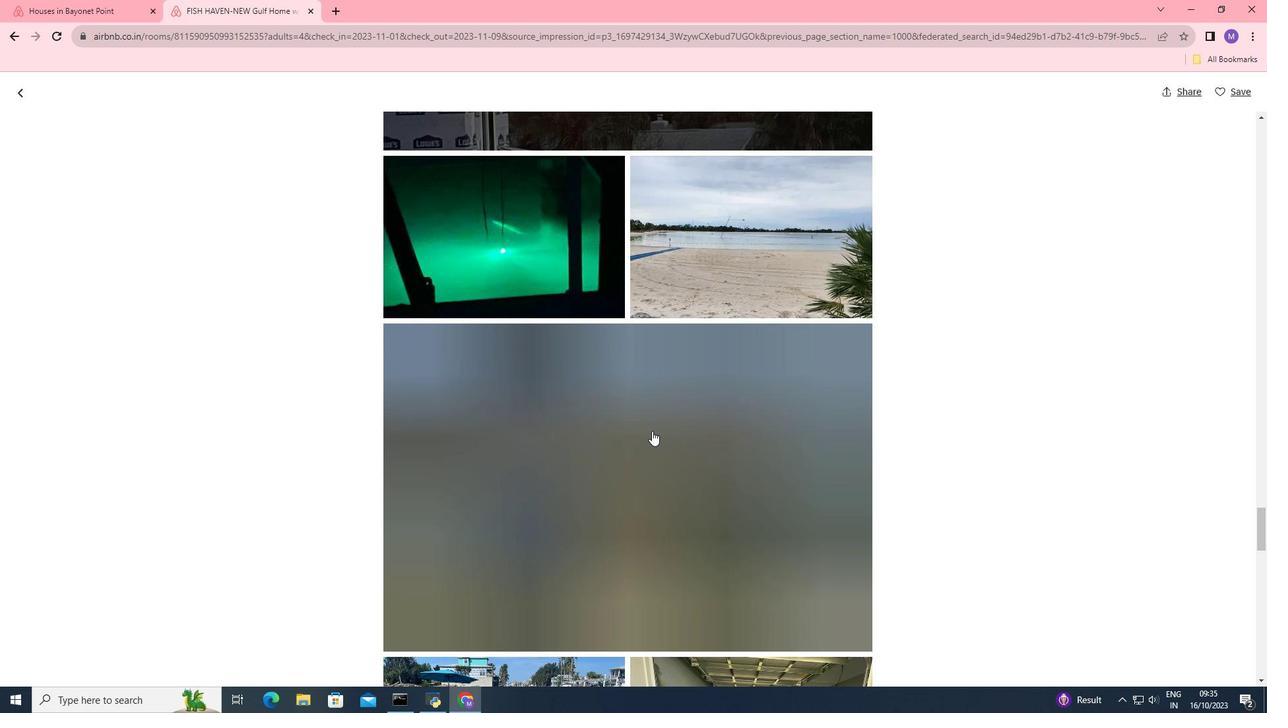 
Action: Mouse scrolled (652, 430) with delta (0, 0)
Screenshot: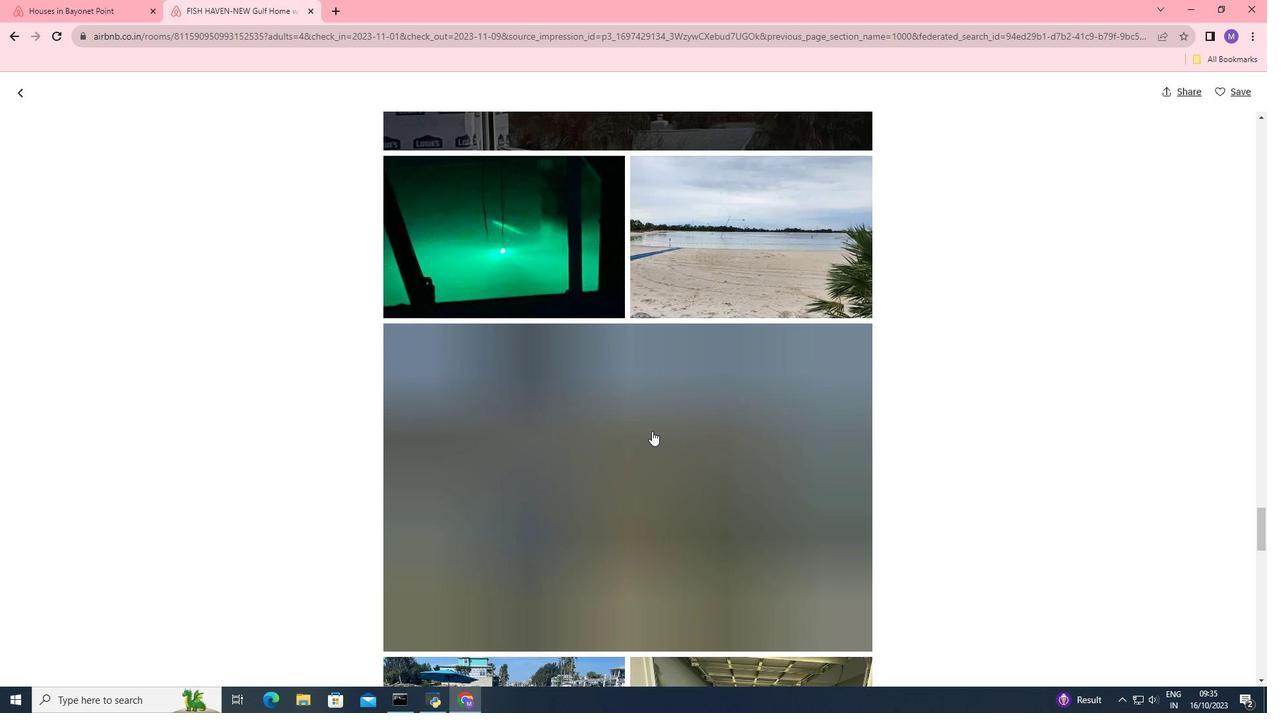 
Action: Mouse scrolled (652, 430) with delta (0, 0)
Screenshot: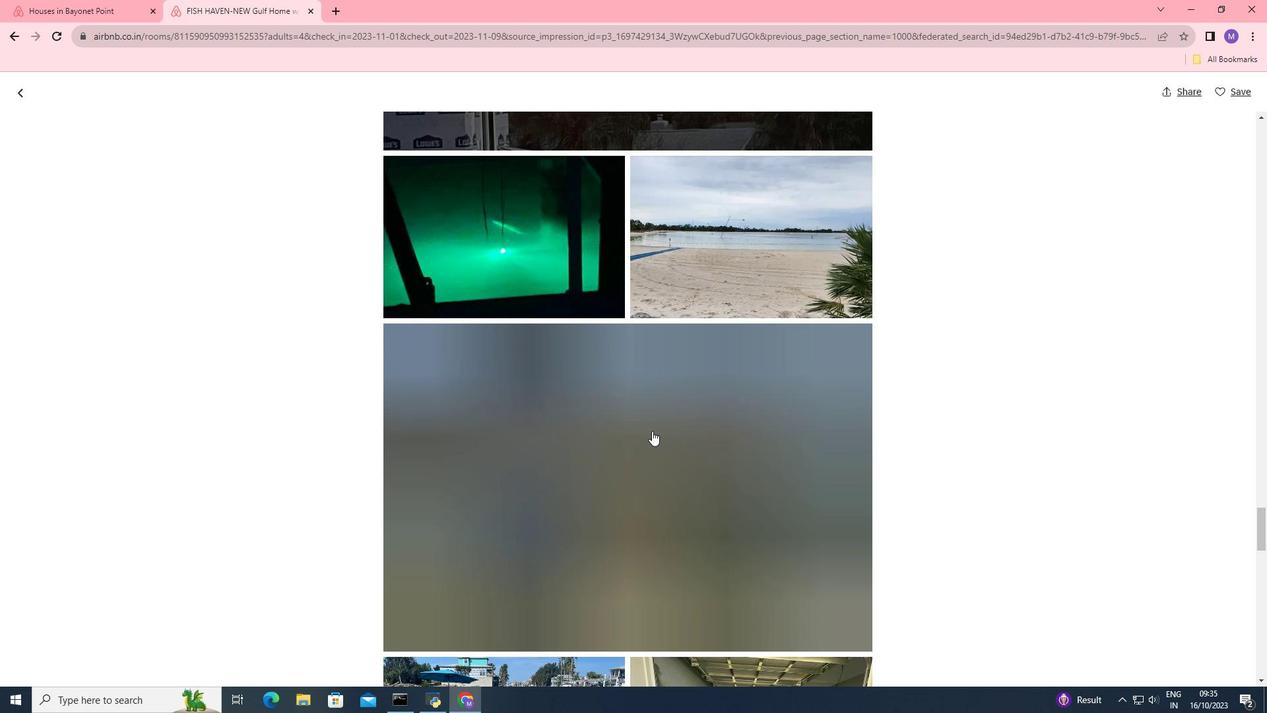 
Action: Mouse scrolled (652, 430) with delta (0, 0)
Screenshot: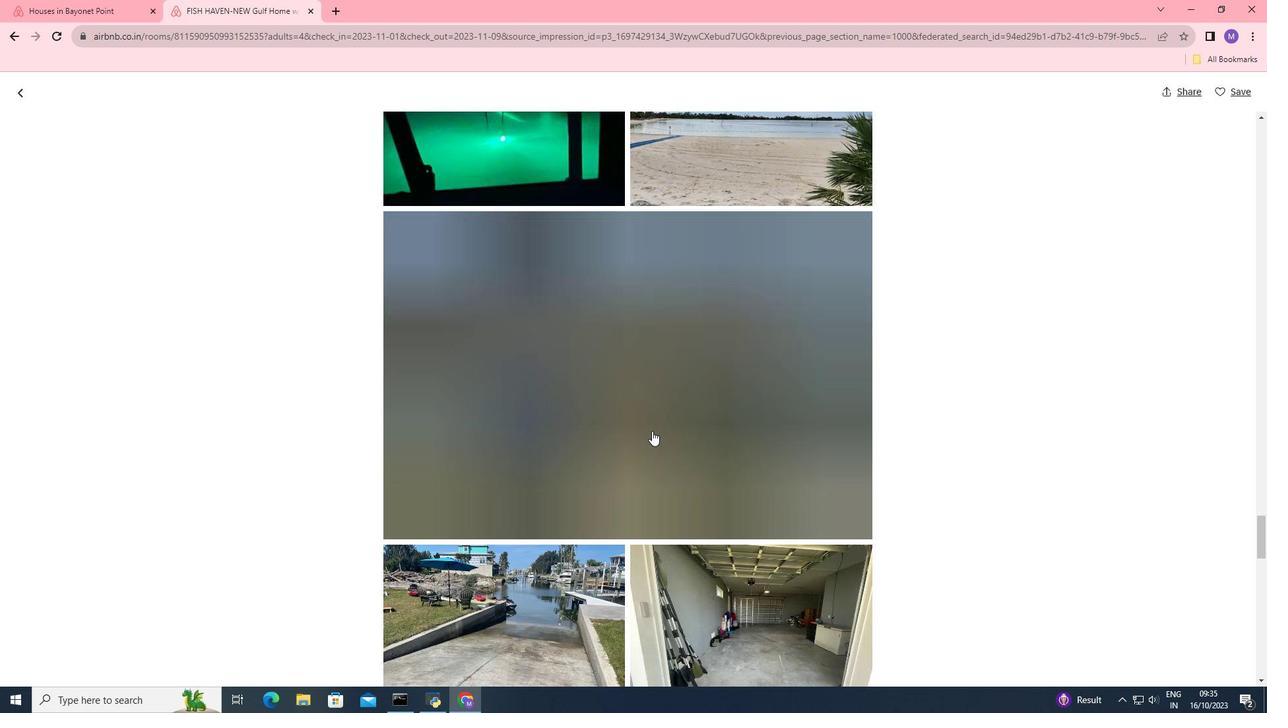 
Action: Mouse scrolled (652, 430) with delta (0, 0)
Screenshot: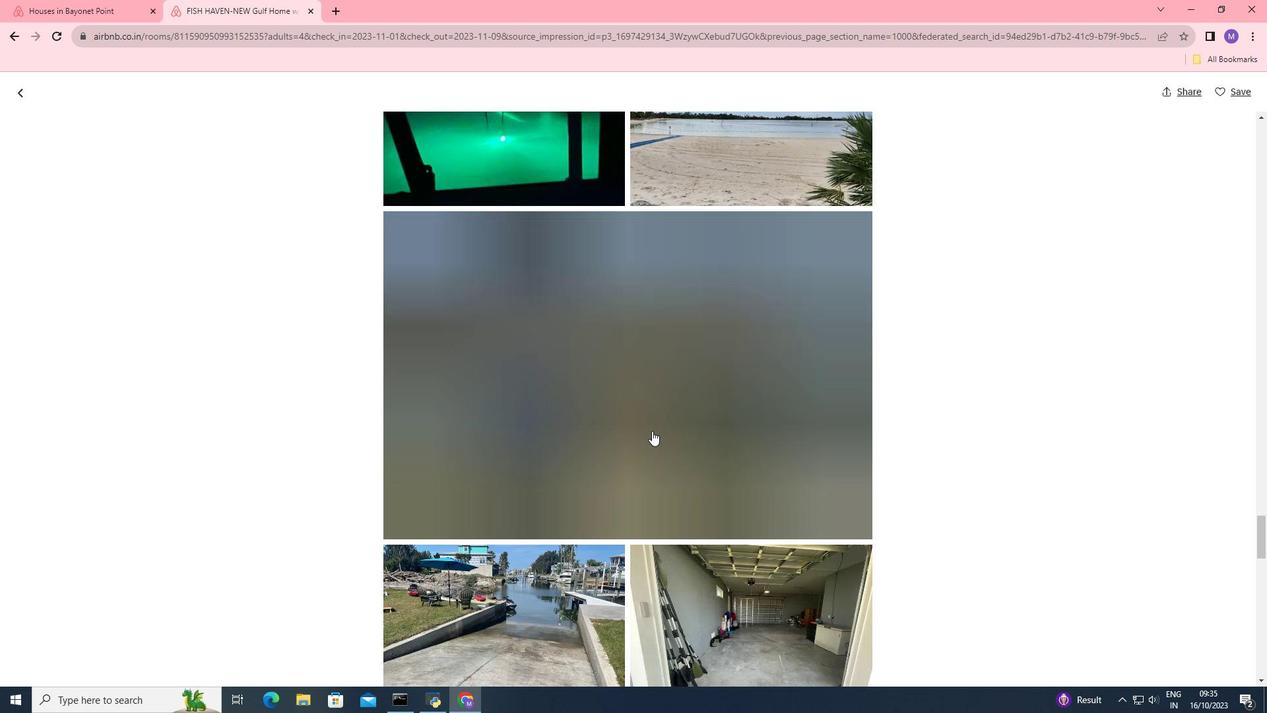 
Action: Mouse scrolled (652, 430) with delta (0, 0)
Screenshot: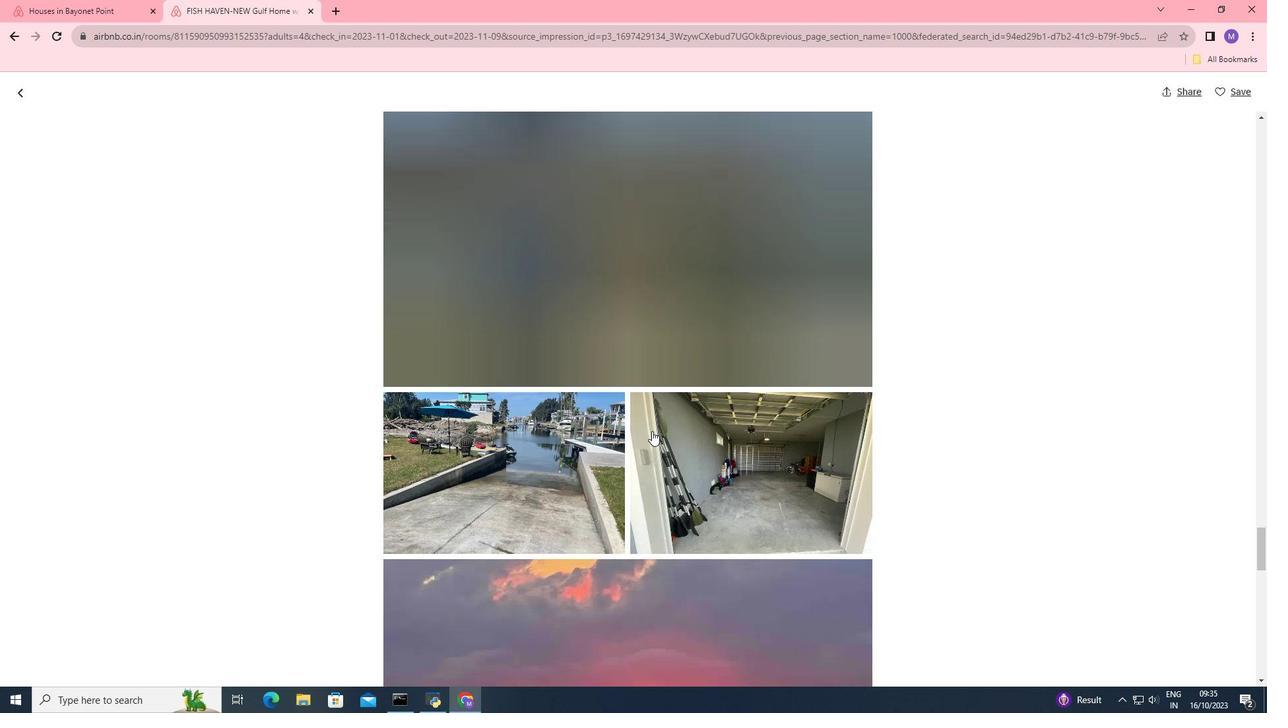 
Action: Mouse scrolled (652, 430) with delta (0, 0)
Screenshot: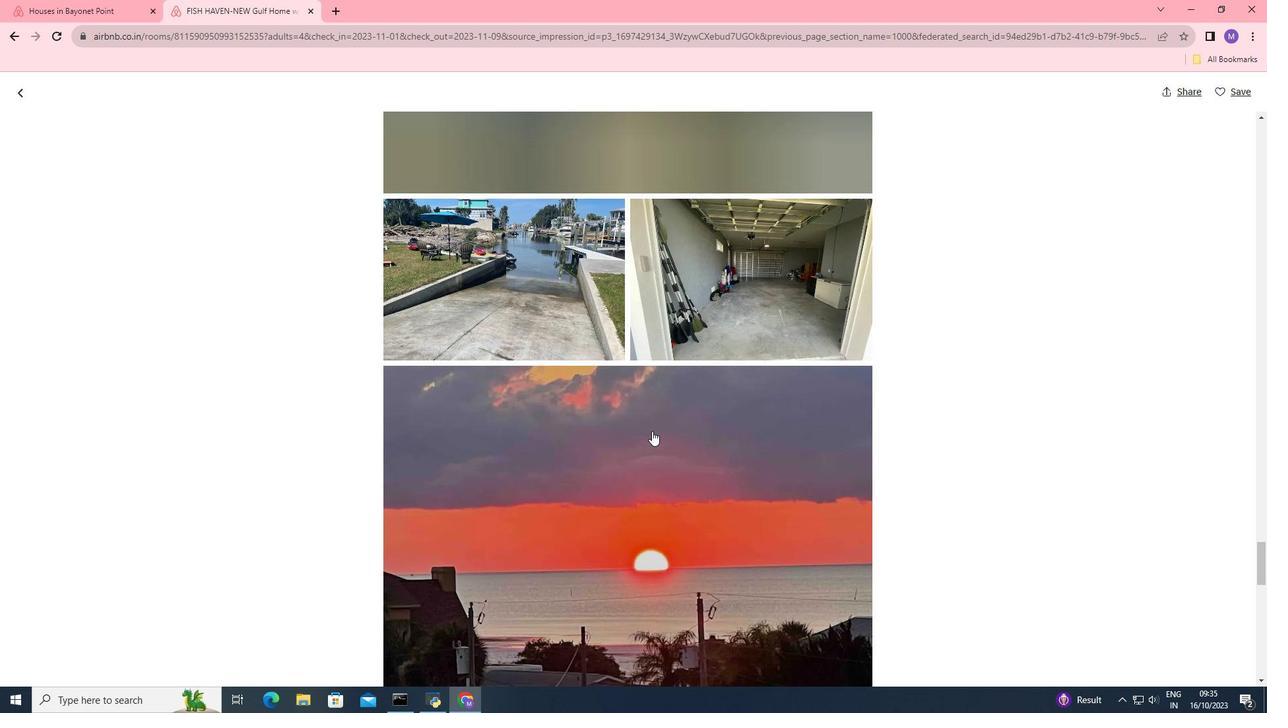 
Action: Mouse scrolled (652, 430) with delta (0, 0)
Screenshot: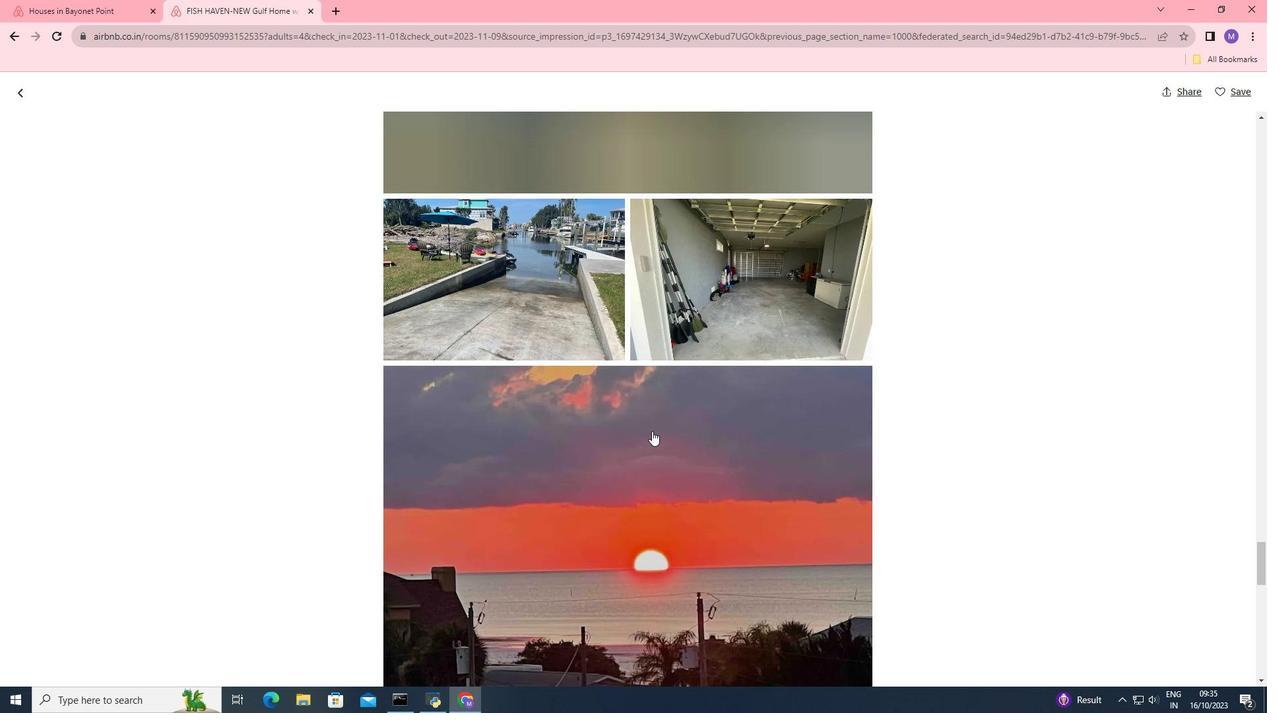 
Action: Mouse scrolled (652, 430) with delta (0, 0)
Screenshot: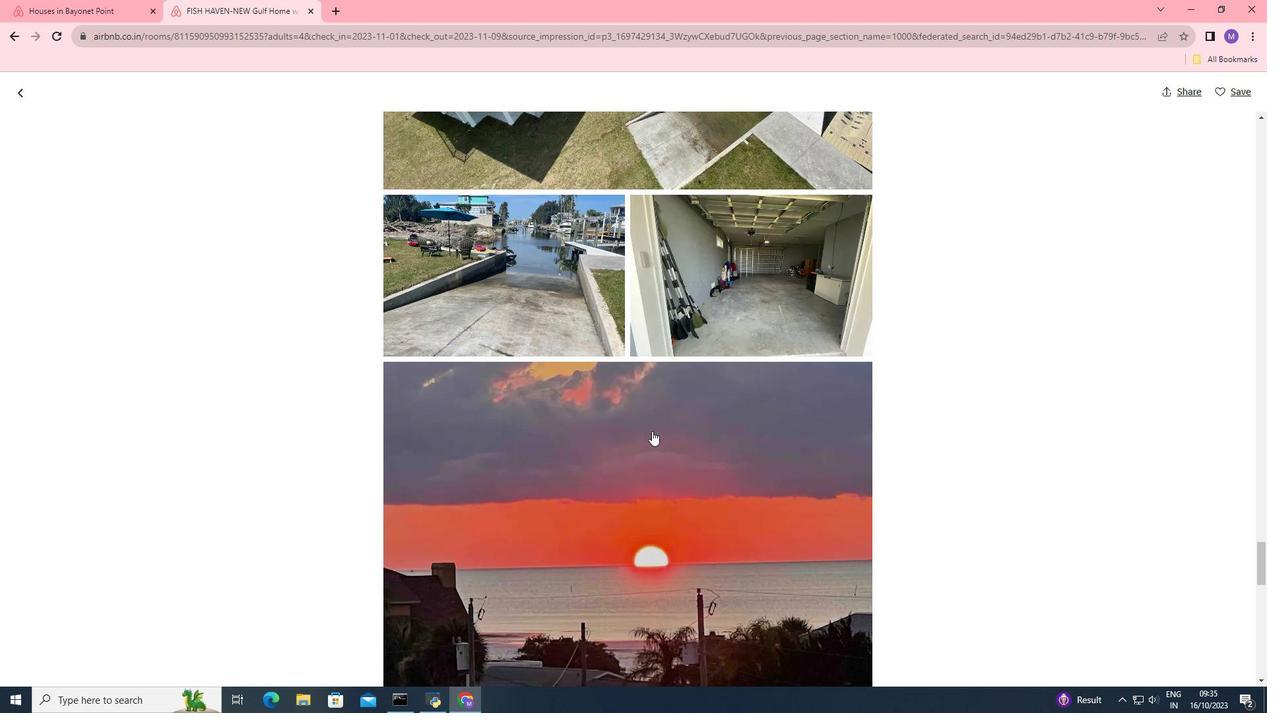 
Action: Mouse scrolled (652, 430) with delta (0, 0)
Screenshot: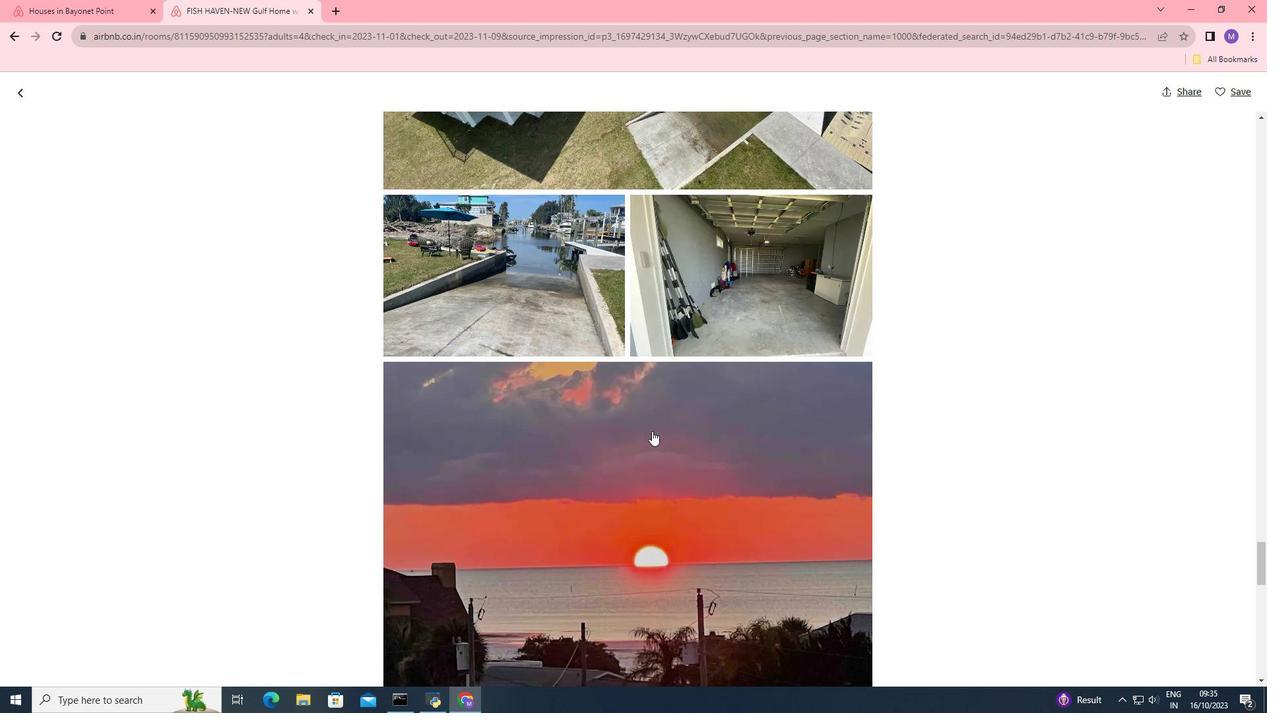
Action: Mouse scrolled (652, 430) with delta (0, 0)
Screenshot: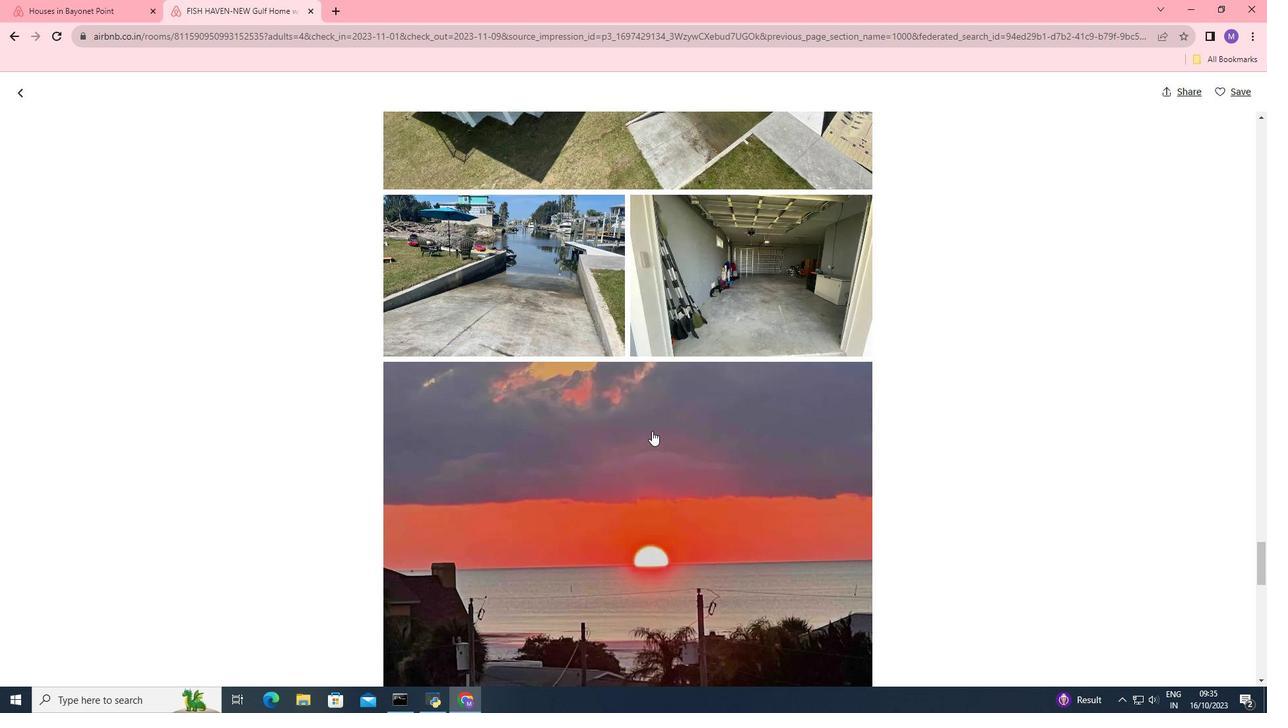 
Action: Mouse scrolled (652, 430) with delta (0, 0)
Screenshot: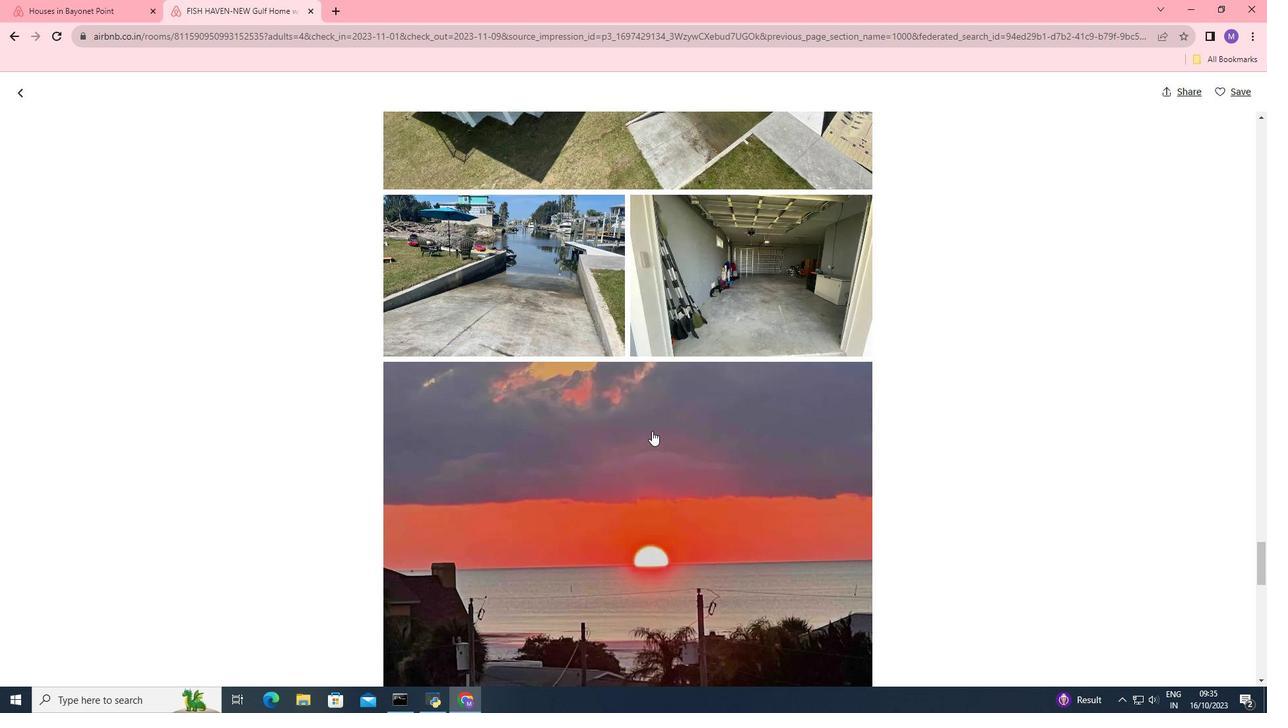 
Action: Mouse scrolled (652, 430) with delta (0, 0)
Screenshot: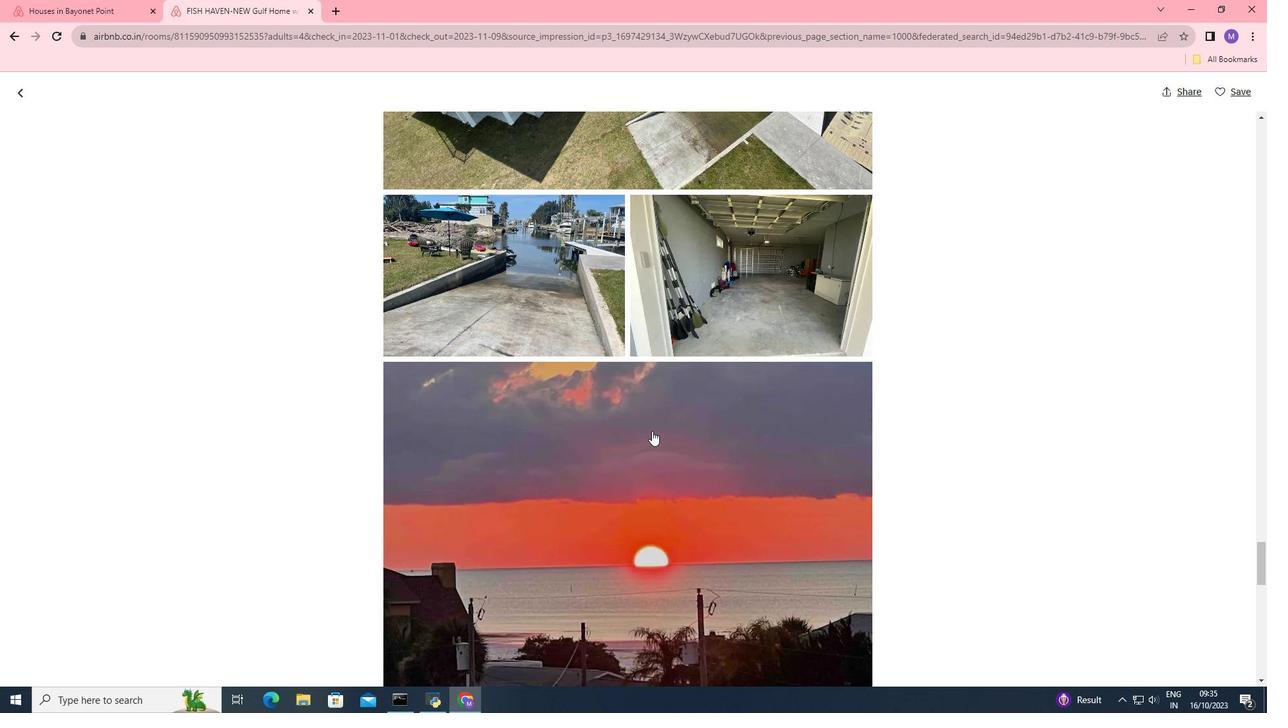 
Action: Mouse moved to (652, 431)
Screenshot: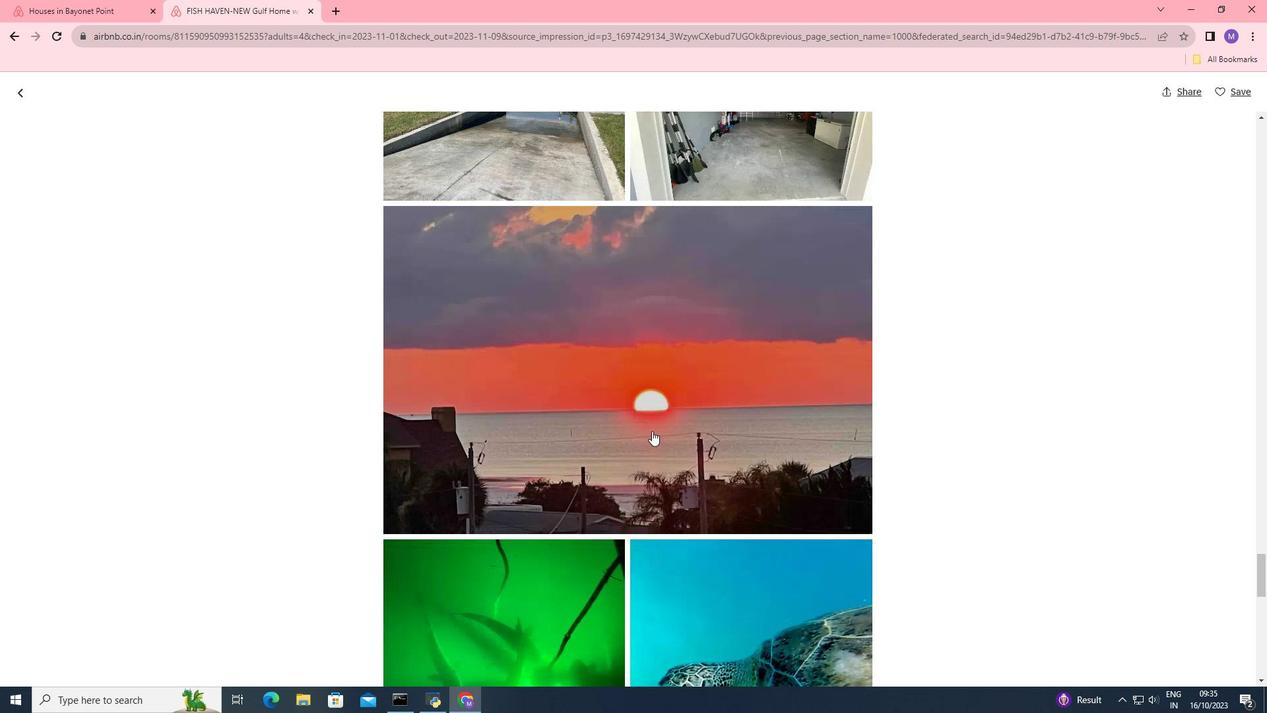
Action: Mouse scrolled (652, 430) with delta (0, 0)
Screenshot: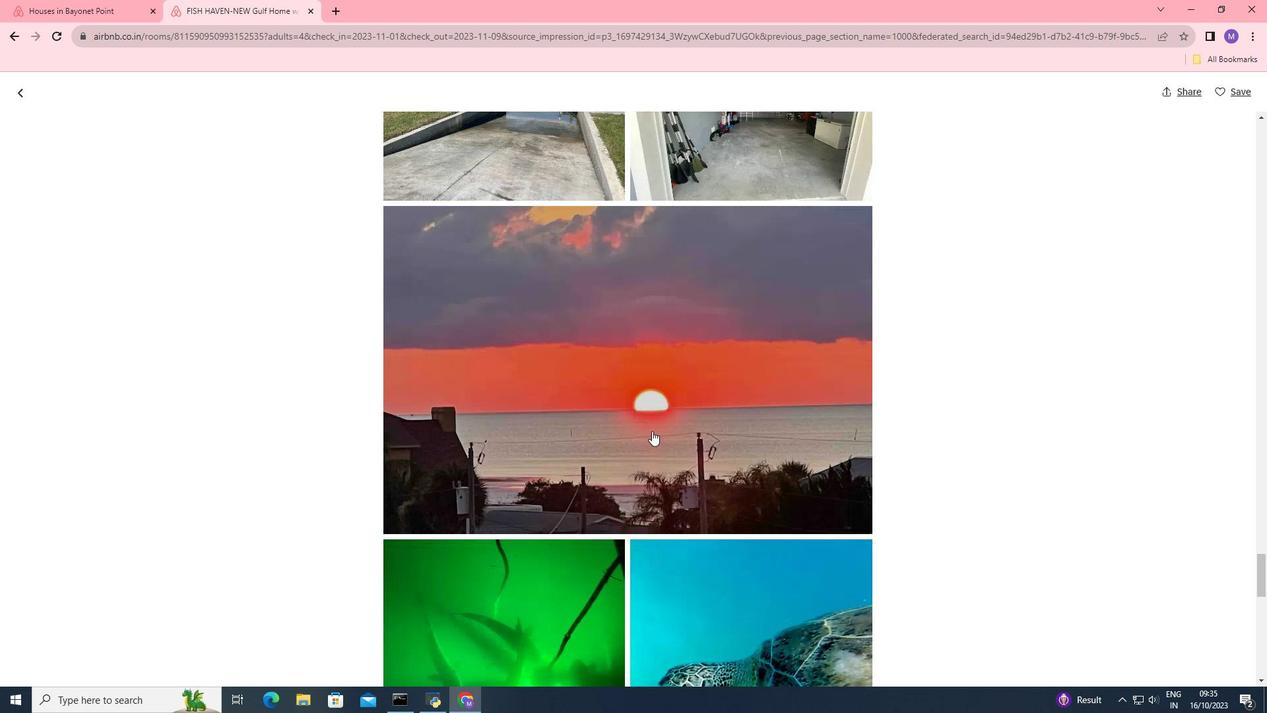 
Action: Mouse moved to (652, 431)
Screenshot: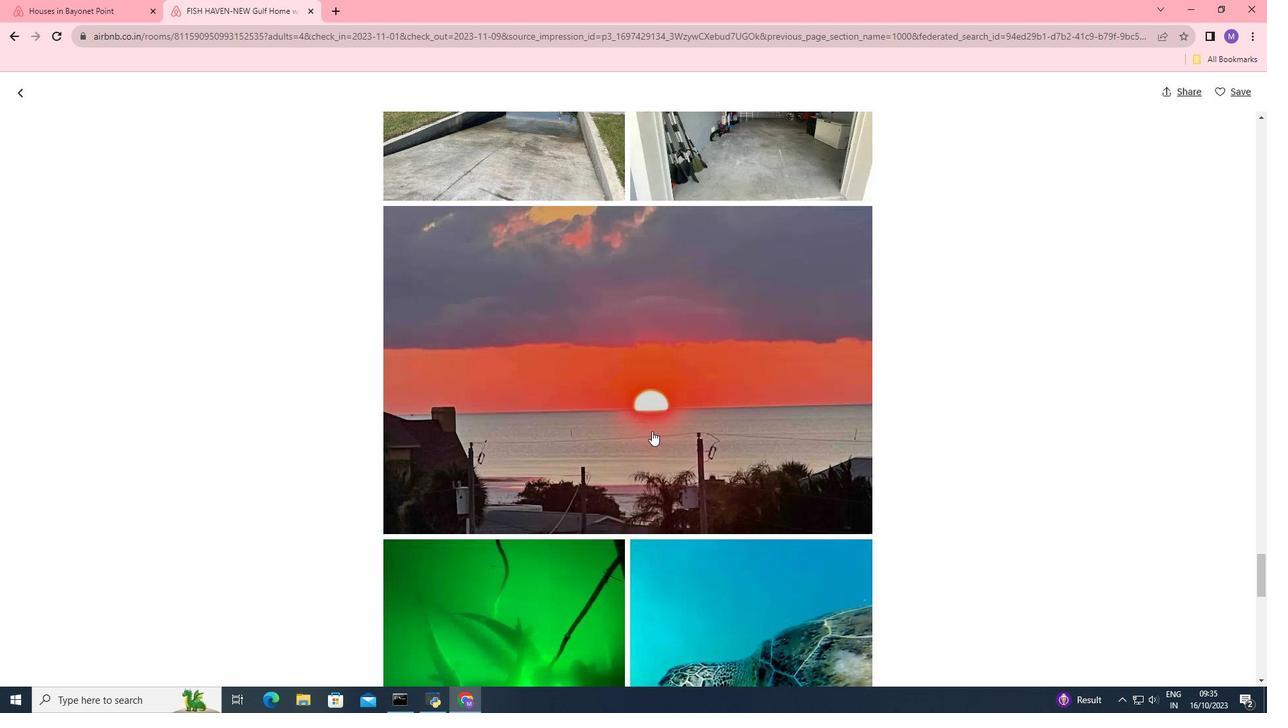 
Action: Mouse scrolled (652, 430) with delta (0, 0)
Screenshot: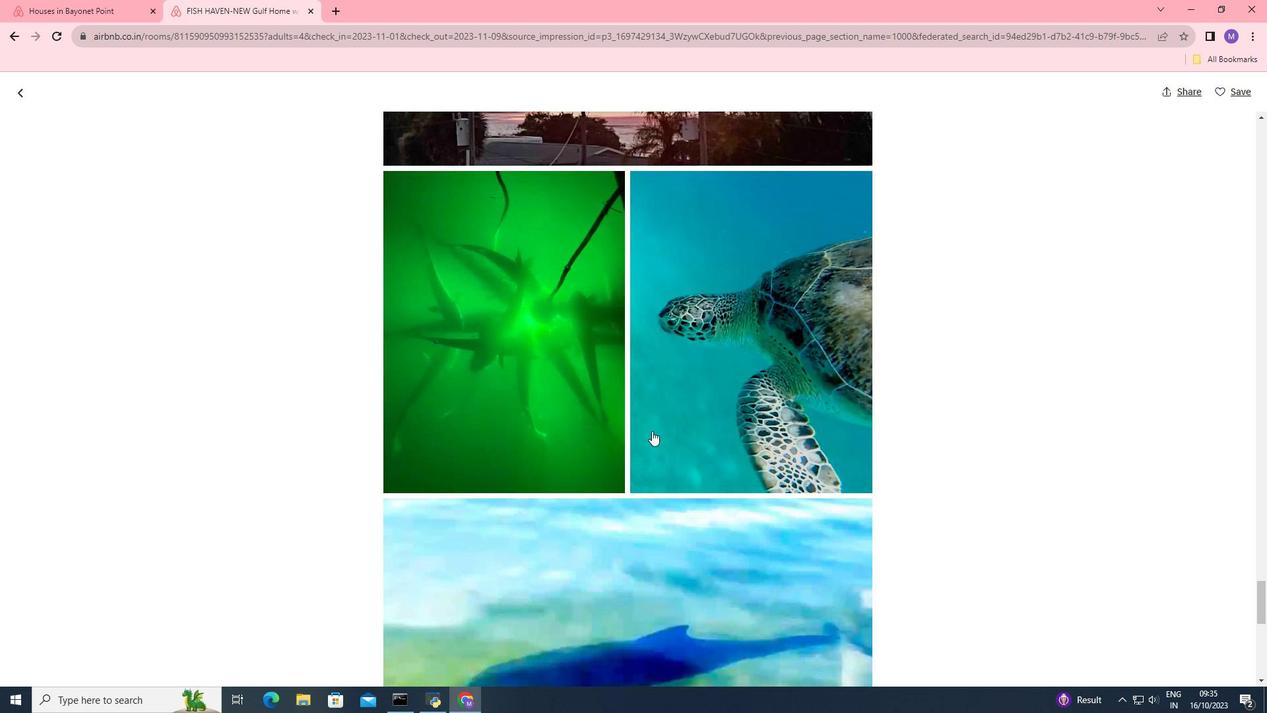 
Action: Mouse scrolled (652, 430) with delta (0, 0)
Screenshot: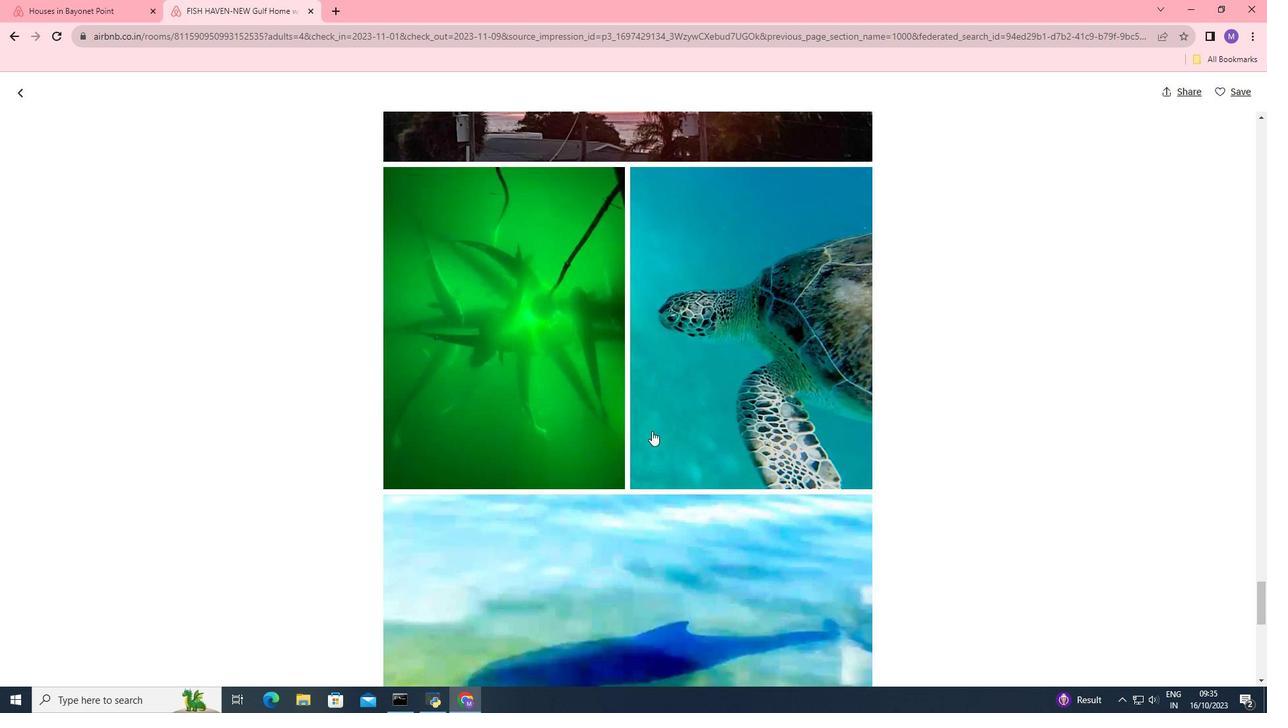 
Action: Mouse scrolled (652, 430) with delta (0, 0)
Screenshot: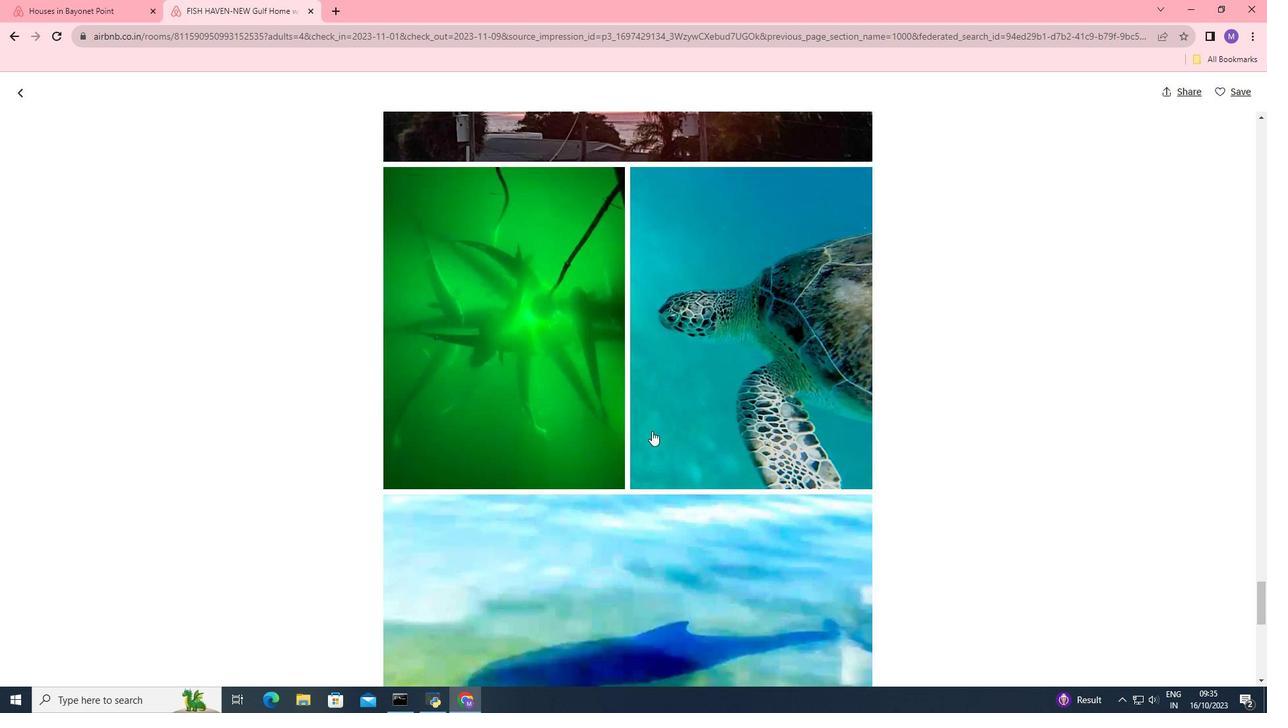 
Action: Mouse scrolled (652, 430) with delta (0, 0)
Screenshot: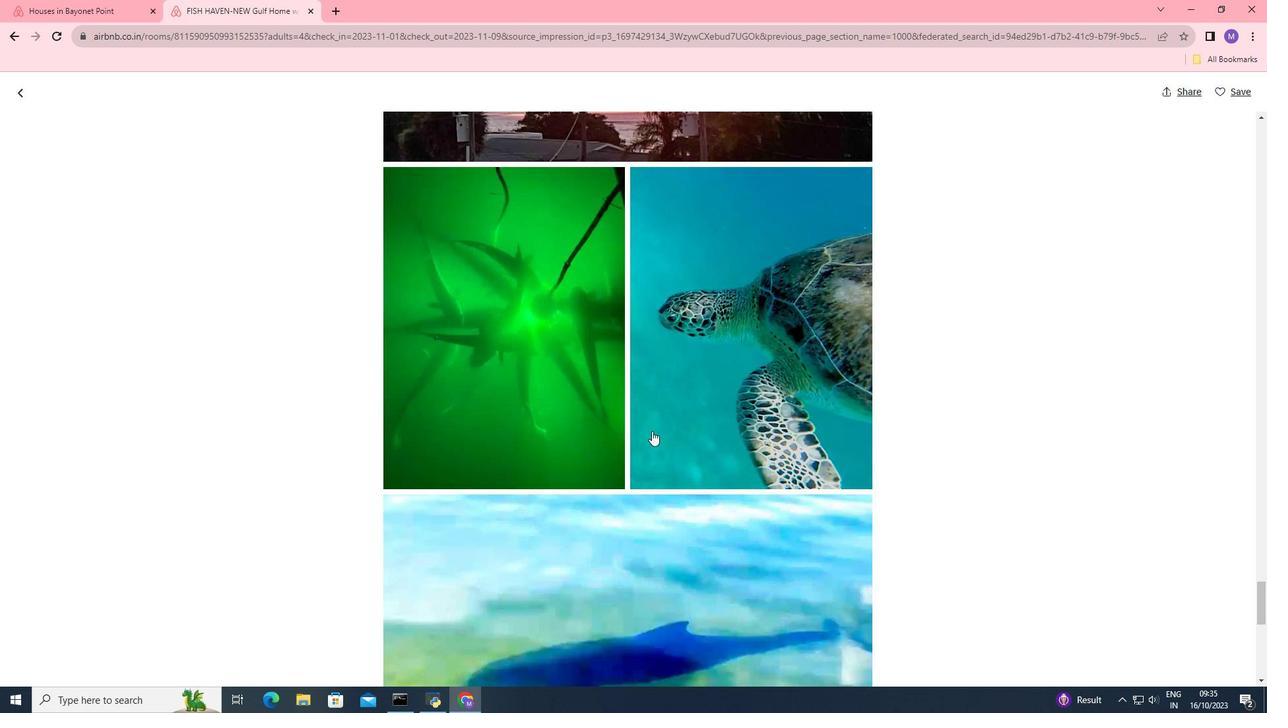 
Action: Mouse scrolled (652, 430) with delta (0, 0)
Screenshot: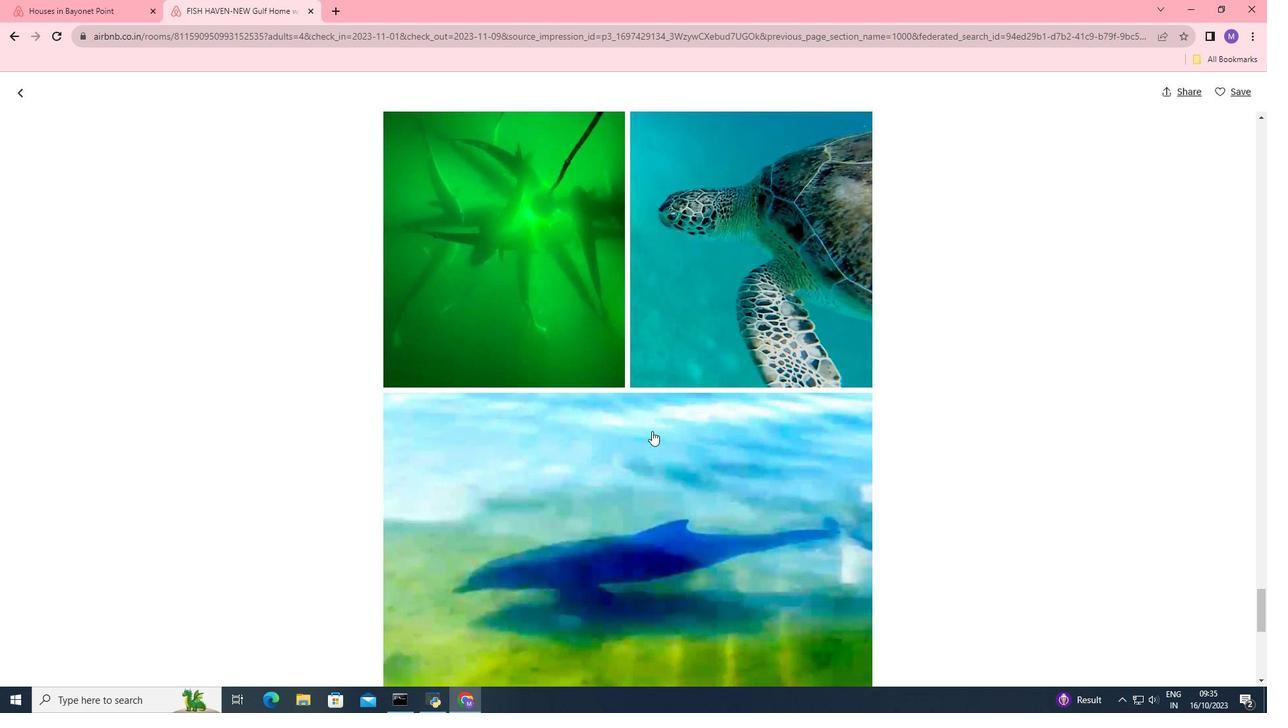 
Action: Mouse scrolled (652, 430) with delta (0, 0)
Screenshot: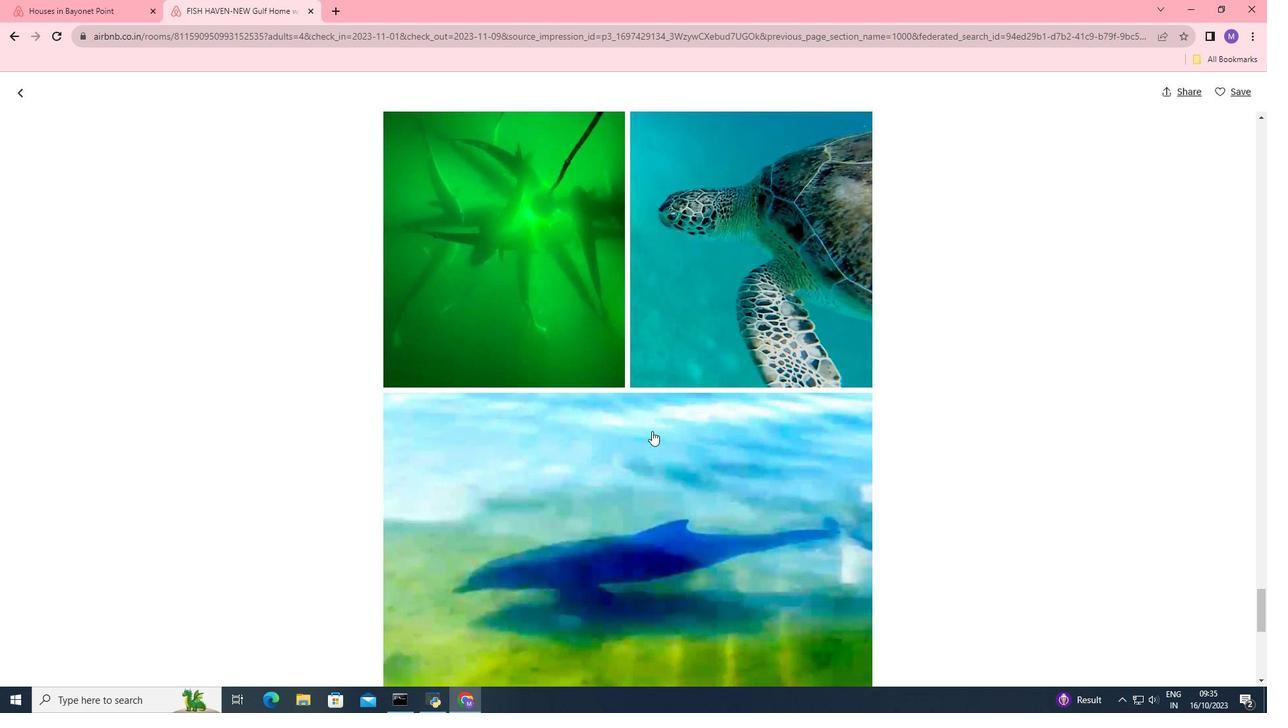 
Action: Mouse scrolled (652, 430) with delta (0, 0)
Screenshot: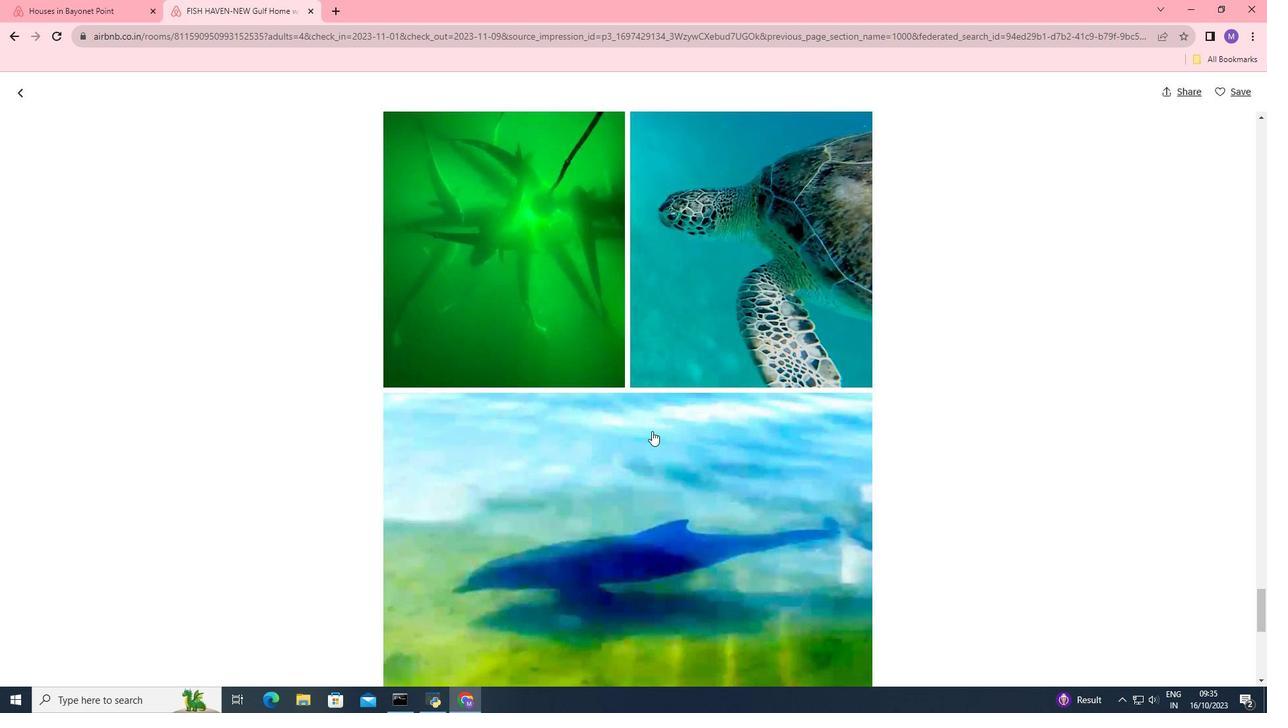 
Action: Mouse scrolled (652, 430) with delta (0, 0)
Screenshot: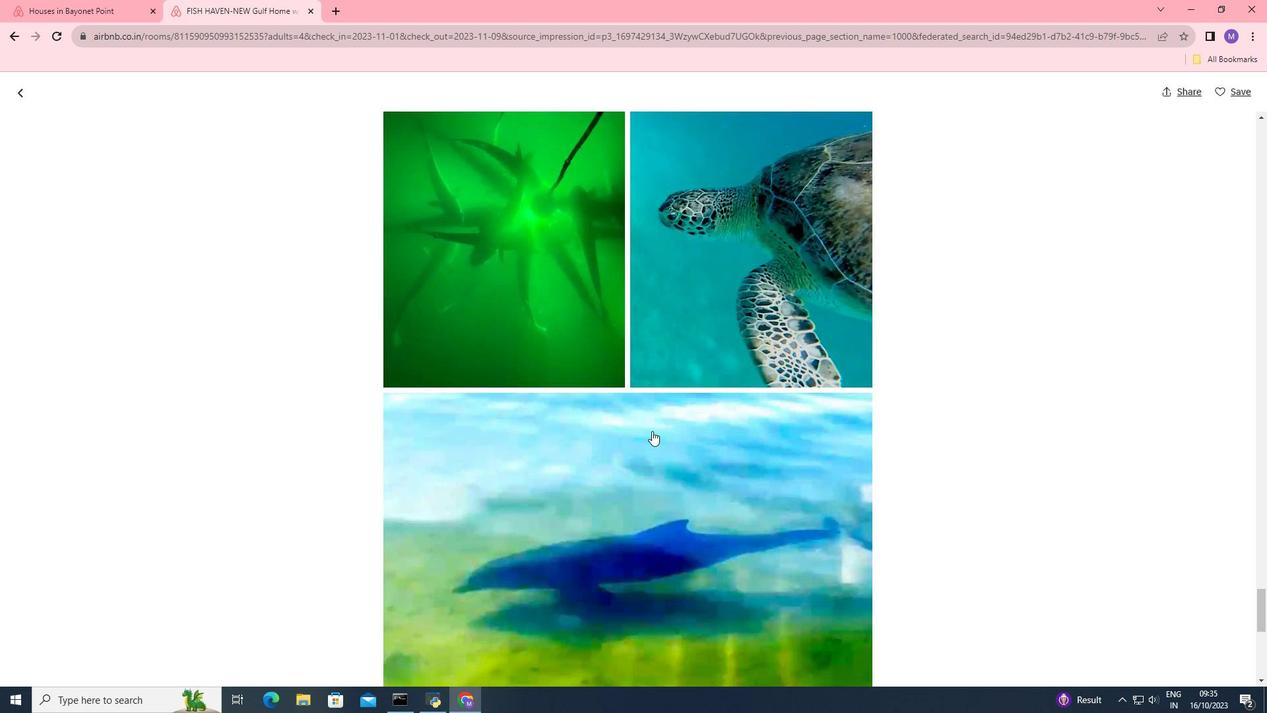 
Action: Mouse moved to (591, 437)
Screenshot: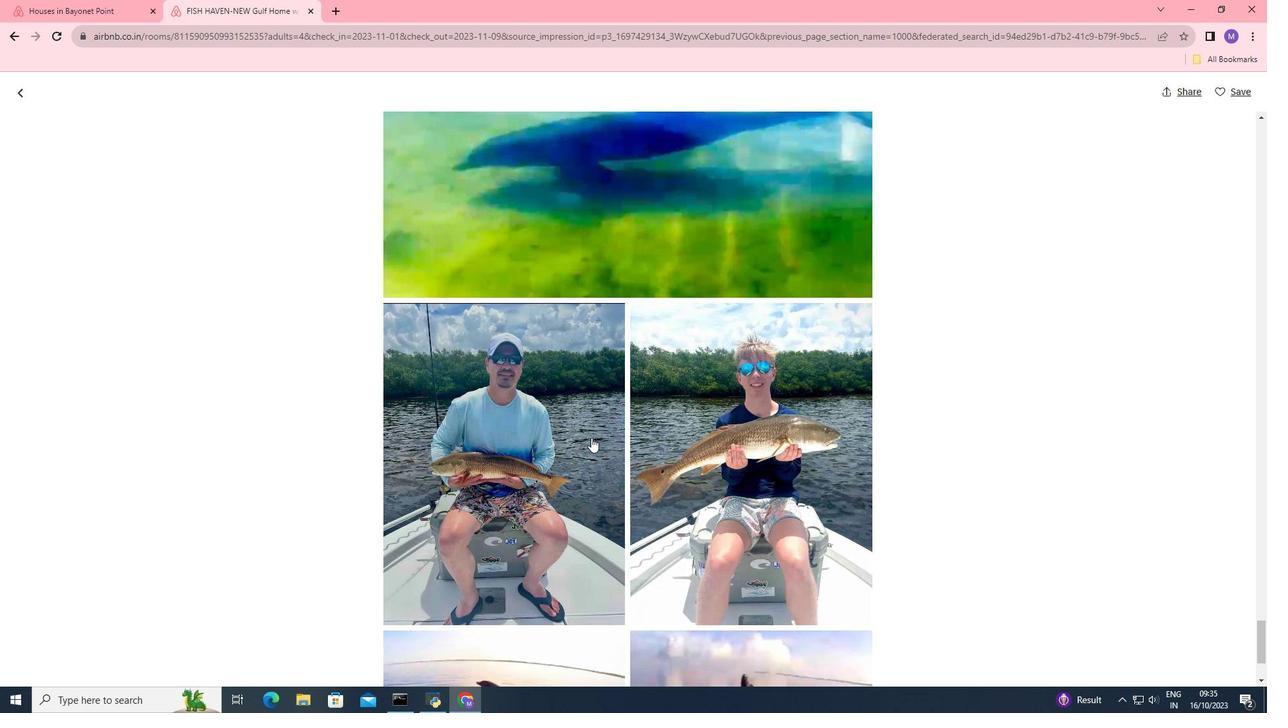 
Action: Mouse scrolled (591, 437) with delta (0, 0)
Screenshot: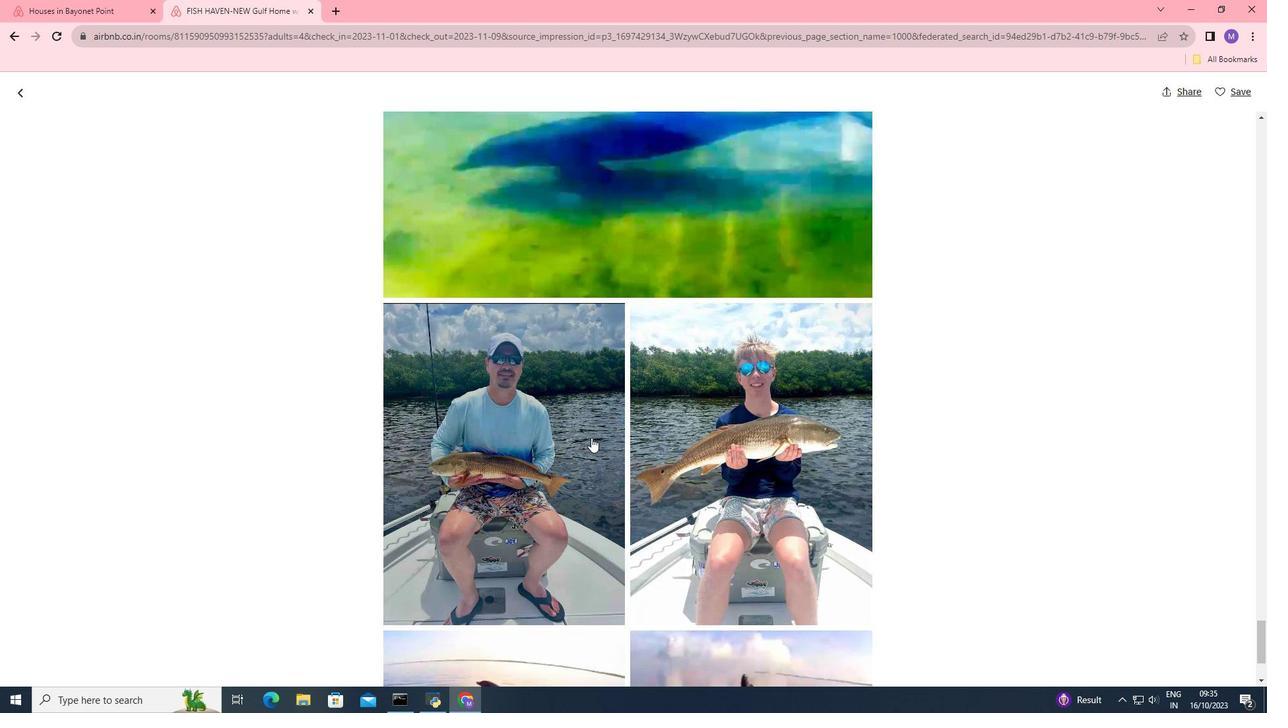 
Action: Mouse scrolled (591, 437) with delta (0, 0)
Screenshot: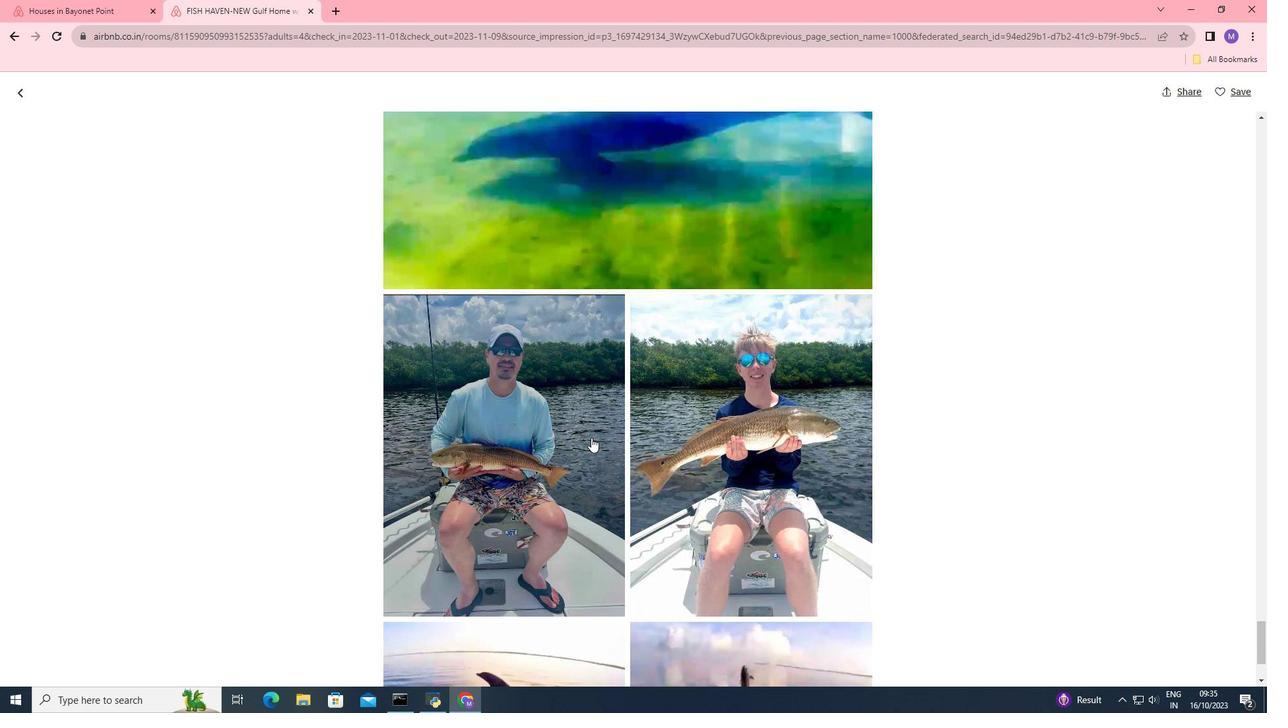 
Action: Mouse scrolled (591, 437) with delta (0, 0)
Screenshot: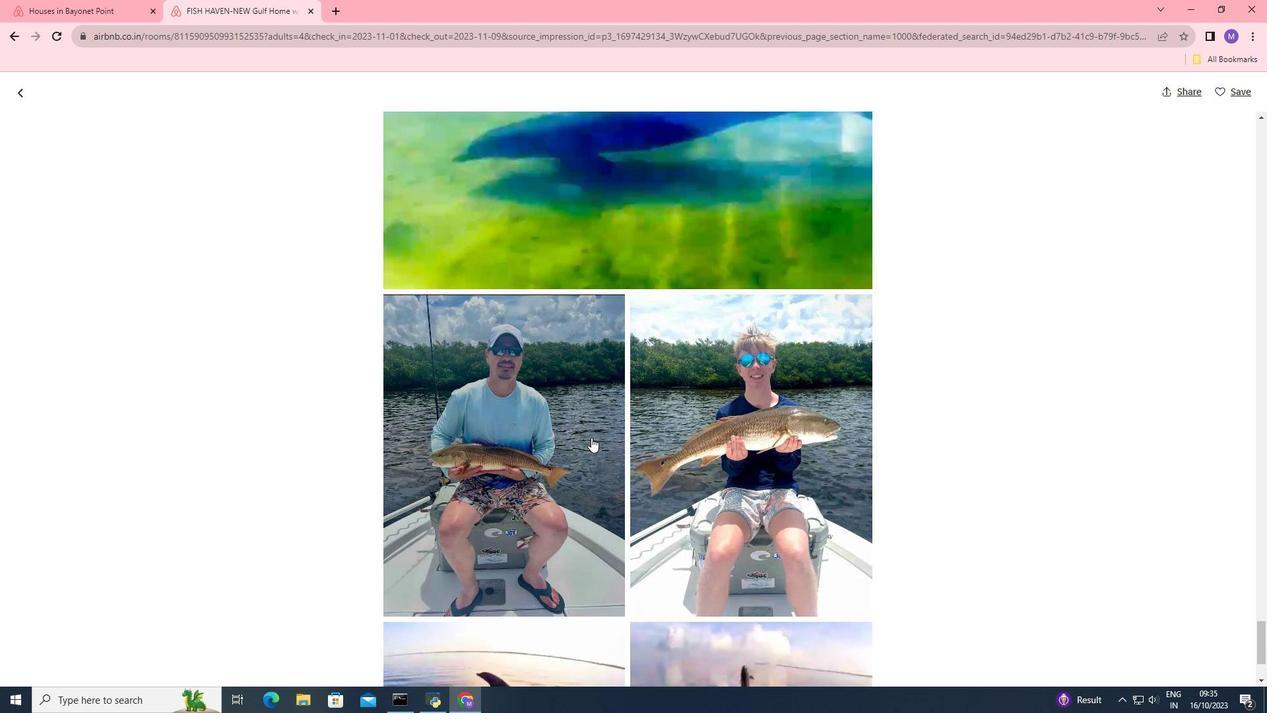 
Action: Mouse scrolled (591, 437) with delta (0, 0)
Screenshot: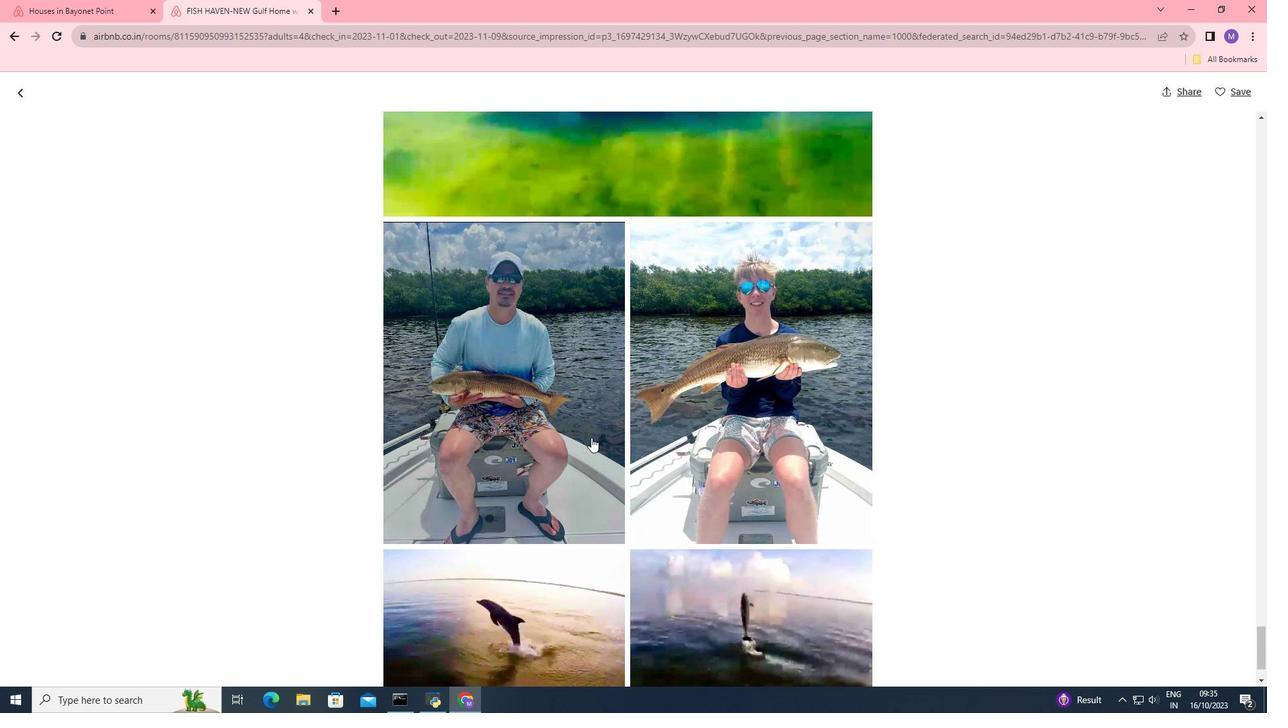 
Action: Mouse scrolled (591, 437) with delta (0, 0)
Screenshot: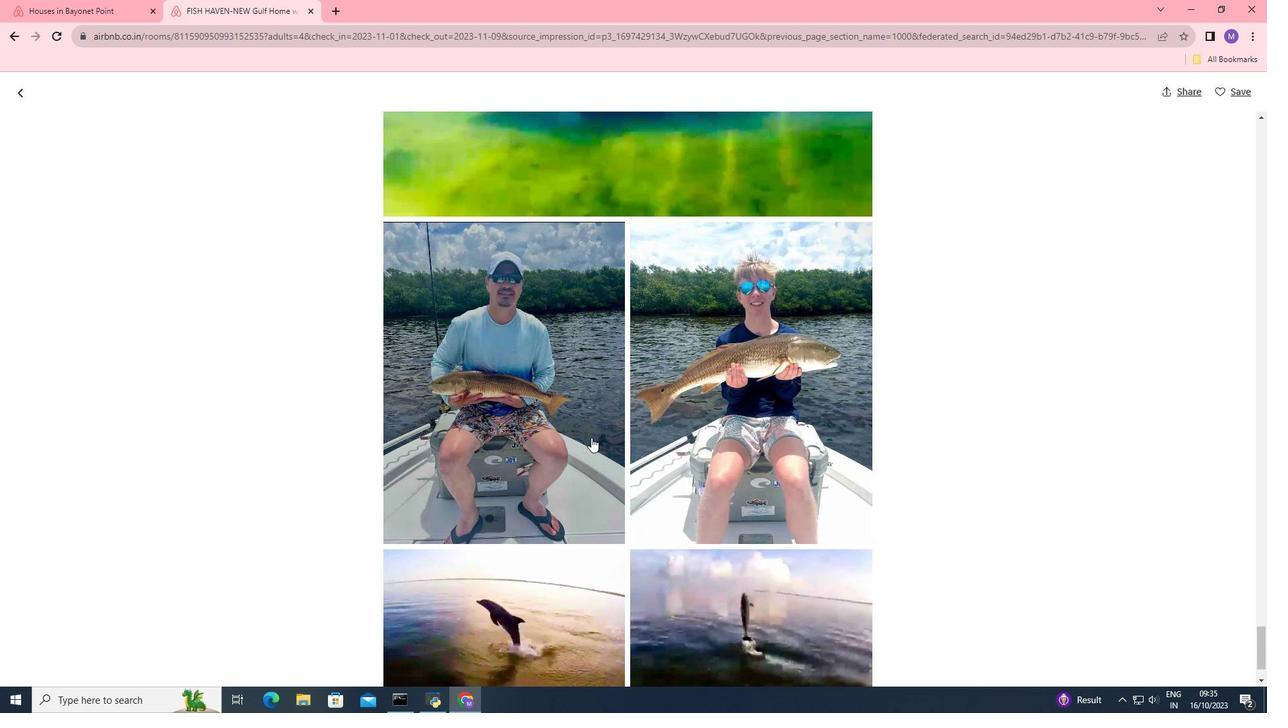 
Action: Mouse scrolled (591, 437) with delta (0, 0)
Screenshot: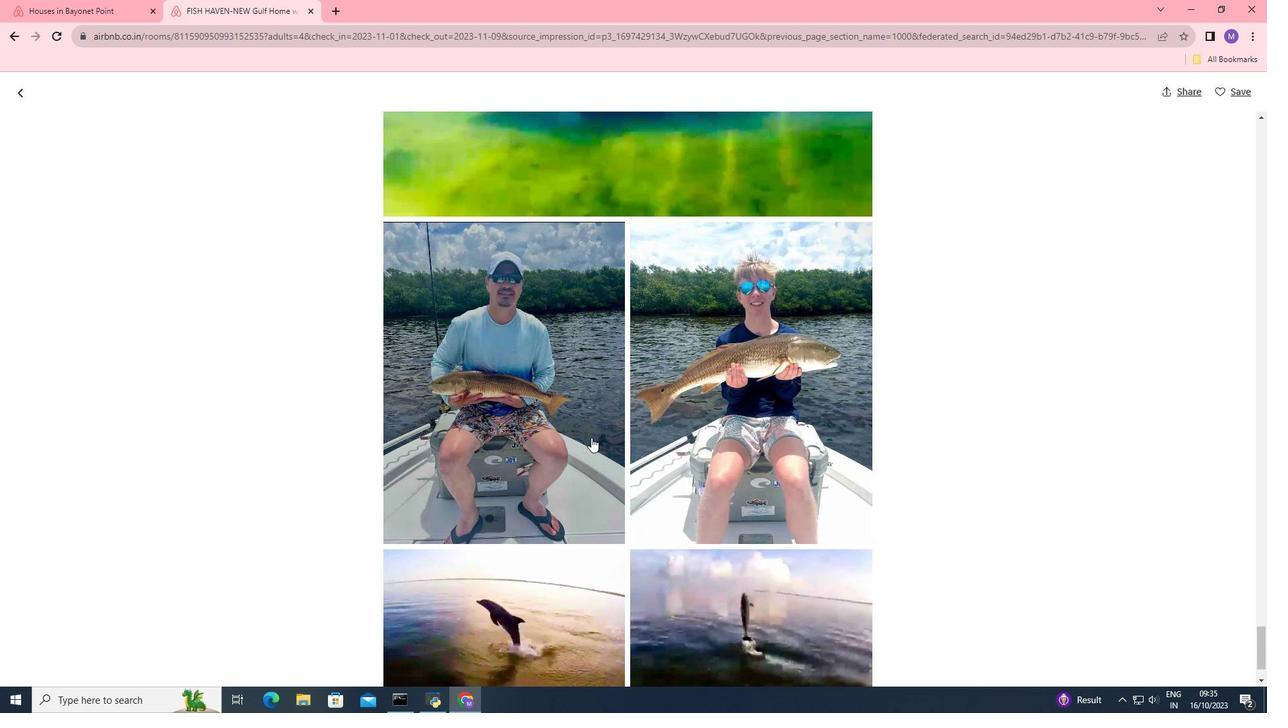 
Action: Mouse scrolled (591, 437) with delta (0, 0)
Screenshot: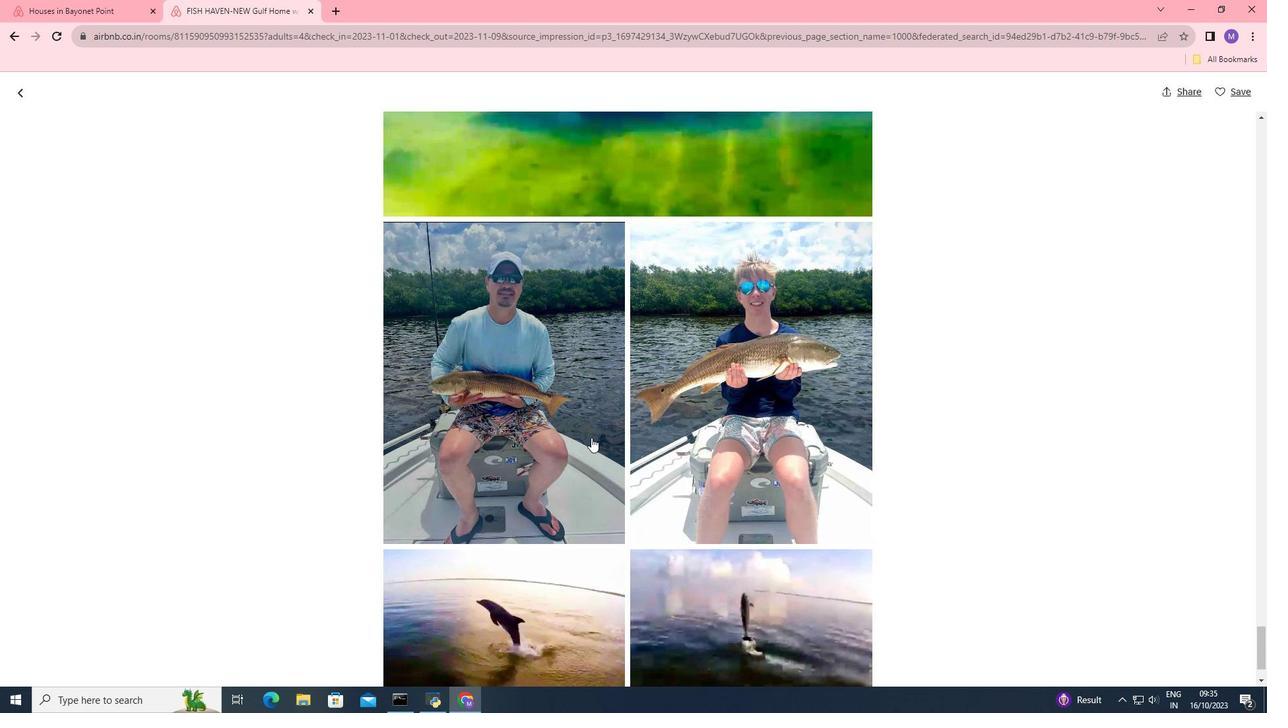 
Action: Mouse scrolled (591, 437) with delta (0, 0)
Screenshot: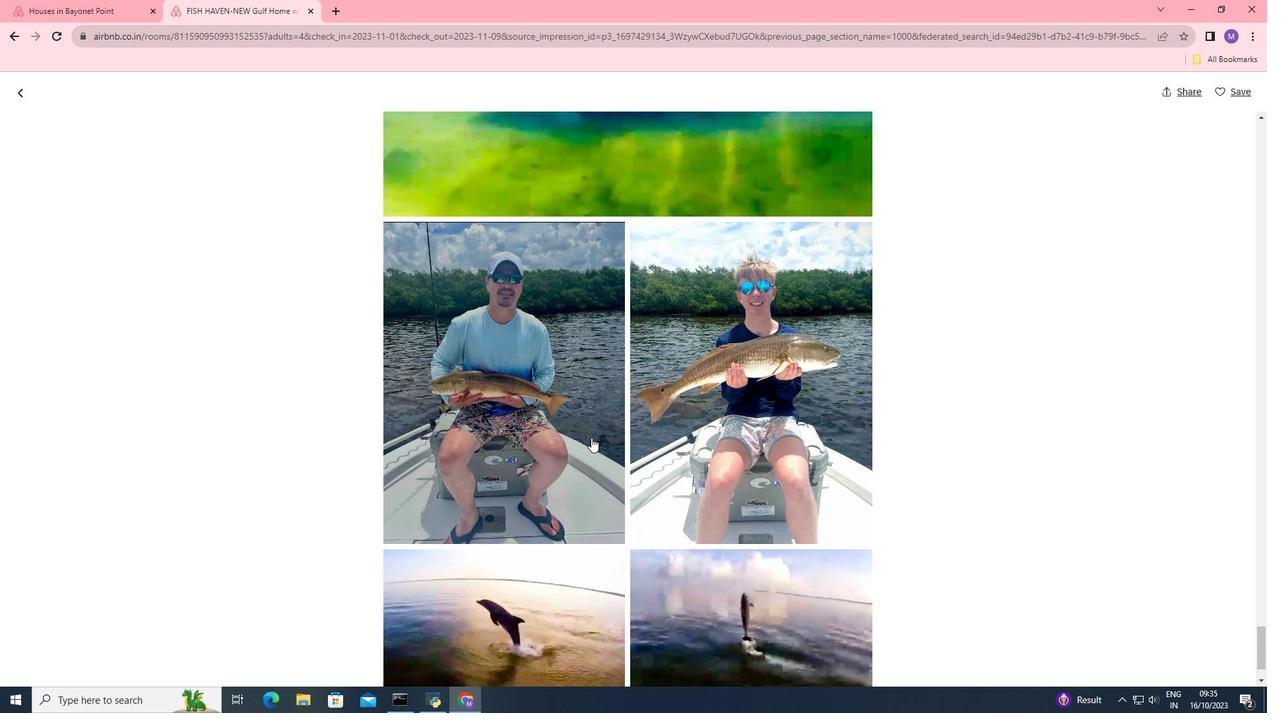 
Action: Mouse moved to (21, 91)
Screenshot: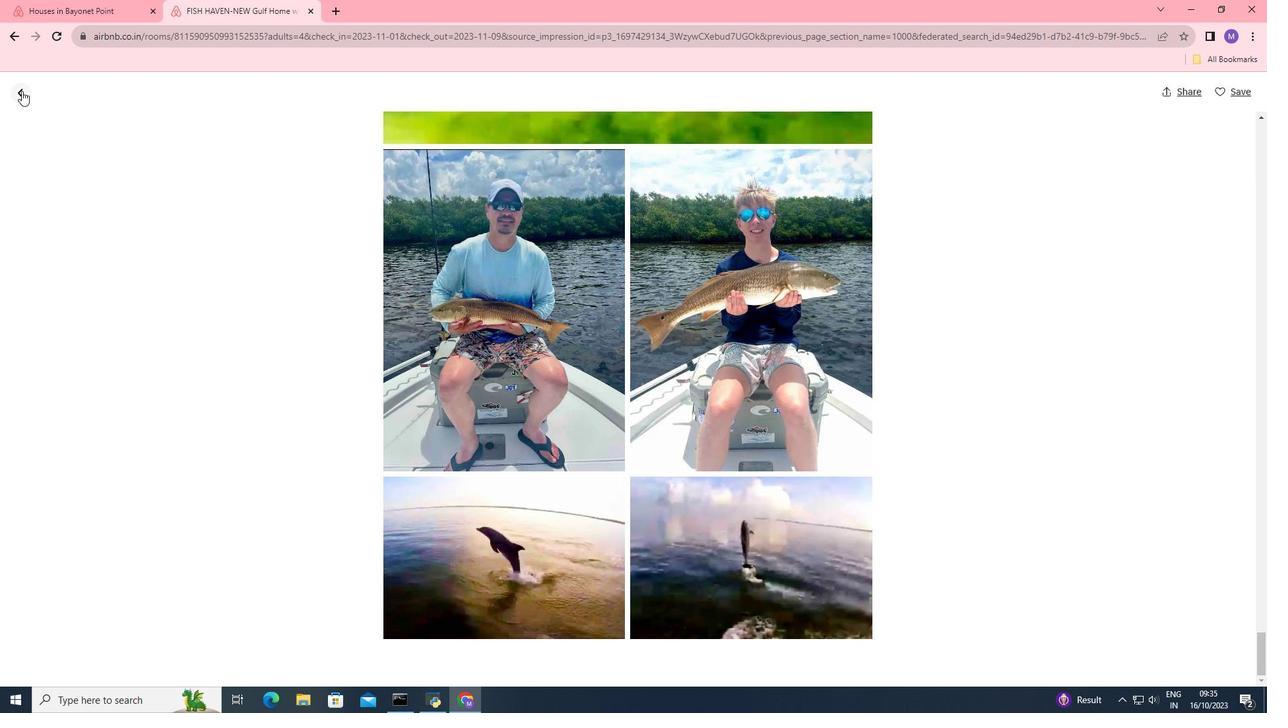 
Action: Mouse pressed left at (21, 91)
Screenshot: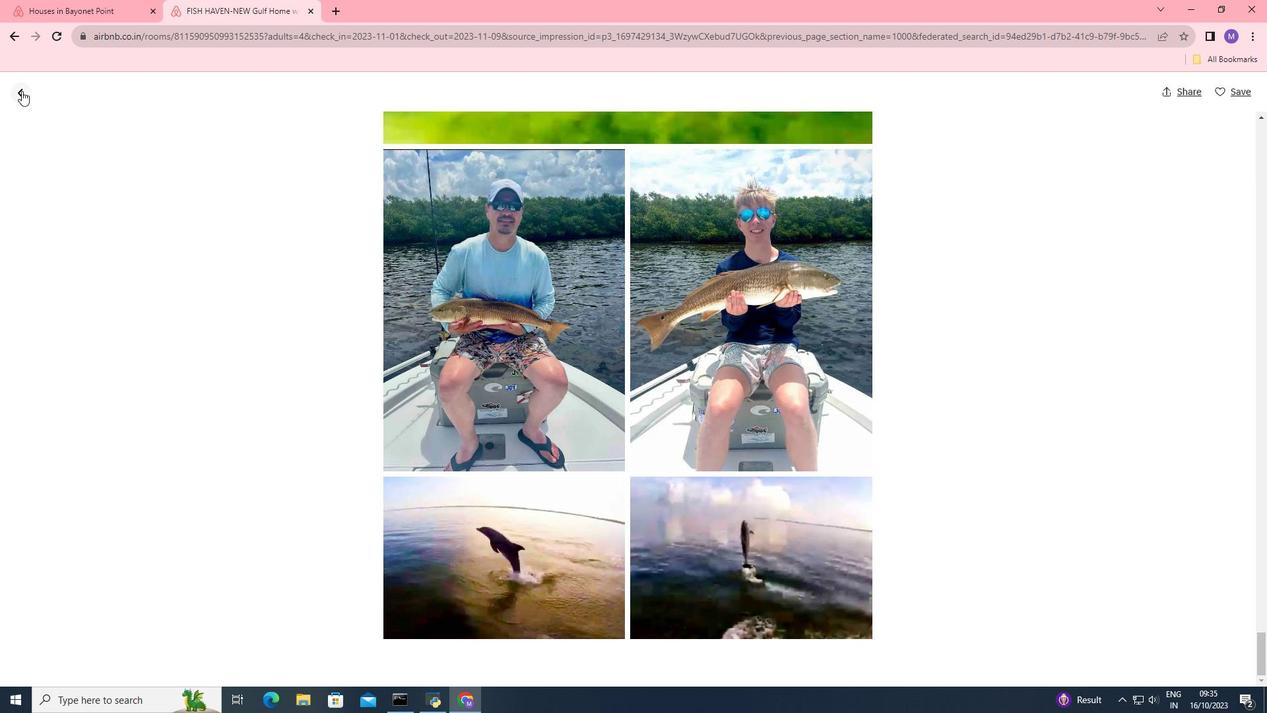 
Action: Mouse moved to (602, 435)
Screenshot: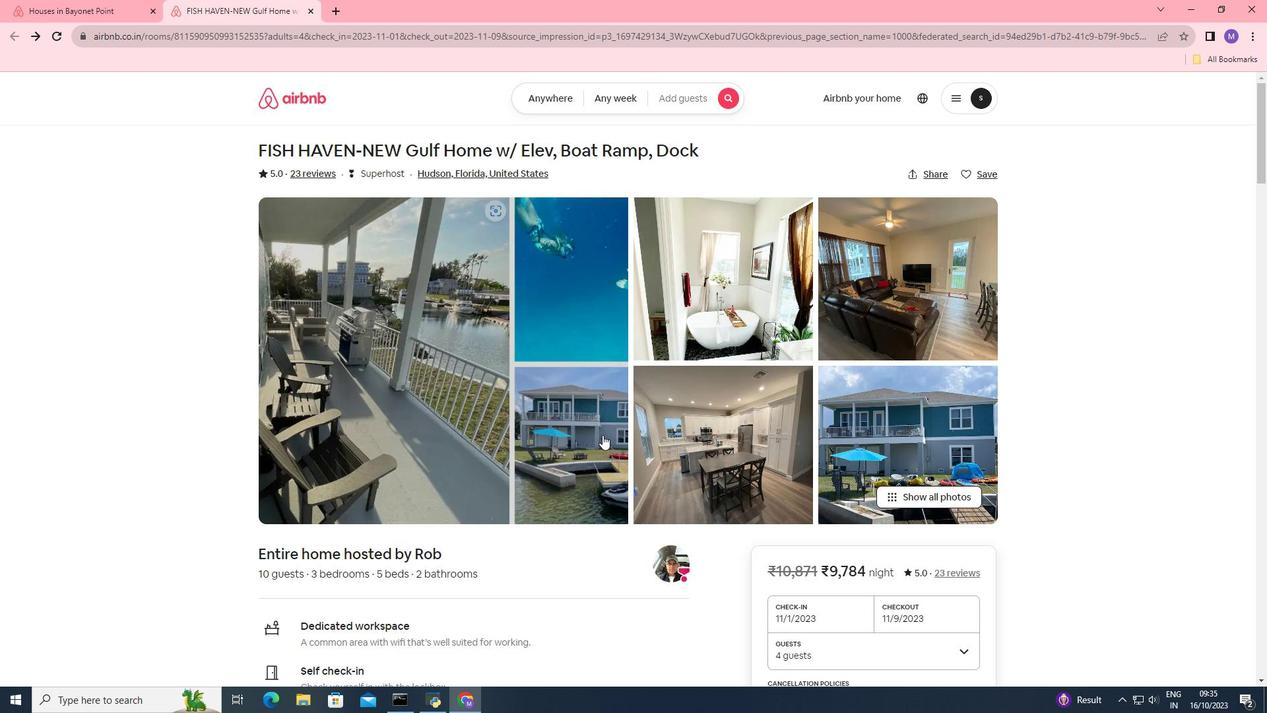 
Action: Mouse scrolled (602, 434) with delta (0, 0)
Screenshot: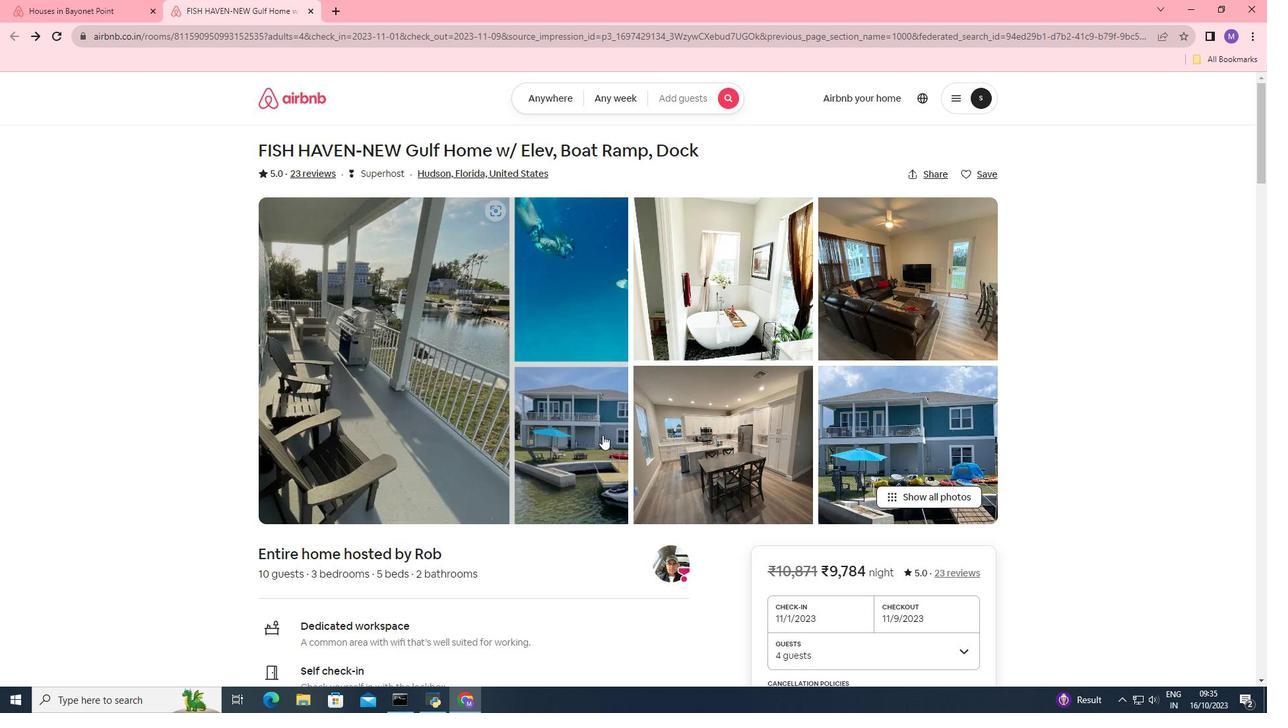 
Action: Mouse scrolled (602, 434) with delta (0, 0)
Screenshot: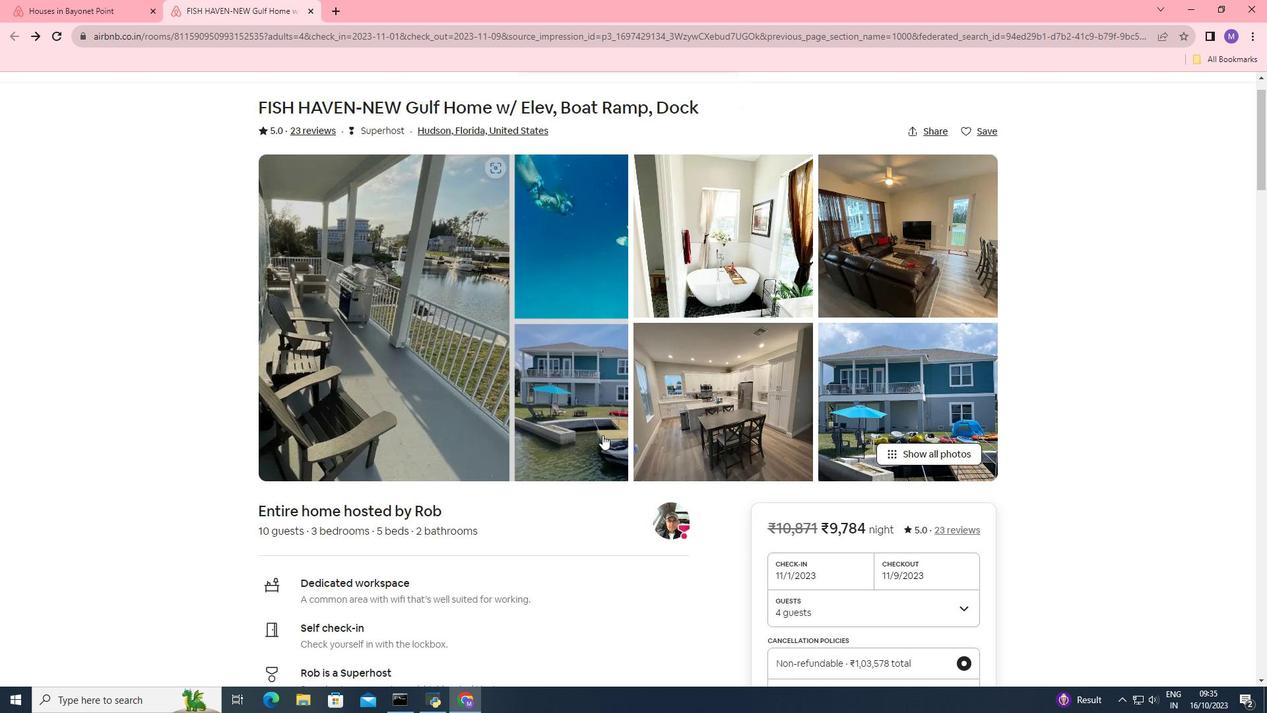 
Action: Mouse scrolled (602, 434) with delta (0, 0)
Screenshot: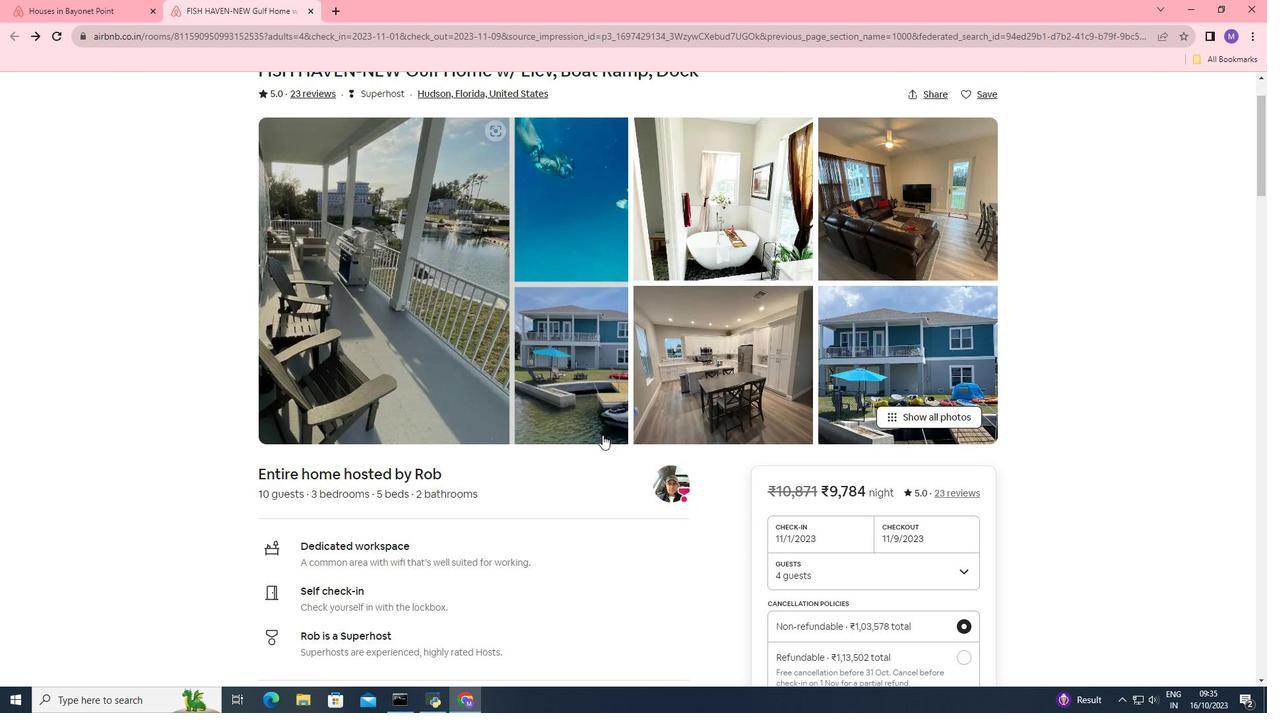 
Action: Mouse scrolled (602, 434) with delta (0, 0)
Screenshot: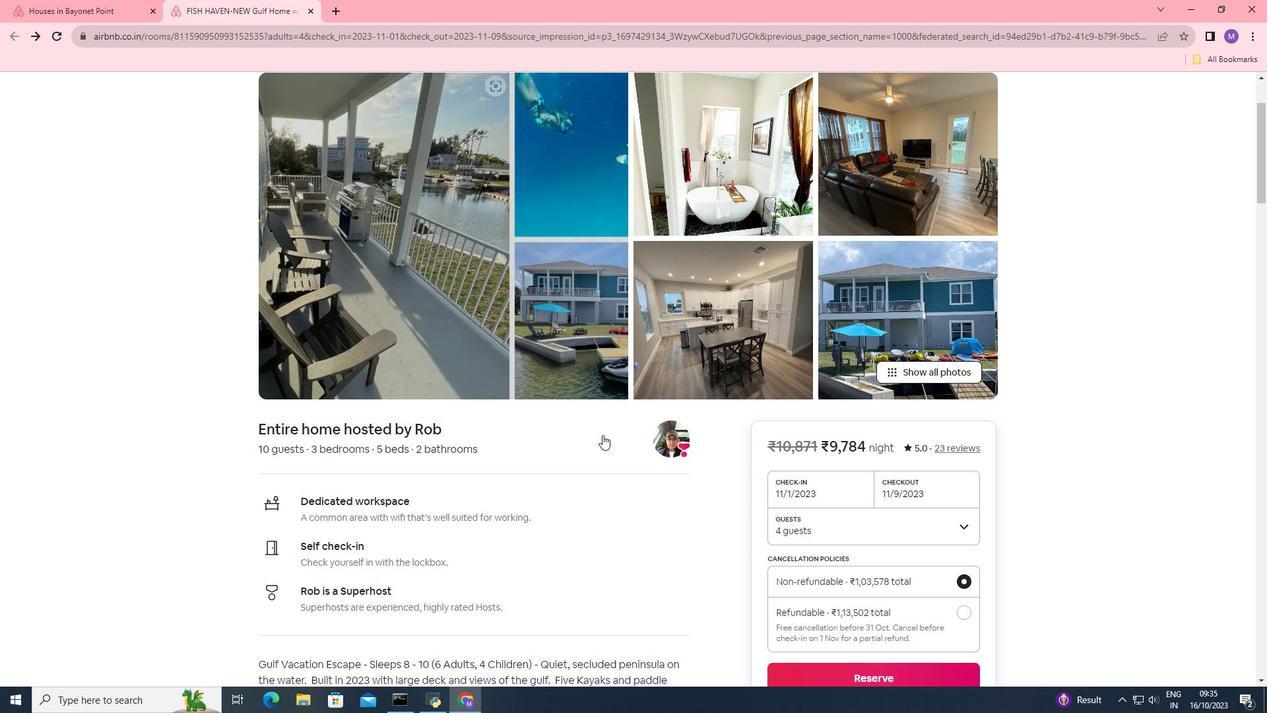 
Action: Mouse scrolled (602, 434) with delta (0, 0)
Screenshot: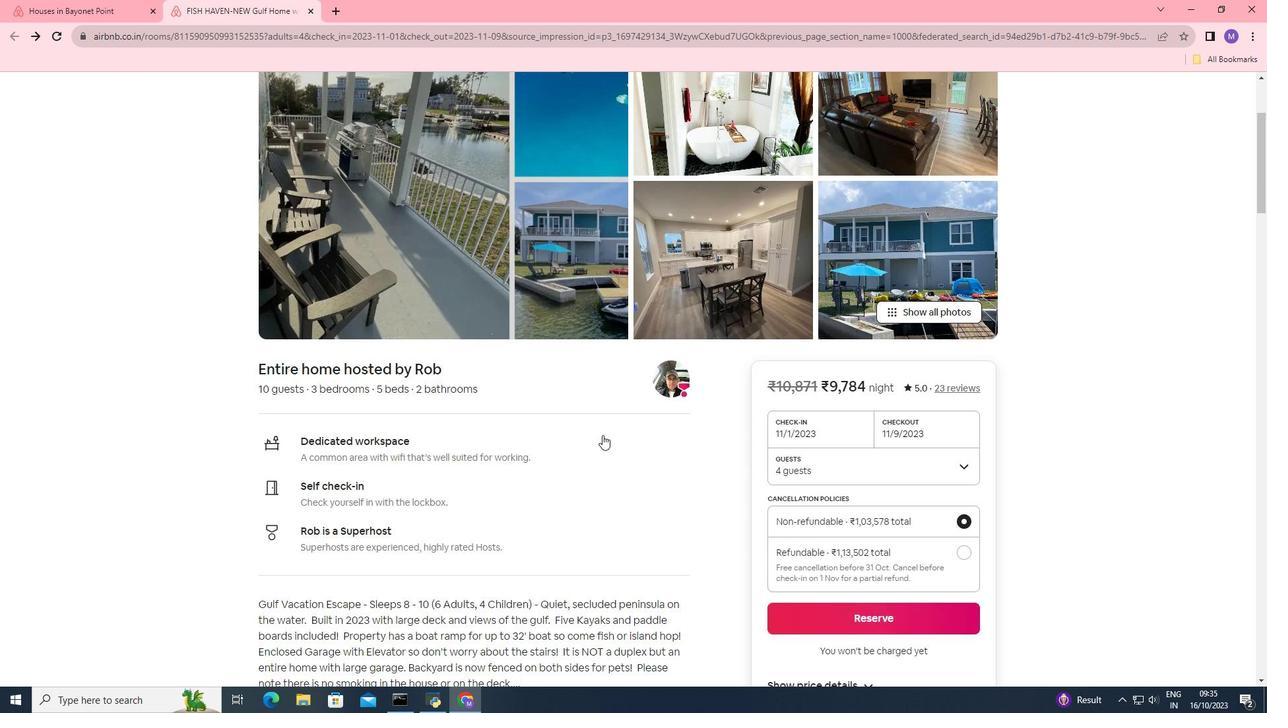 
Action: Mouse moved to (305, 557)
Screenshot: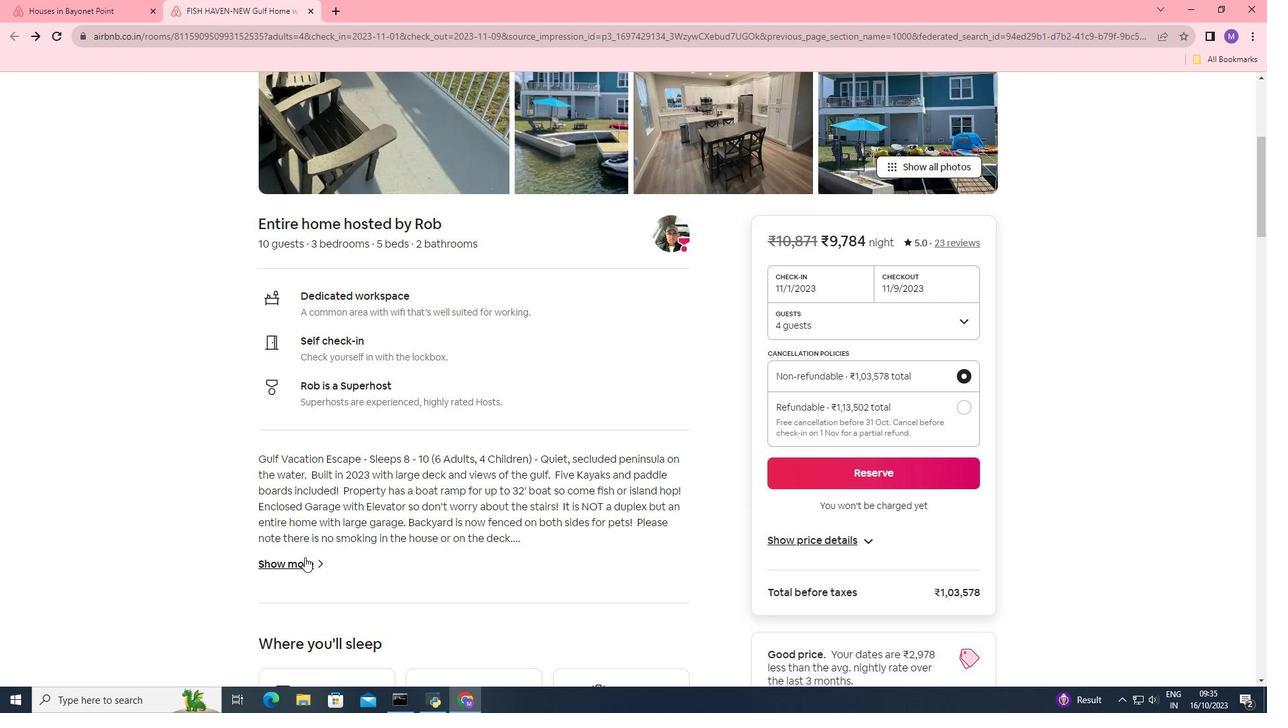 
Action: Mouse pressed left at (305, 557)
Screenshot: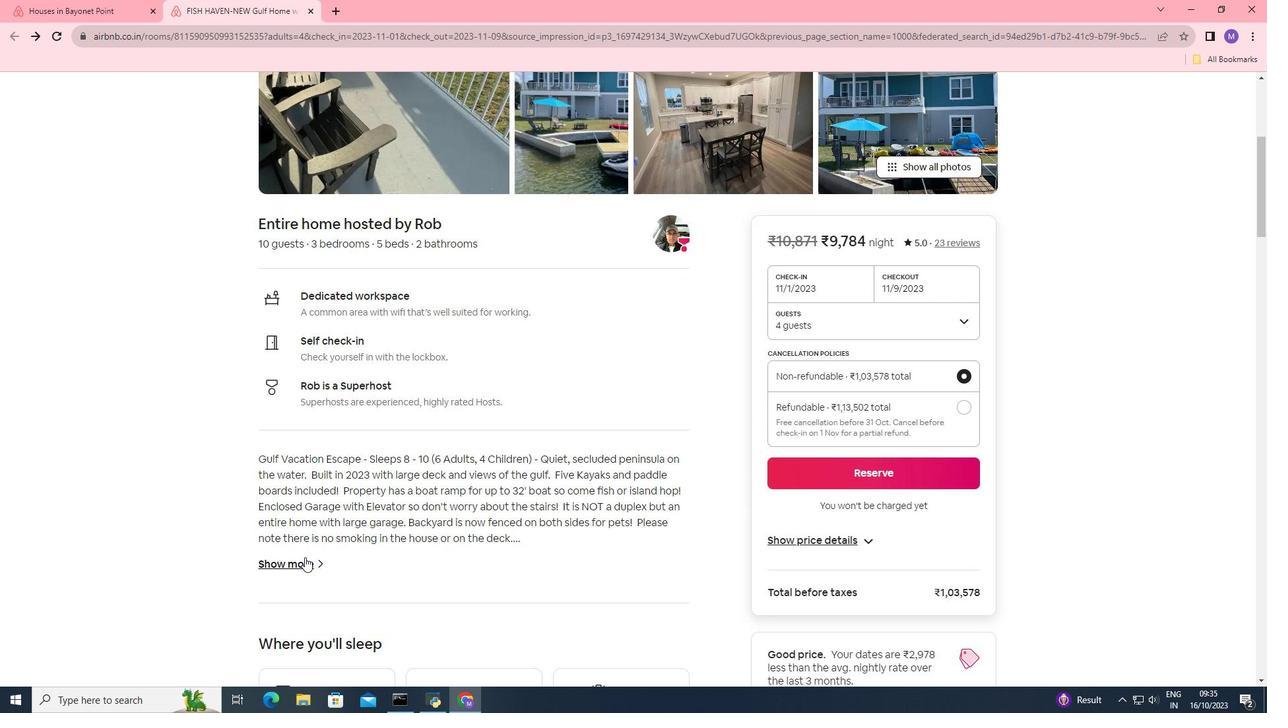 
Action: Mouse pressed left at (305, 557)
Screenshot: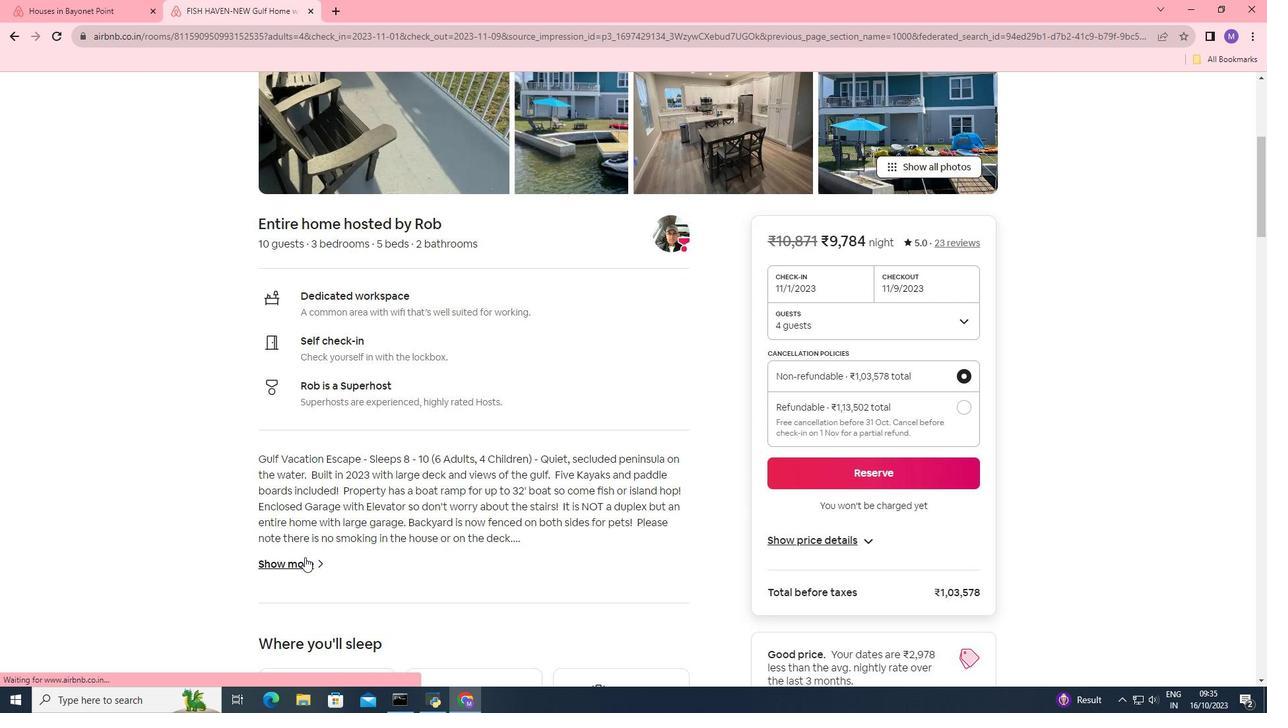 
Action: Mouse moved to (273, 565)
Screenshot: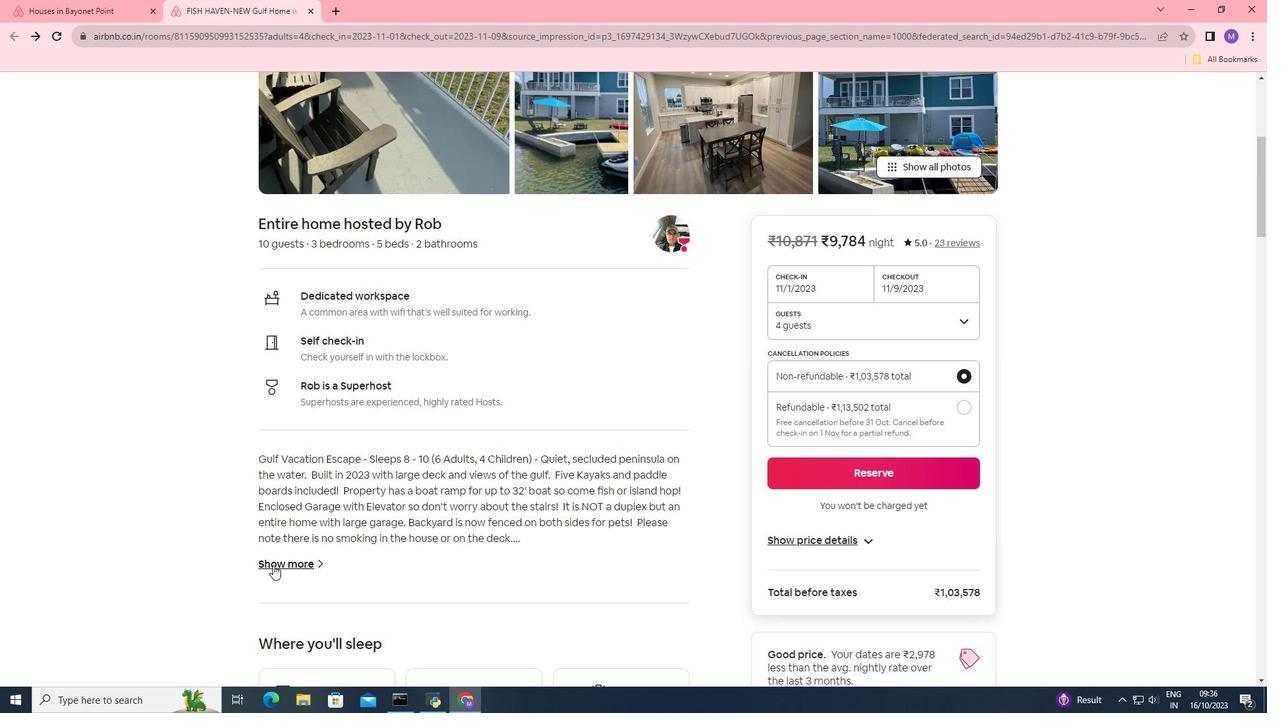 
Action: Mouse pressed left at (273, 565)
Screenshot: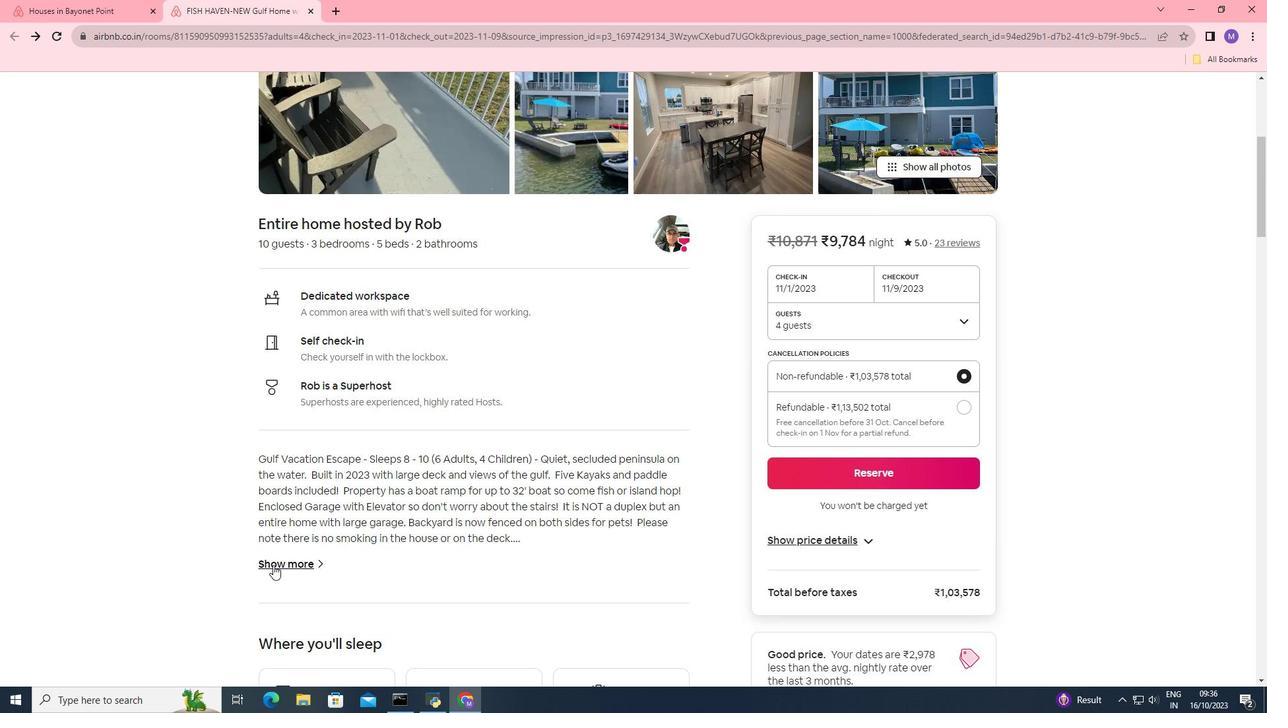 
Action: Mouse moved to (625, 375)
Screenshot: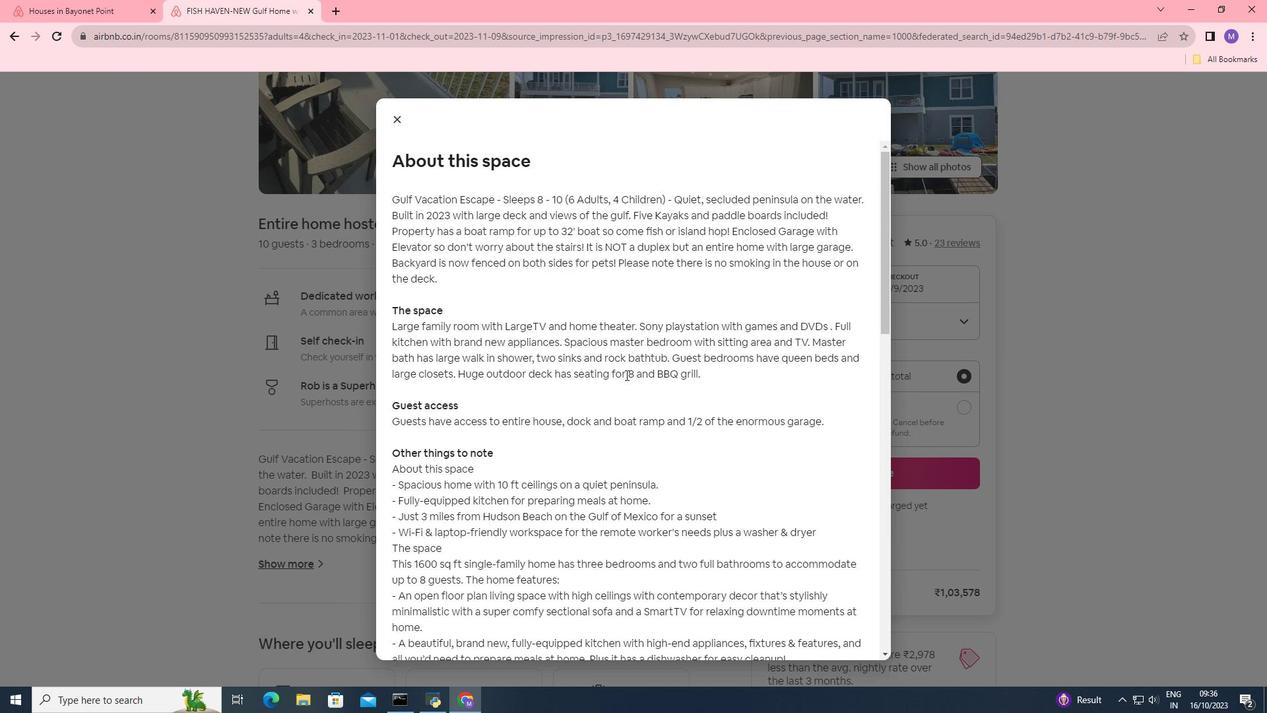 
Action: Mouse scrolled (625, 374) with delta (0, 0)
Screenshot: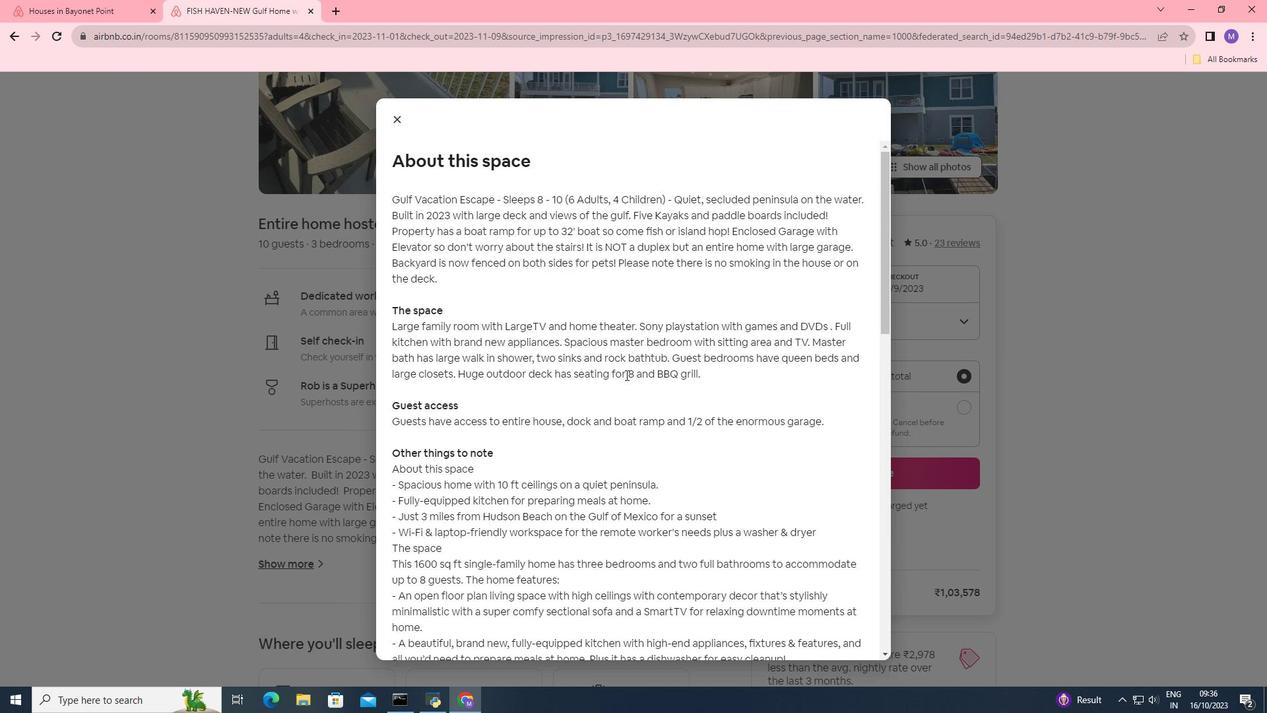 
Action: Mouse moved to (626, 376)
Screenshot: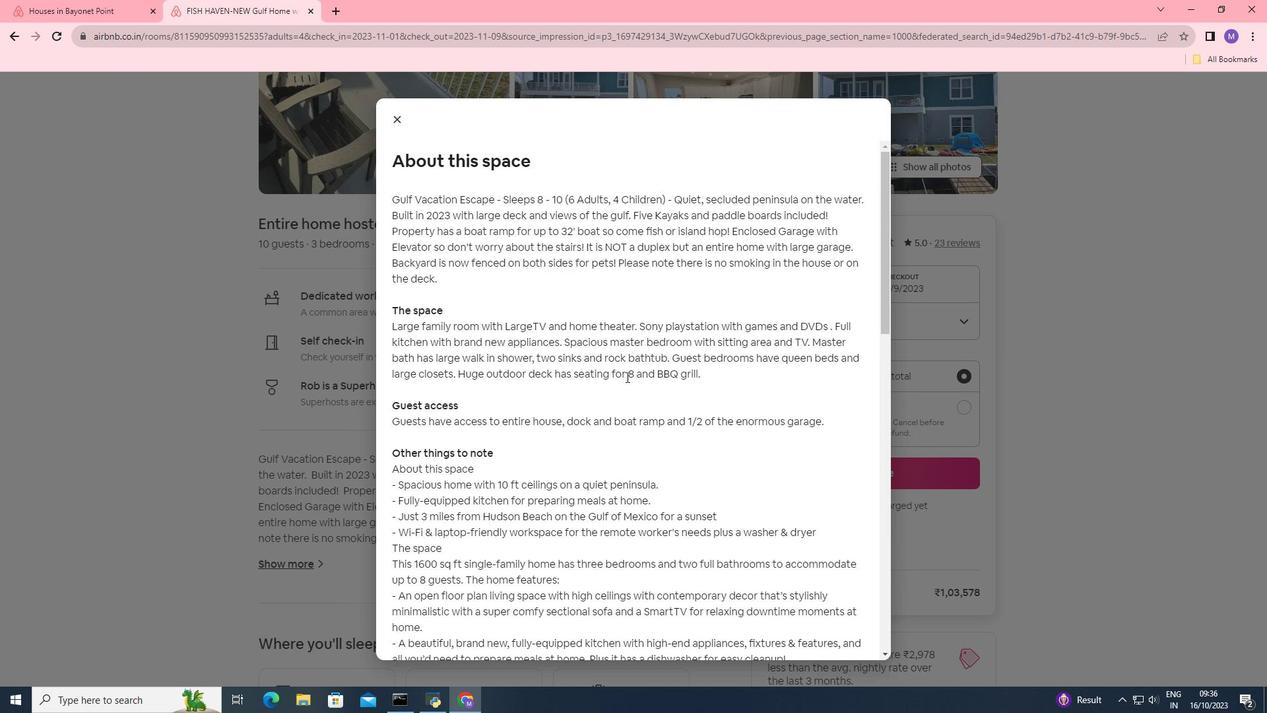 
Action: Mouse scrolled (626, 375) with delta (0, 0)
Screenshot: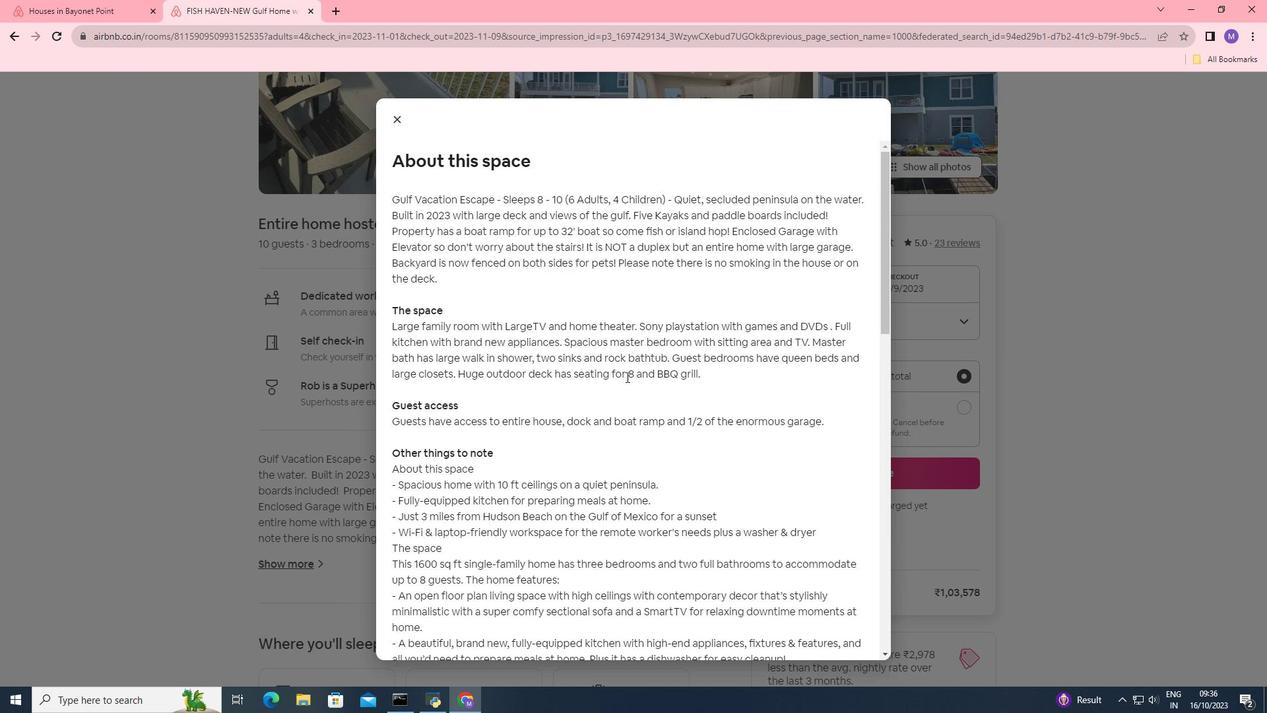 
Action: Mouse moved to (626, 377)
Screenshot: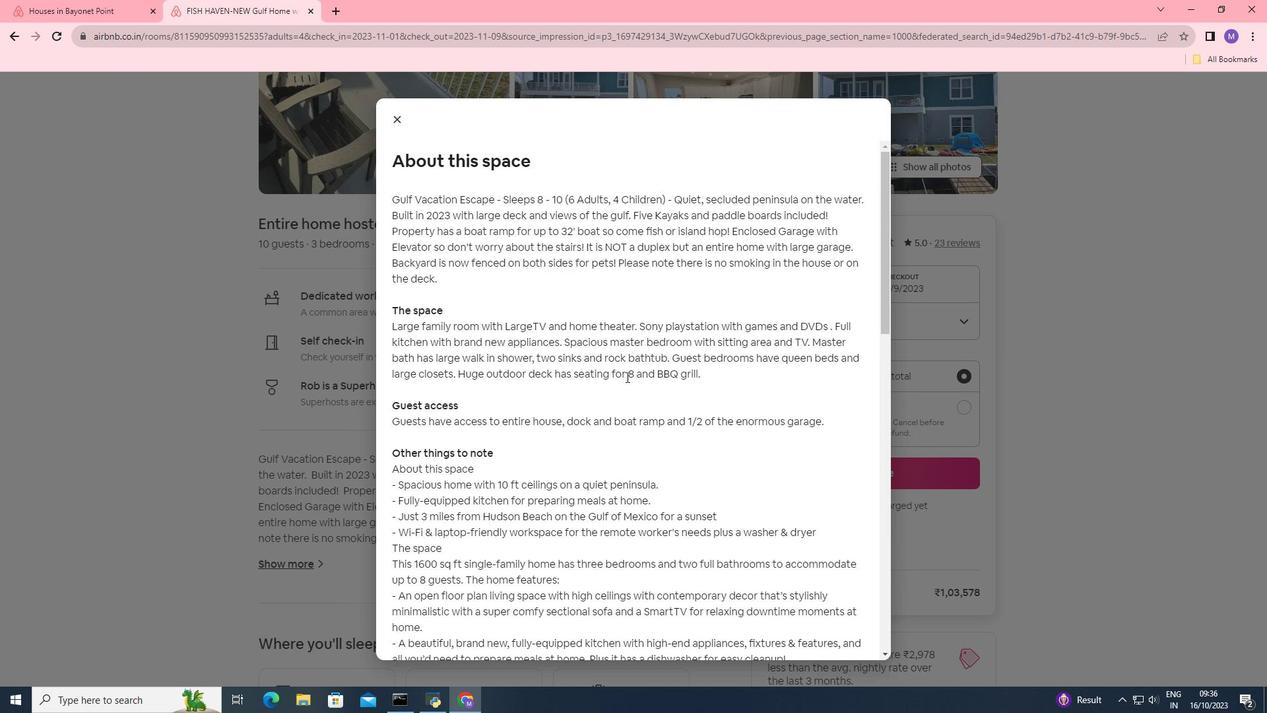 
Action: Mouse scrolled (626, 376) with delta (0, 0)
Screenshot: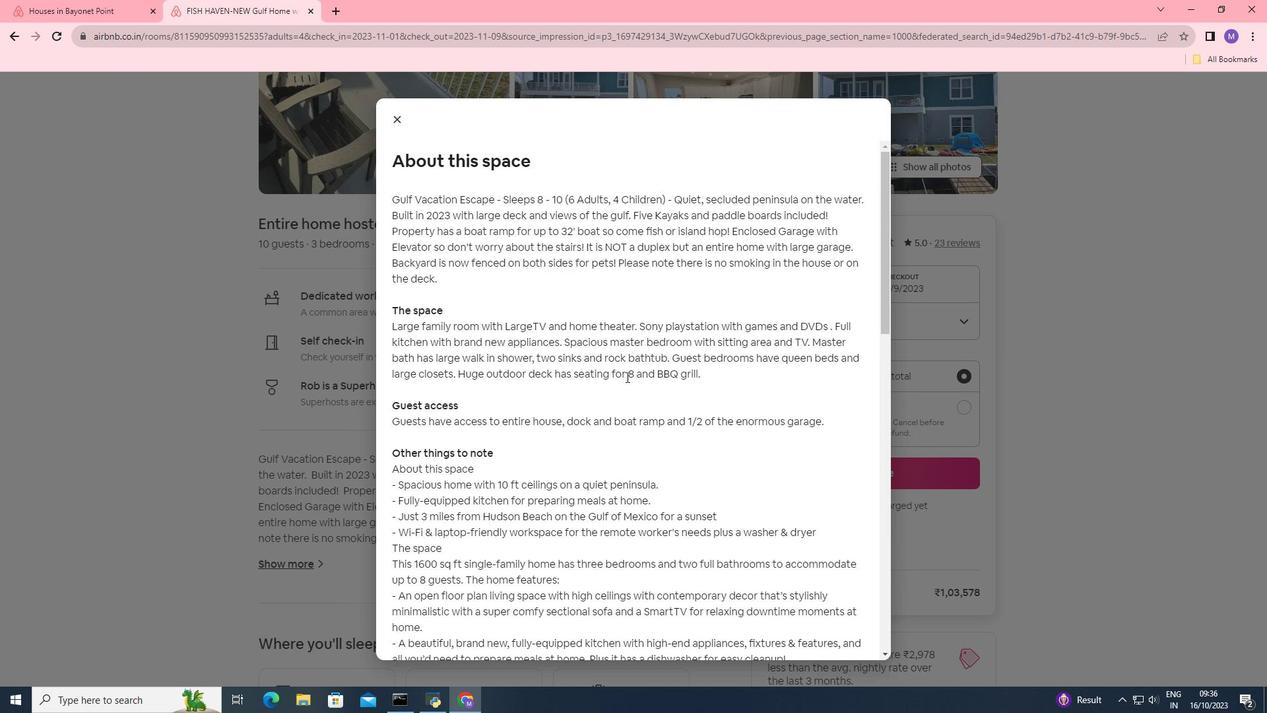
Action: Mouse scrolled (626, 376) with delta (0, 0)
Screenshot: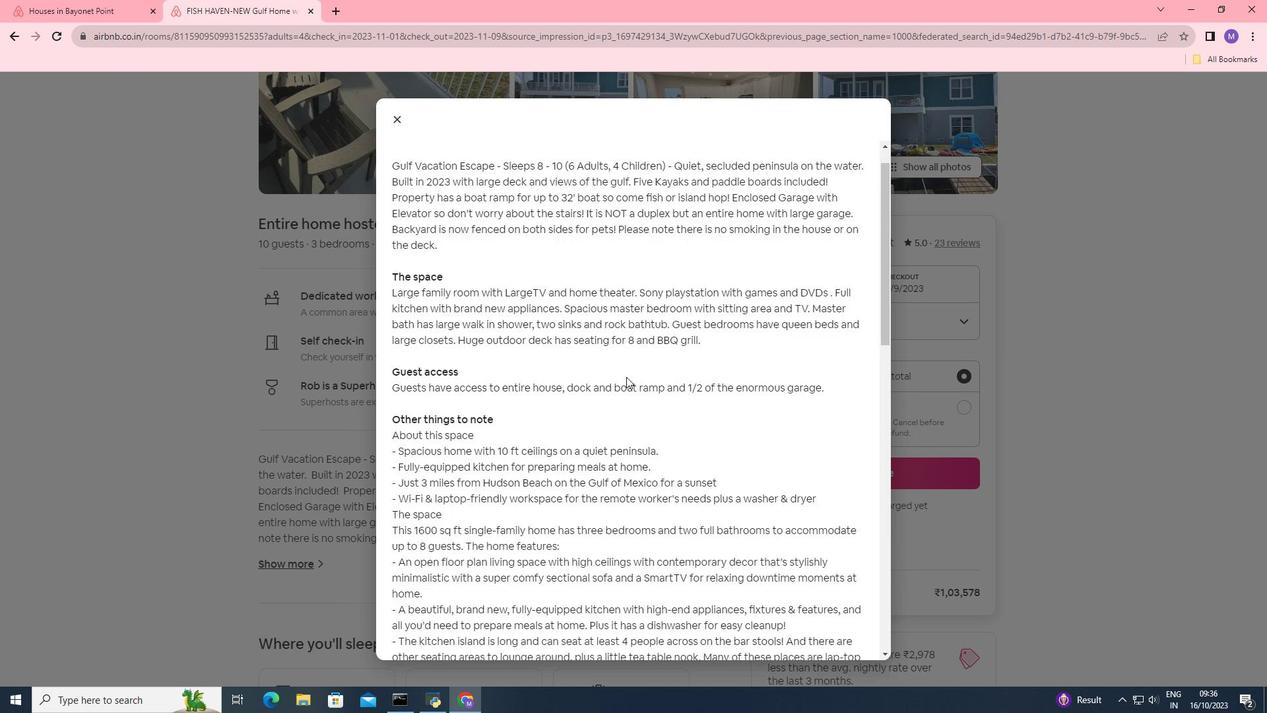 
Action: Mouse scrolled (626, 376) with delta (0, 0)
Screenshot: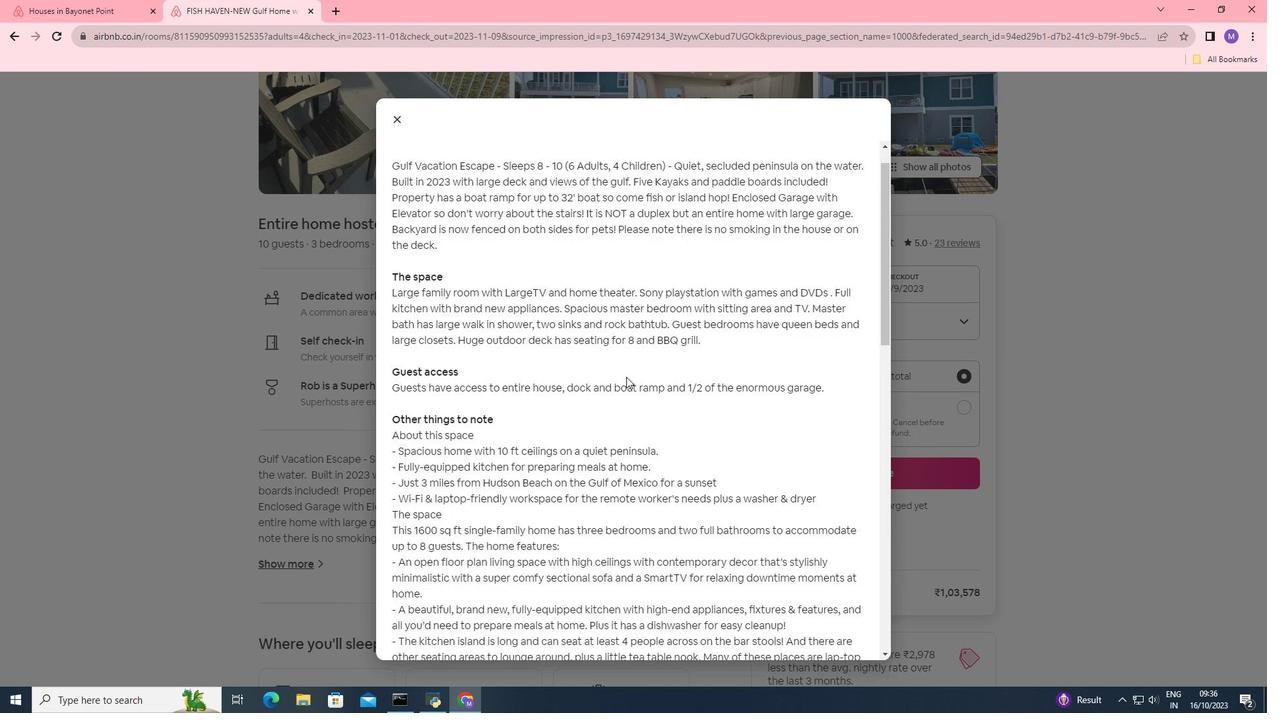 
Action: Mouse scrolled (626, 376) with delta (0, 0)
Screenshot: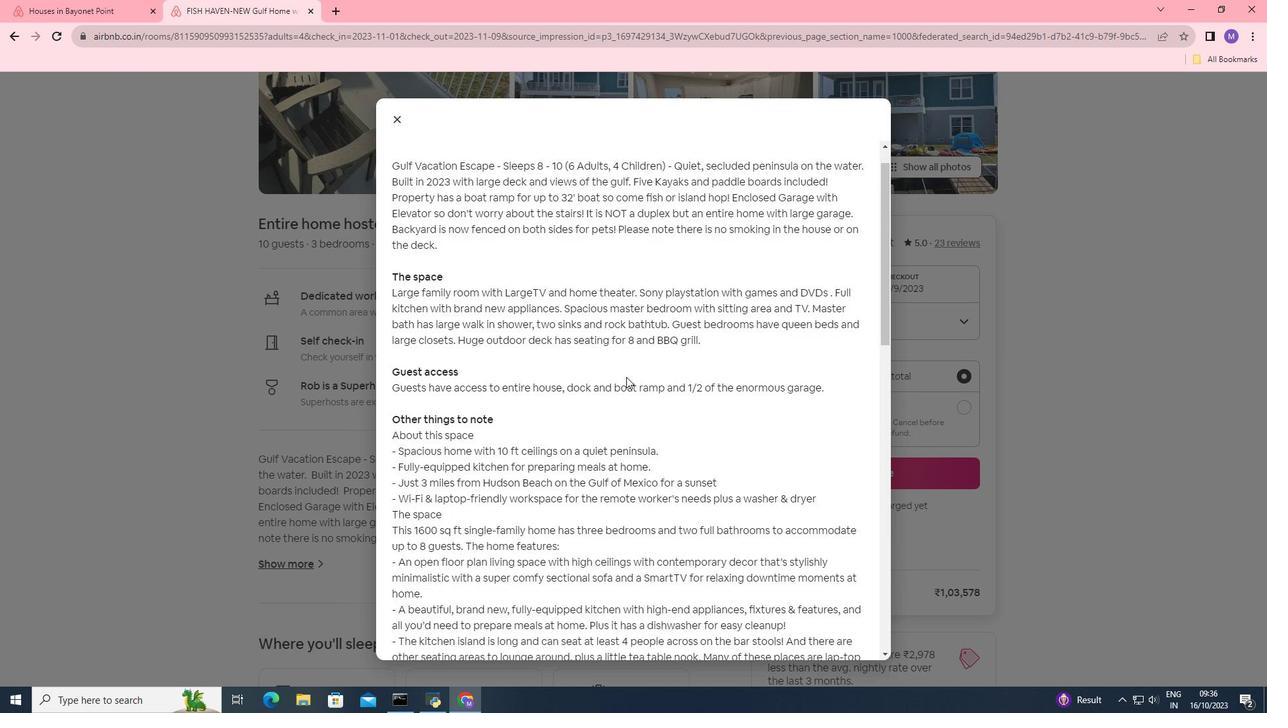 
Action: Mouse scrolled (626, 376) with delta (0, 0)
Screenshot: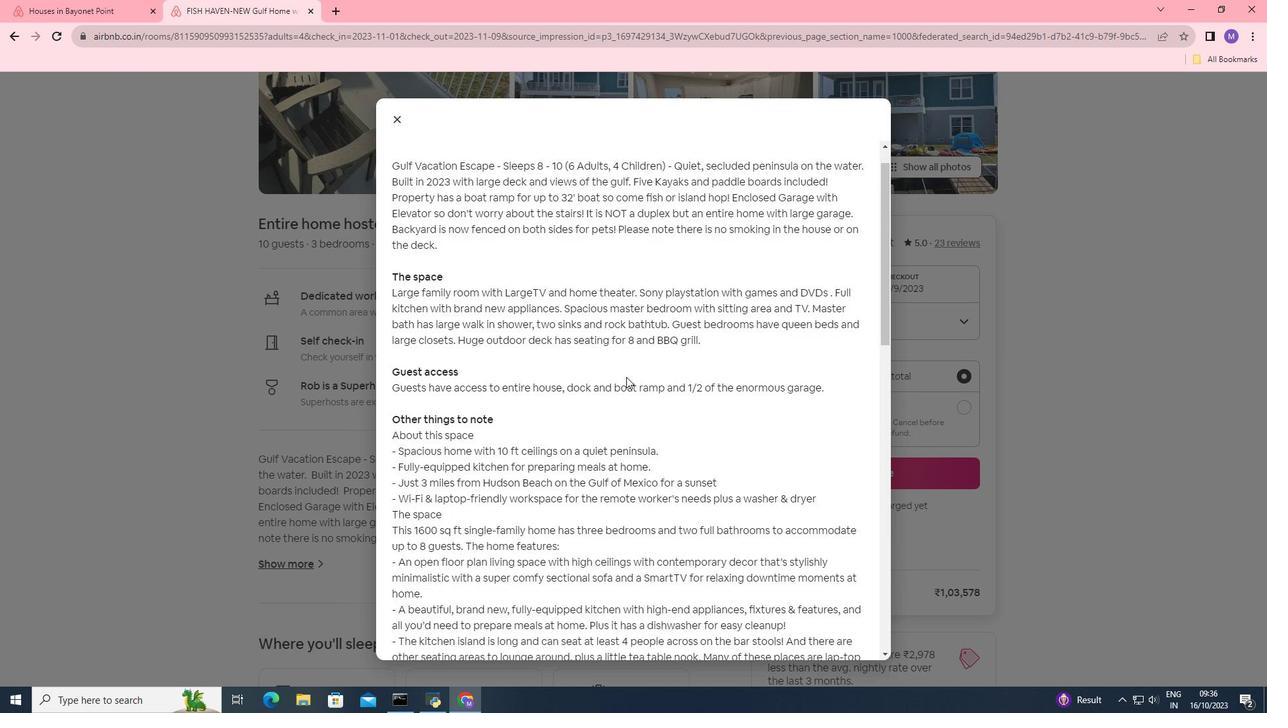 
Action: Mouse scrolled (626, 376) with delta (0, 0)
Screenshot: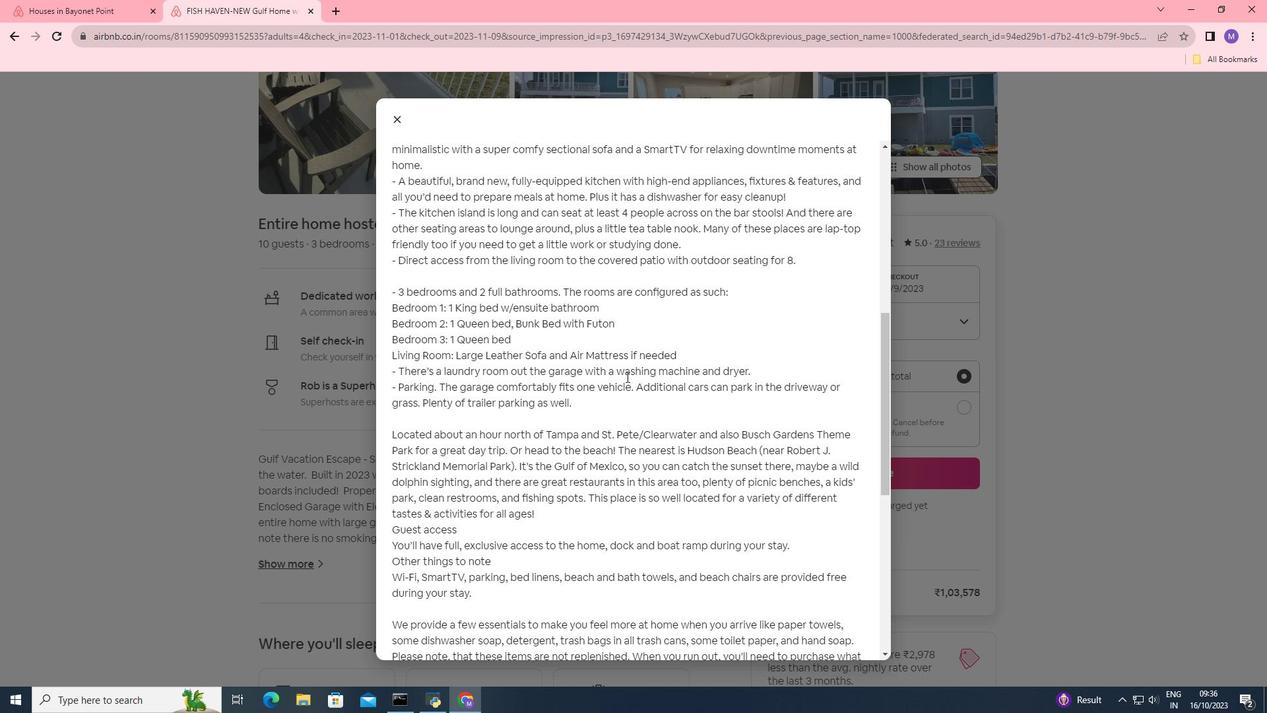 
Action: Mouse scrolled (626, 376) with delta (0, 0)
Screenshot: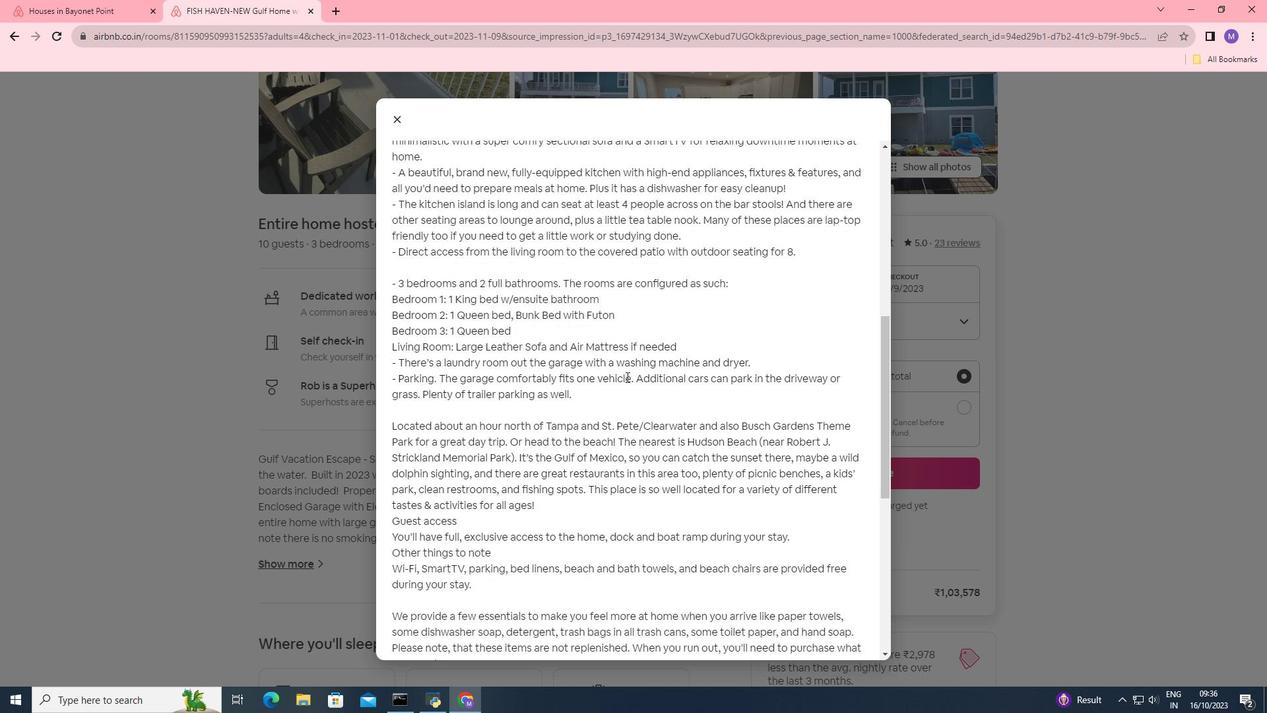 
Action: Mouse scrolled (626, 376) with delta (0, 0)
Screenshot: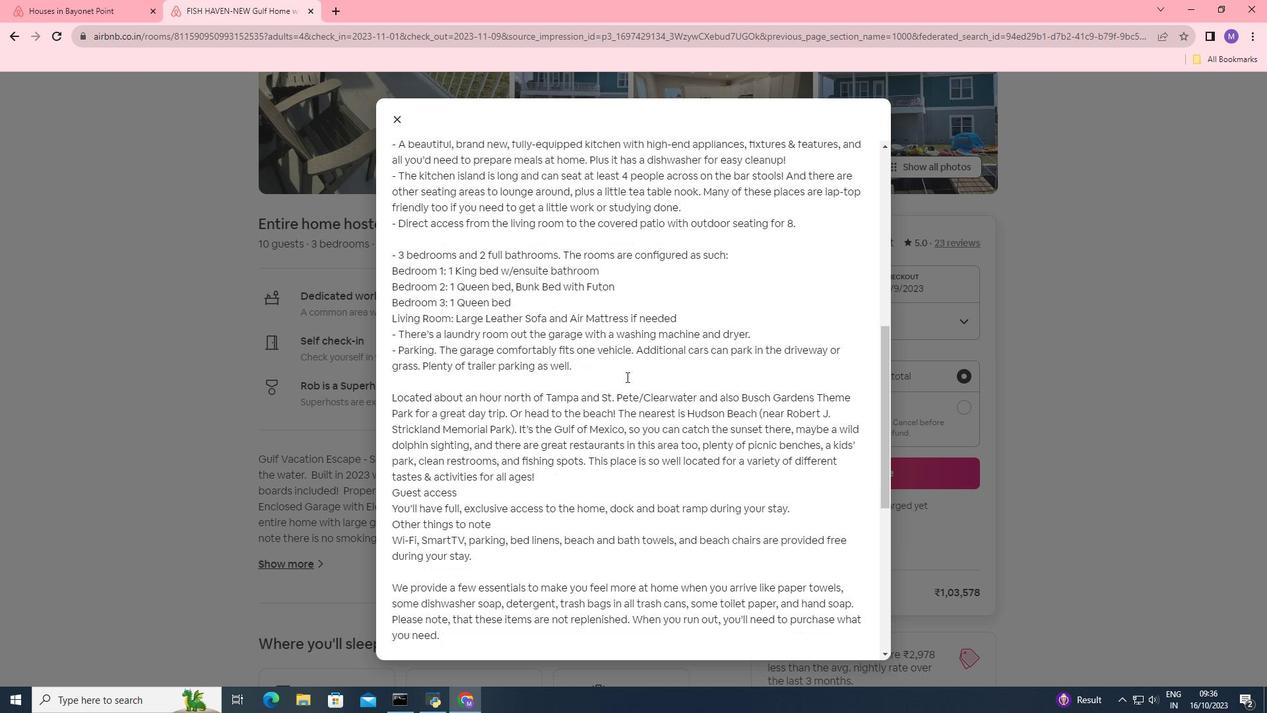 
Action: Mouse scrolled (626, 376) with delta (0, 0)
Screenshot: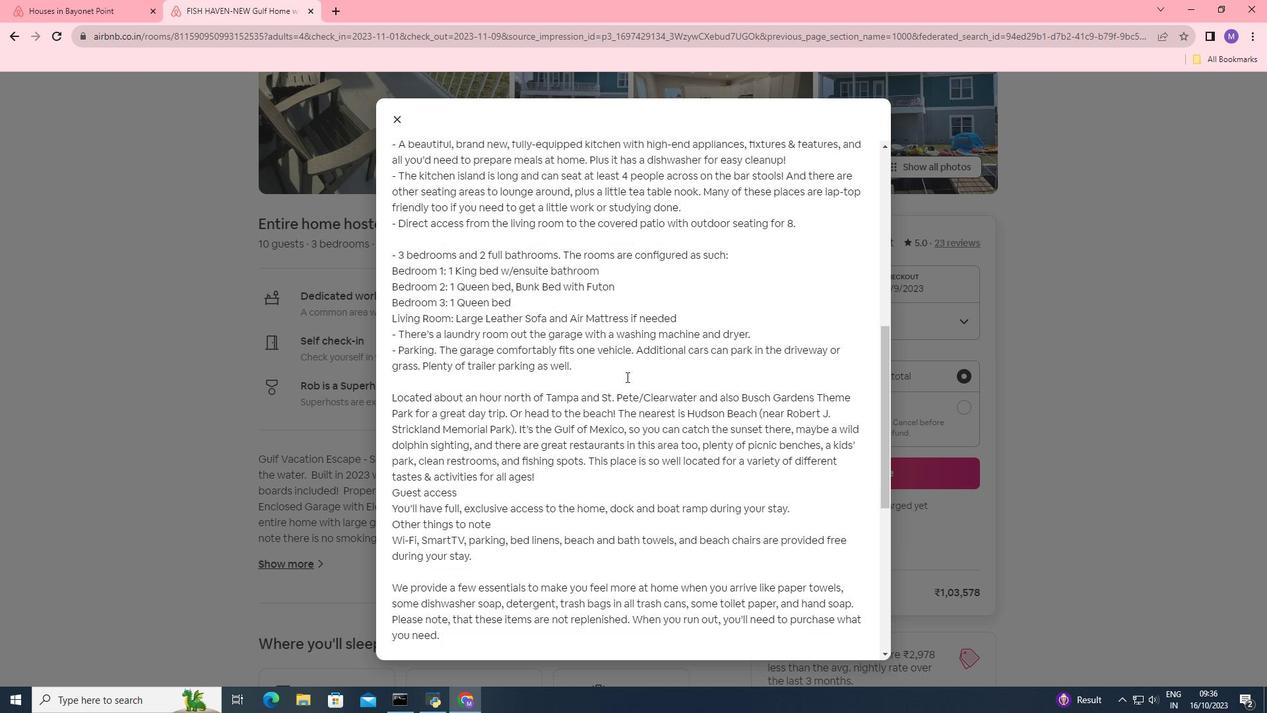 
Action: Mouse scrolled (626, 376) with delta (0, 0)
Screenshot: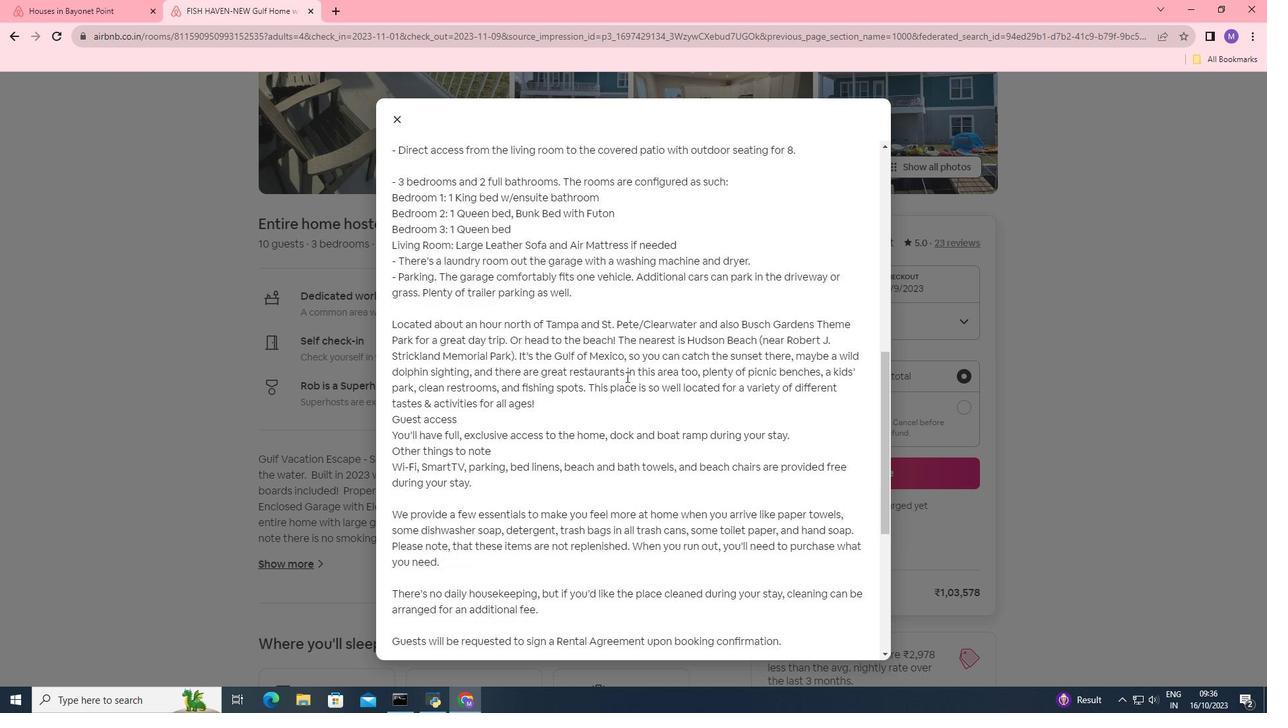 
Action: Mouse scrolled (626, 376) with delta (0, 0)
Screenshot: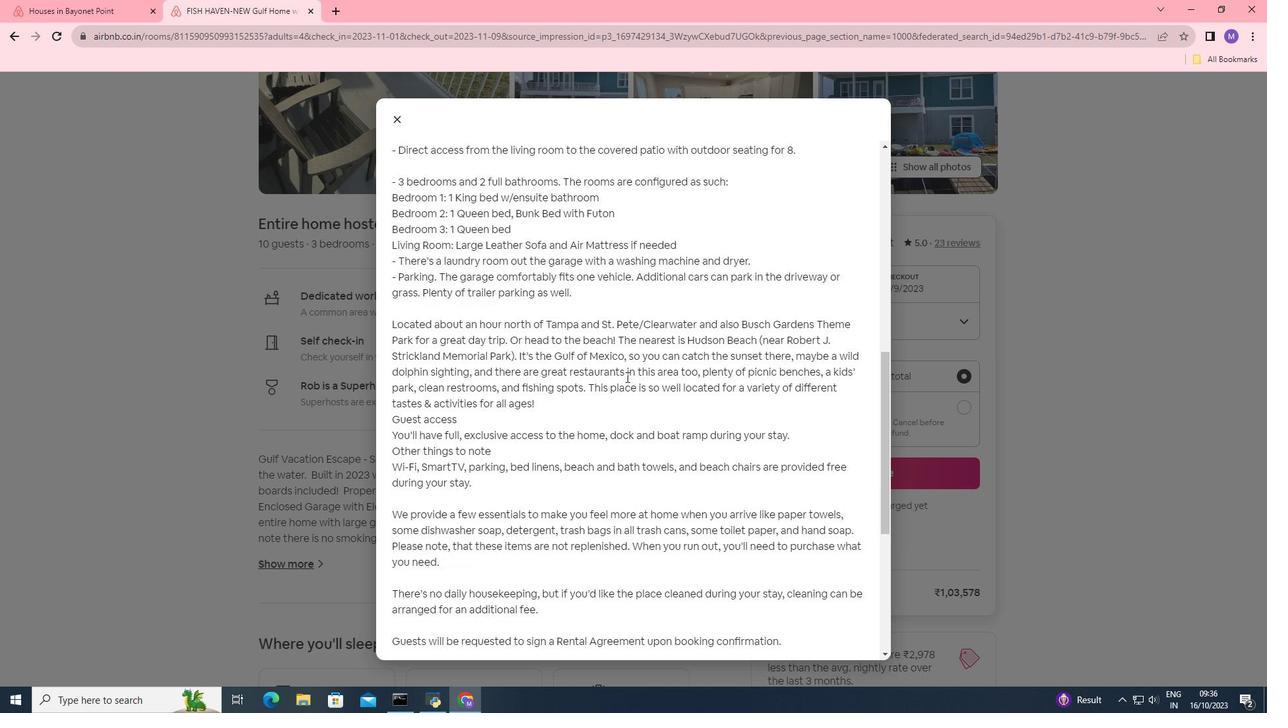 
Action: Mouse scrolled (626, 376) with delta (0, 0)
Screenshot: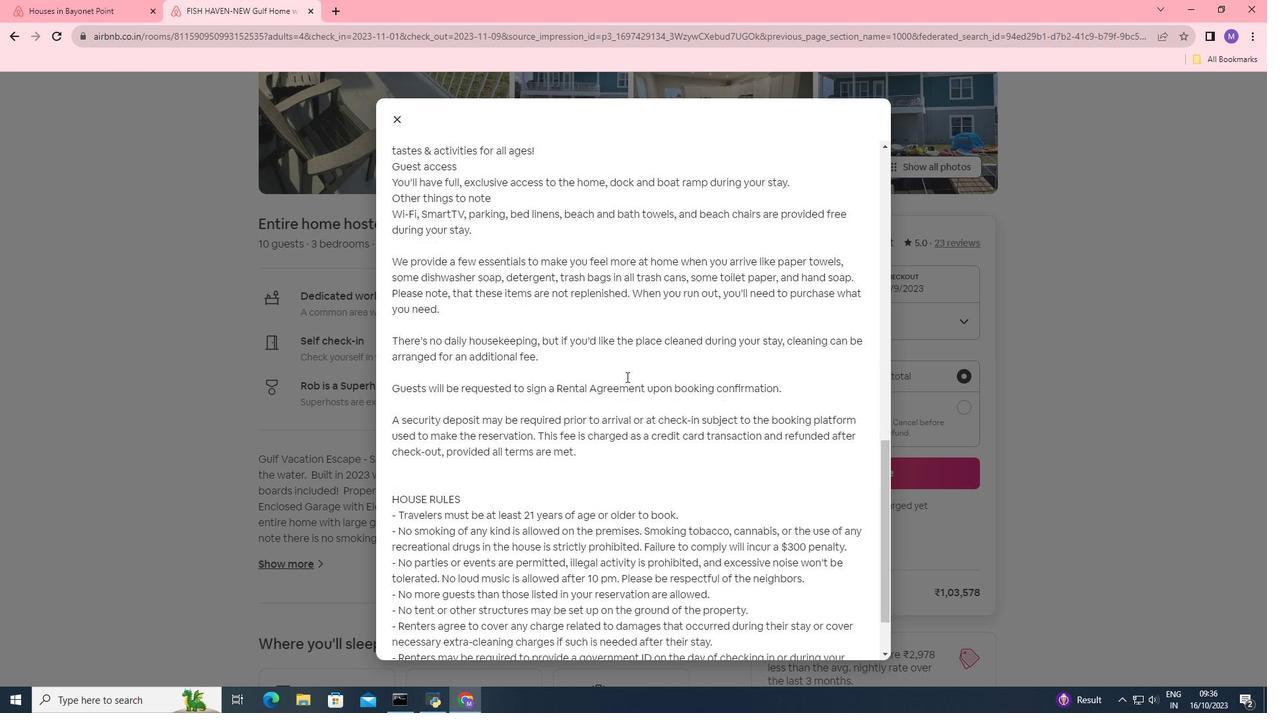 
Action: Mouse scrolled (626, 376) with delta (0, 0)
Screenshot: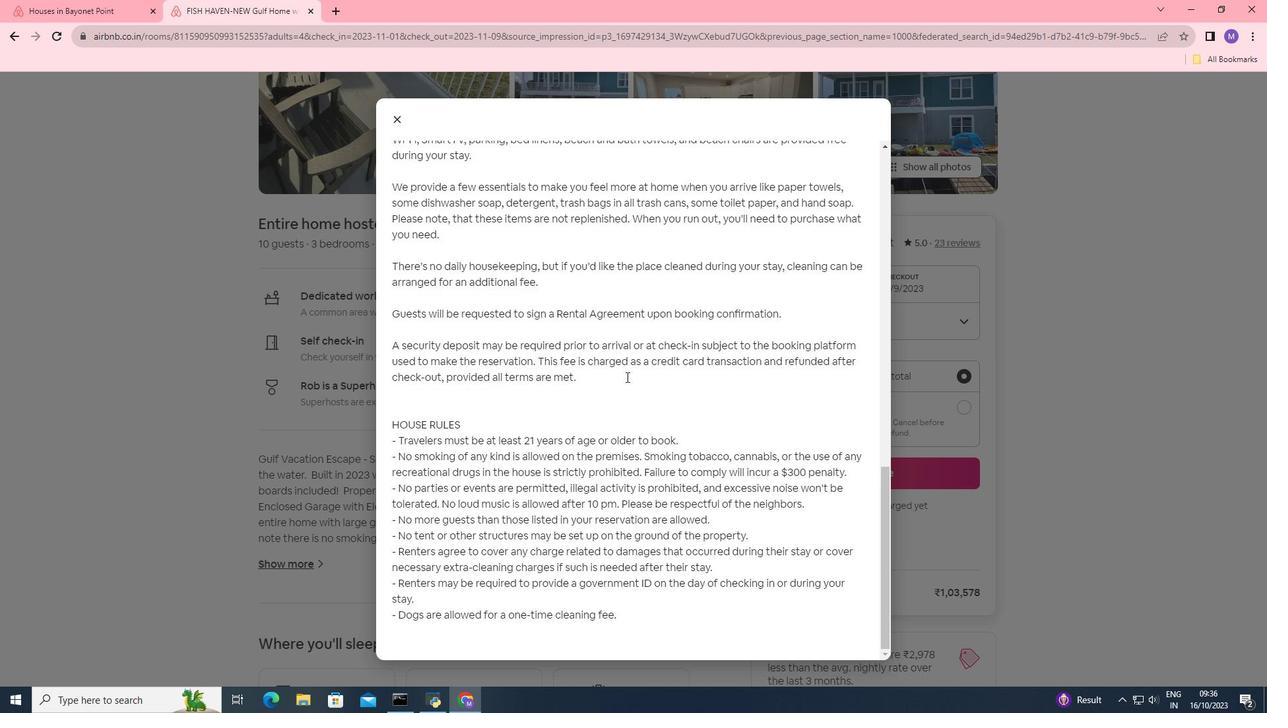 
Action: Mouse scrolled (626, 376) with delta (0, 0)
Screenshot: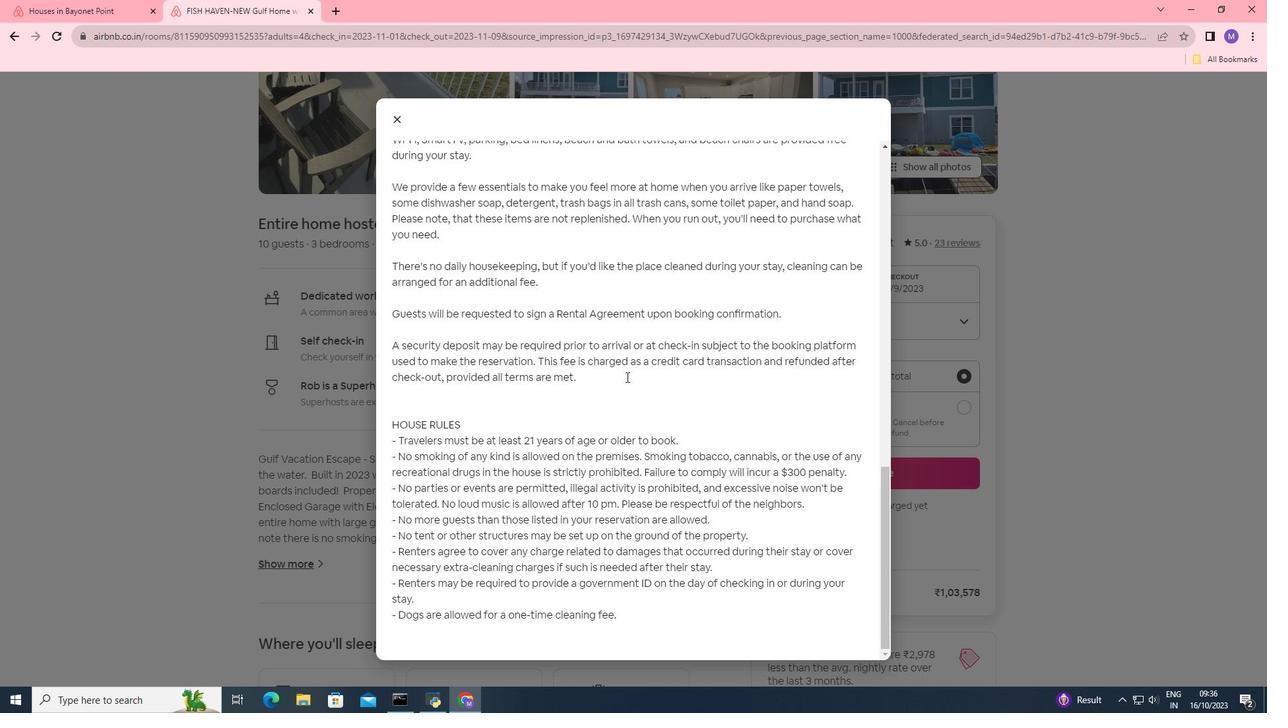 
Action: Mouse scrolled (626, 376) with delta (0, 0)
Screenshot: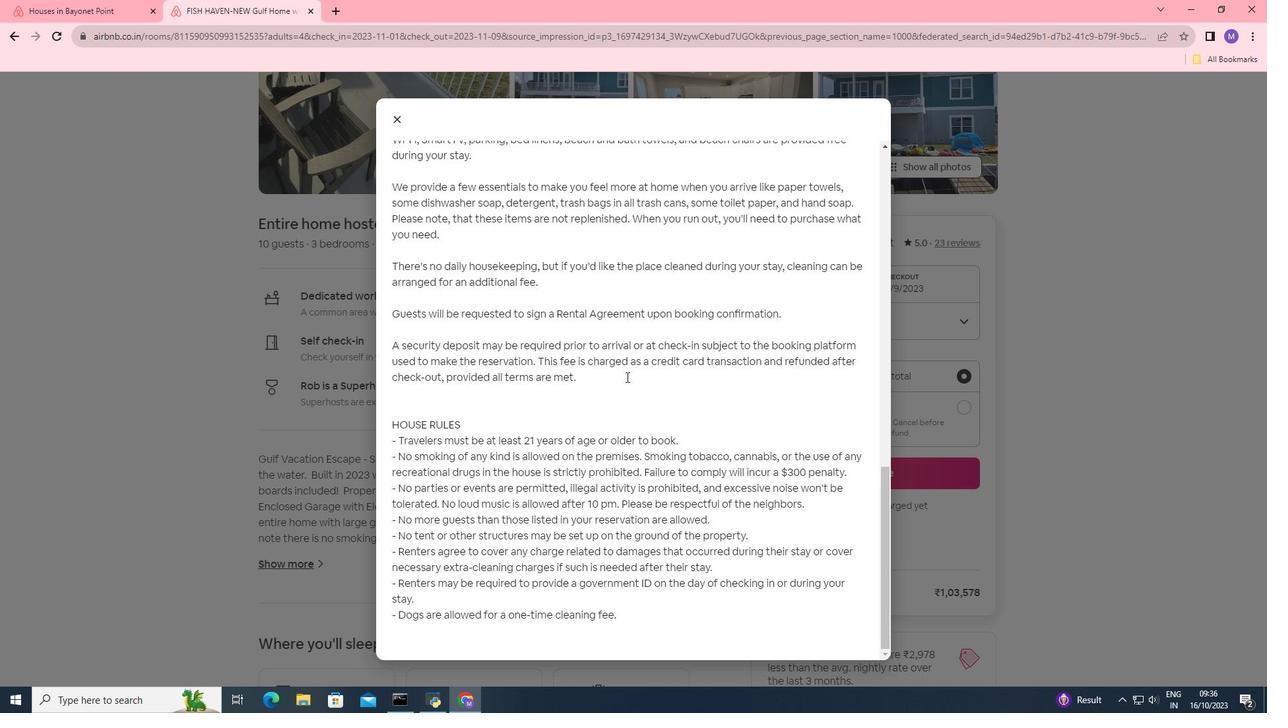 
Action: Mouse scrolled (626, 376) with delta (0, 0)
Screenshot: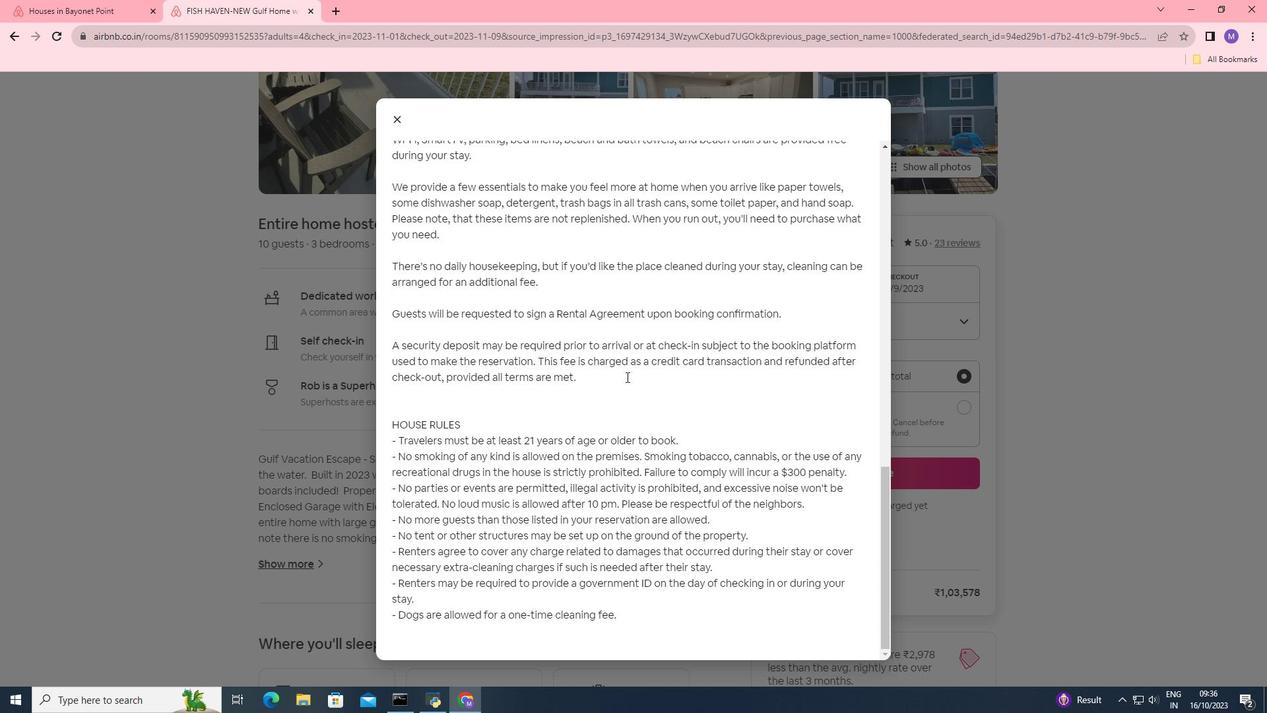 
Action: Mouse scrolled (626, 376) with delta (0, 0)
Screenshot: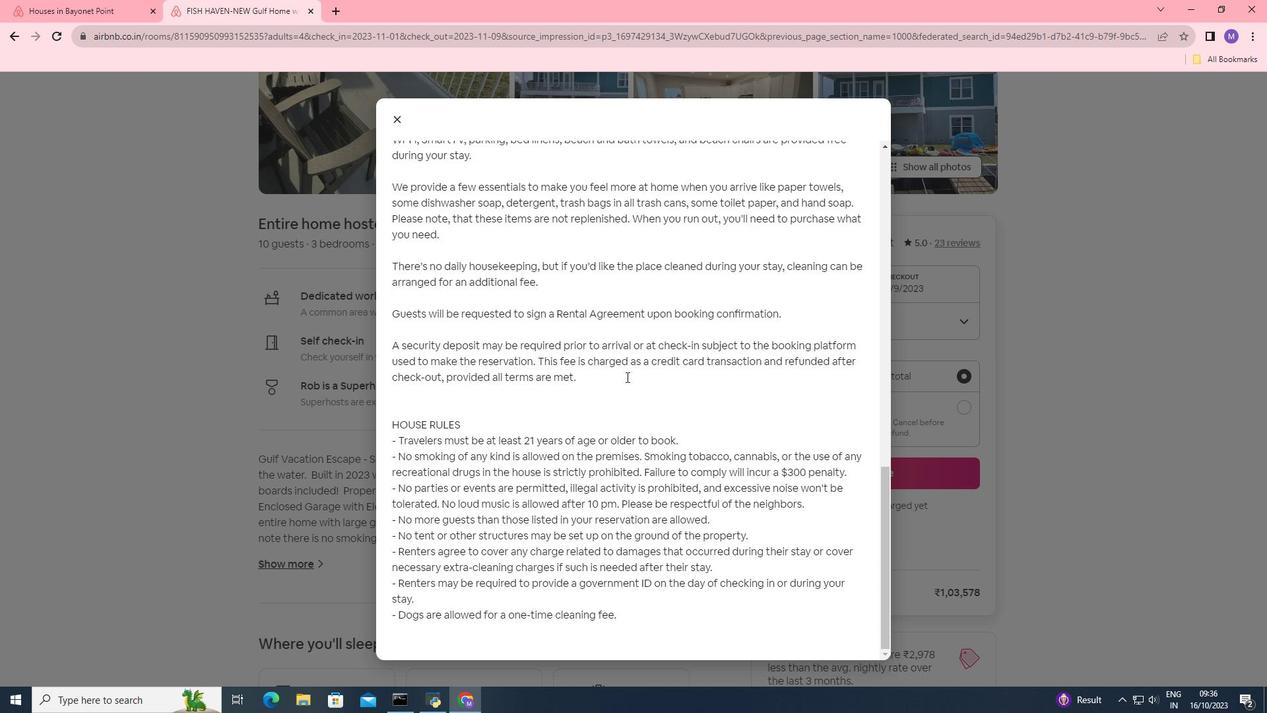 
Action: Mouse scrolled (626, 376) with delta (0, 0)
Screenshot: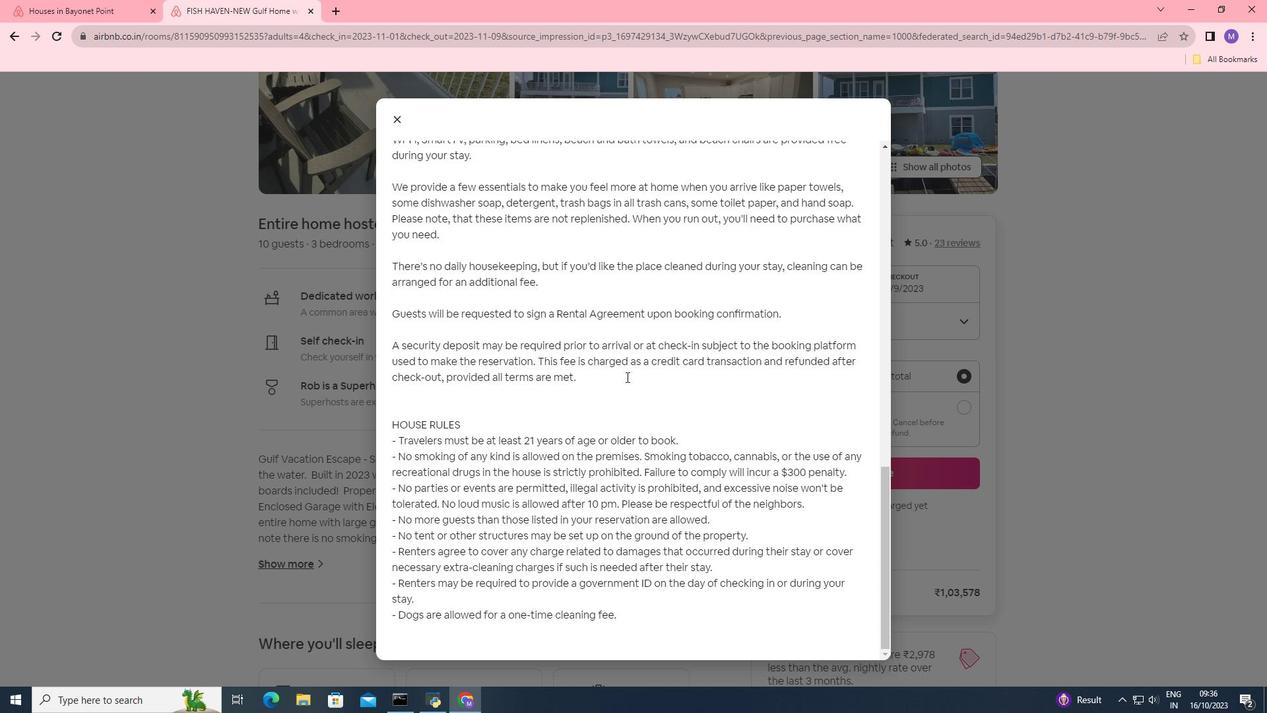 
Action: Mouse moved to (393, 116)
Screenshot: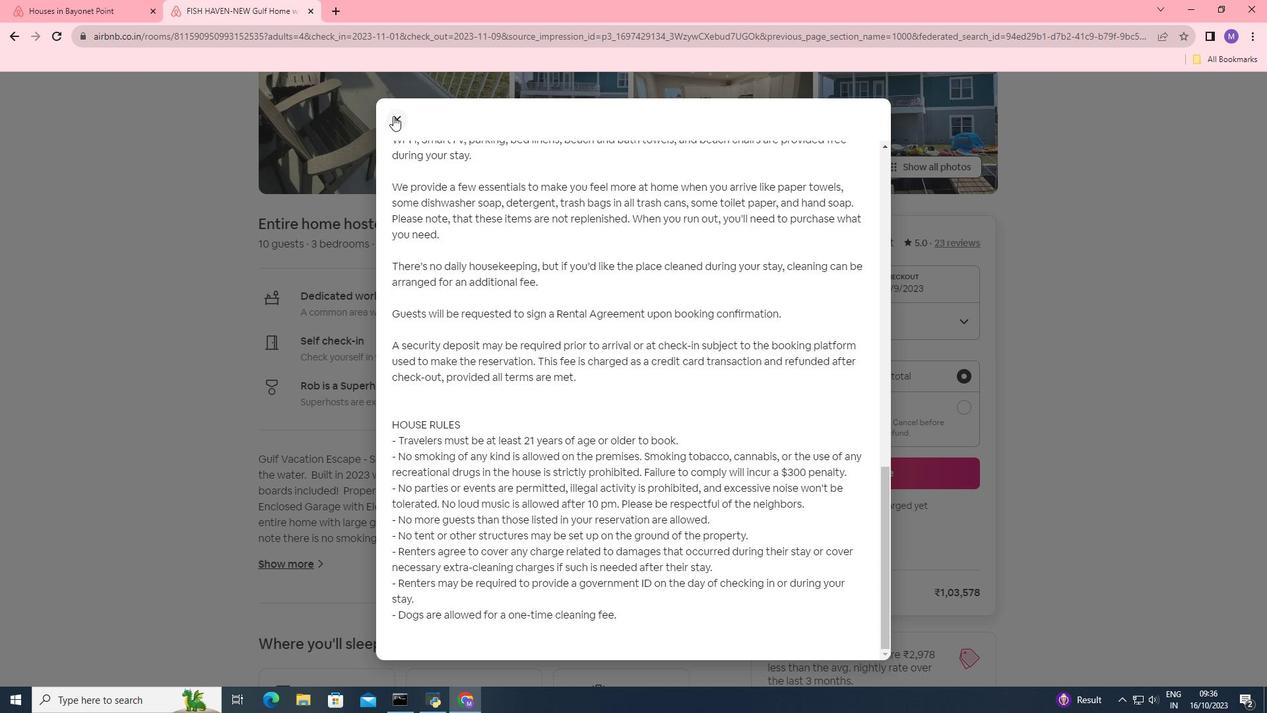 
Action: Mouse pressed left at (393, 116)
Screenshot: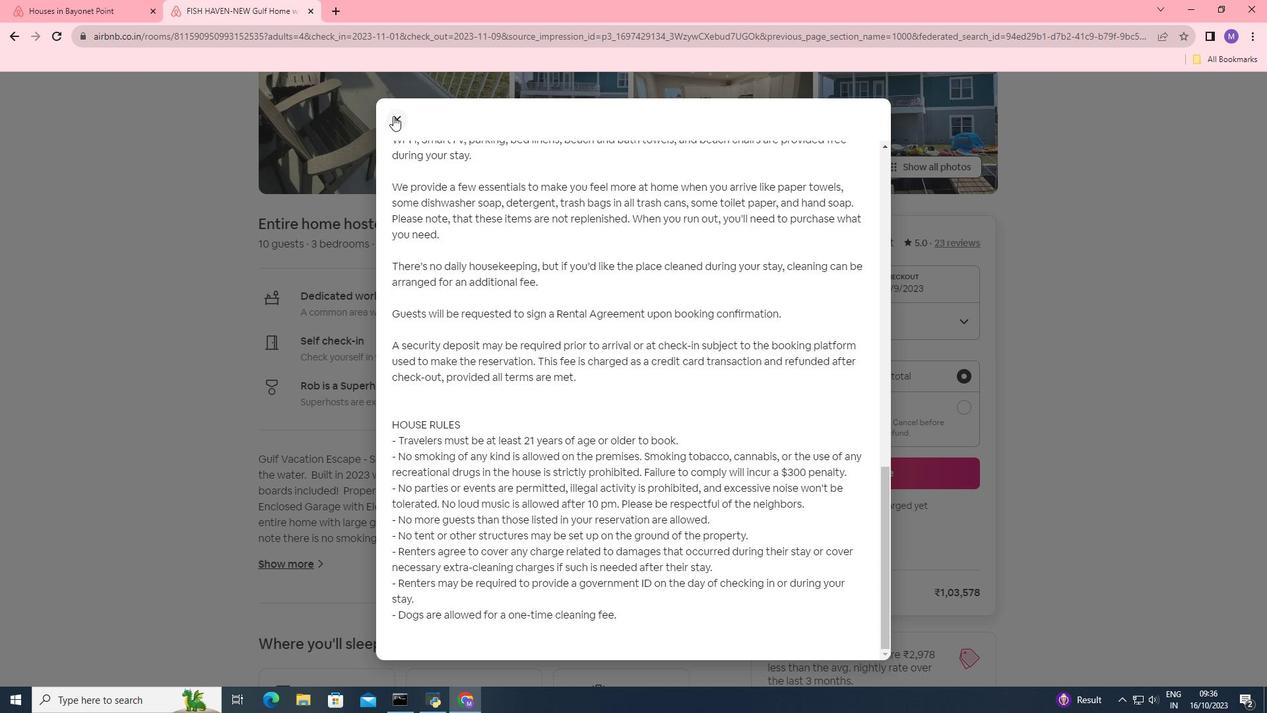 
Action: Mouse moved to (472, 476)
Screenshot: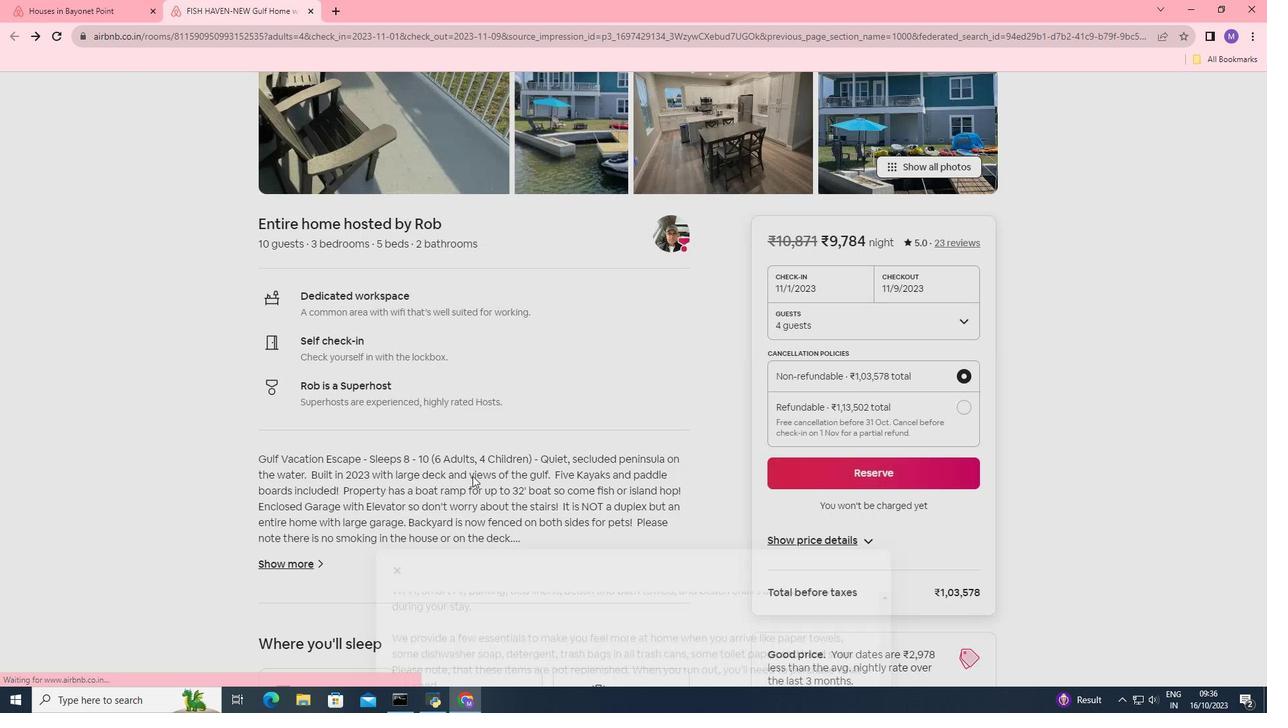 
Action: Mouse scrolled (472, 475) with delta (0, 0)
Screenshot: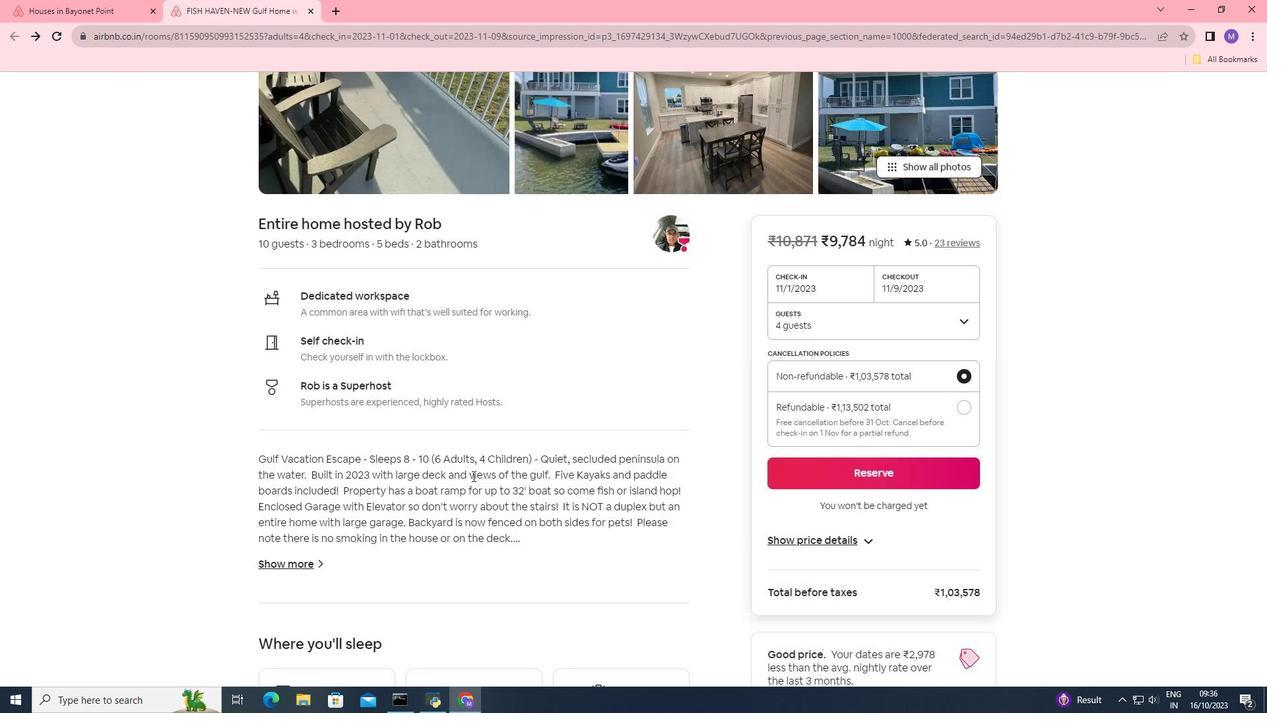 
Action: Mouse scrolled (472, 475) with delta (0, 0)
Screenshot: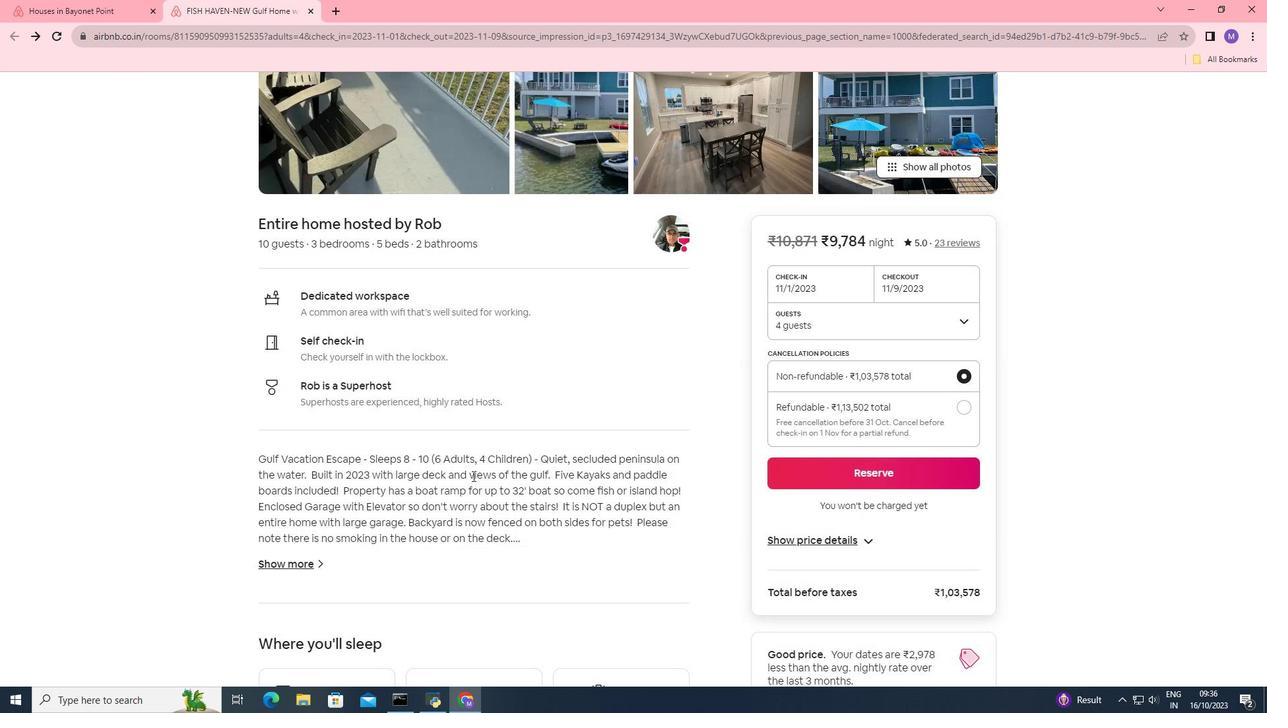 
Action: Mouse scrolled (472, 475) with delta (0, 0)
Screenshot: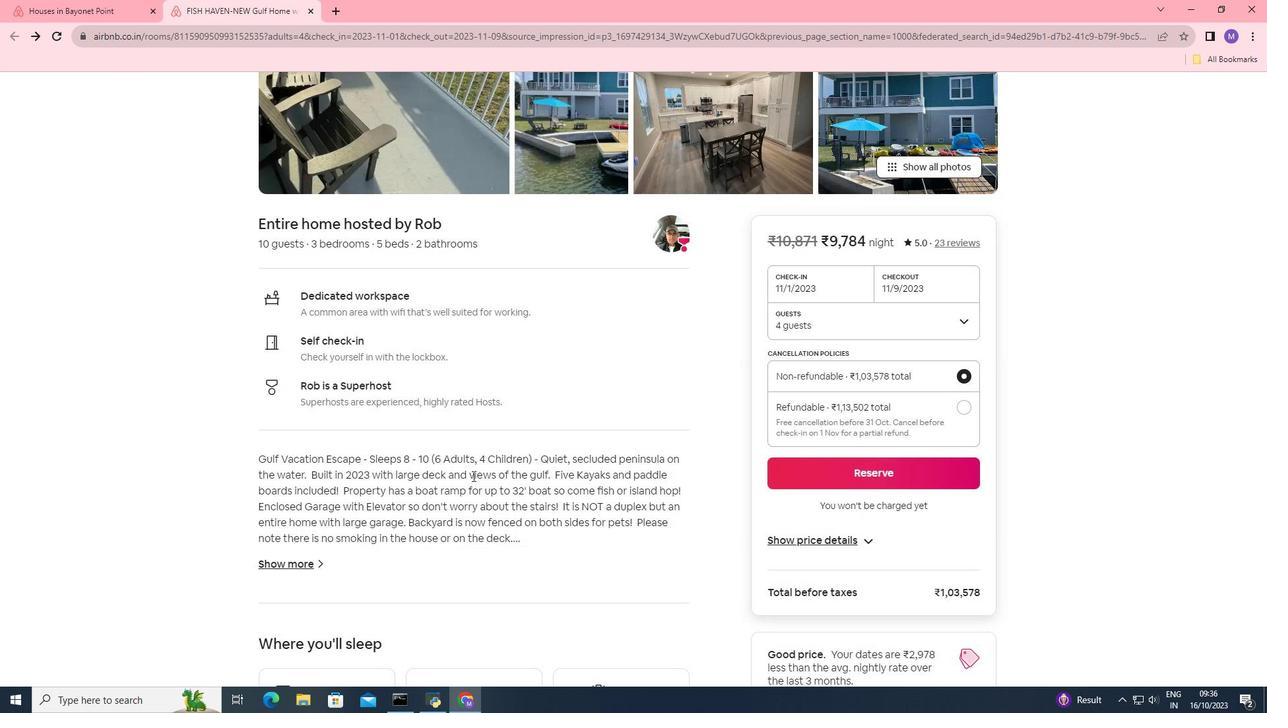 
Action: Mouse scrolled (472, 475) with delta (0, 0)
Screenshot: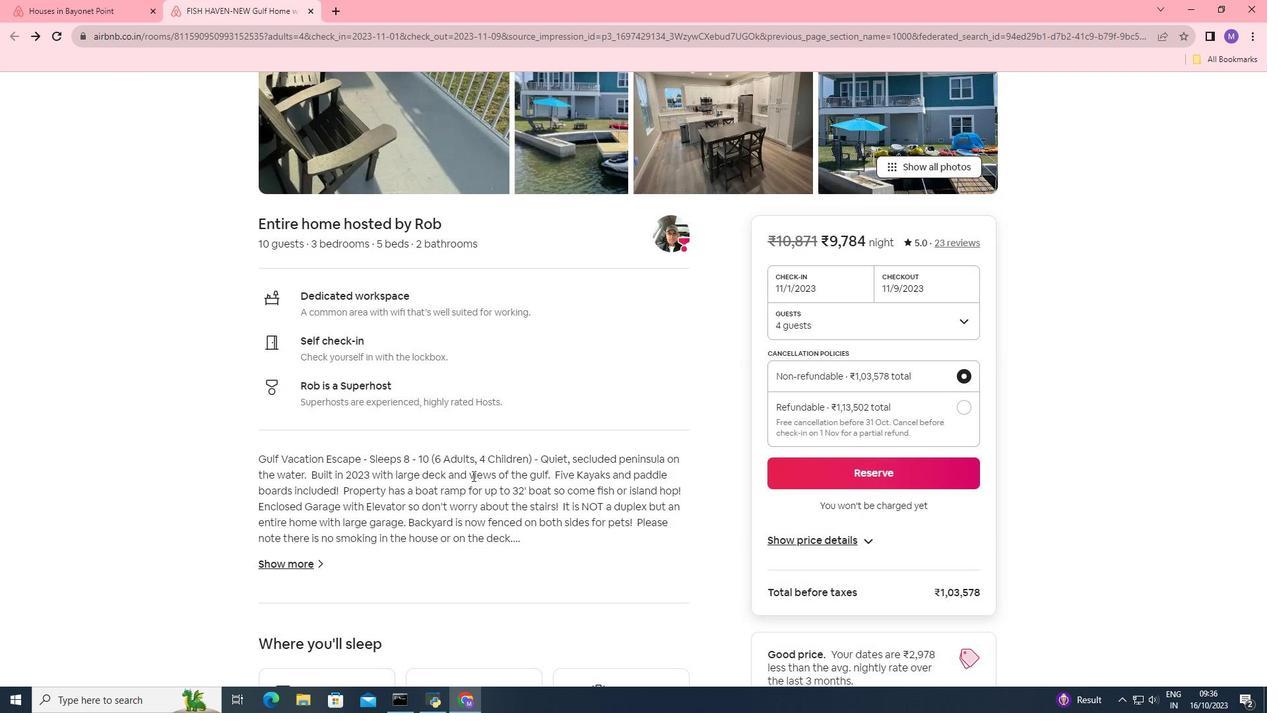
Action: Mouse scrolled (472, 475) with delta (0, 0)
Screenshot: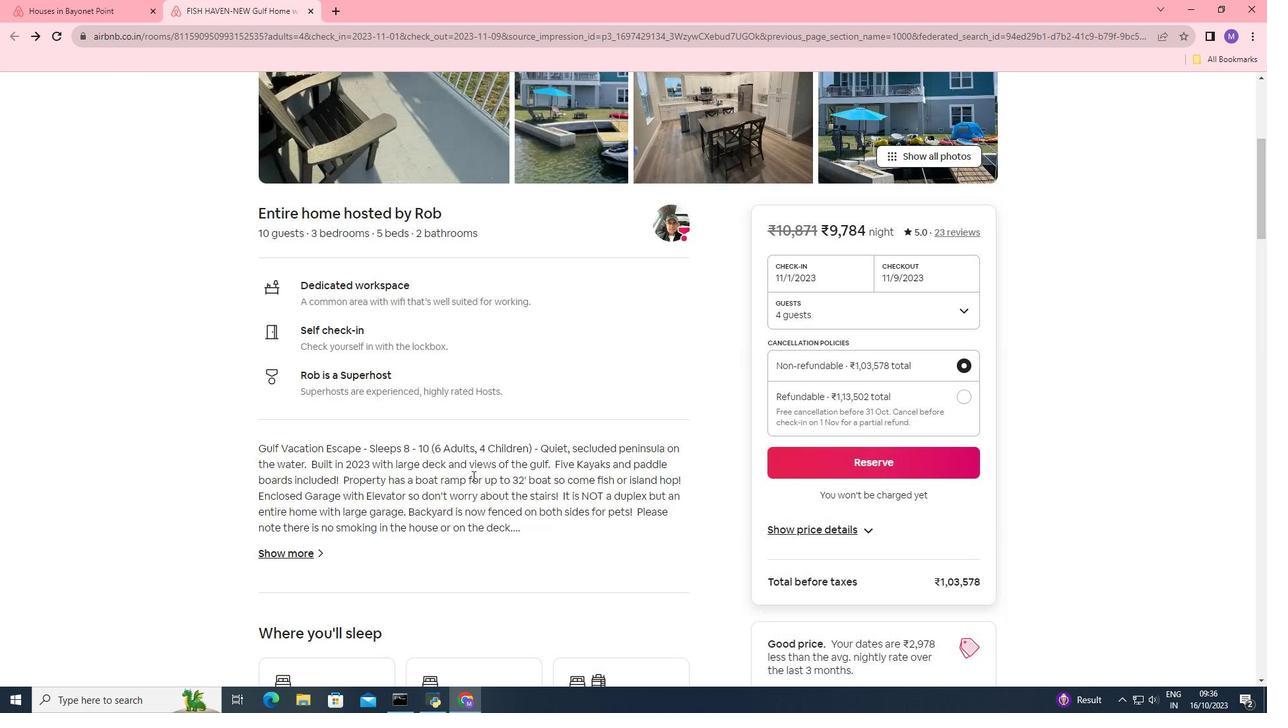 
Action: Mouse scrolled (472, 475) with delta (0, 0)
Screenshot: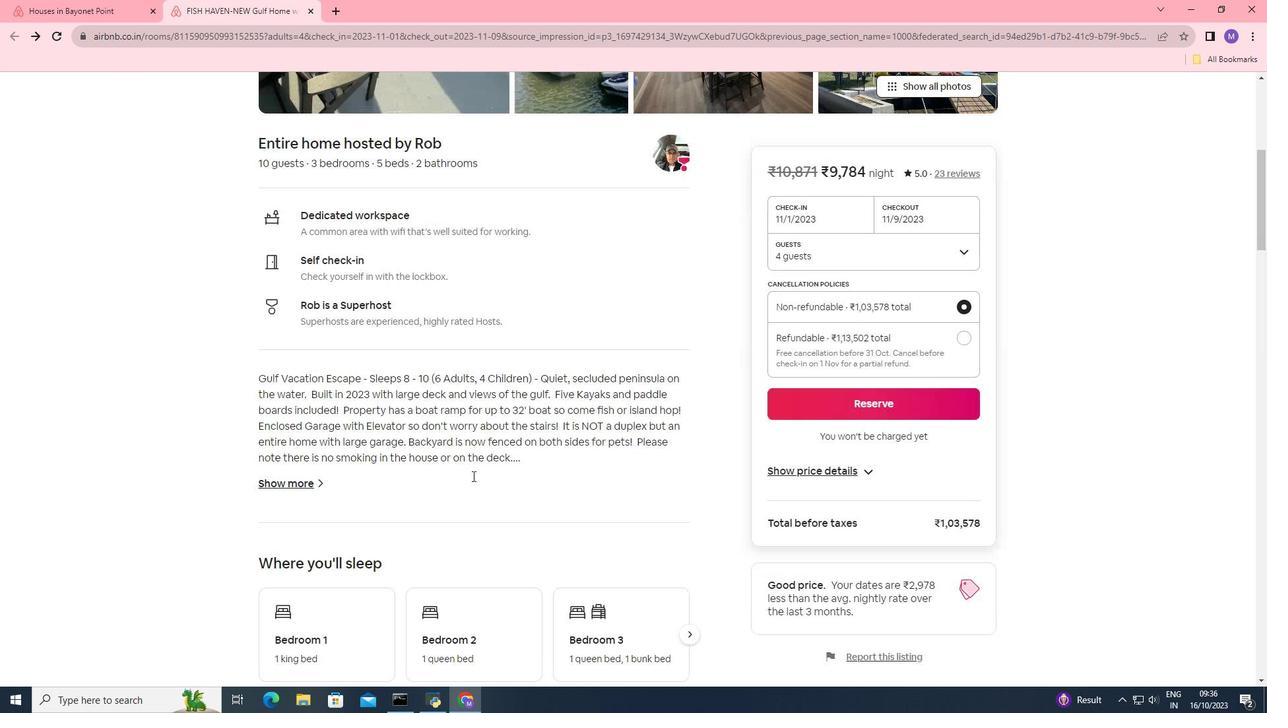 
Action: Mouse moved to (469, 475)
Screenshot: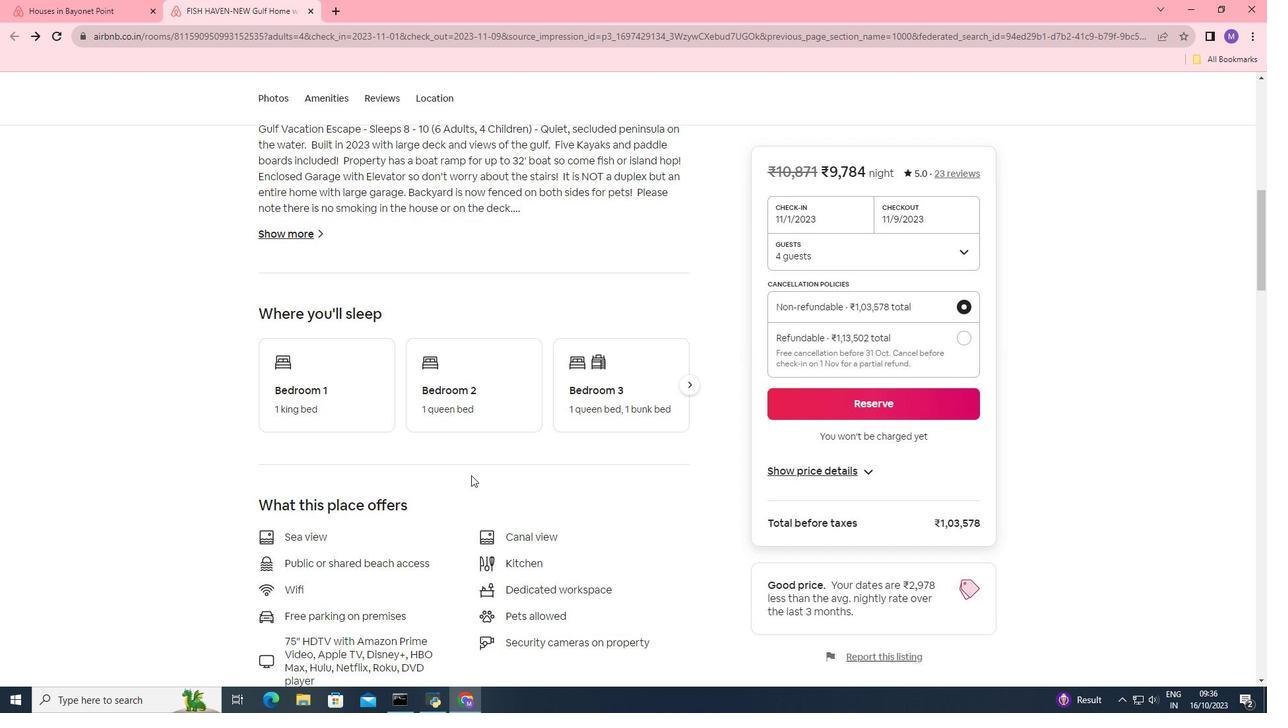
Action: Mouse scrolled (469, 474) with delta (0, 0)
Screenshot: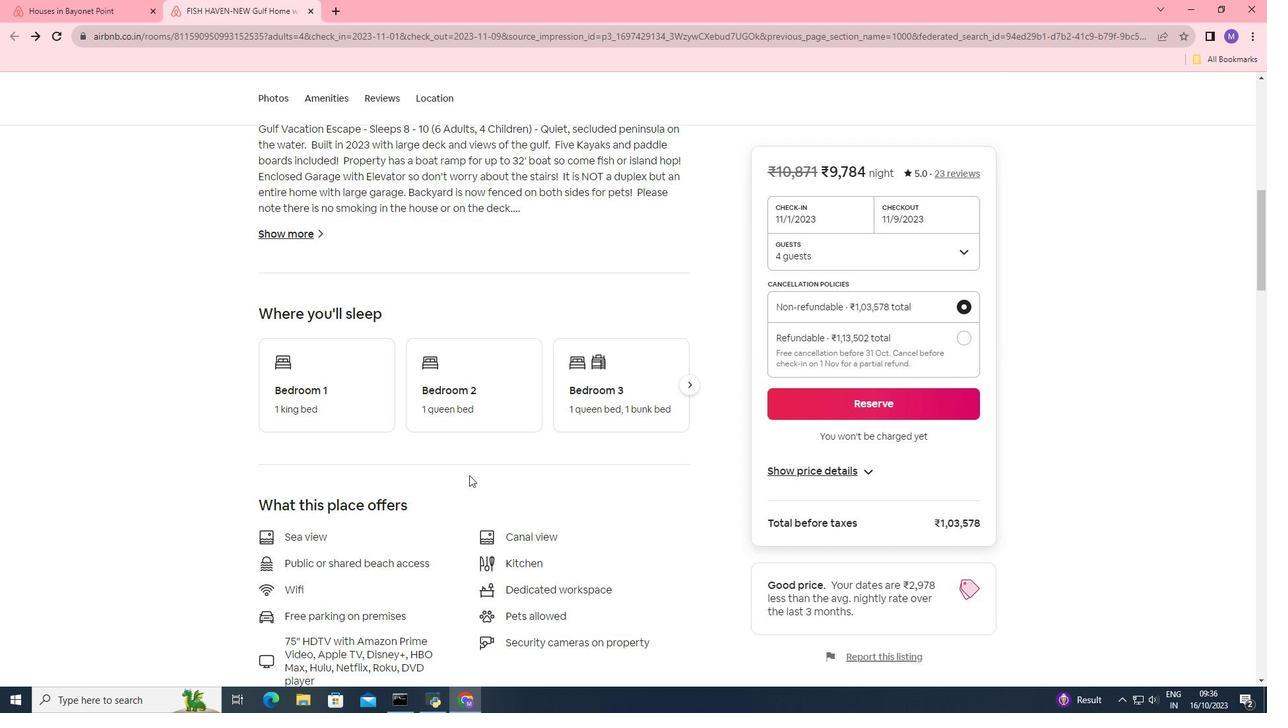 
Action: Mouse scrolled (469, 474) with delta (0, 0)
Screenshot: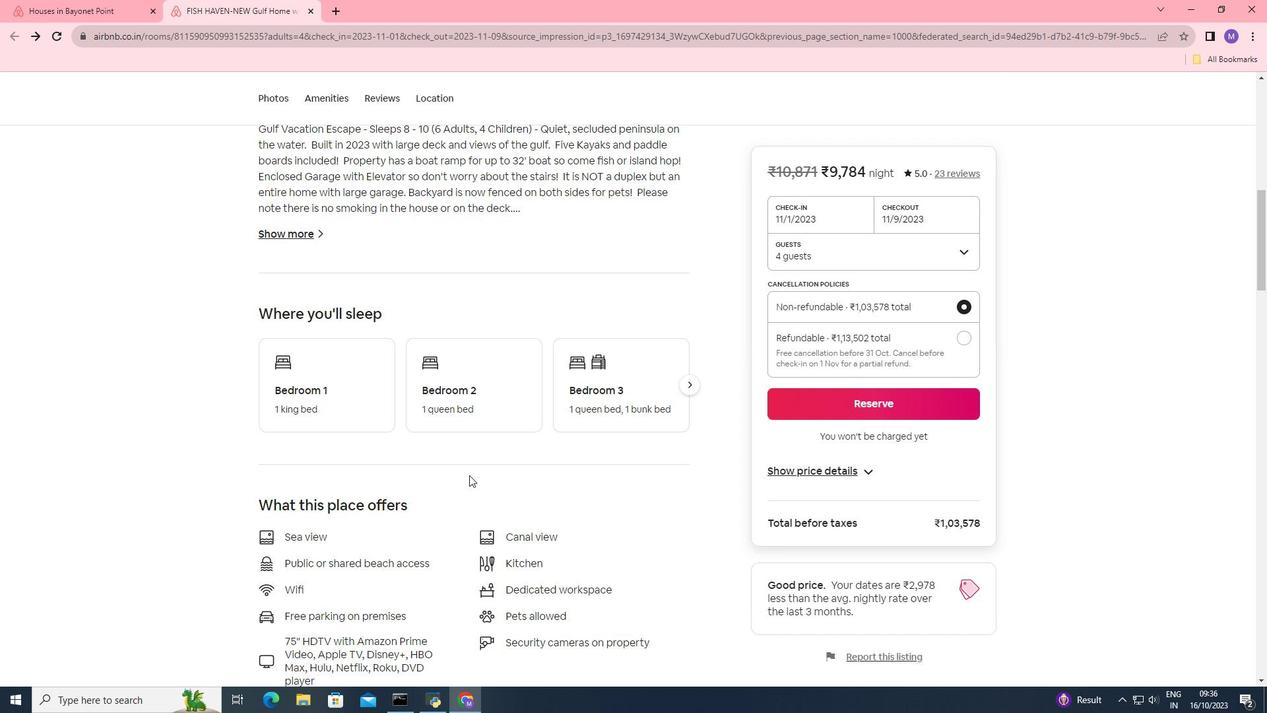 
Action: Mouse scrolled (469, 474) with delta (0, 0)
Screenshot: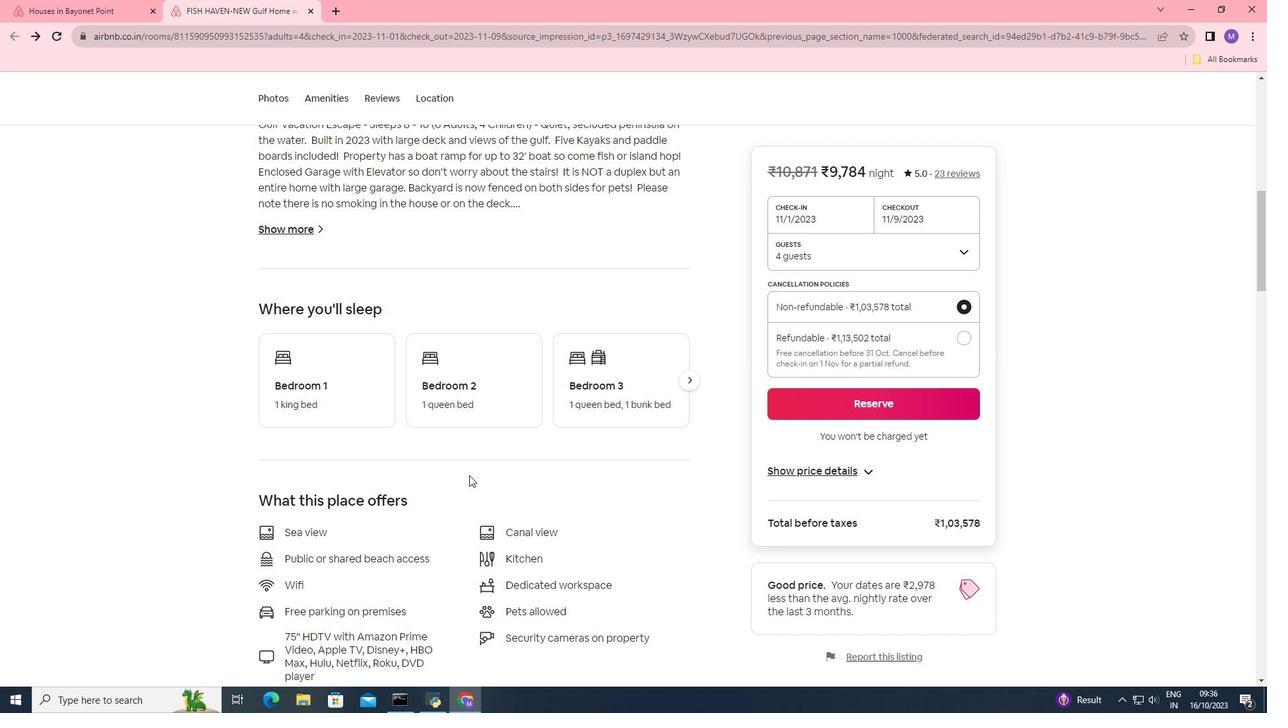 
Action: Mouse scrolled (469, 474) with delta (0, 0)
Screenshot: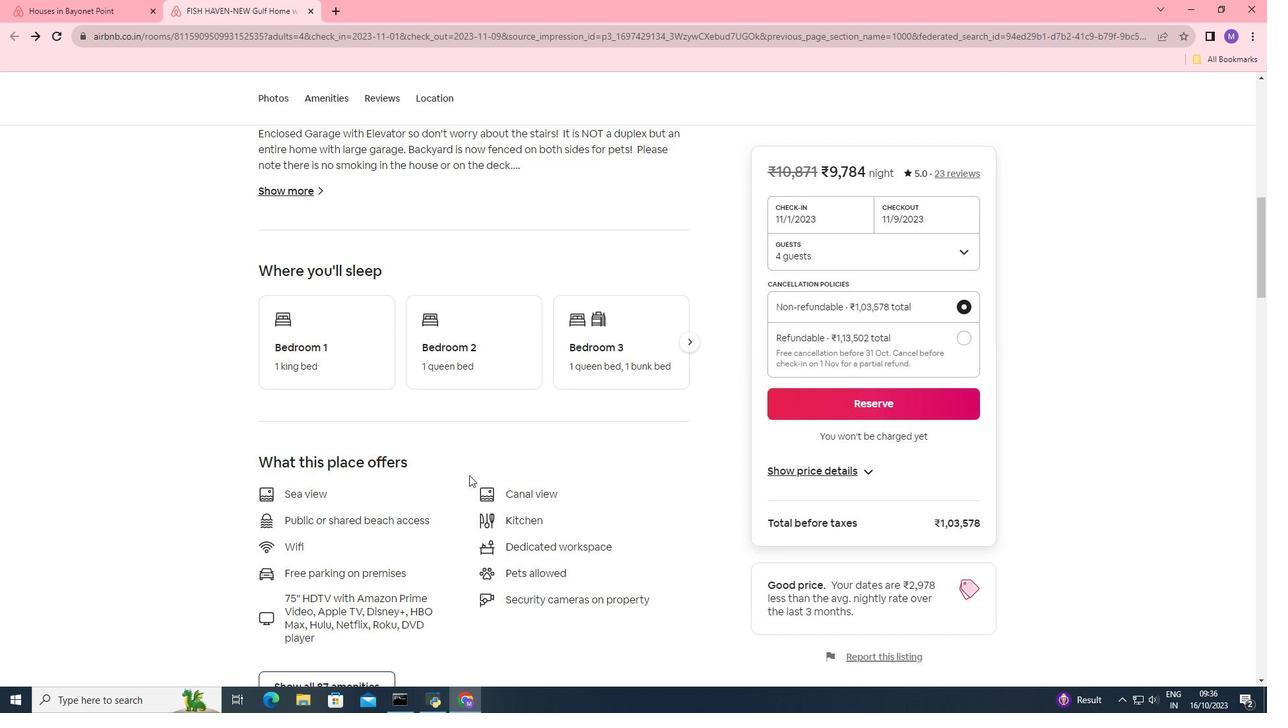 
Action: Mouse moved to (373, 475)
Screenshot: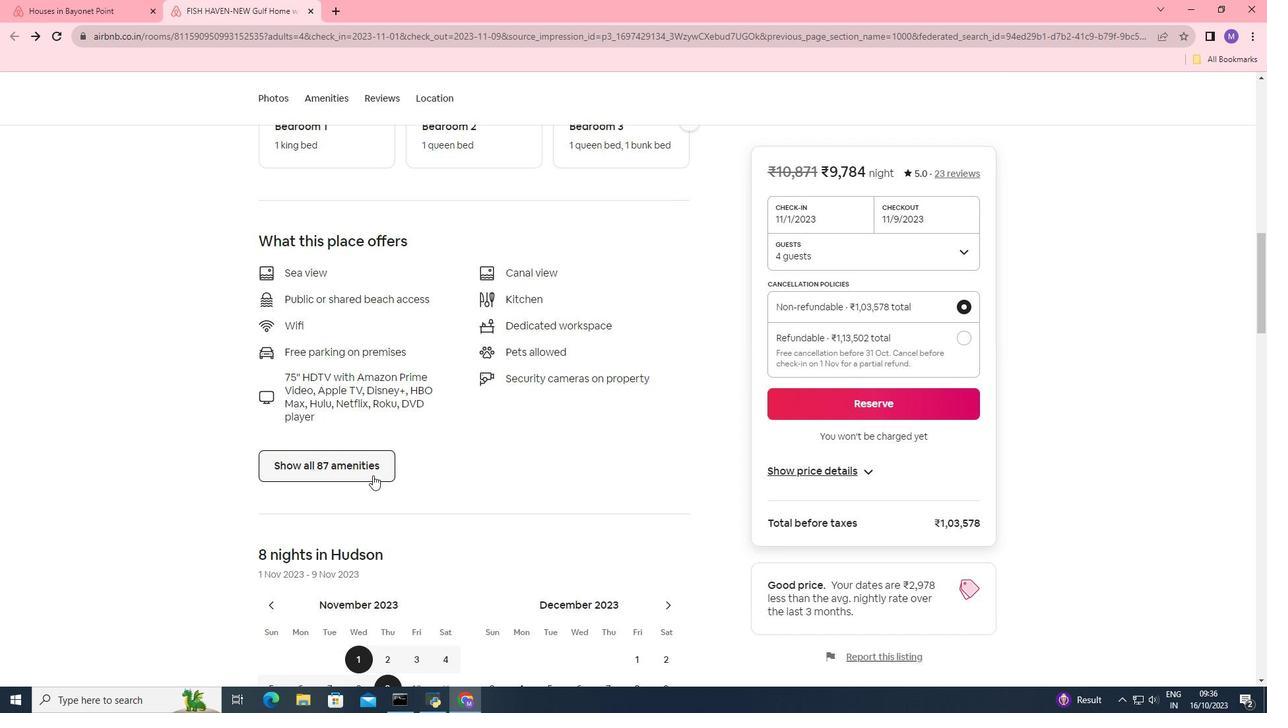 
Action: Mouse pressed left at (373, 475)
Screenshot: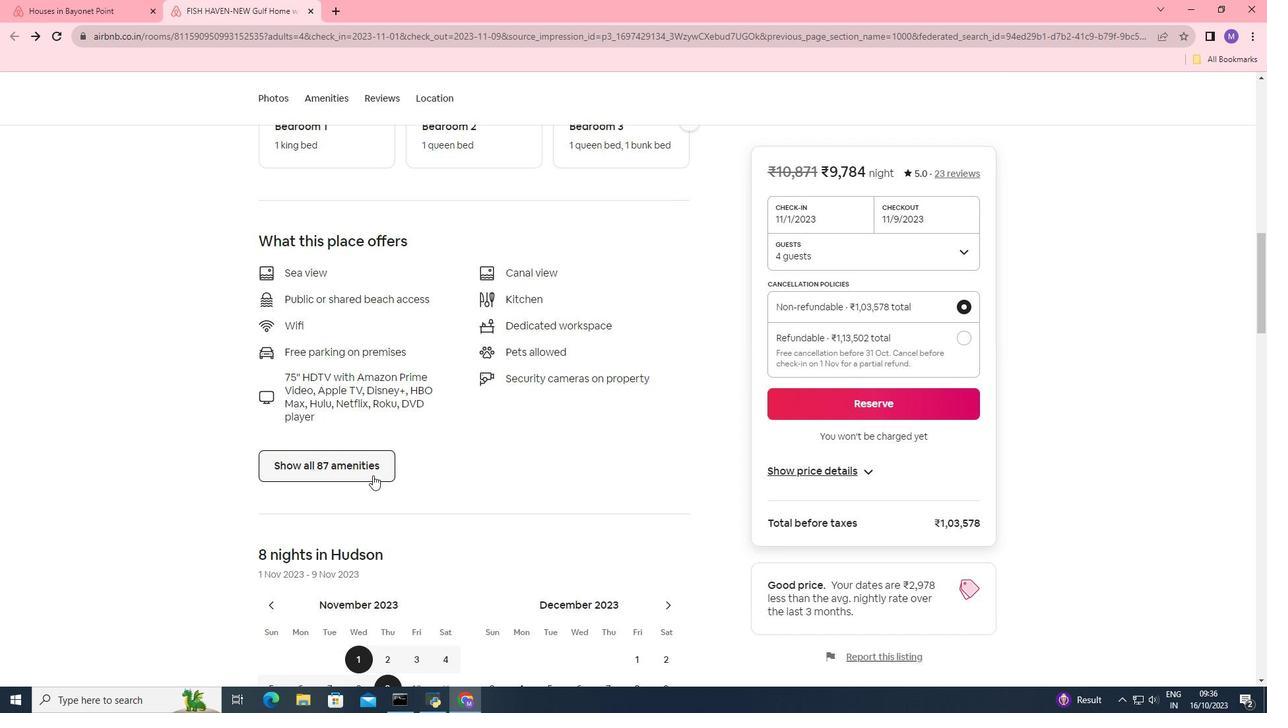 
Action: Mouse moved to (682, 429)
Screenshot: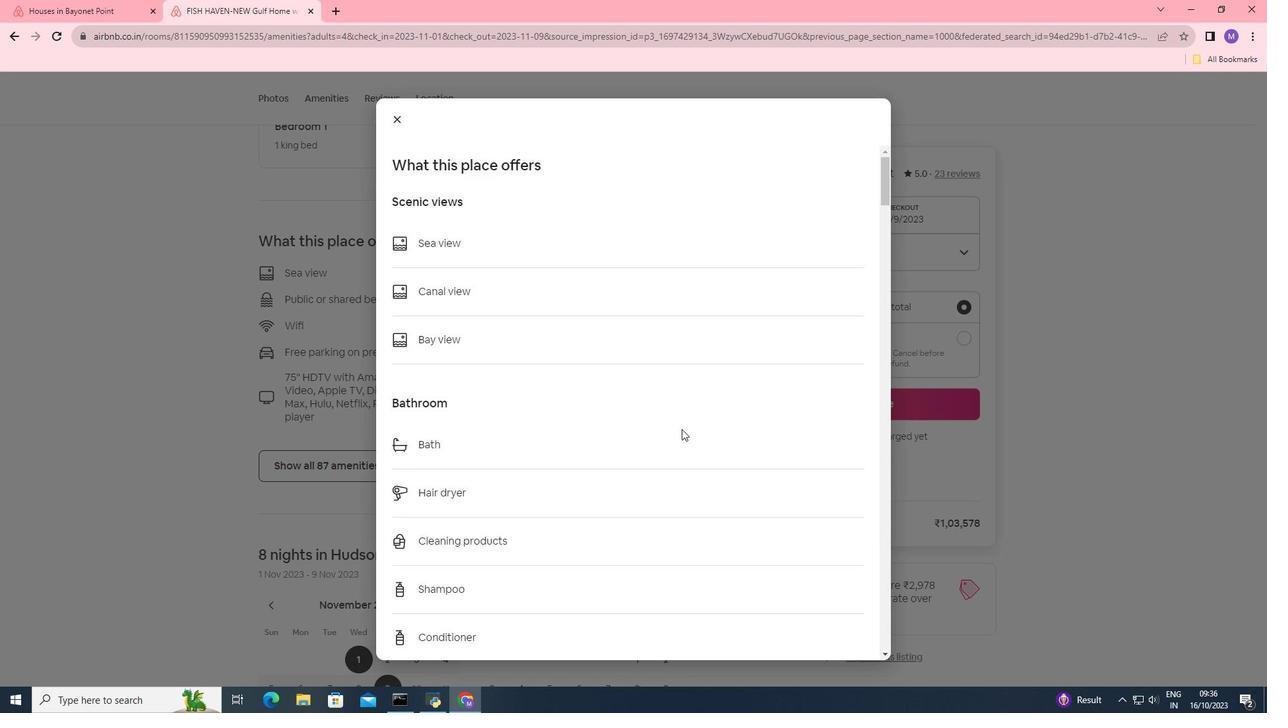 
Action: Mouse scrolled (682, 428) with delta (0, 0)
Screenshot: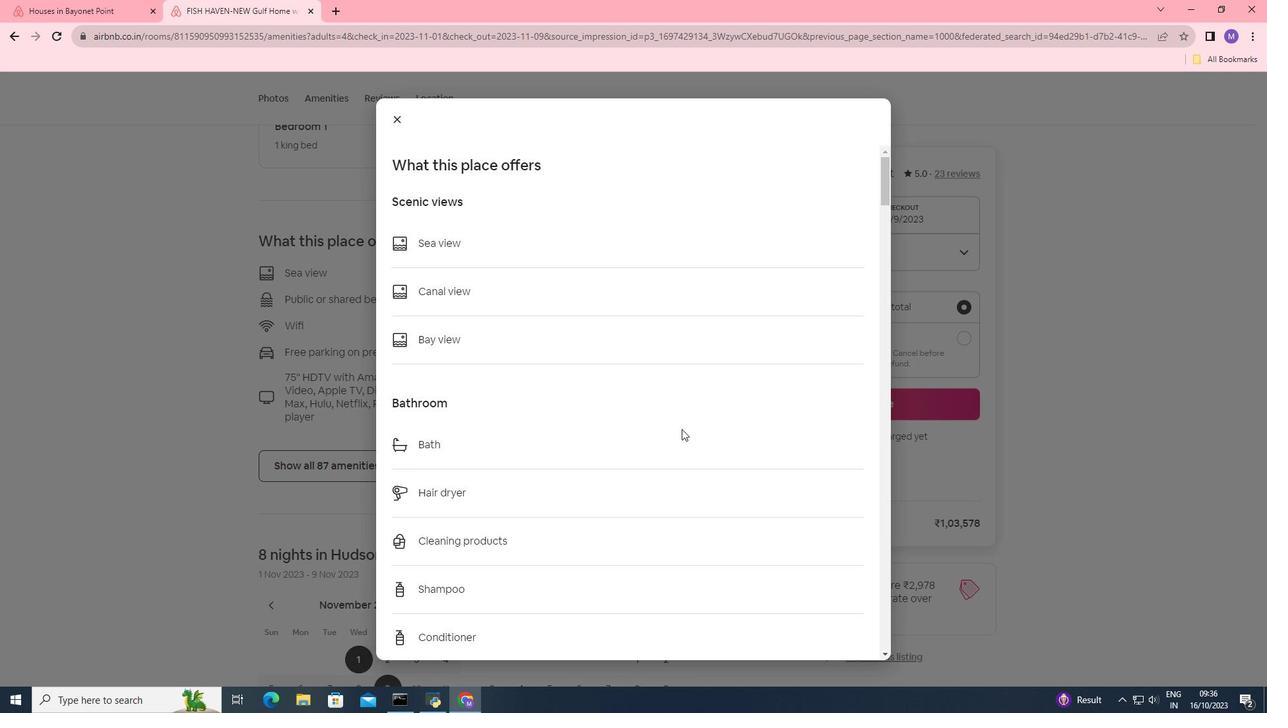 
Action: Mouse scrolled (682, 428) with delta (0, 0)
Screenshot: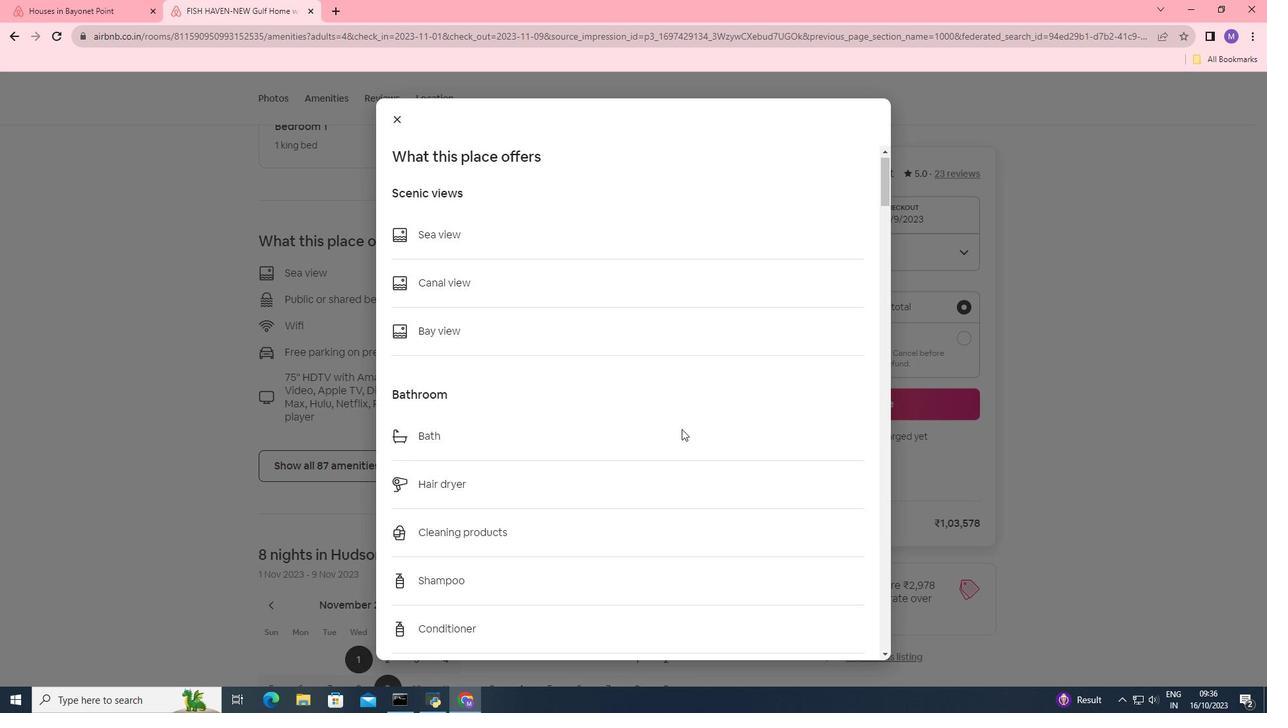 
Action: Mouse scrolled (682, 428) with delta (0, 0)
Screenshot: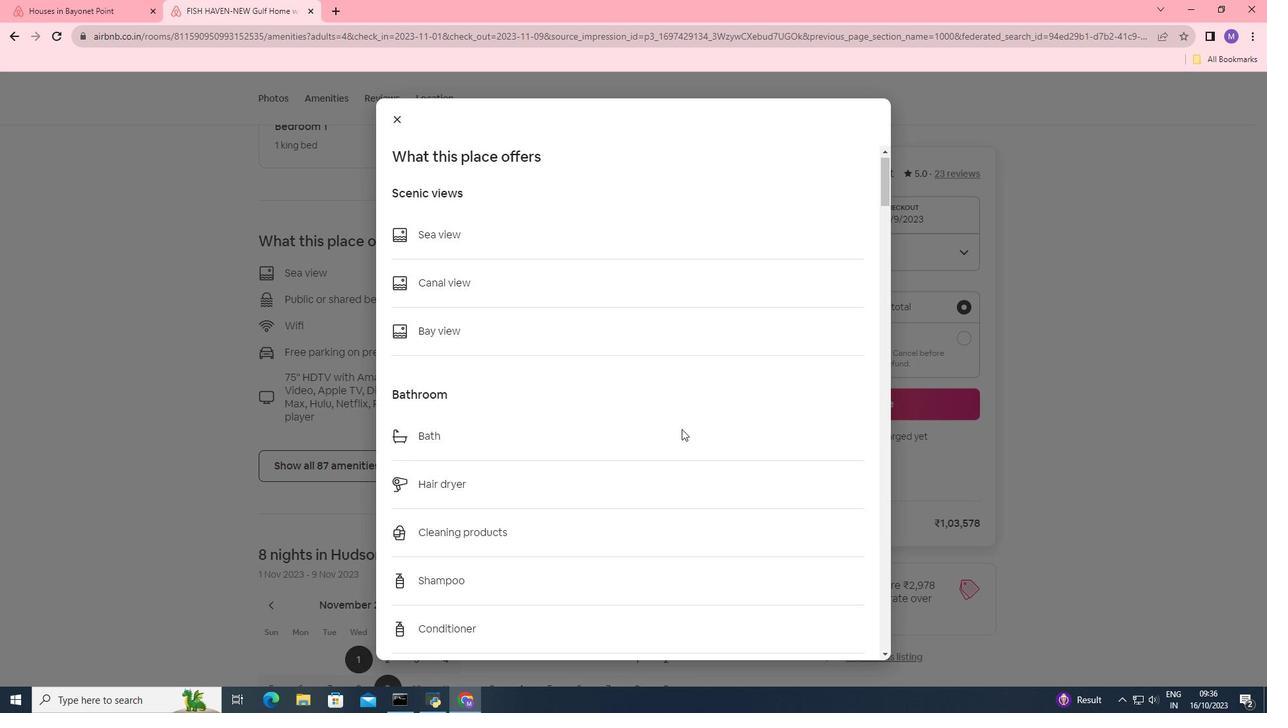 
Action: Mouse scrolled (682, 428) with delta (0, 0)
Screenshot: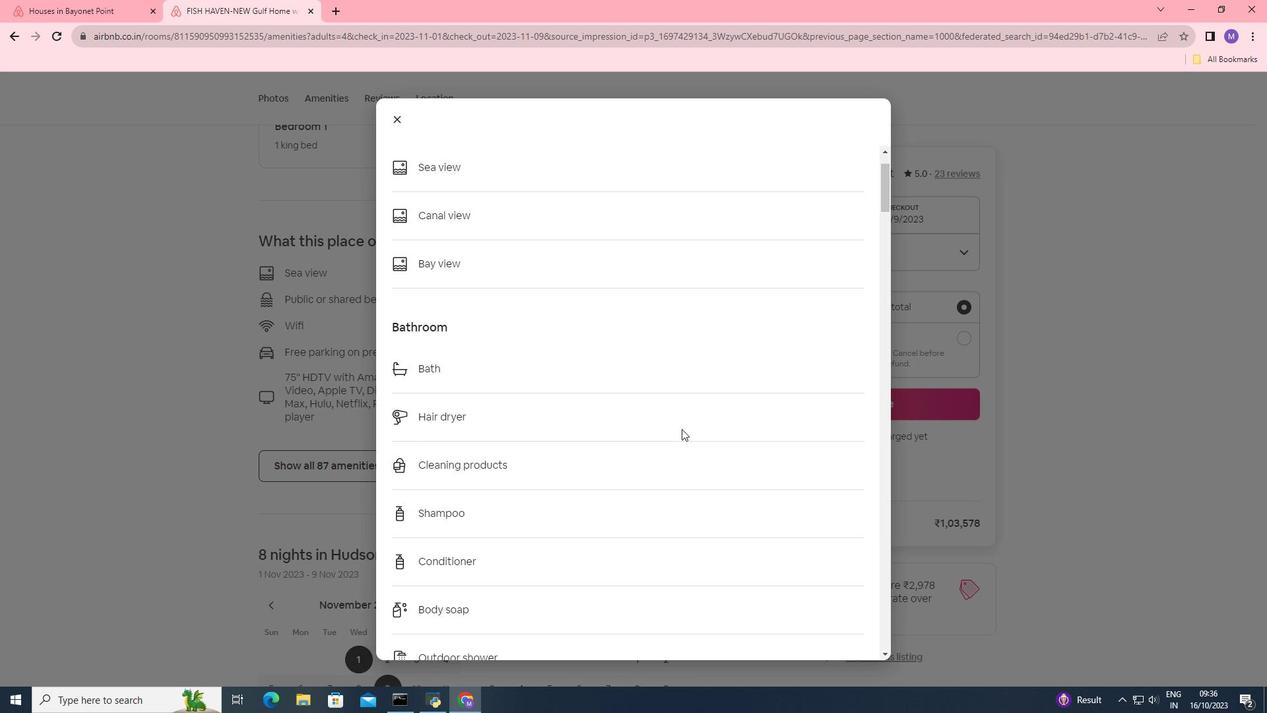 
Action: Mouse scrolled (682, 428) with delta (0, 0)
Screenshot: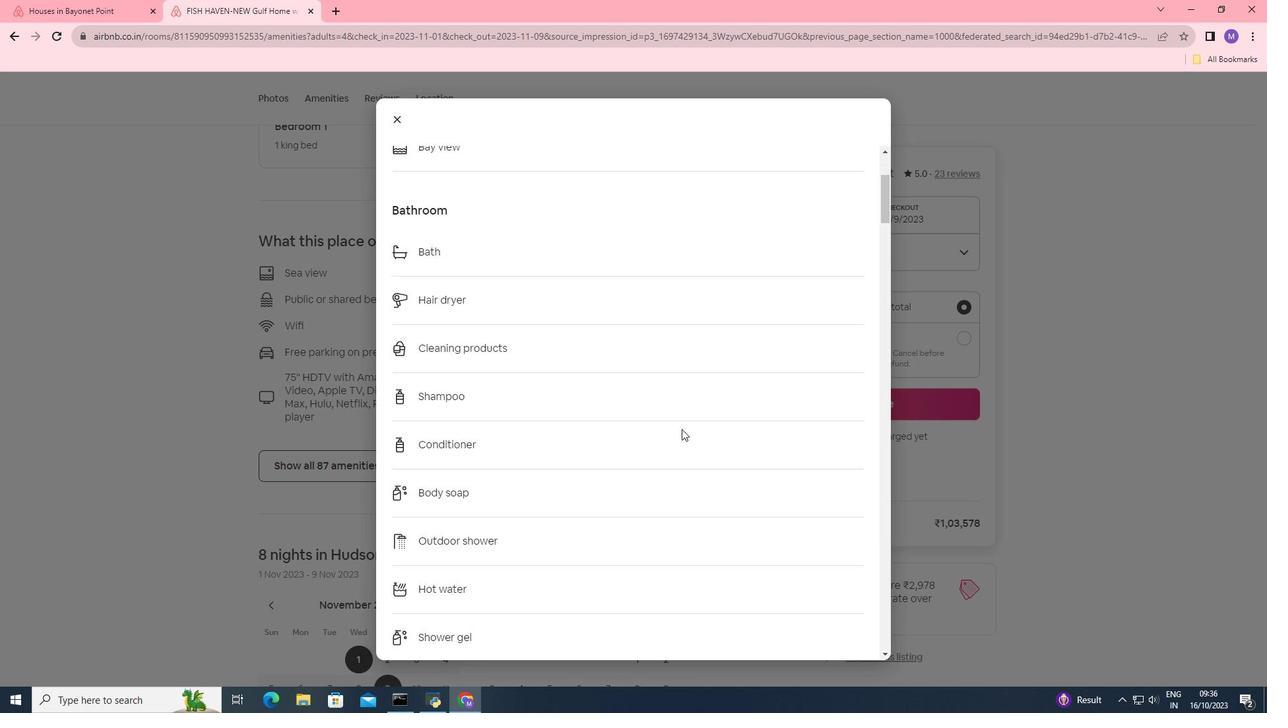 
Action: Mouse scrolled (682, 428) with delta (0, 0)
Screenshot: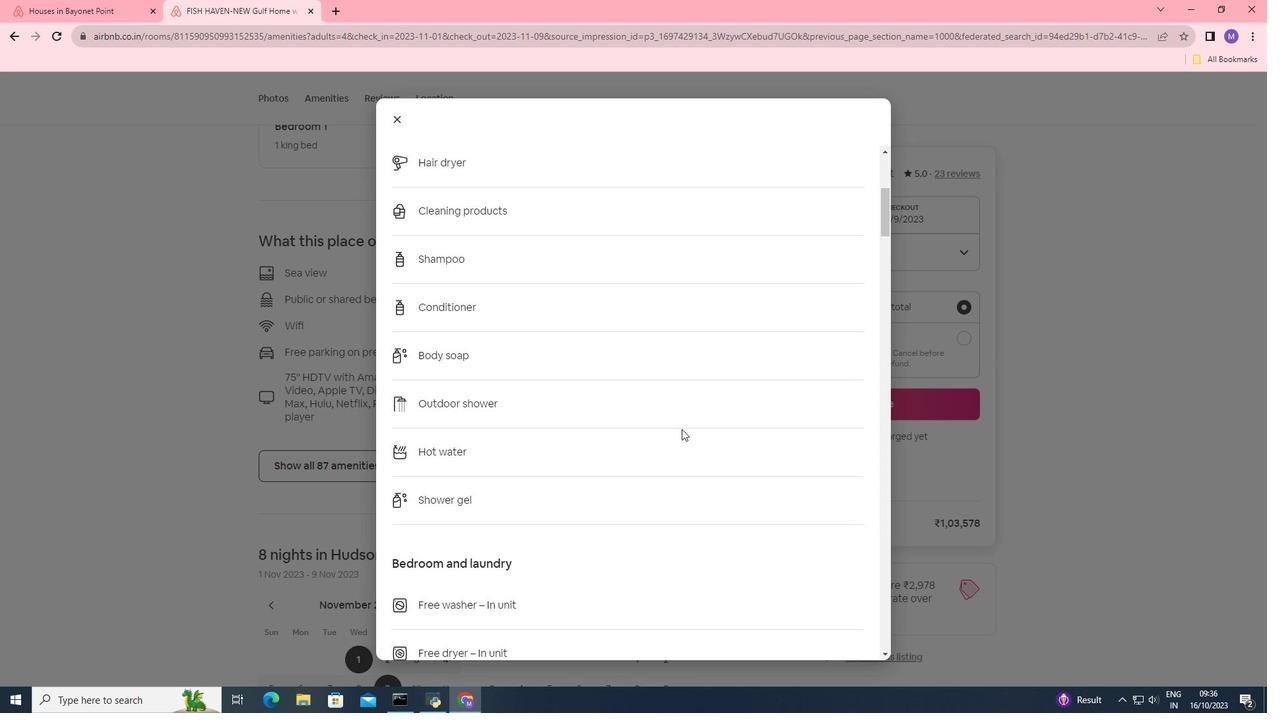 
Action: Mouse scrolled (682, 428) with delta (0, 0)
Screenshot: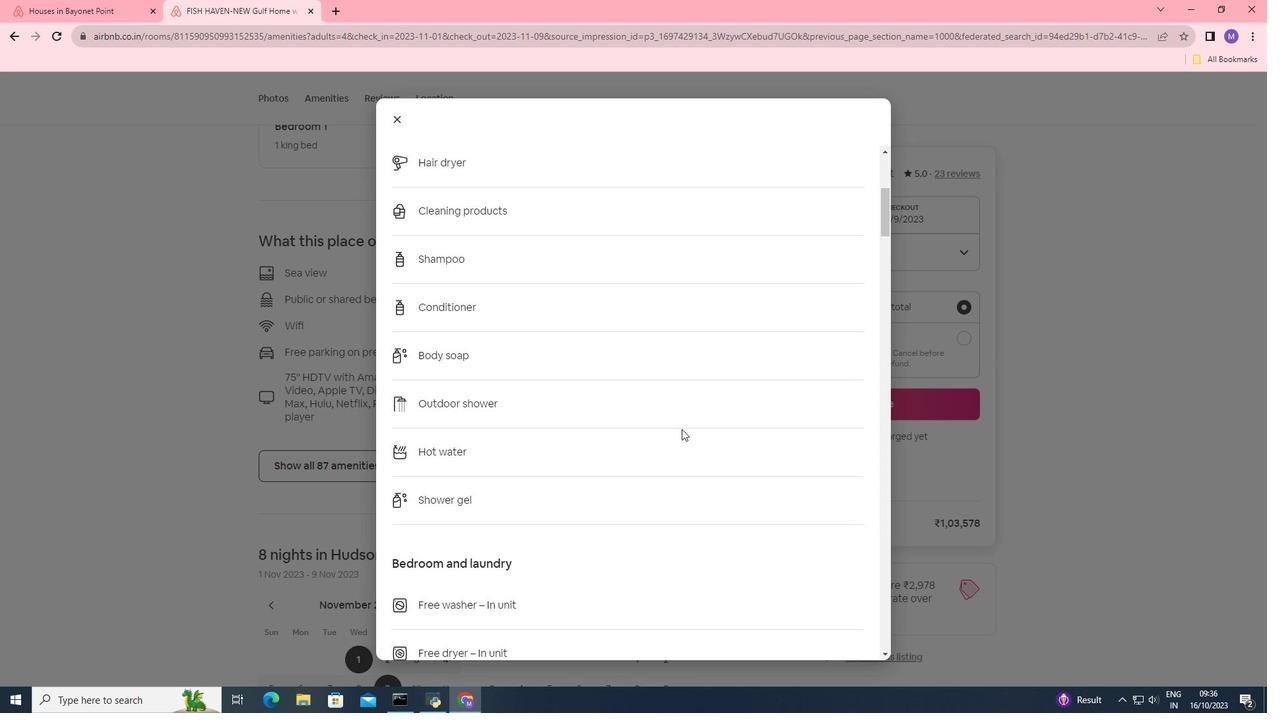 
Action: Mouse scrolled (682, 428) with delta (0, 0)
Screenshot: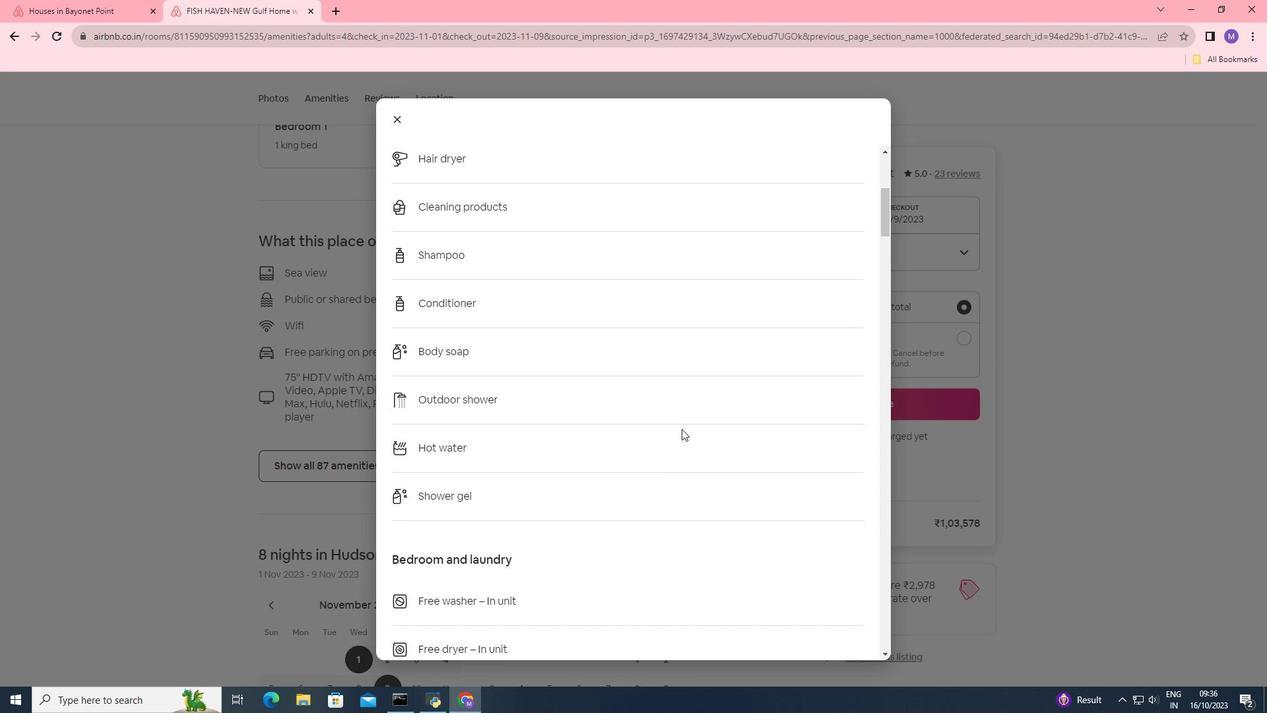 
Action: Mouse scrolled (682, 428) with delta (0, 0)
Screenshot: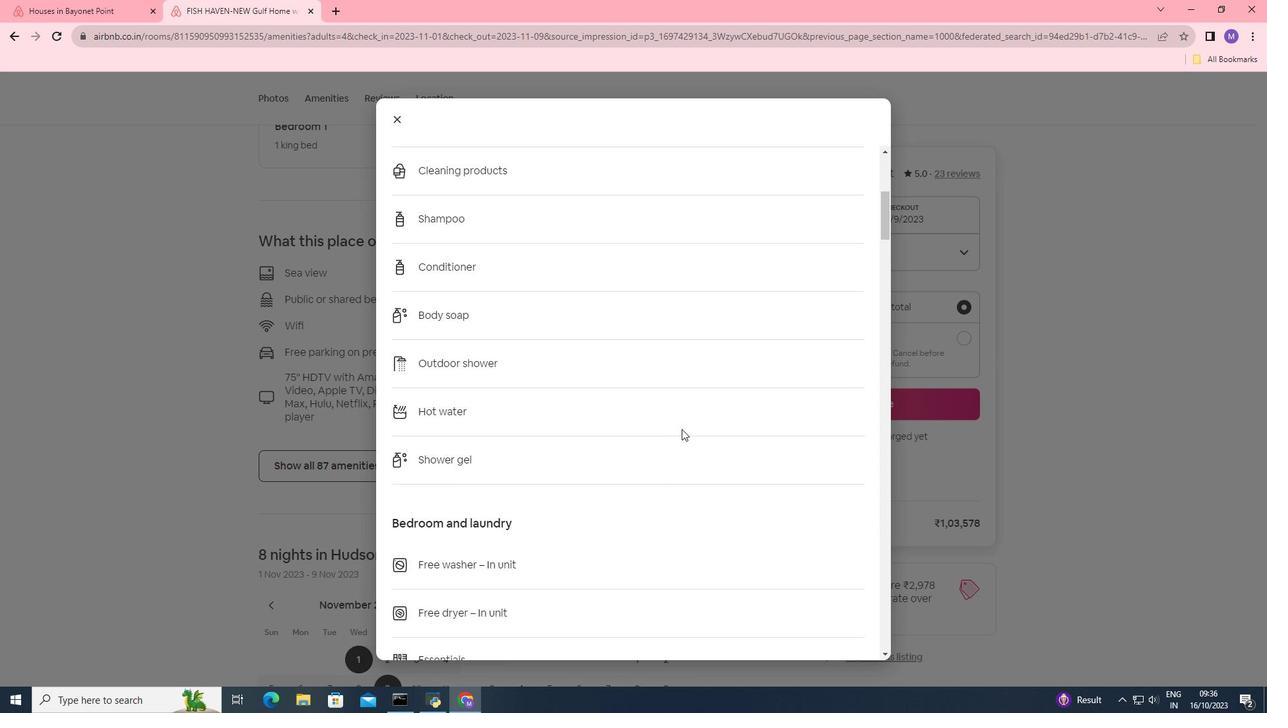 
Action: Mouse scrolled (682, 428) with delta (0, 0)
Screenshot: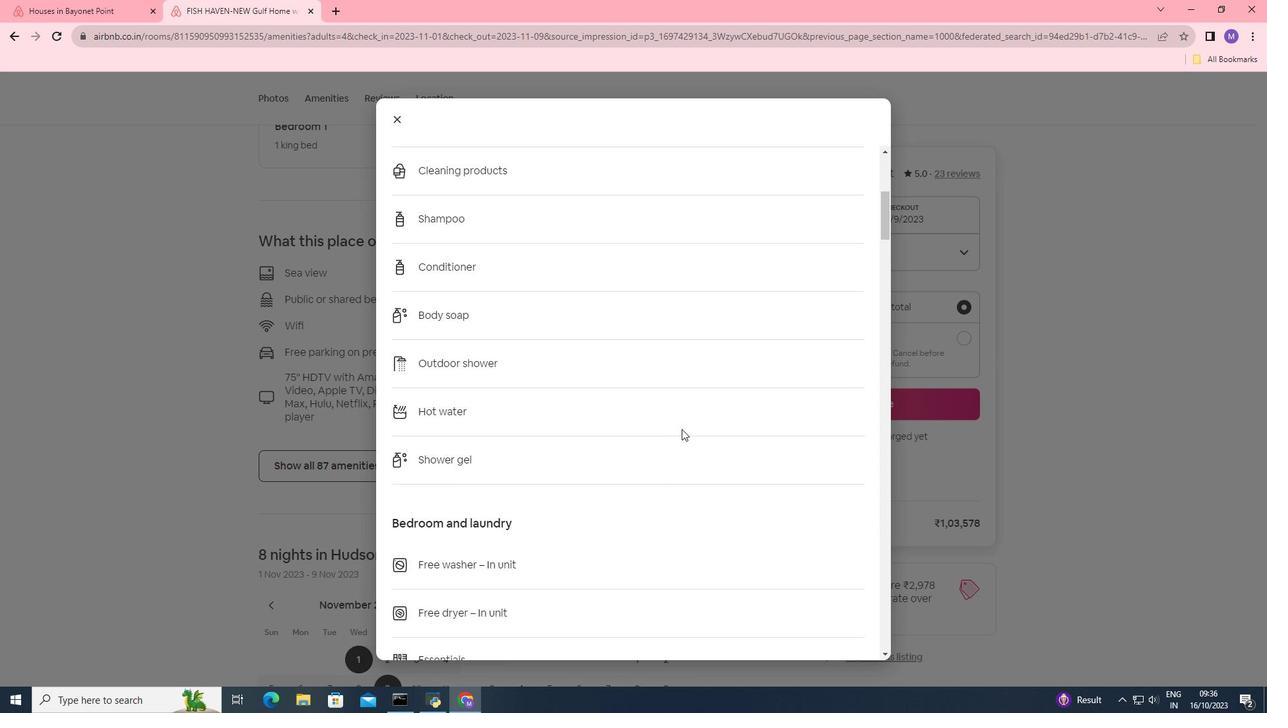 
Action: Mouse scrolled (682, 428) with delta (0, 0)
Screenshot: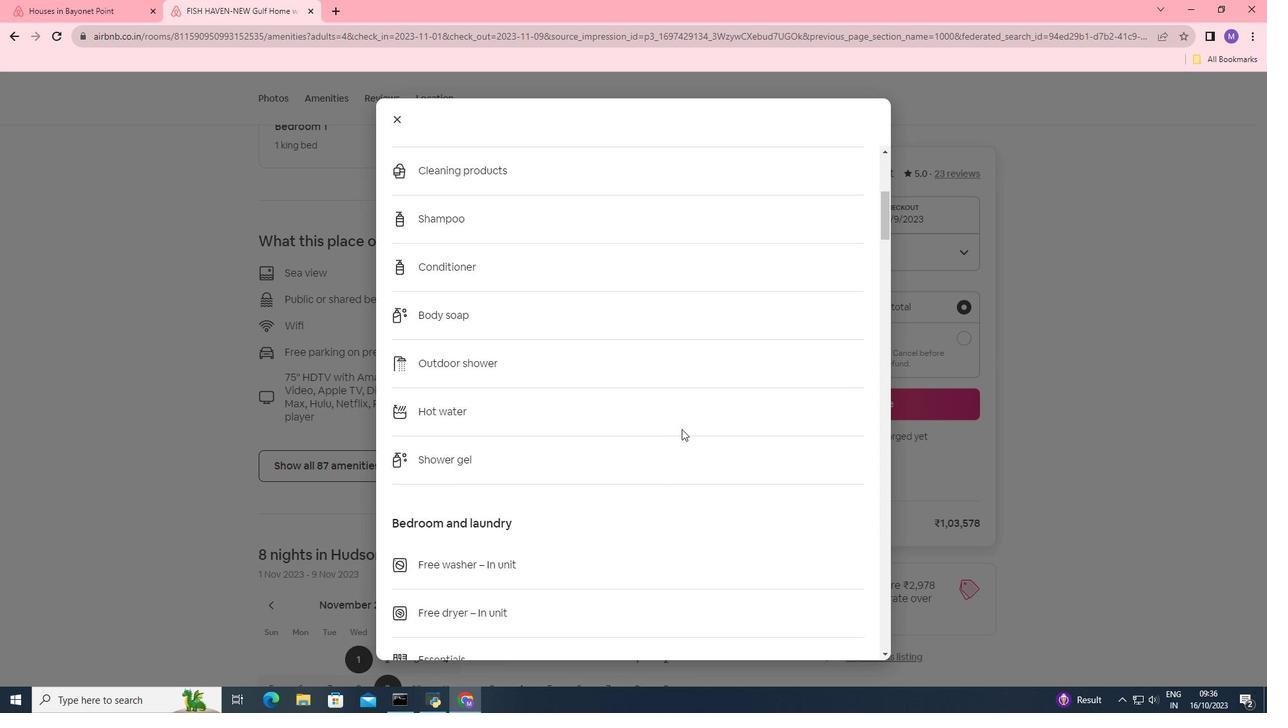
Action: Mouse scrolled (682, 428) with delta (0, 0)
Screenshot: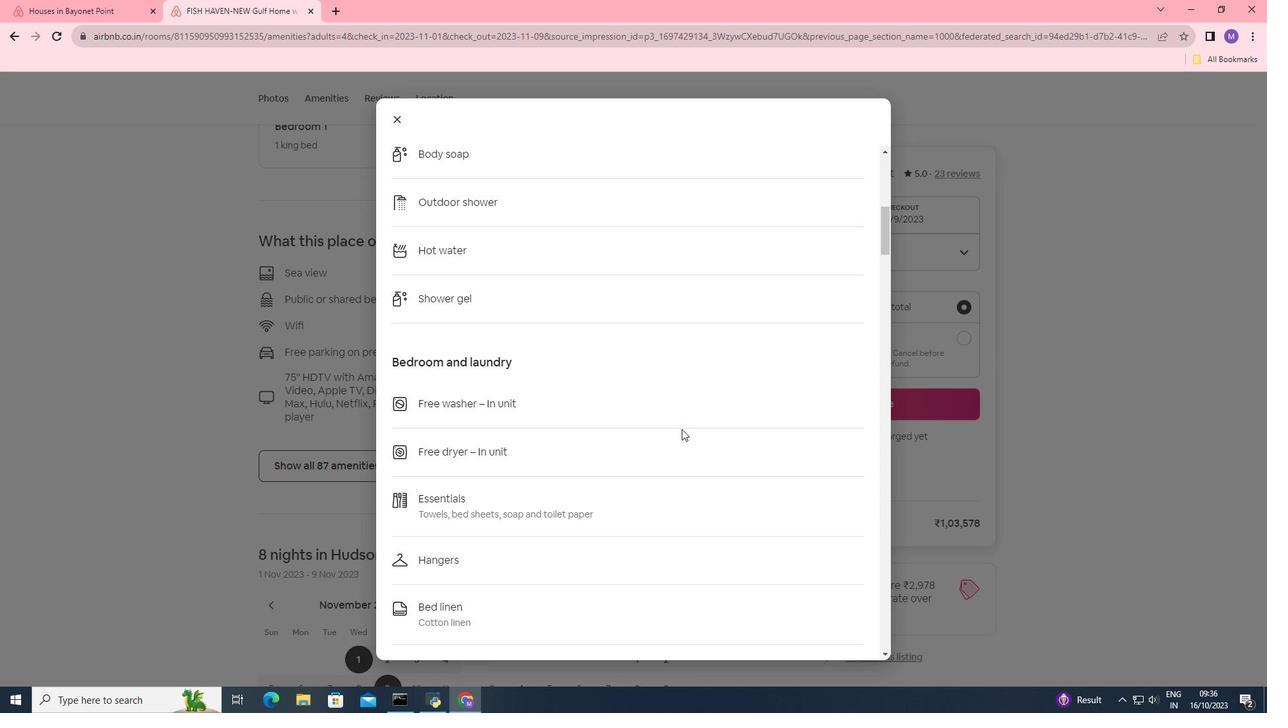 
Action: Mouse scrolled (682, 428) with delta (0, 0)
Screenshot: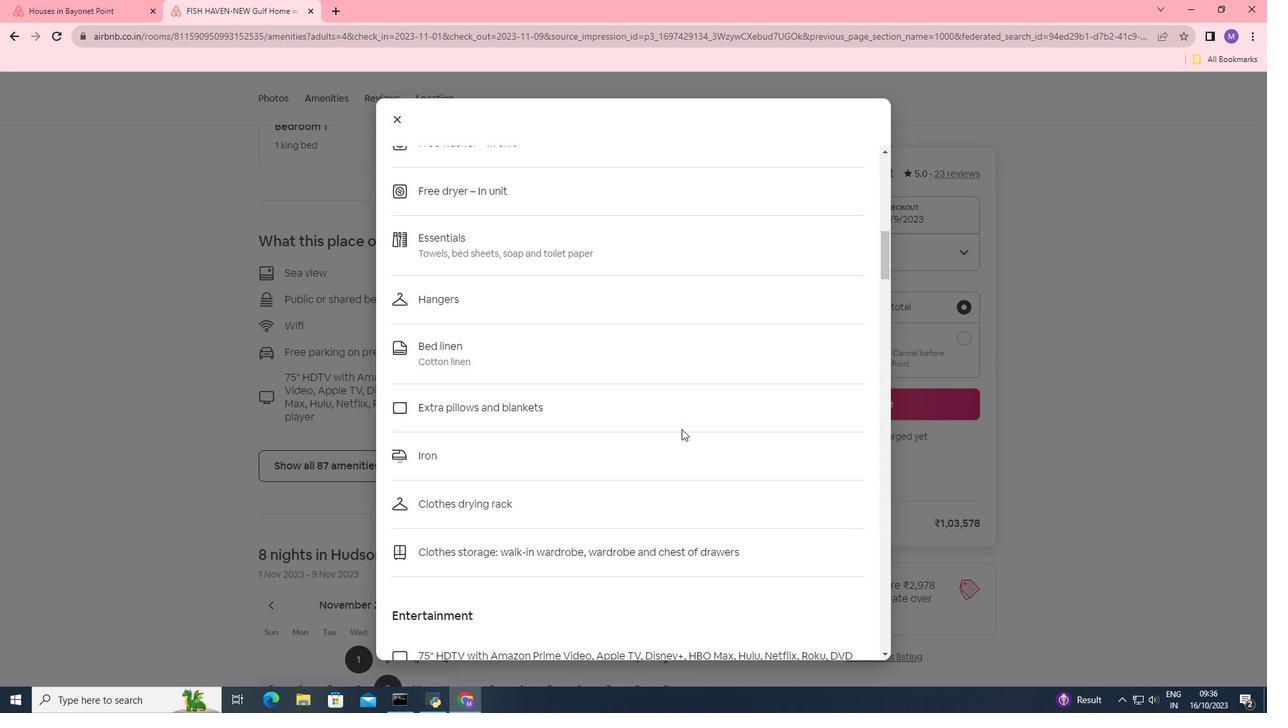 
Action: Mouse scrolled (682, 428) with delta (0, 0)
Screenshot: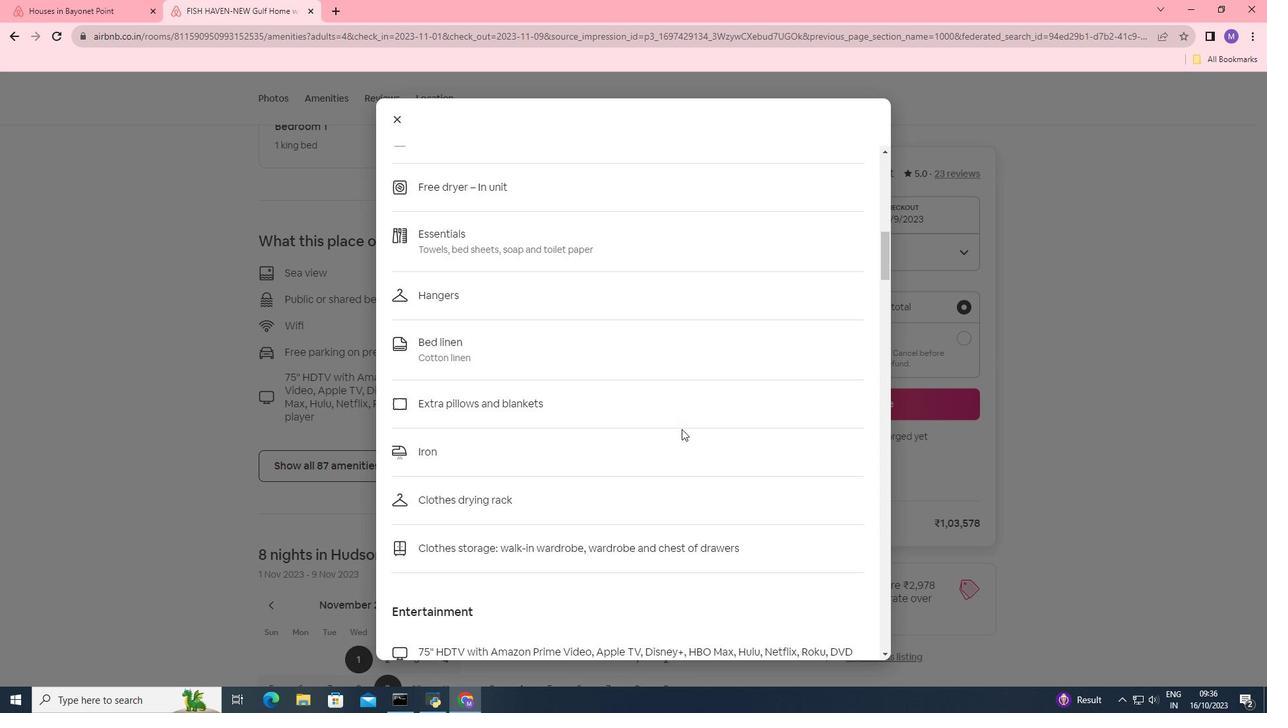 
Action: Mouse scrolled (682, 428) with delta (0, 0)
Screenshot: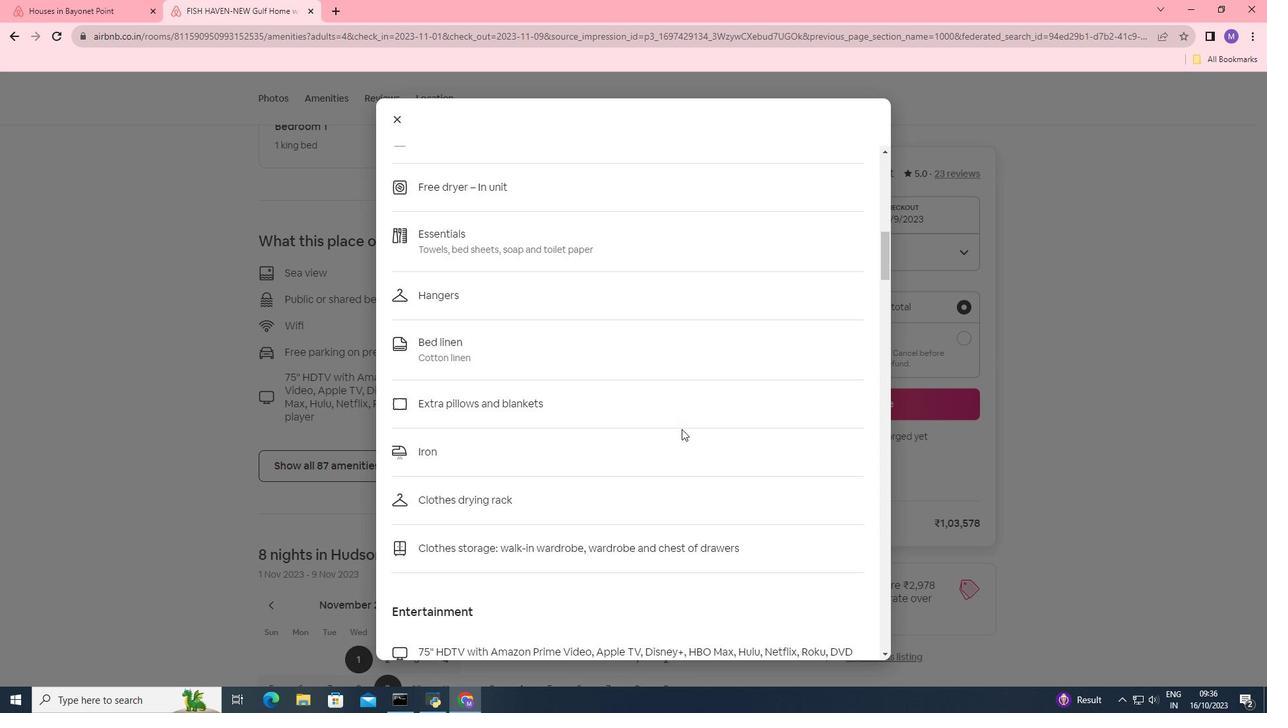 
Action: Mouse scrolled (682, 428) with delta (0, 0)
Screenshot: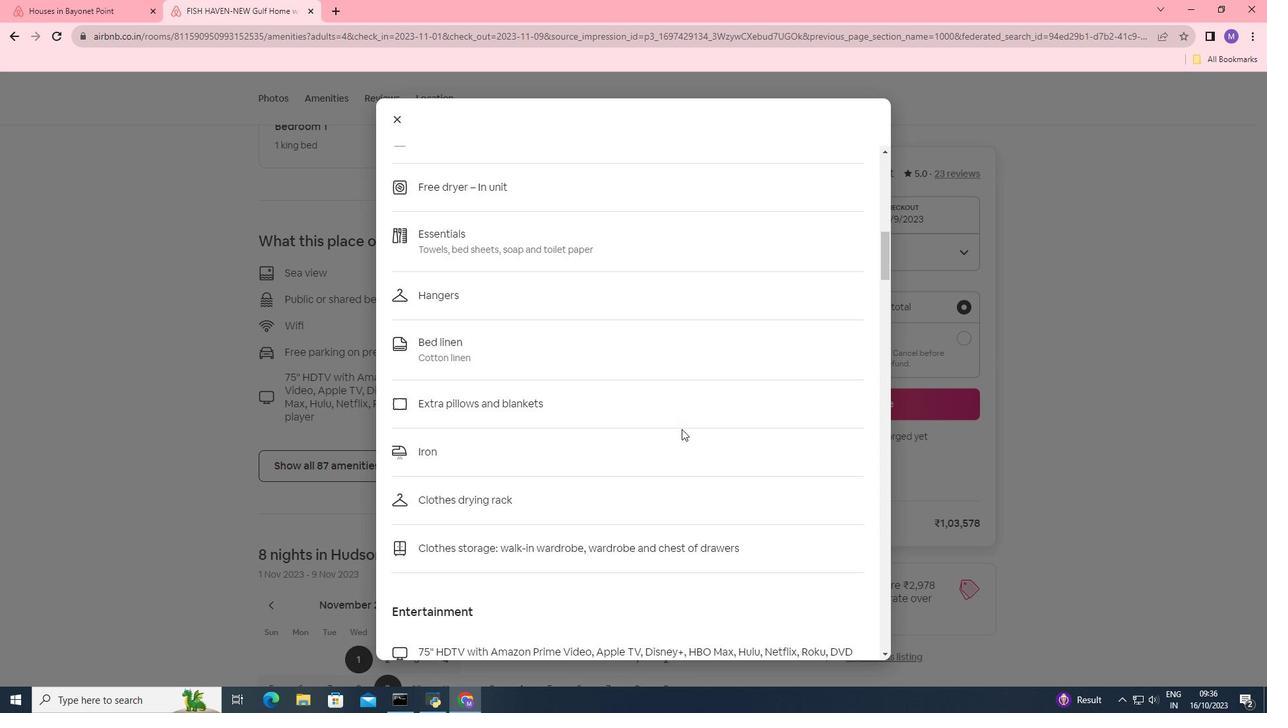 
Action: Mouse scrolled (682, 428) with delta (0, 0)
Screenshot: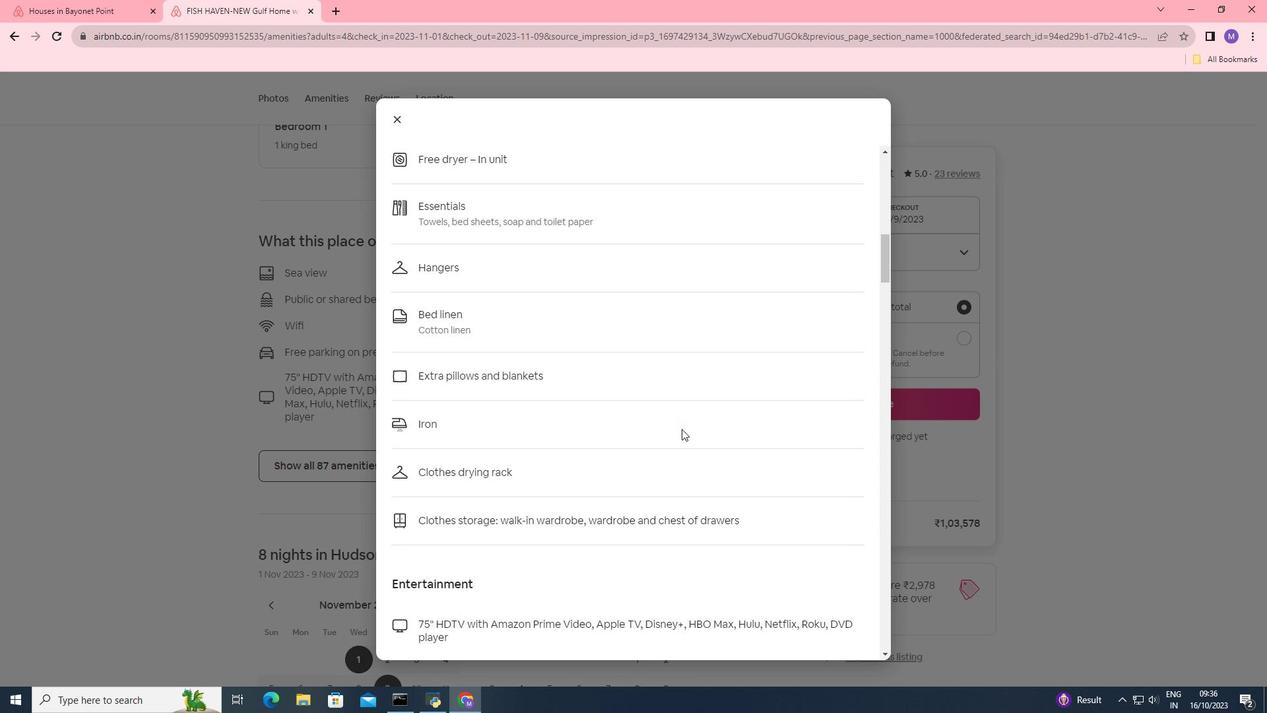 
Action: Mouse scrolled (682, 428) with delta (0, 0)
Screenshot: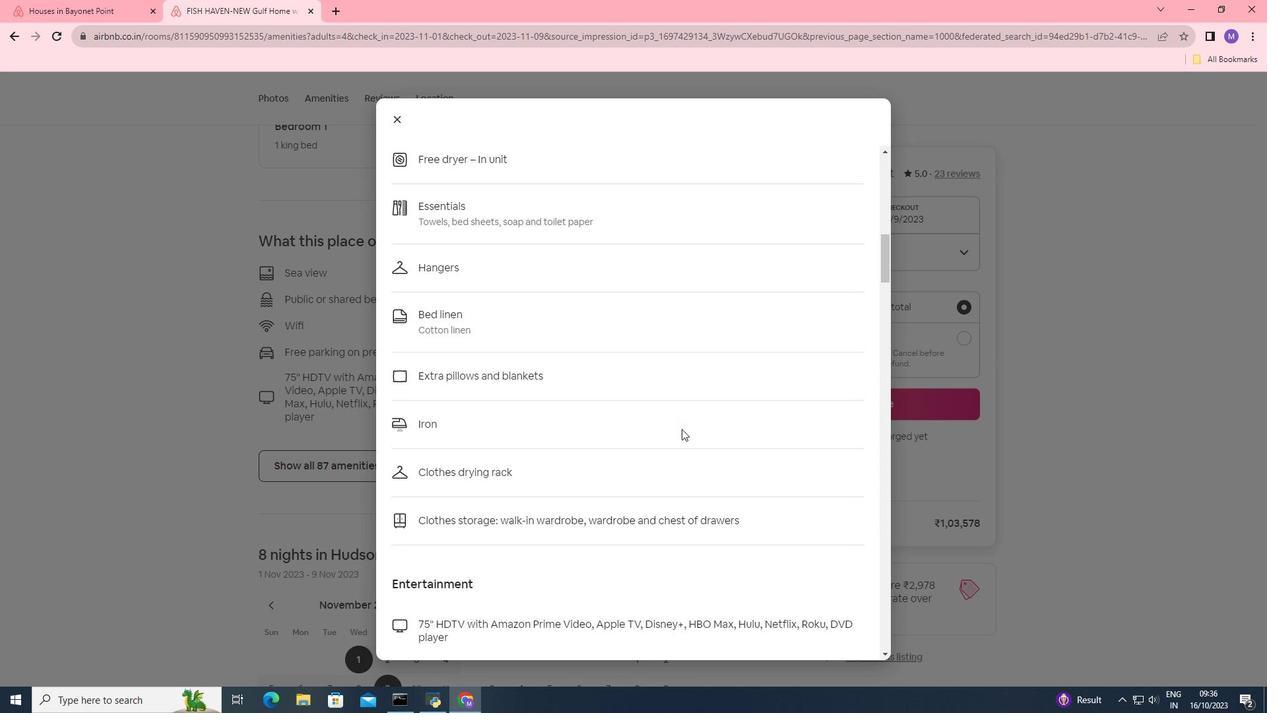 
Action: Mouse scrolled (682, 428) with delta (0, 0)
